 Task: Create an itinerary for a culinary tour of San Francisco, California, exploring its diverse  iconic seafood. Research Airbnb accommodations near foodie destinations.
Action: Mouse moved to (518, 156)
Screenshot: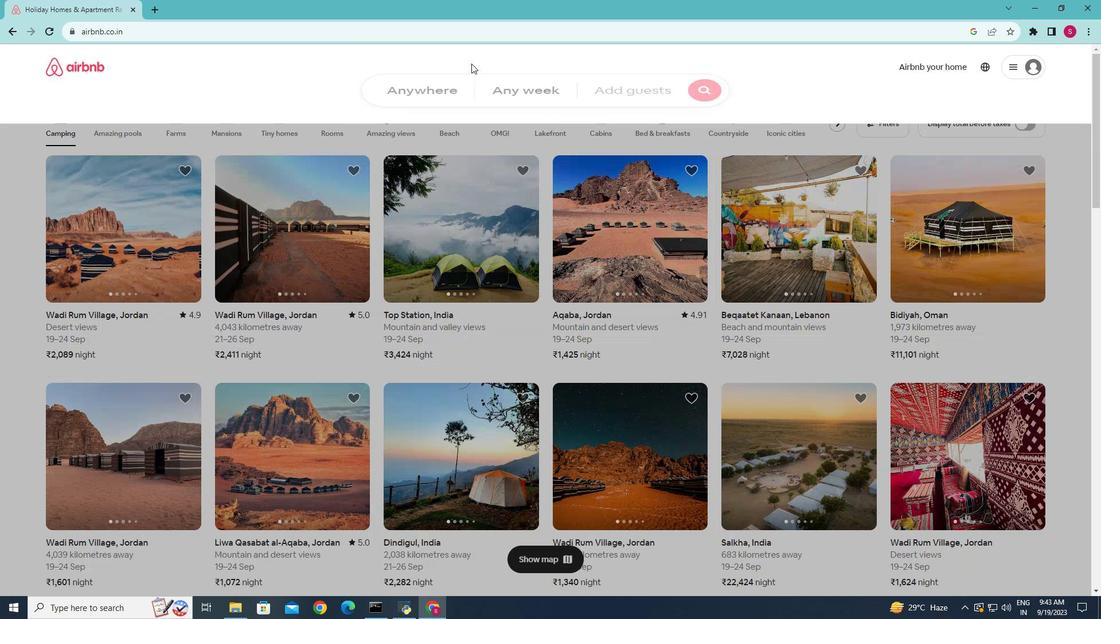 
Action: Mouse pressed left at (518, 156)
Screenshot: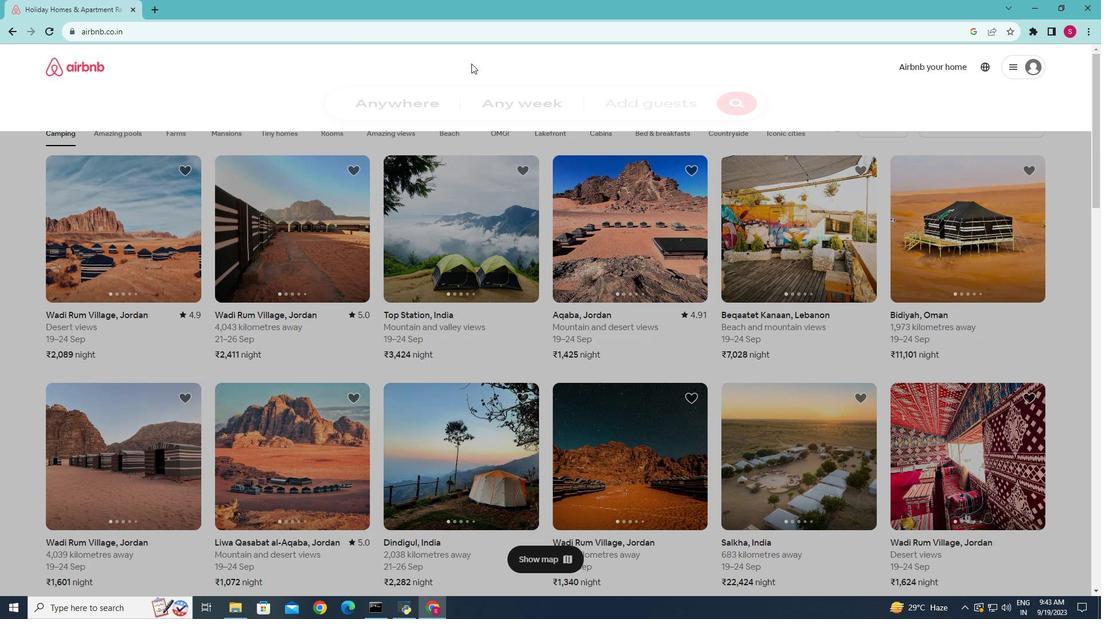 
Action: Mouse moved to (429, 179)
Screenshot: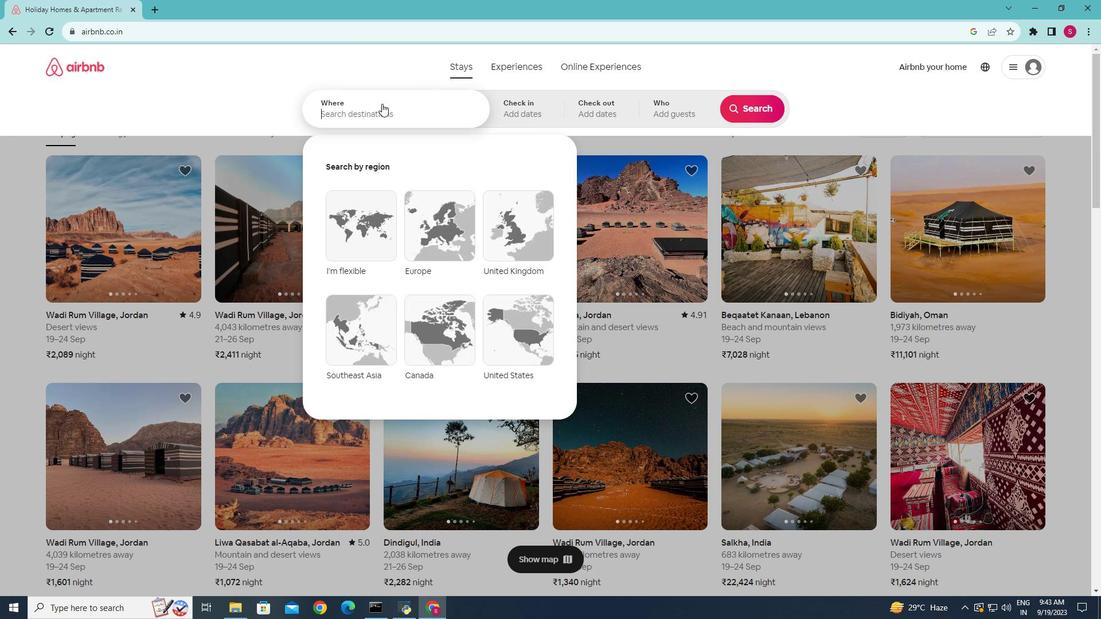 
Action: Mouse pressed left at (429, 179)
Screenshot: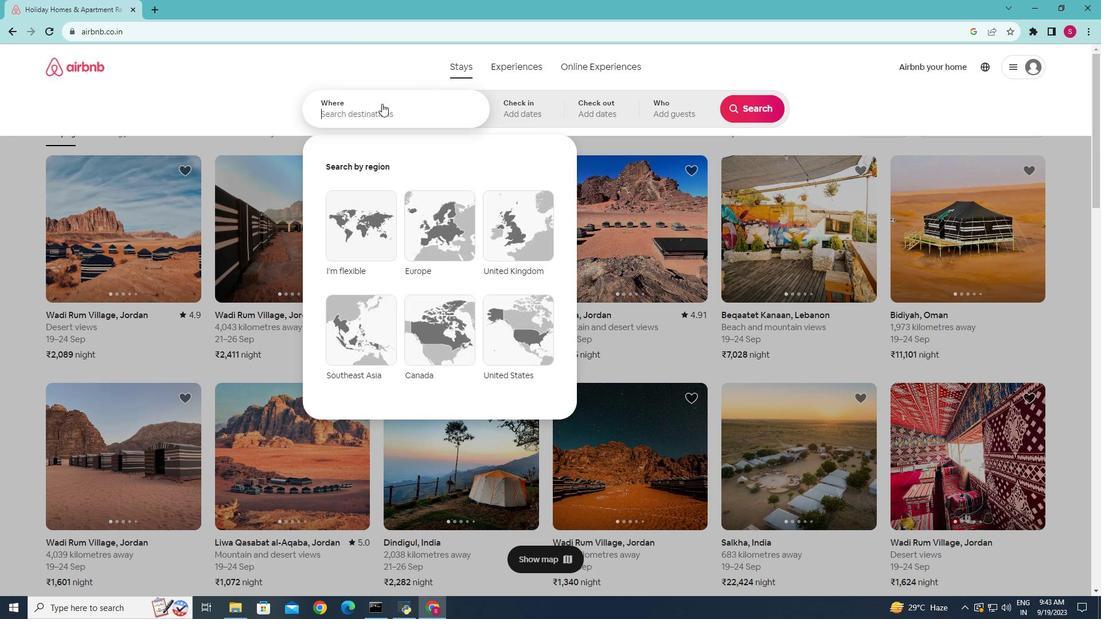 
Action: Key pressed <Key.caps_lock>S<Key.caps_lock>an<Key.space><Key.caps_lock>F<Key.caps_lock>ram<Key.backspace>ncisco,<Key.space><Key.caps_lock>C<Key.caps_lock>alifornia
Screenshot: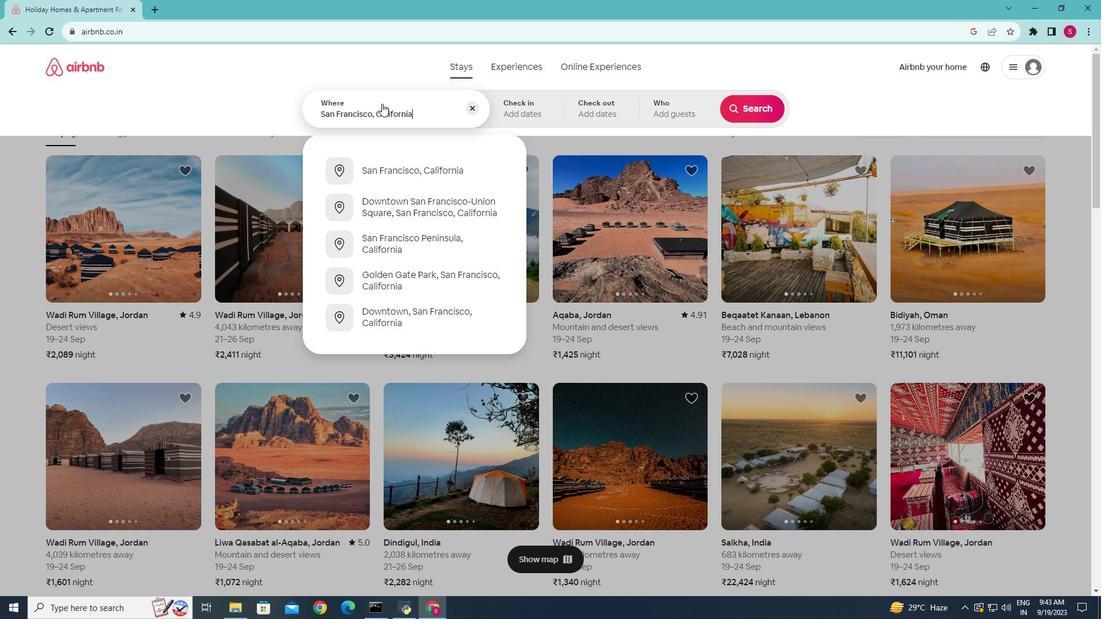 
Action: Mouse moved to (458, 211)
Screenshot: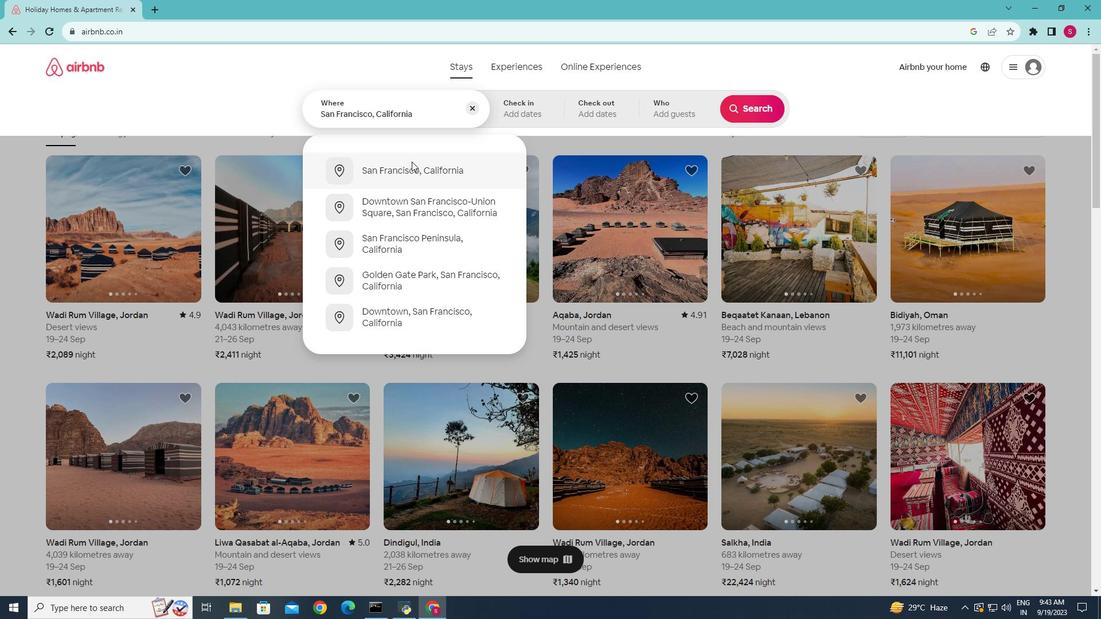 
Action: Mouse pressed left at (458, 211)
Screenshot: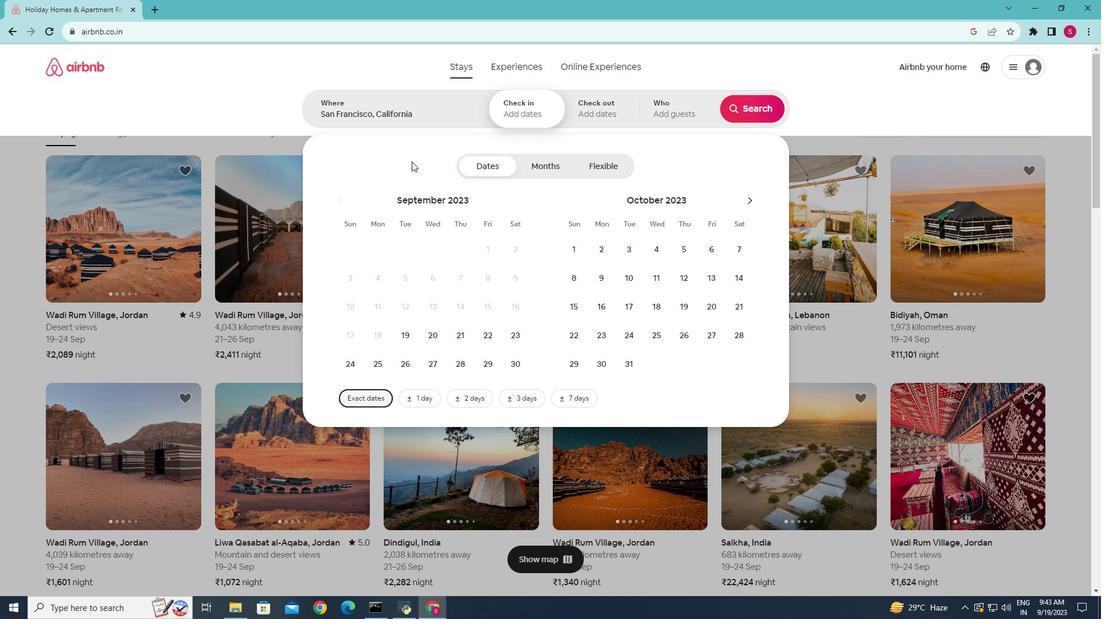 
Action: Mouse moved to (804, 177)
Screenshot: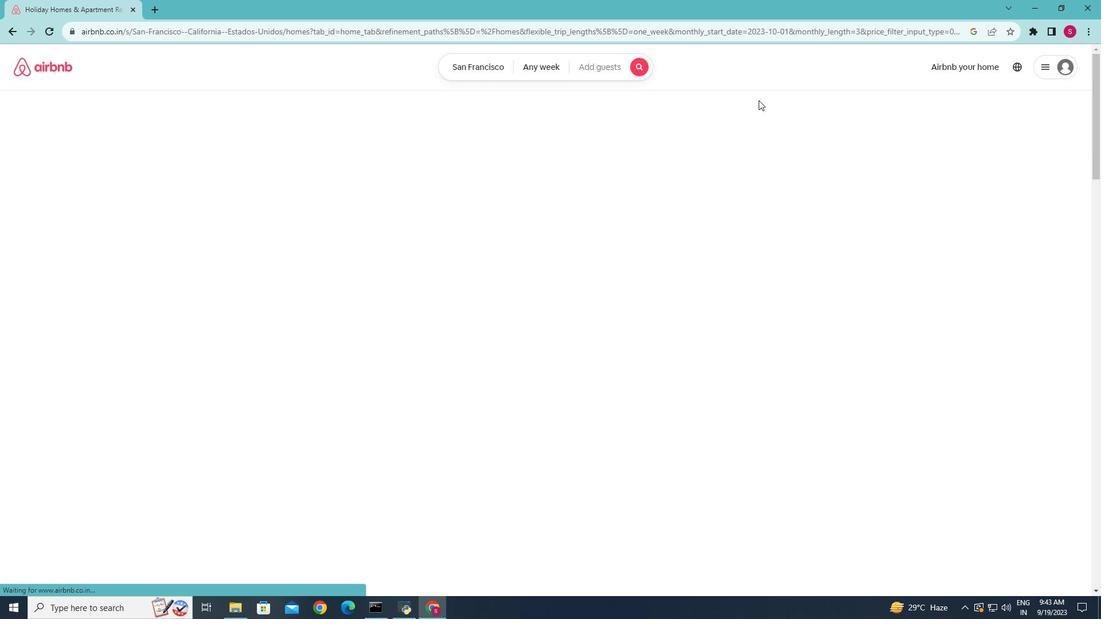 
Action: Mouse pressed left at (804, 177)
Screenshot: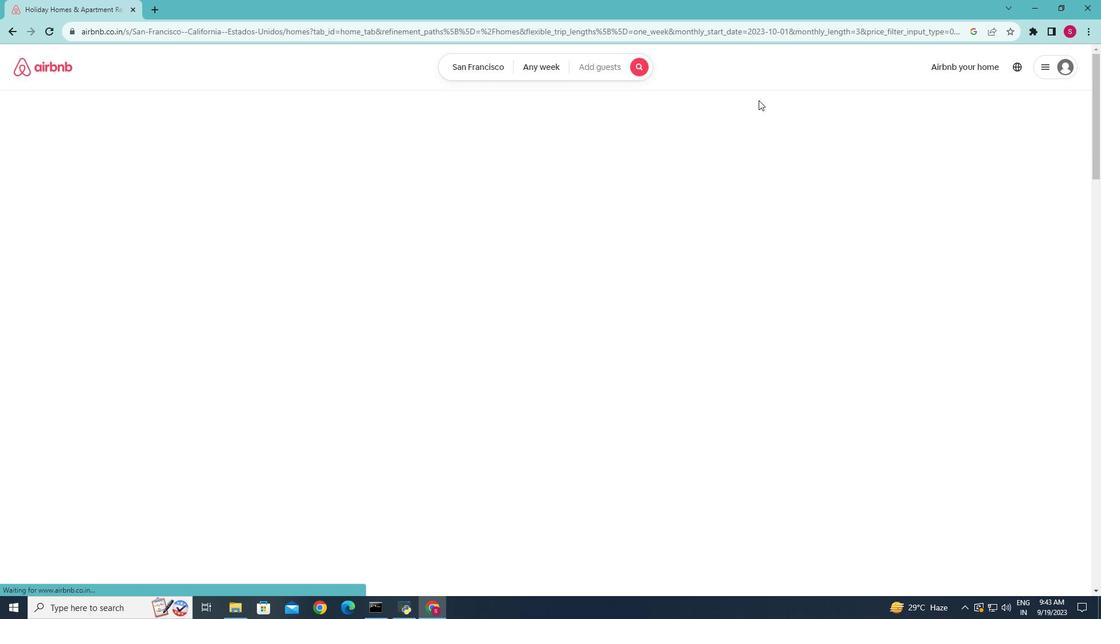 
Action: Mouse moved to (712, 186)
Screenshot: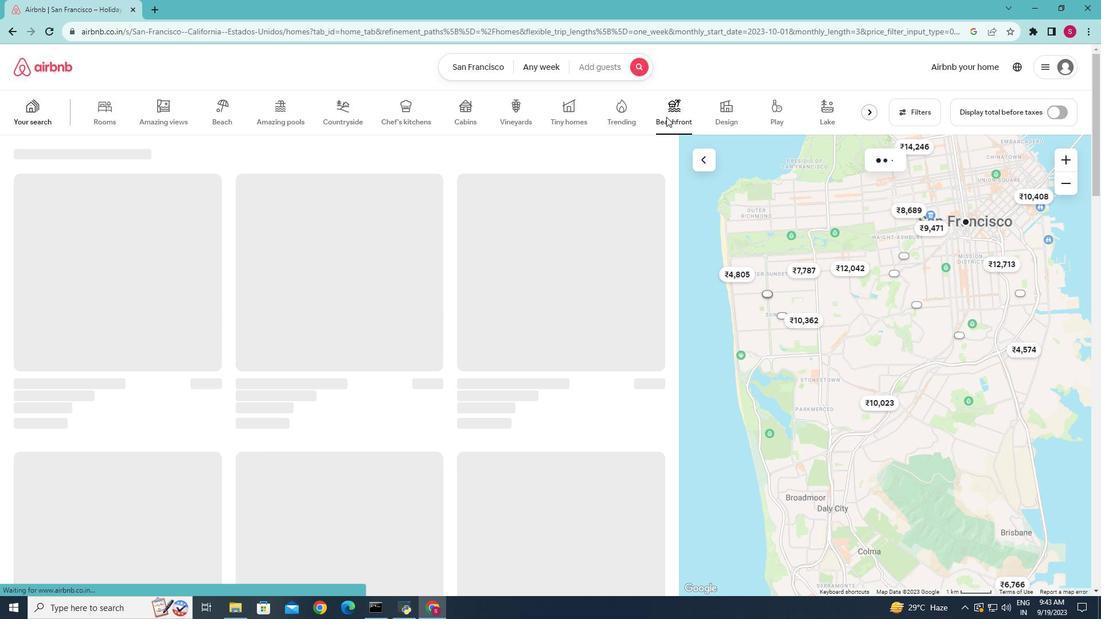 
Action: Mouse pressed left at (712, 186)
Screenshot: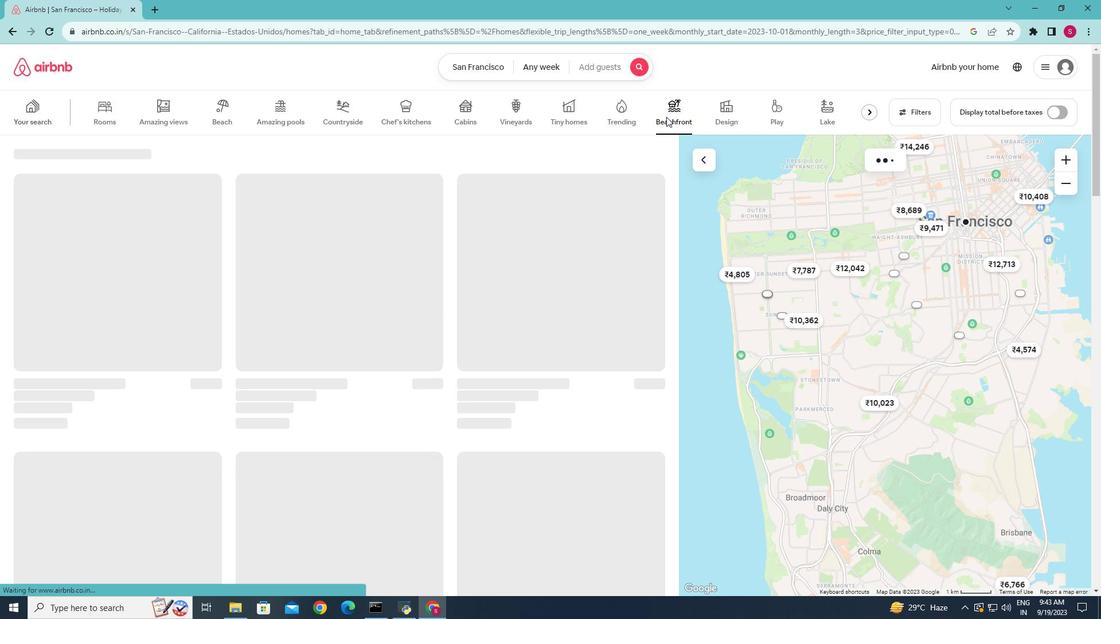 
Action: Mouse moved to (911, 181)
Screenshot: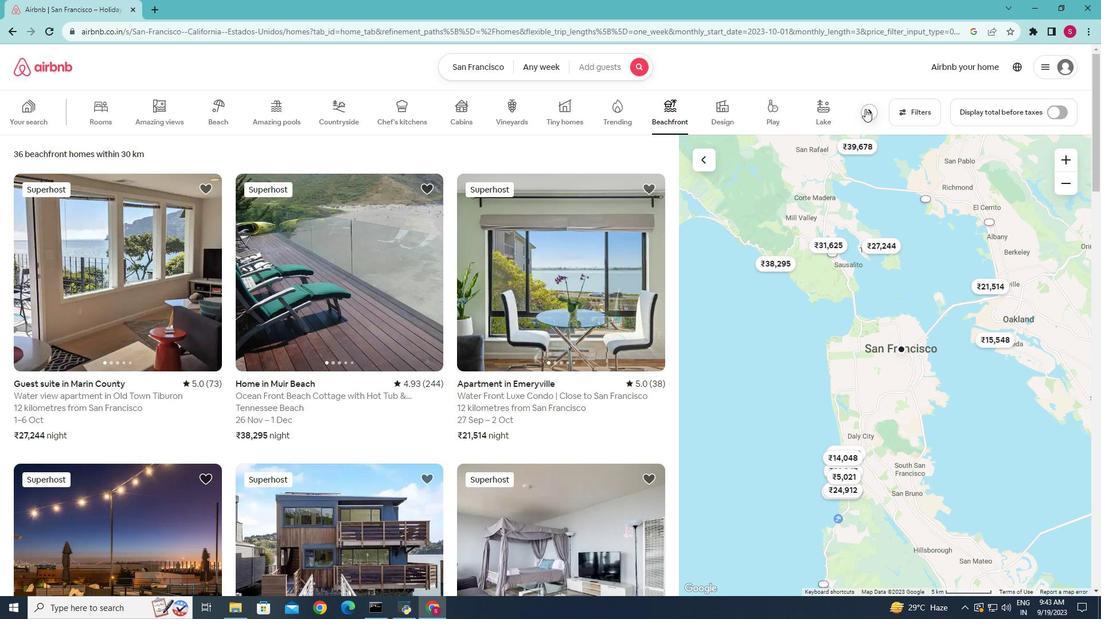 
Action: Mouse pressed left at (911, 181)
Screenshot: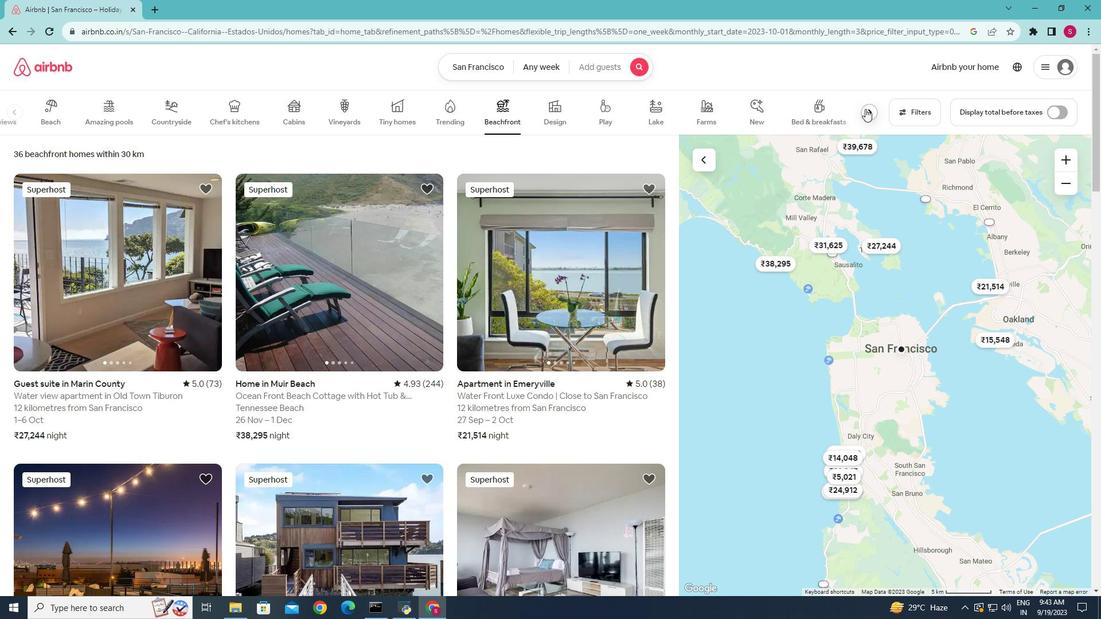 
Action: Mouse moved to (909, 183)
Screenshot: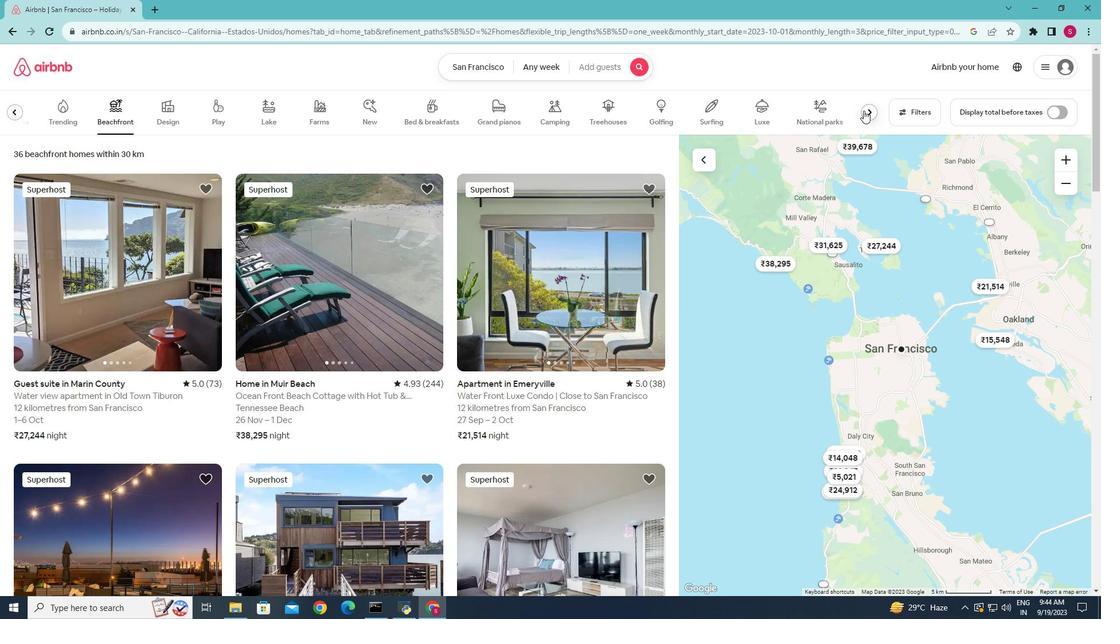 
Action: Mouse pressed left at (909, 183)
Screenshot: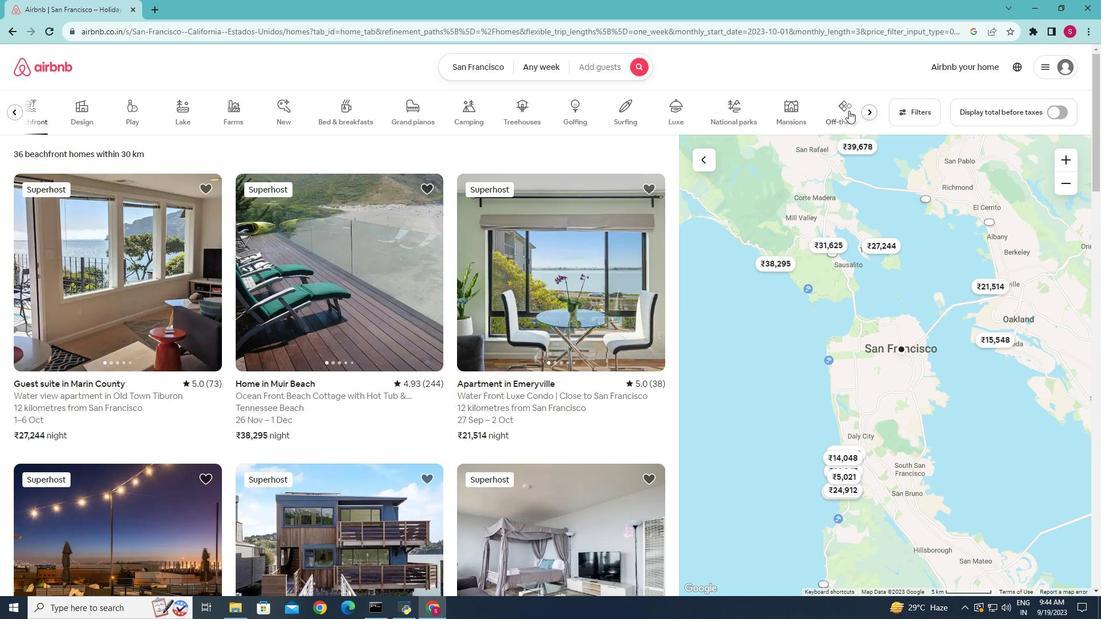 
Action: Mouse moved to (202, 256)
Screenshot: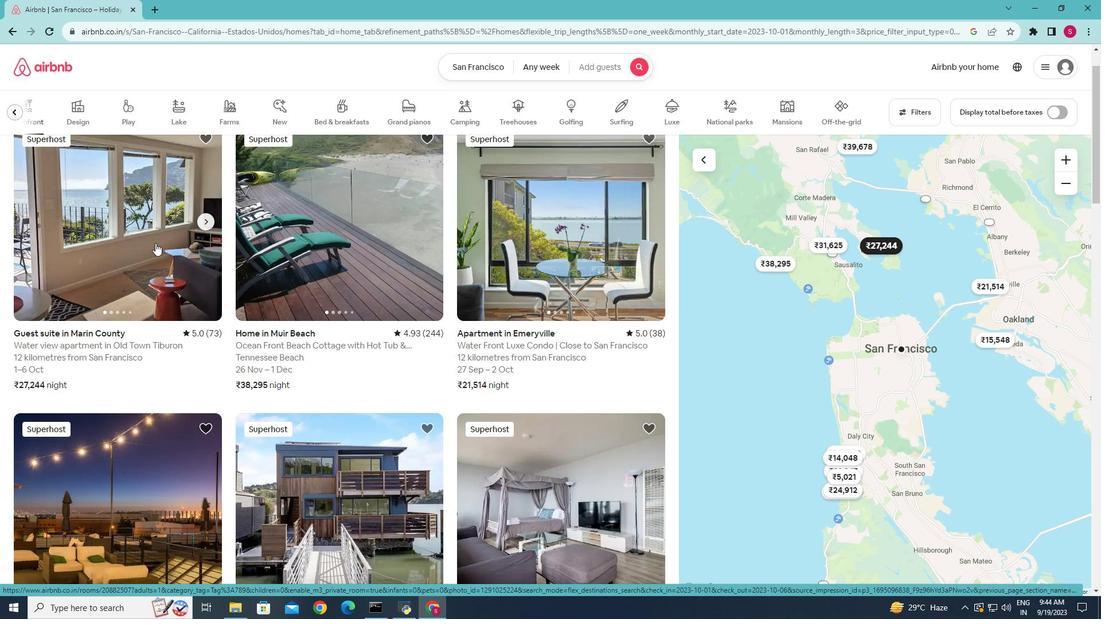 
Action: Mouse scrolled (202, 255) with delta (0, 0)
Screenshot: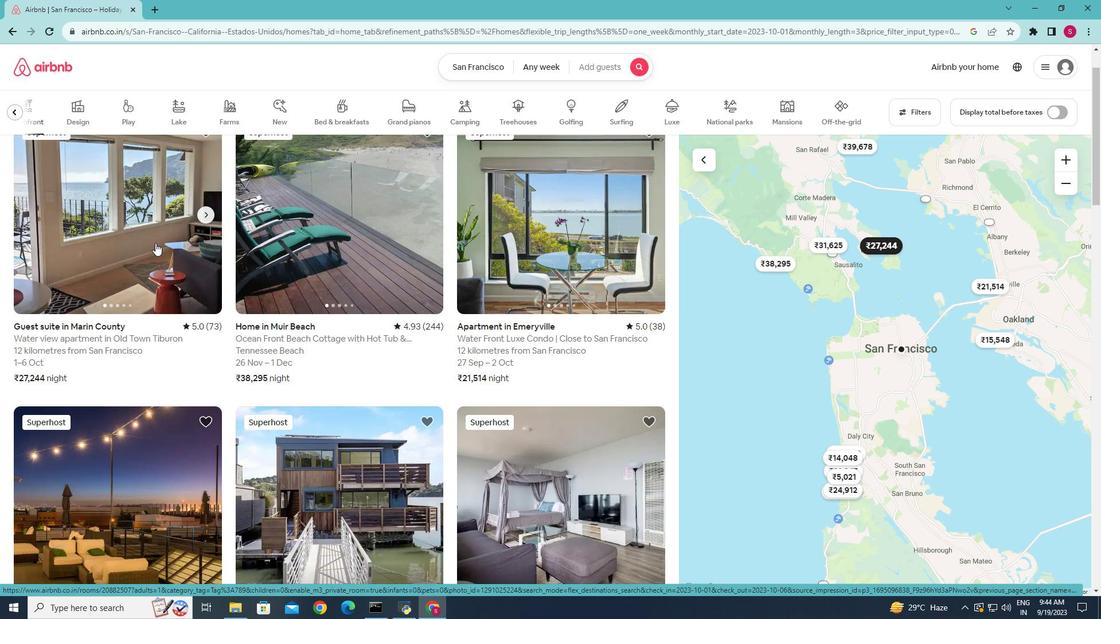 
Action: Mouse moved to (205, 257)
Screenshot: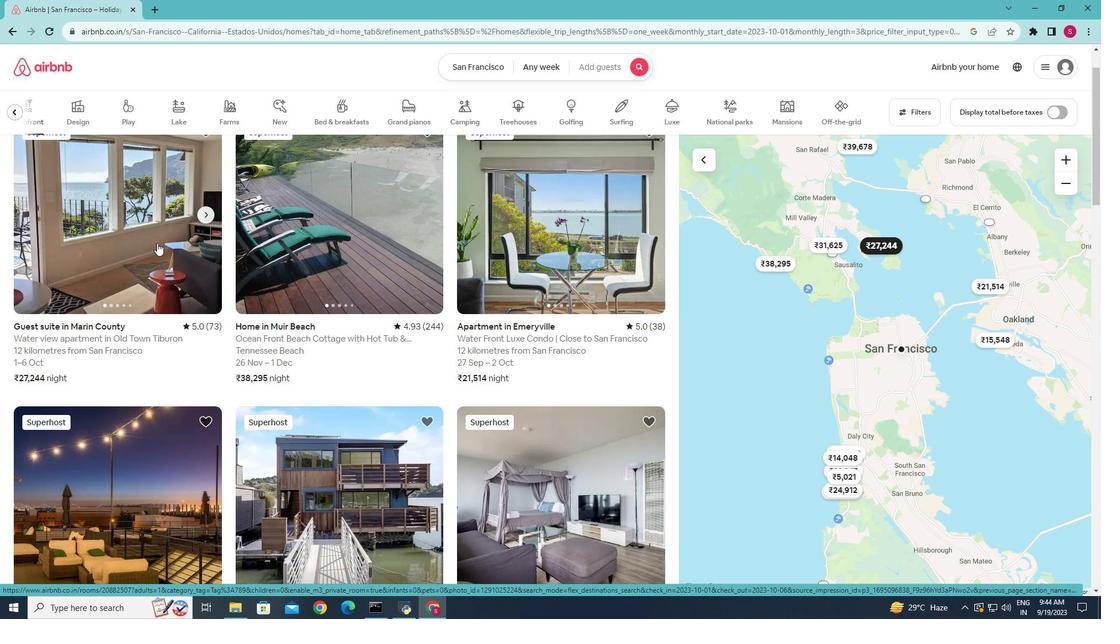 
Action: Mouse scrolled (205, 256) with delta (0, 0)
Screenshot: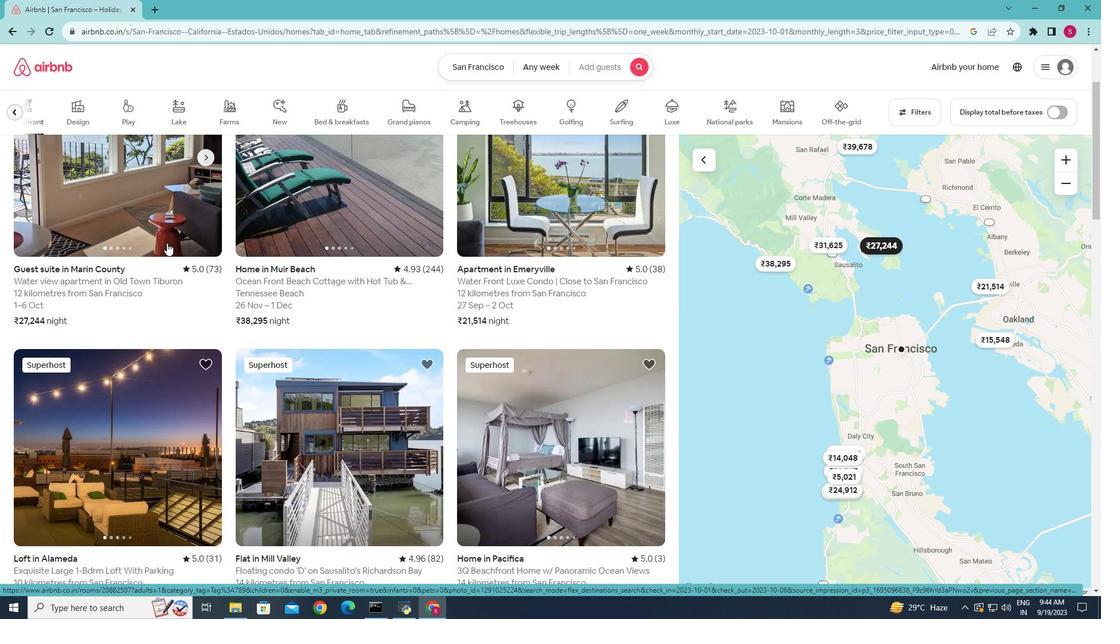 
Action: Mouse moved to (223, 257)
Screenshot: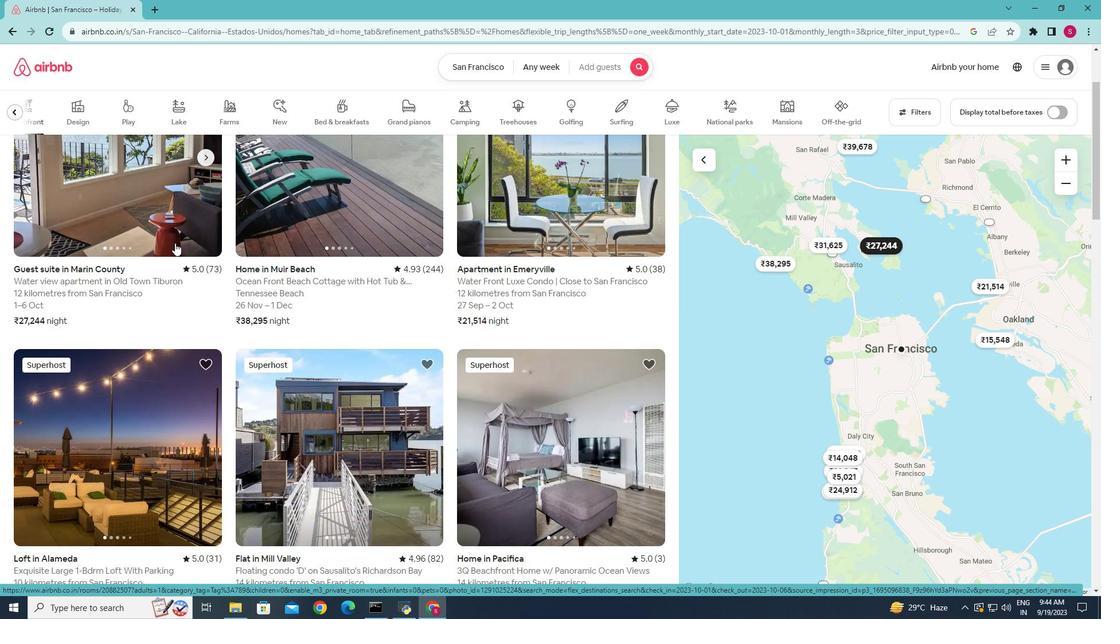 
Action: Mouse scrolled (223, 256) with delta (0, 0)
Screenshot: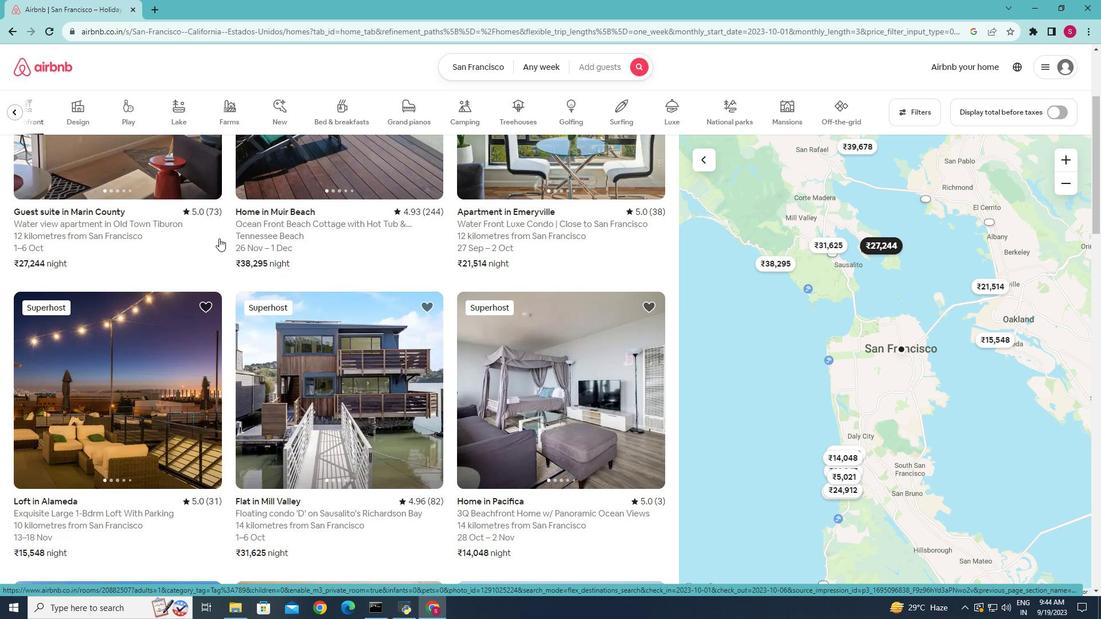 
Action: Mouse moved to (267, 254)
Screenshot: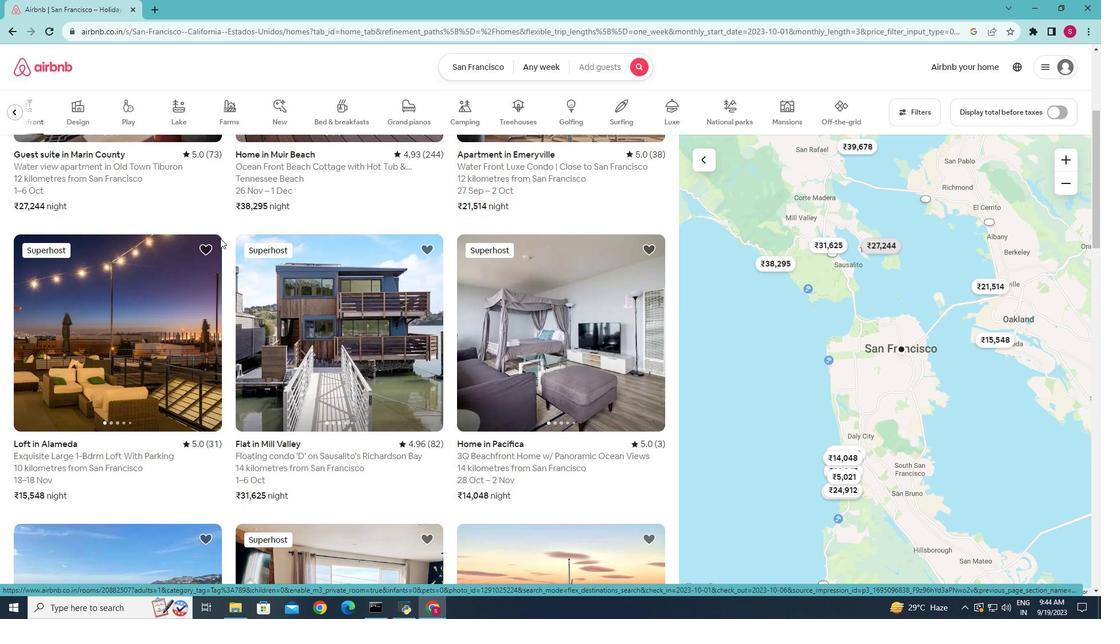 
Action: Mouse scrolled (267, 254) with delta (0, 0)
Screenshot: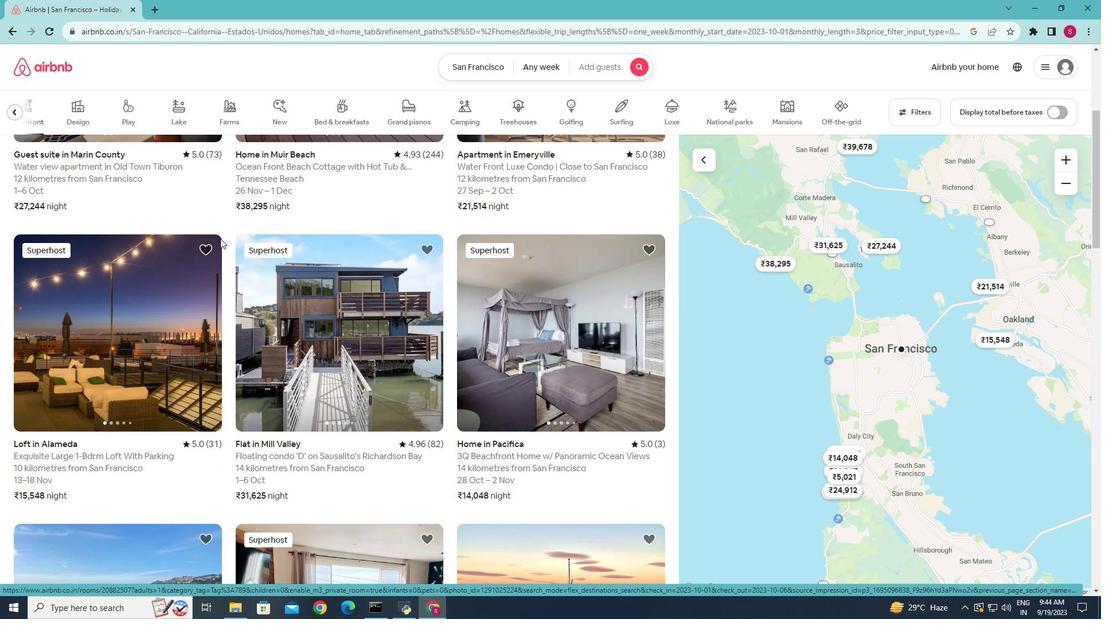 
Action: Mouse scrolled (267, 254) with delta (0, 0)
Screenshot: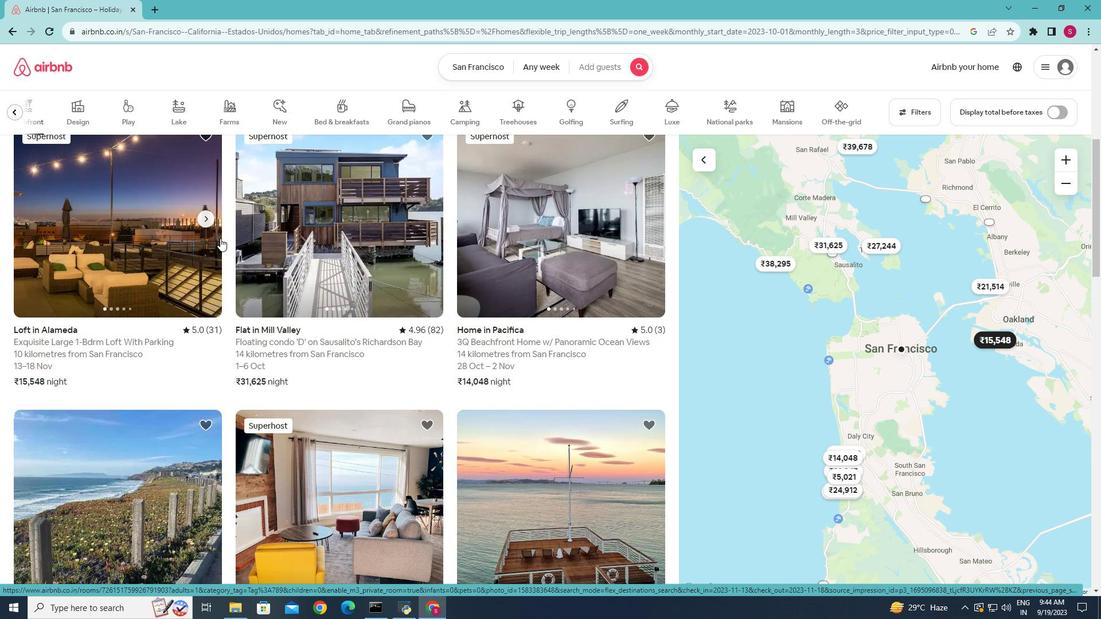 
Action: Mouse scrolled (267, 254) with delta (0, 0)
Screenshot: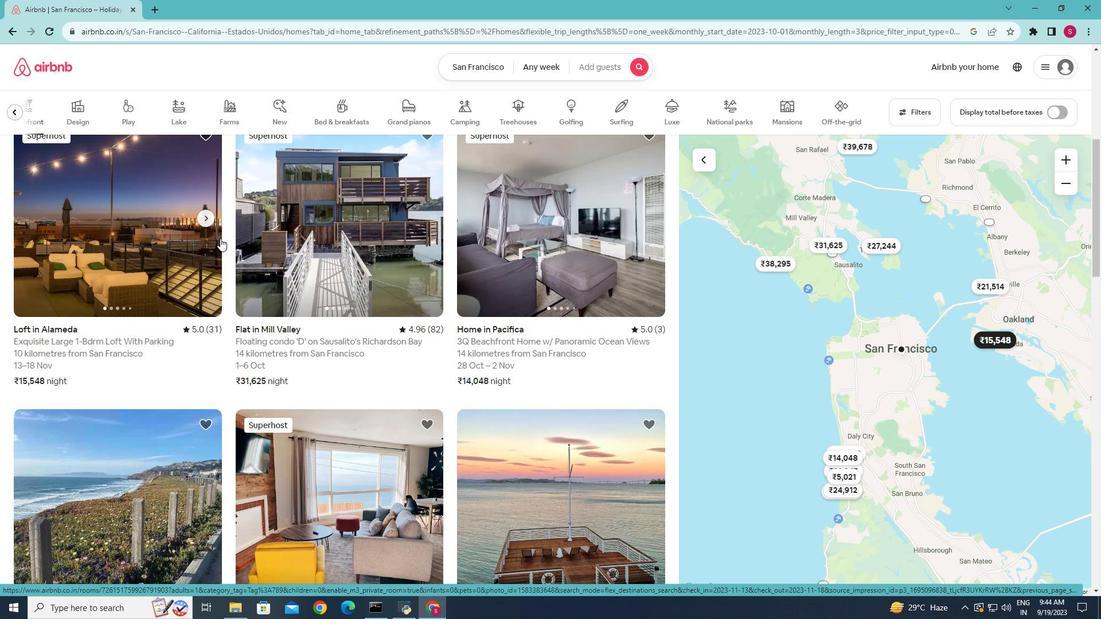 
Action: Mouse scrolled (267, 254) with delta (0, 0)
Screenshot: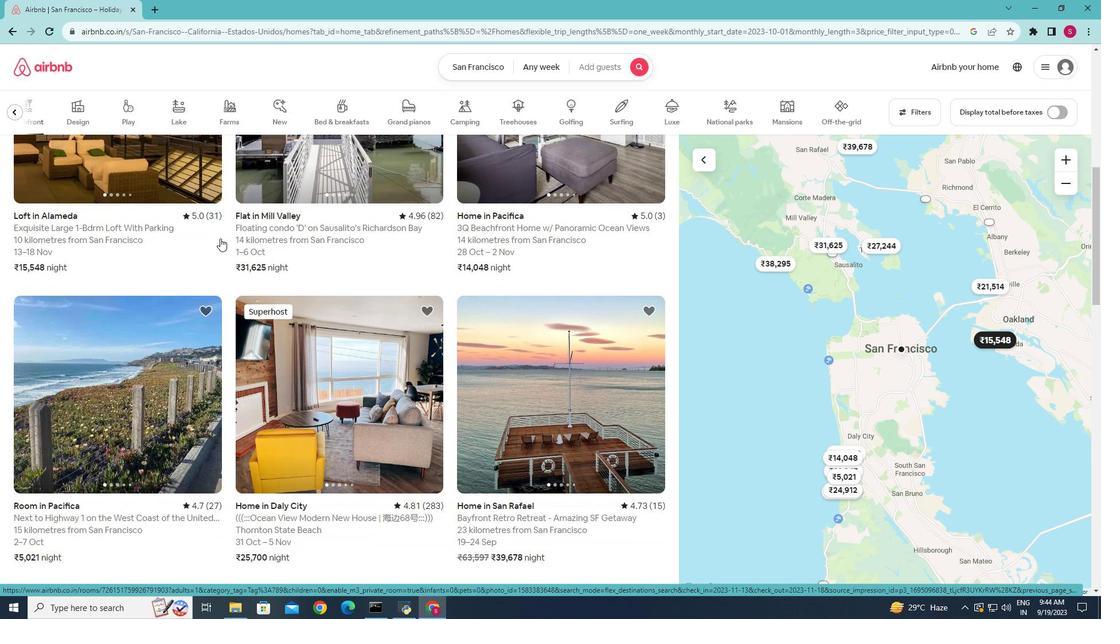 
Action: Mouse scrolled (267, 254) with delta (0, 0)
Screenshot: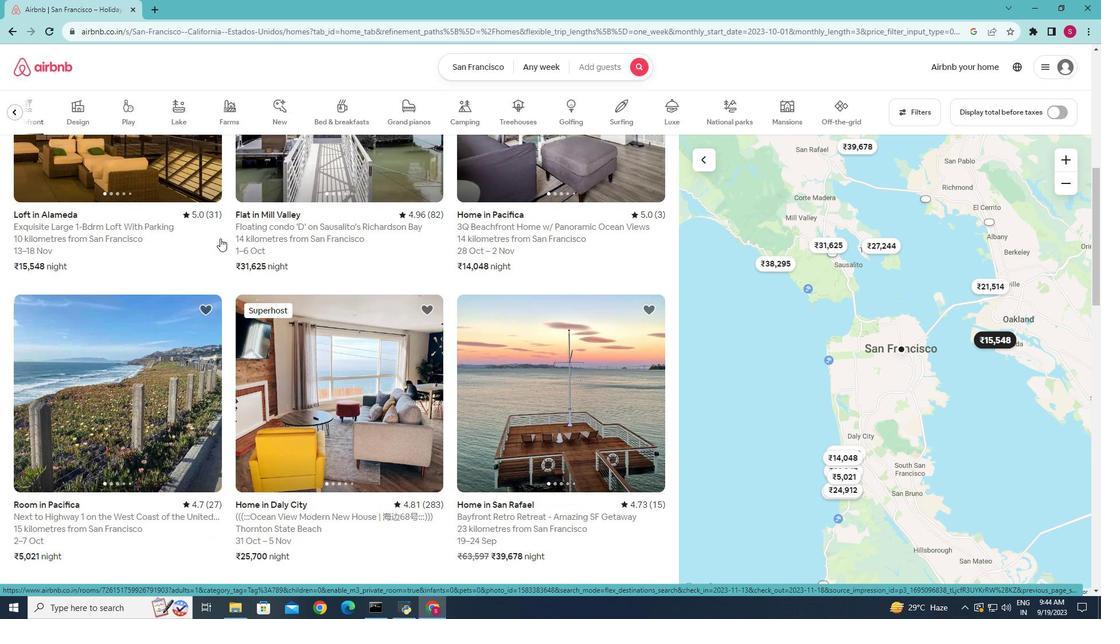 
Action: Mouse scrolled (267, 254) with delta (0, 0)
Screenshot: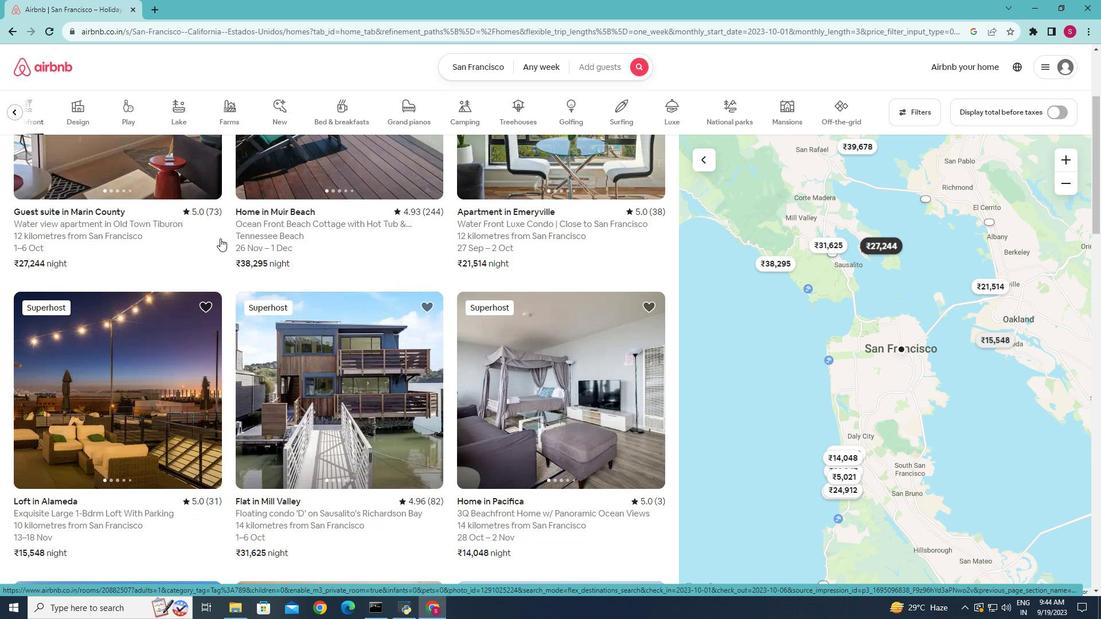 
Action: Mouse scrolled (267, 254) with delta (0, 0)
Screenshot: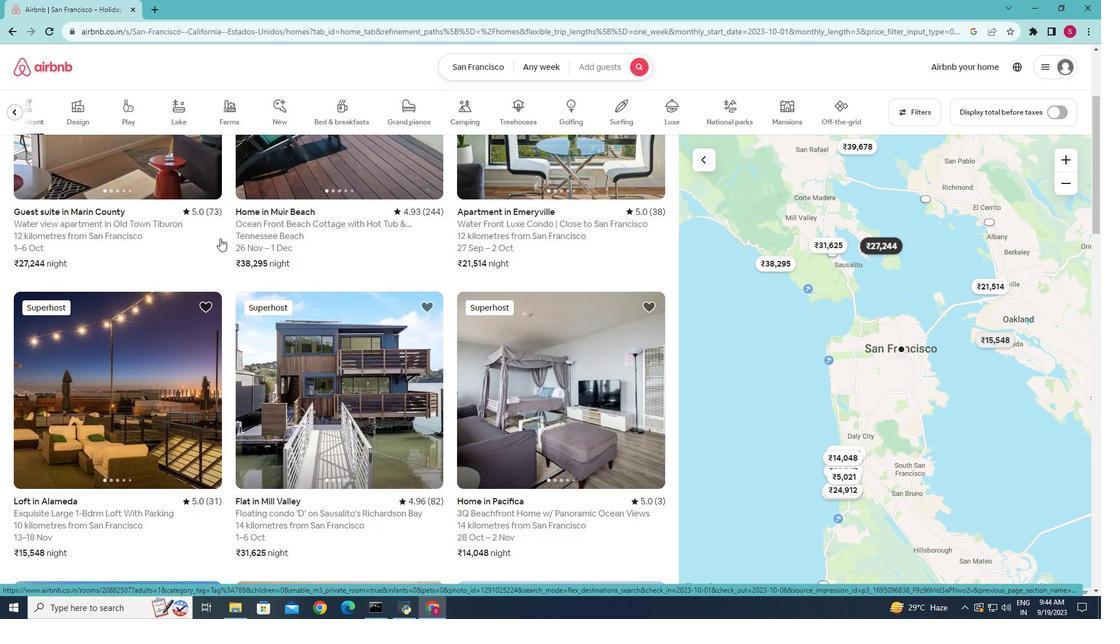 
Action: Mouse scrolled (267, 254) with delta (0, 0)
Screenshot: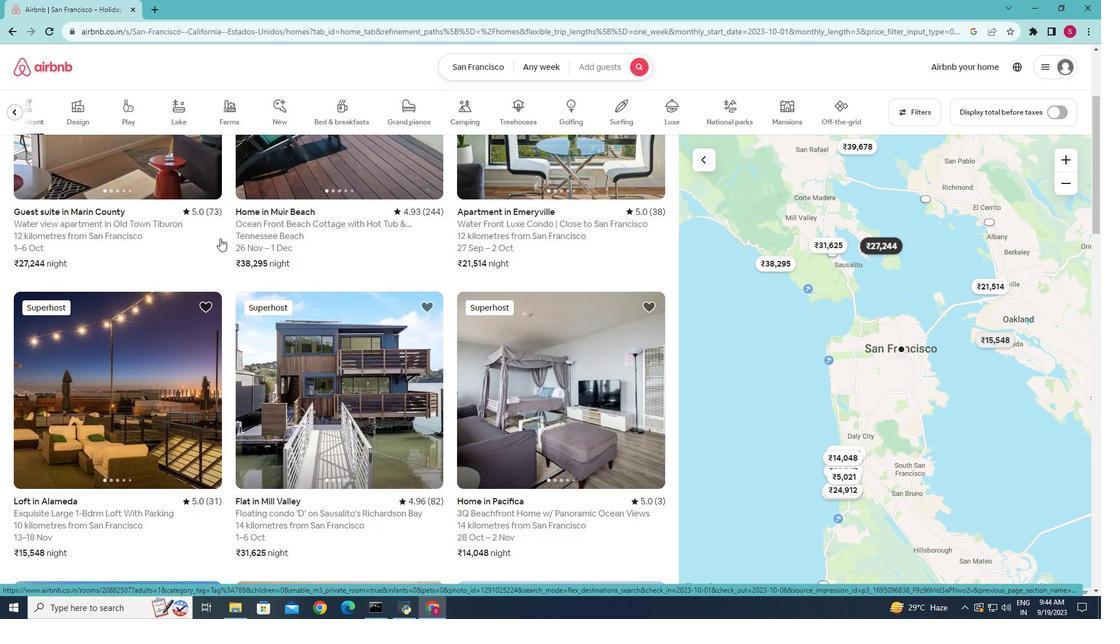 
Action: Mouse scrolled (267, 254) with delta (0, 0)
Screenshot: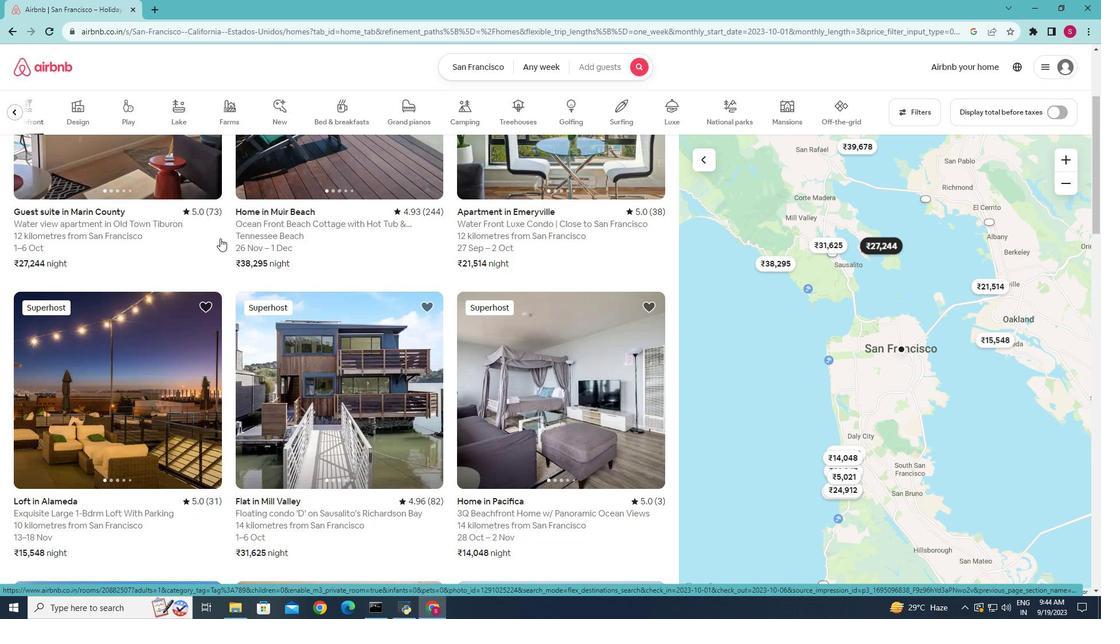 
Action: Mouse scrolled (267, 254) with delta (0, 0)
Screenshot: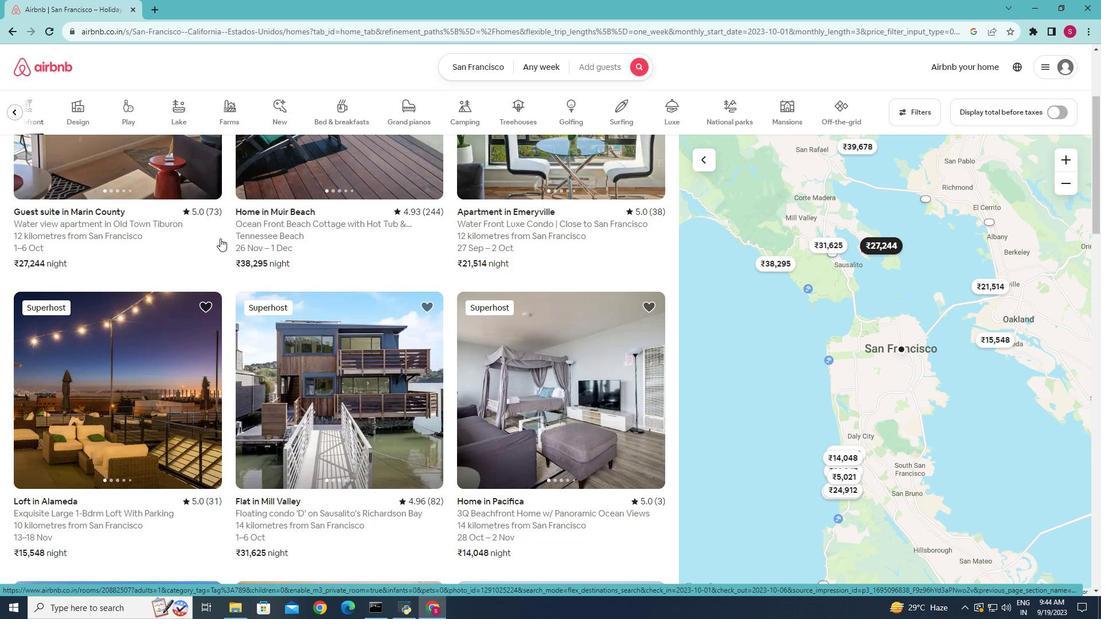 
Action: Mouse scrolled (267, 254) with delta (0, 0)
Screenshot: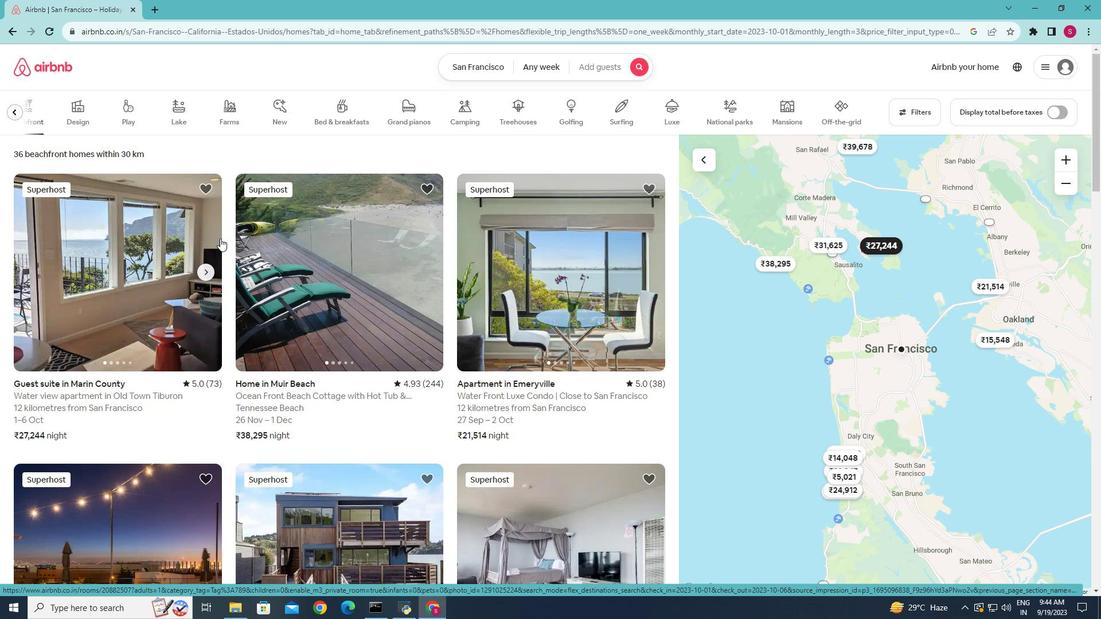 
Action: Mouse scrolled (267, 254) with delta (0, 0)
Screenshot: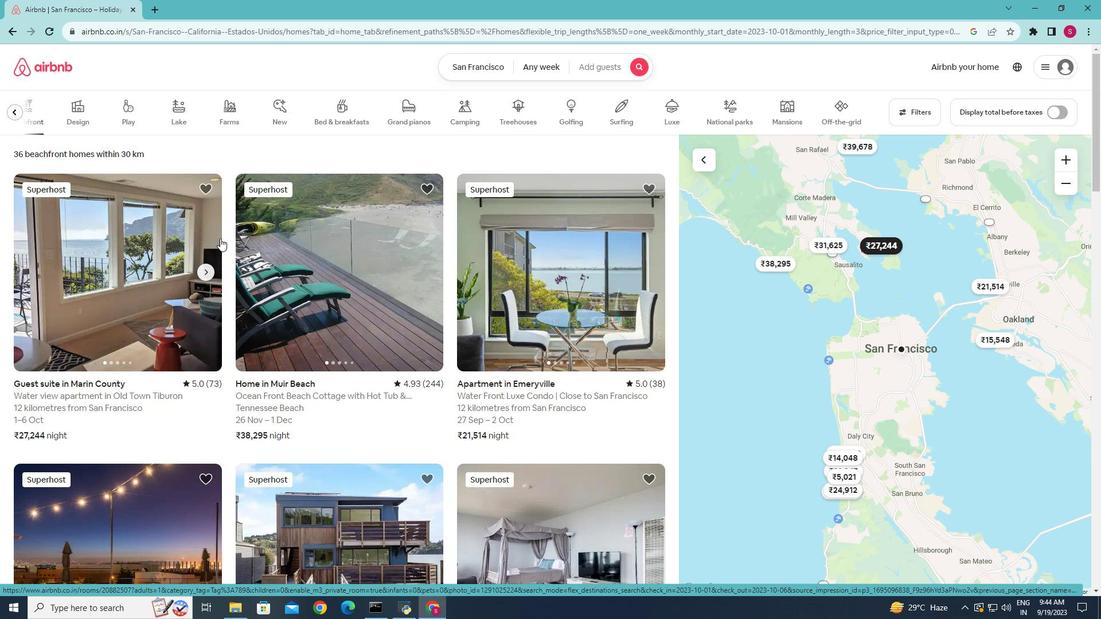 
Action: Mouse scrolled (267, 254) with delta (0, 0)
Screenshot: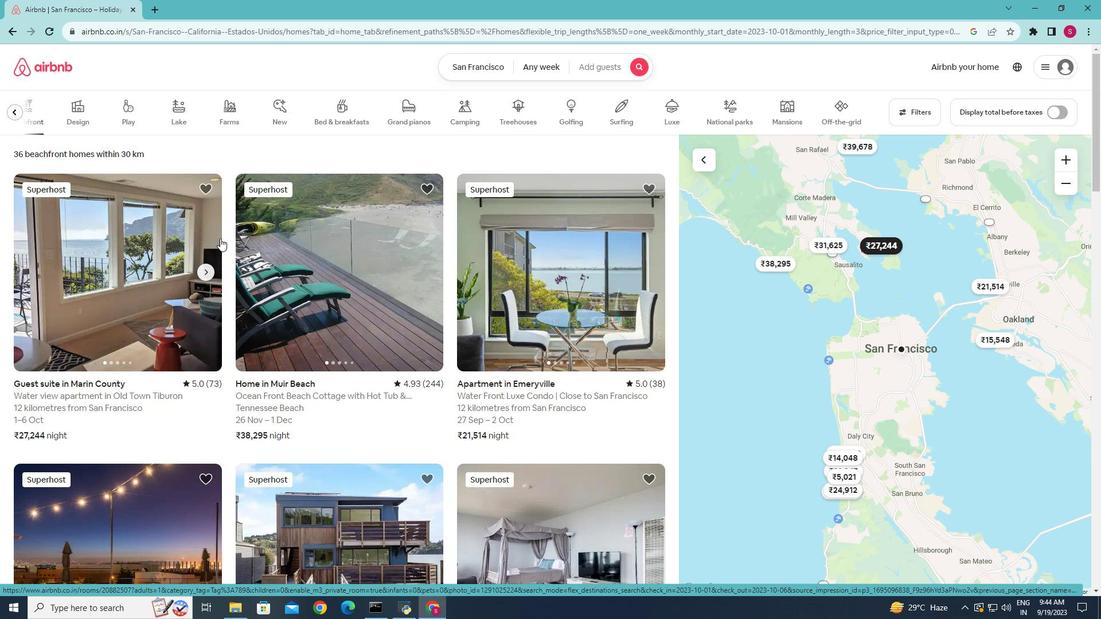 
Action: Mouse scrolled (267, 254) with delta (0, 0)
Screenshot: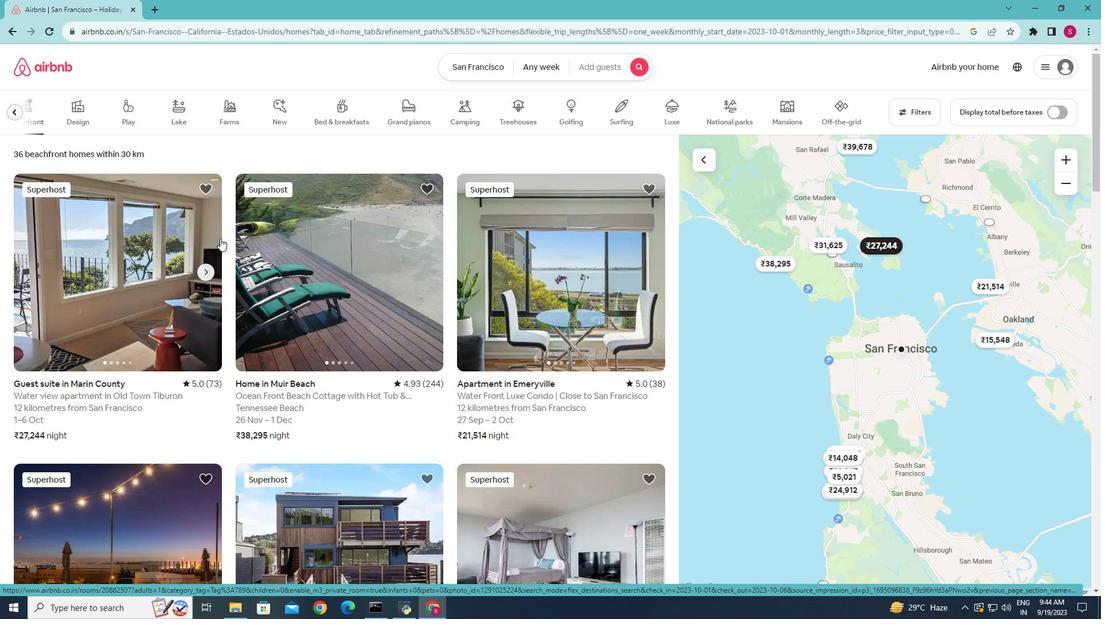 
Action: Mouse scrolled (267, 254) with delta (0, 0)
Screenshot: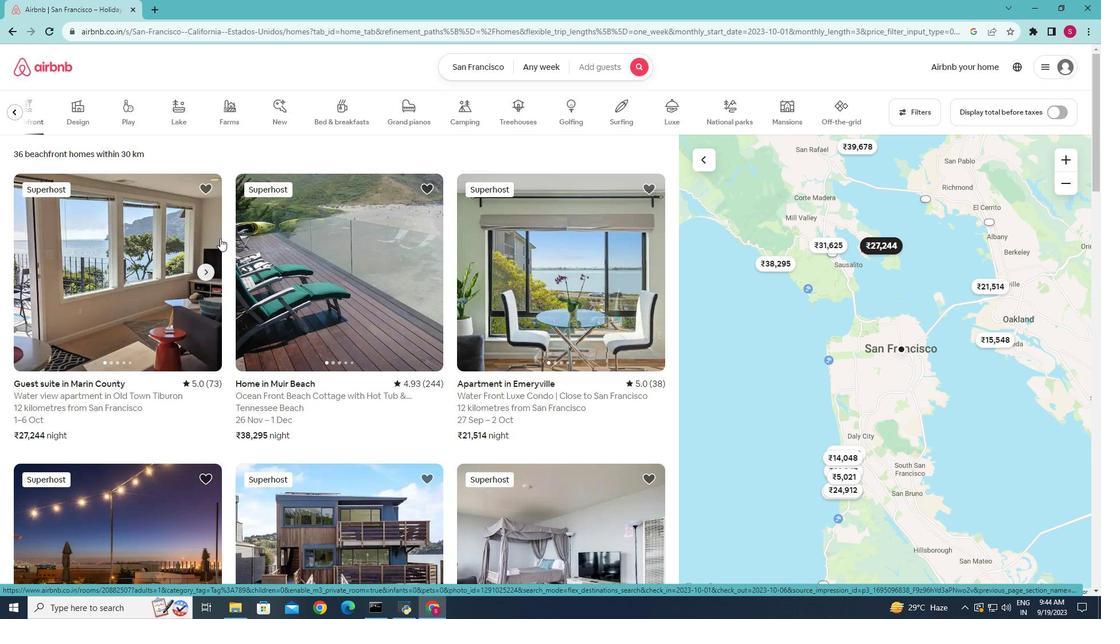 
Action: Mouse moved to (361, 255)
Screenshot: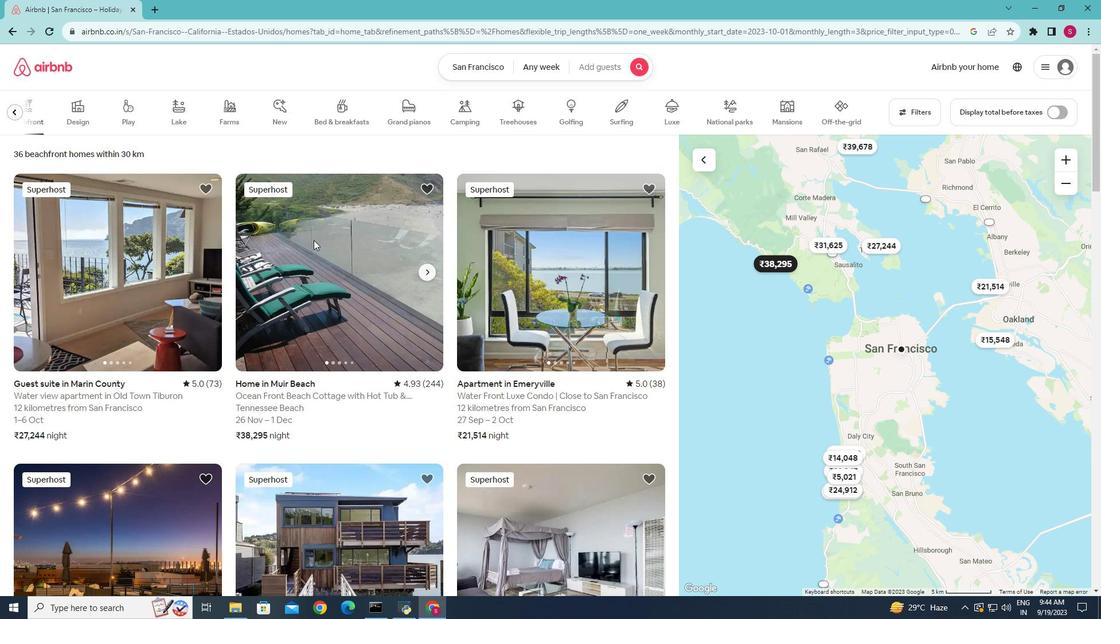 
Action: Mouse pressed left at (361, 255)
Screenshot: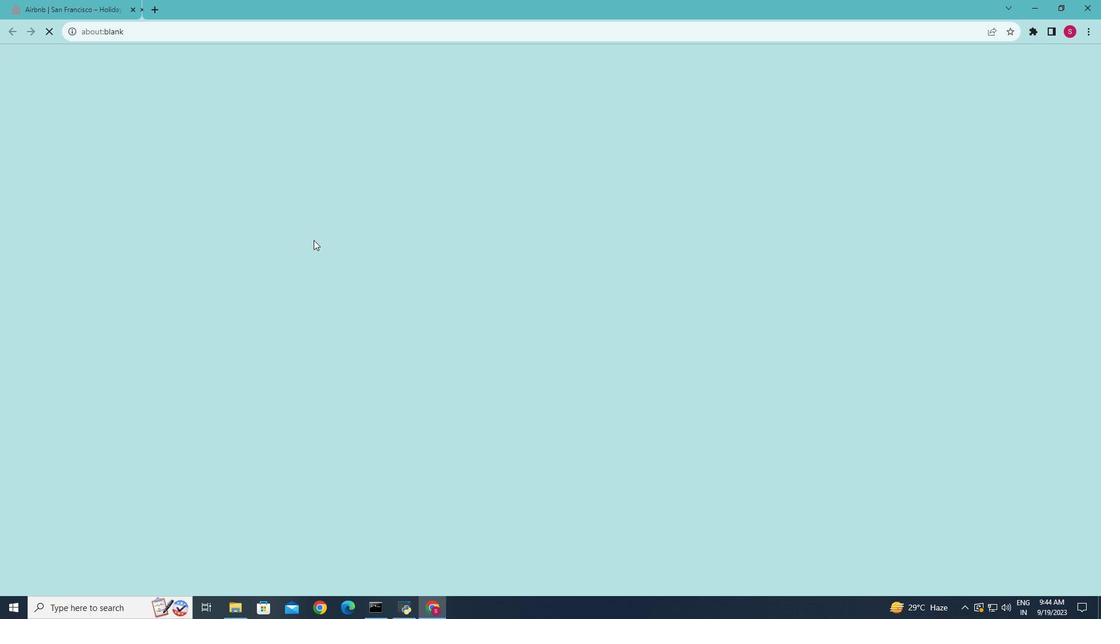
Action: Mouse moved to (434, 269)
Screenshot: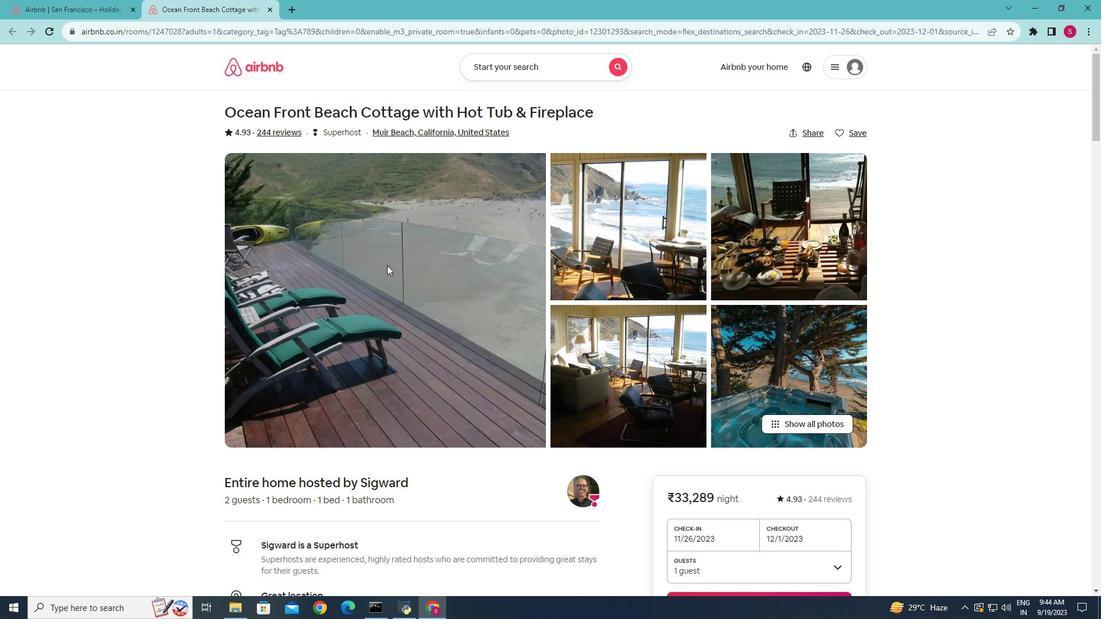 
Action: Mouse pressed left at (434, 269)
Screenshot: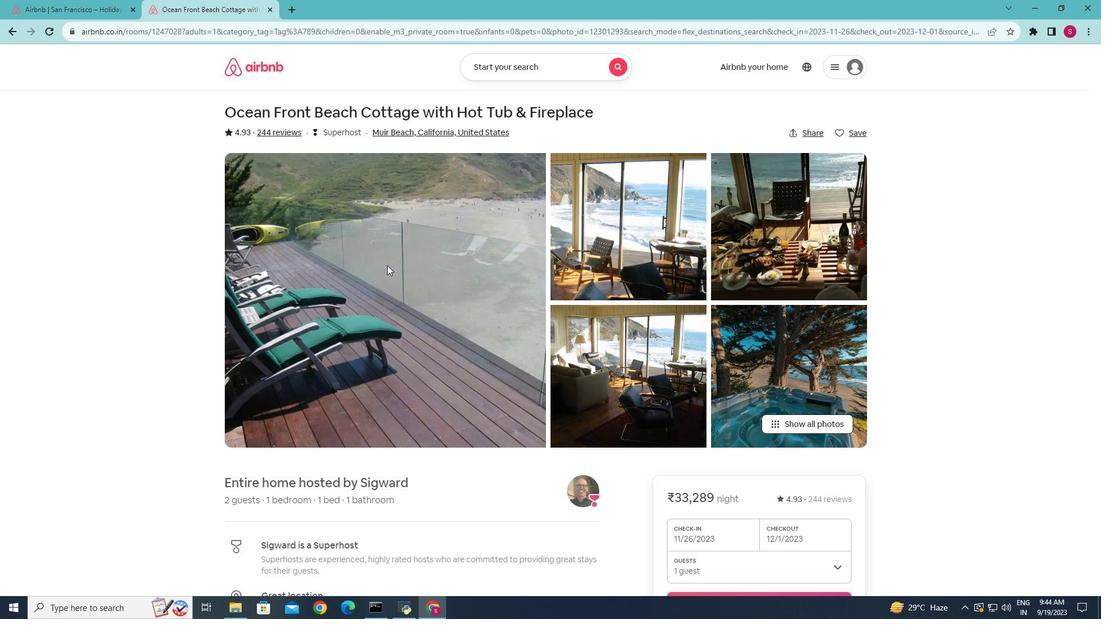 
Action: Mouse moved to (434, 270)
Screenshot: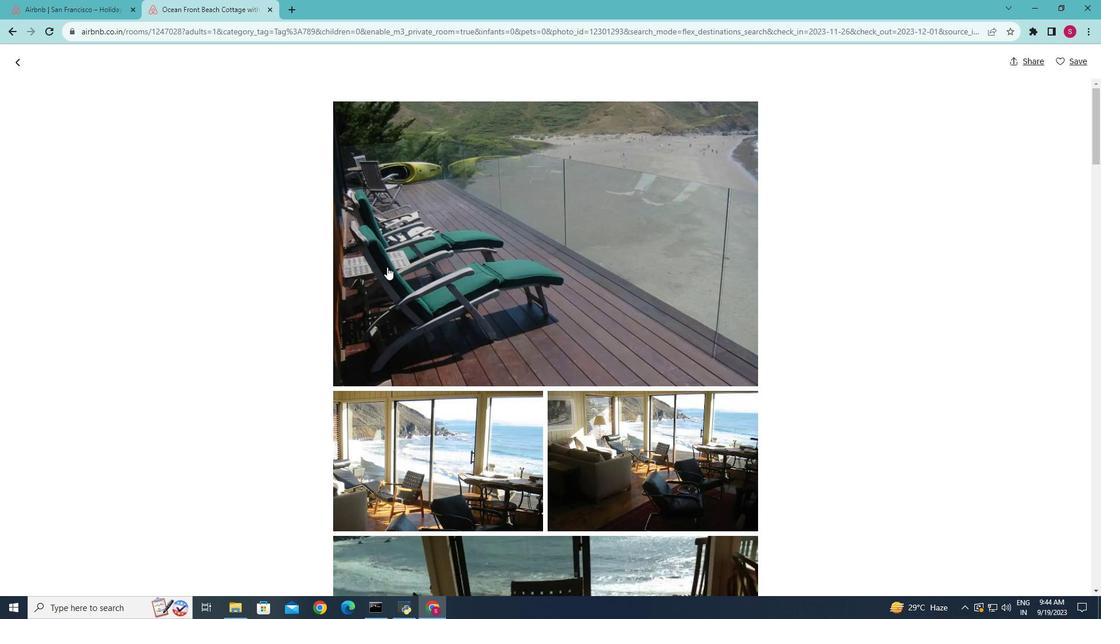 
Action: Mouse scrolled (434, 270) with delta (0, 0)
Screenshot: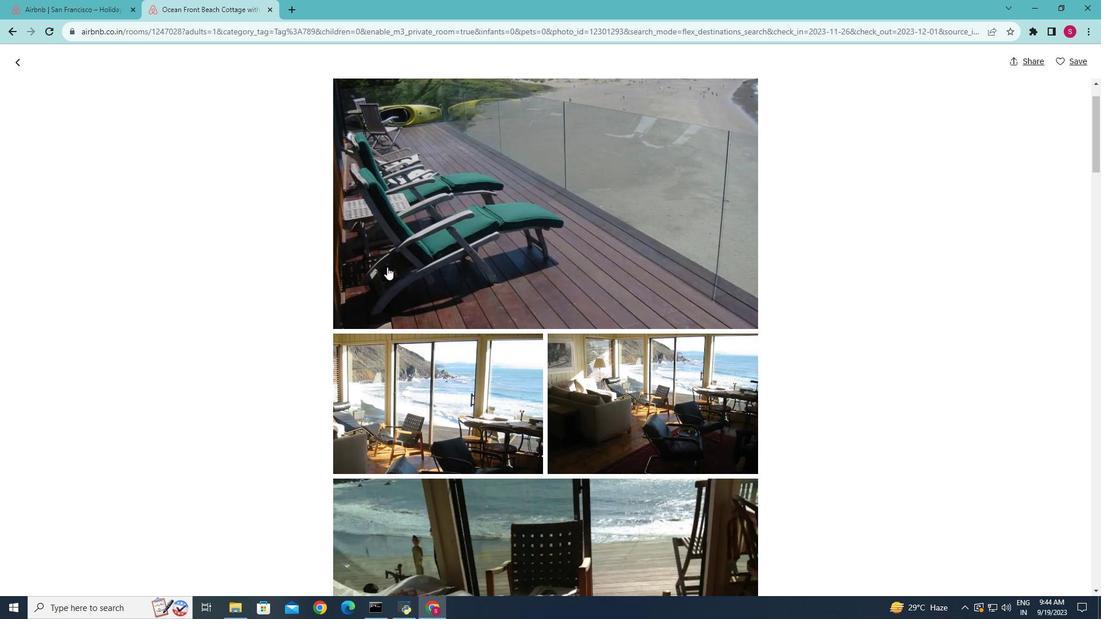 
Action: Mouse scrolled (434, 270) with delta (0, 0)
Screenshot: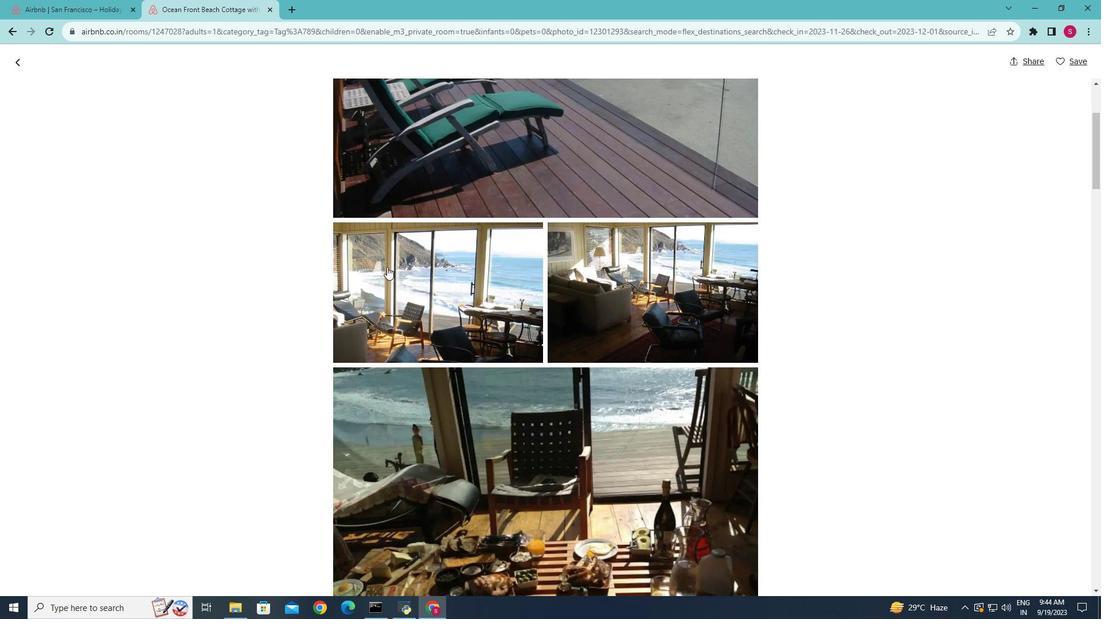 
Action: Mouse scrolled (434, 270) with delta (0, 0)
Screenshot: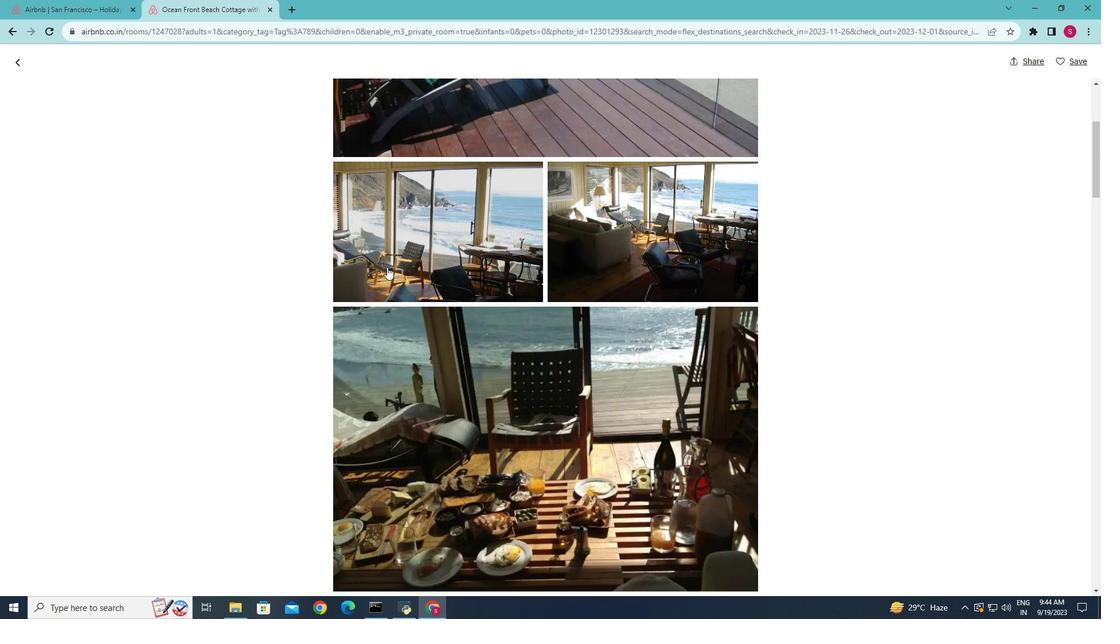 
Action: Mouse moved to (434, 270)
Screenshot: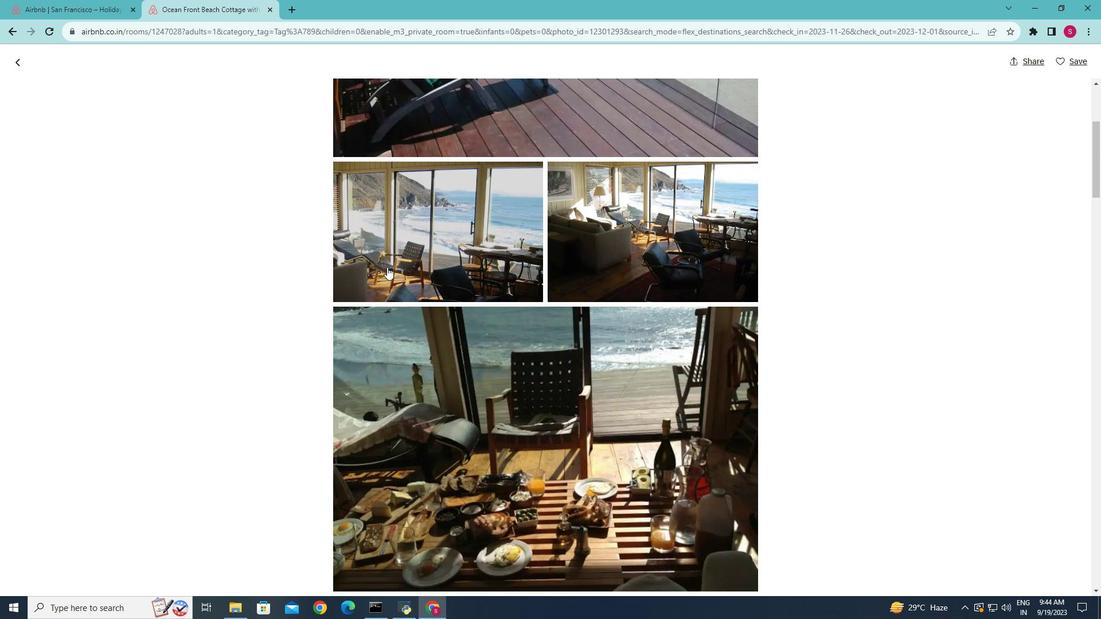 
Action: Mouse scrolled (434, 270) with delta (0, 0)
Screenshot: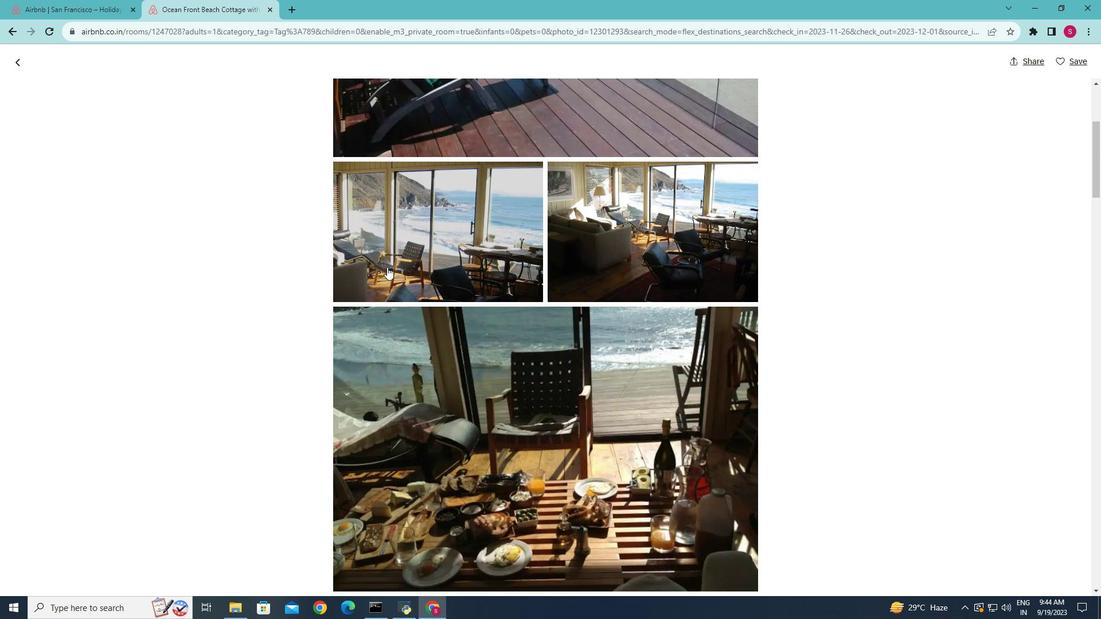 
Action: Mouse scrolled (434, 270) with delta (0, 0)
Screenshot: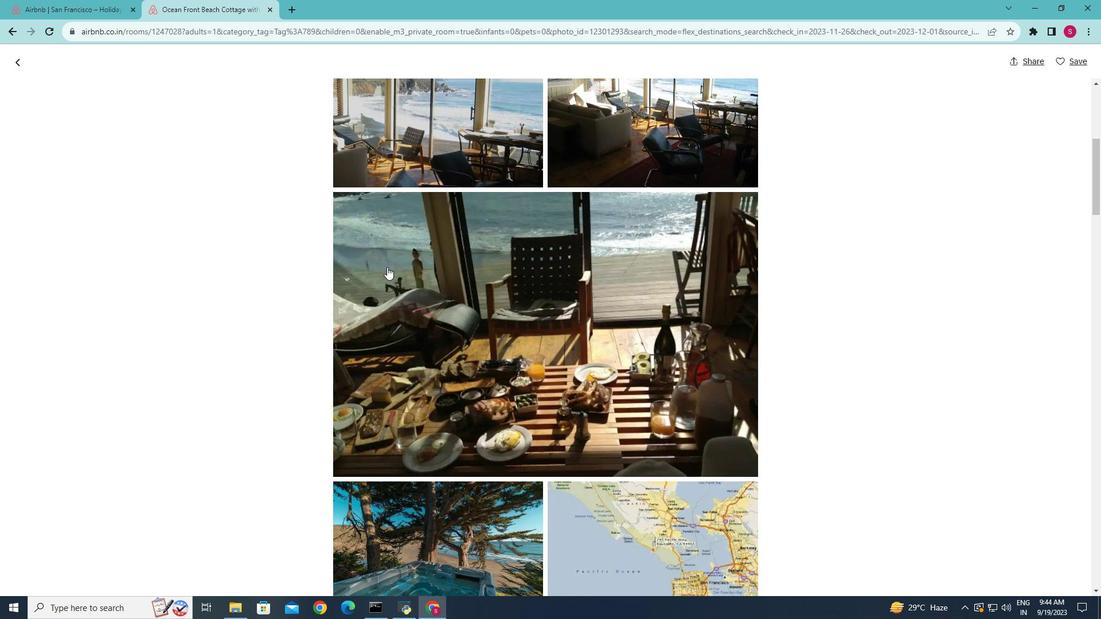 
Action: Mouse scrolled (434, 270) with delta (0, 0)
Screenshot: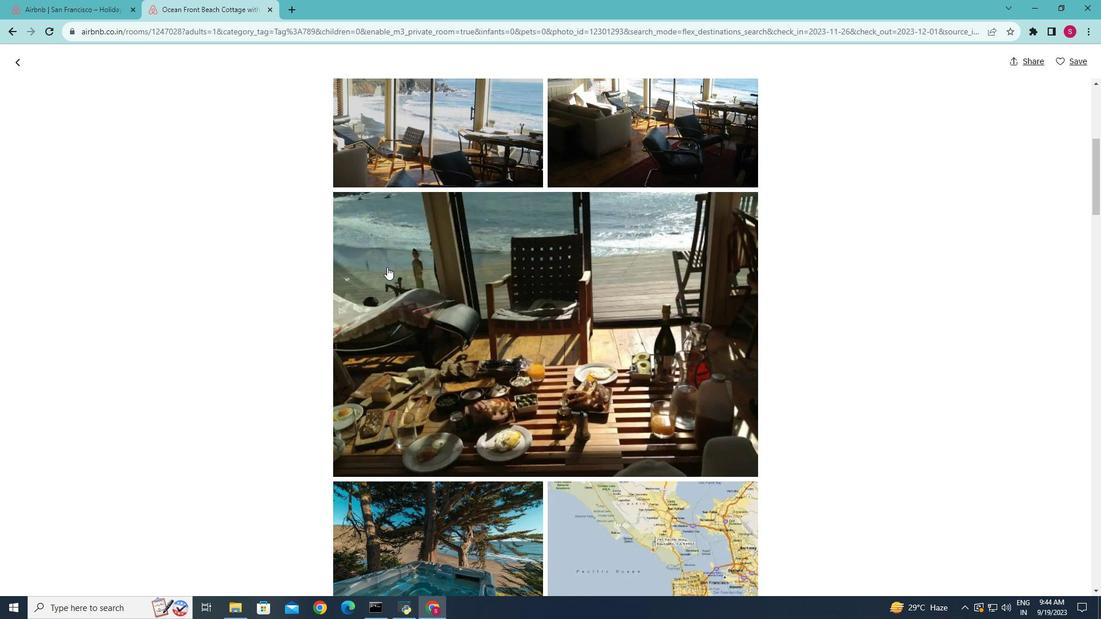 
Action: Mouse scrolled (434, 270) with delta (0, 0)
Screenshot: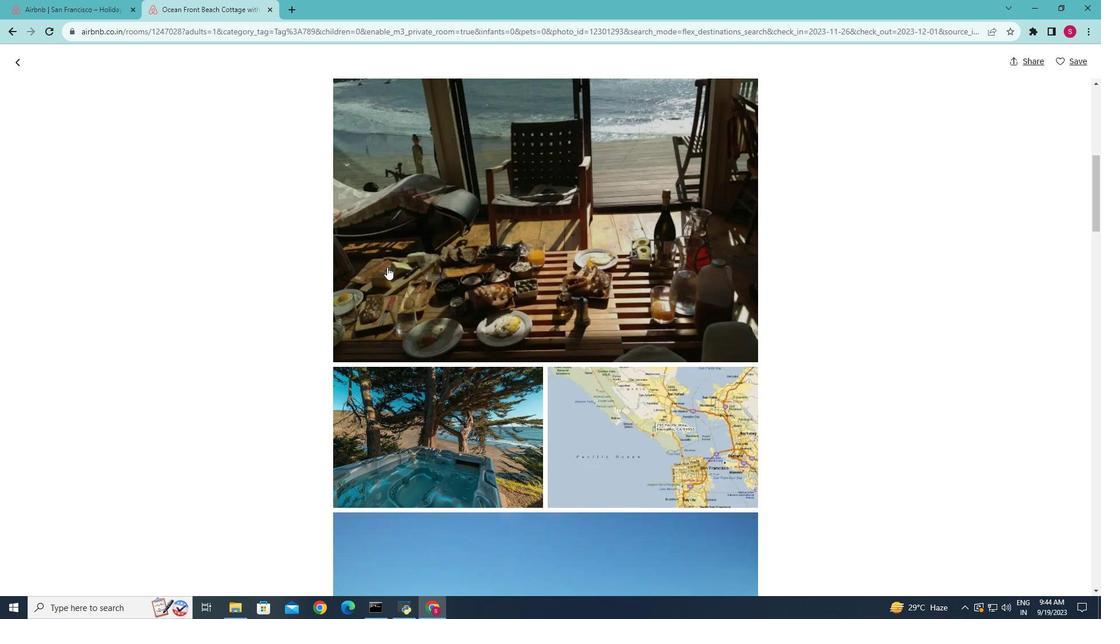 
Action: Mouse scrolled (434, 270) with delta (0, 0)
Screenshot: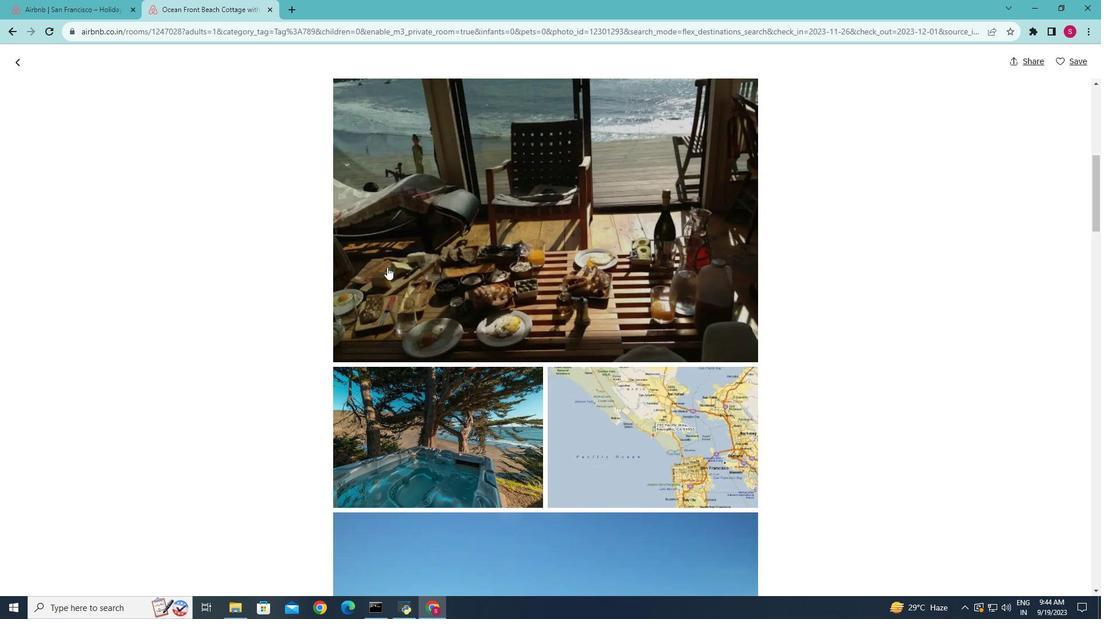 
Action: Mouse scrolled (434, 270) with delta (0, 0)
Screenshot: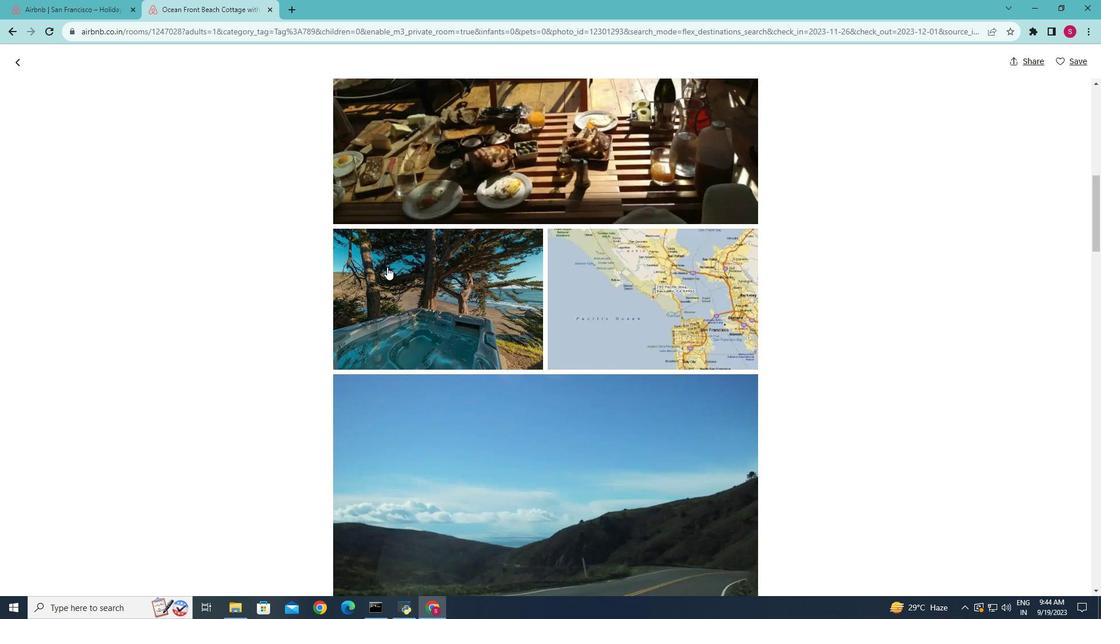 
Action: Mouse scrolled (434, 270) with delta (0, 0)
Screenshot: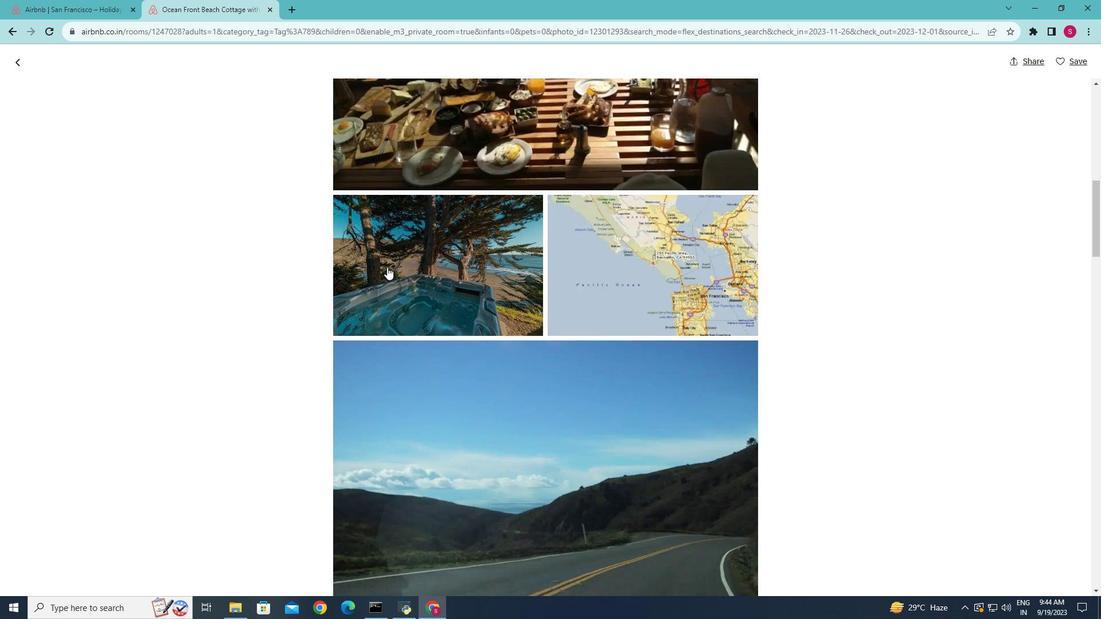 
Action: Mouse scrolled (434, 270) with delta (0, 0)
Screenshot: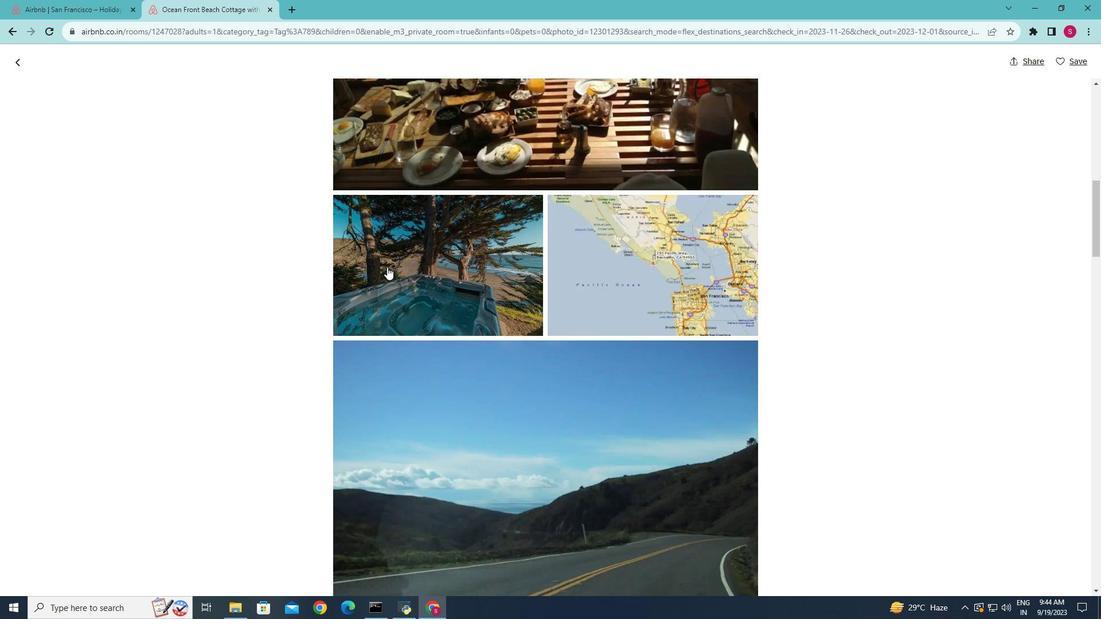 
Action: Mouse scrolled (434, 270) with delta (0, 0)
Screenshot: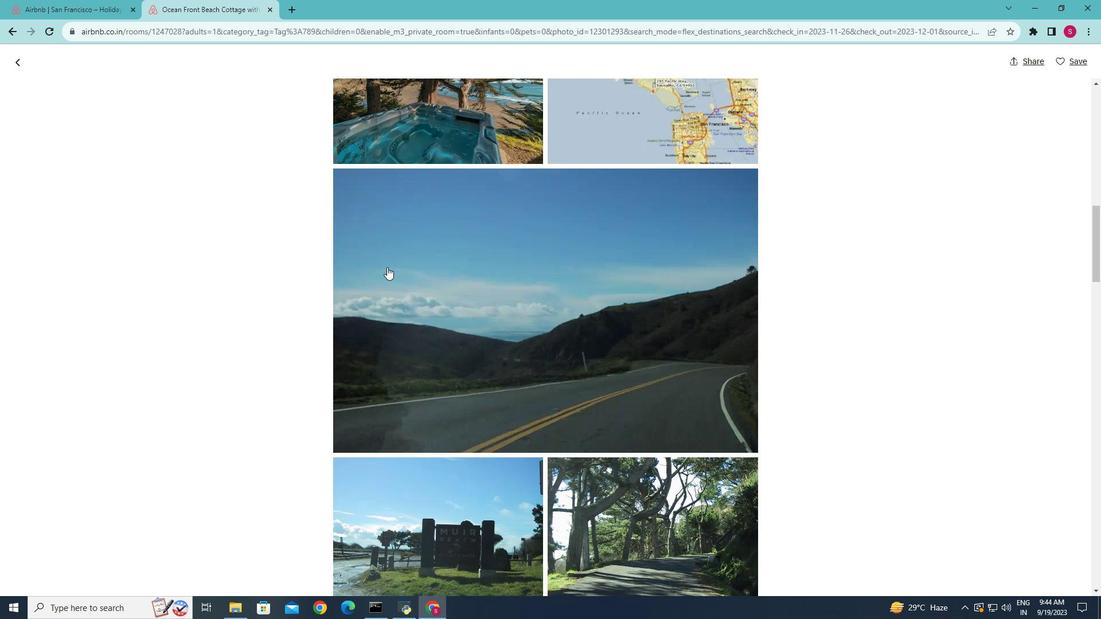 
Action: Mouse scrolled (434, 270) with delta (0, 0)
Screenshot: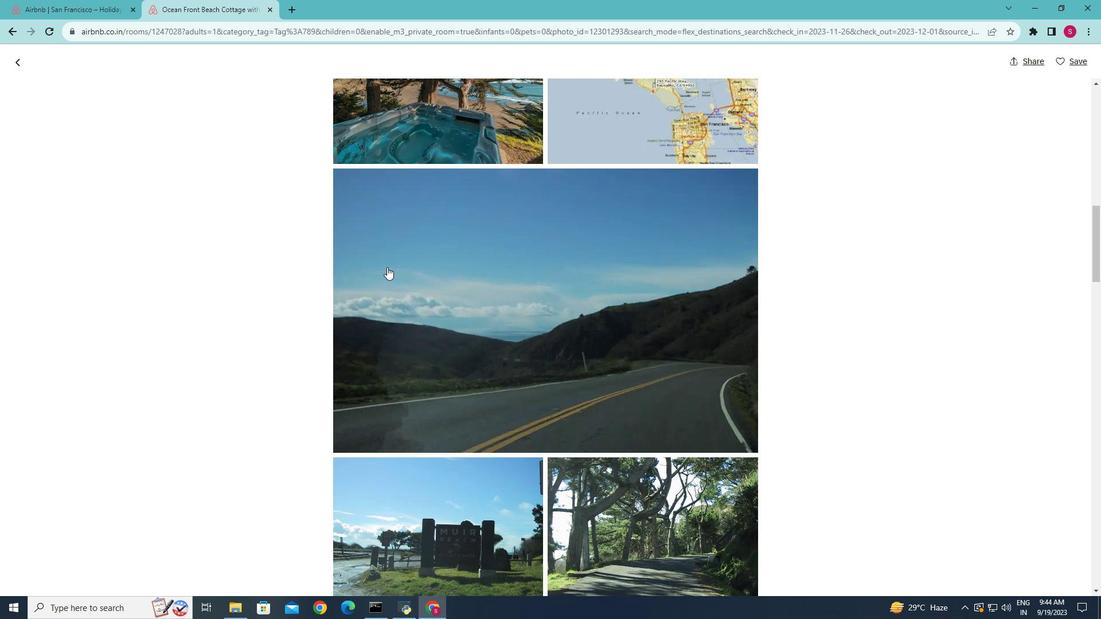 
Action: Mouse scrolled (434, 270) with delta (0, 0)
Screenshot: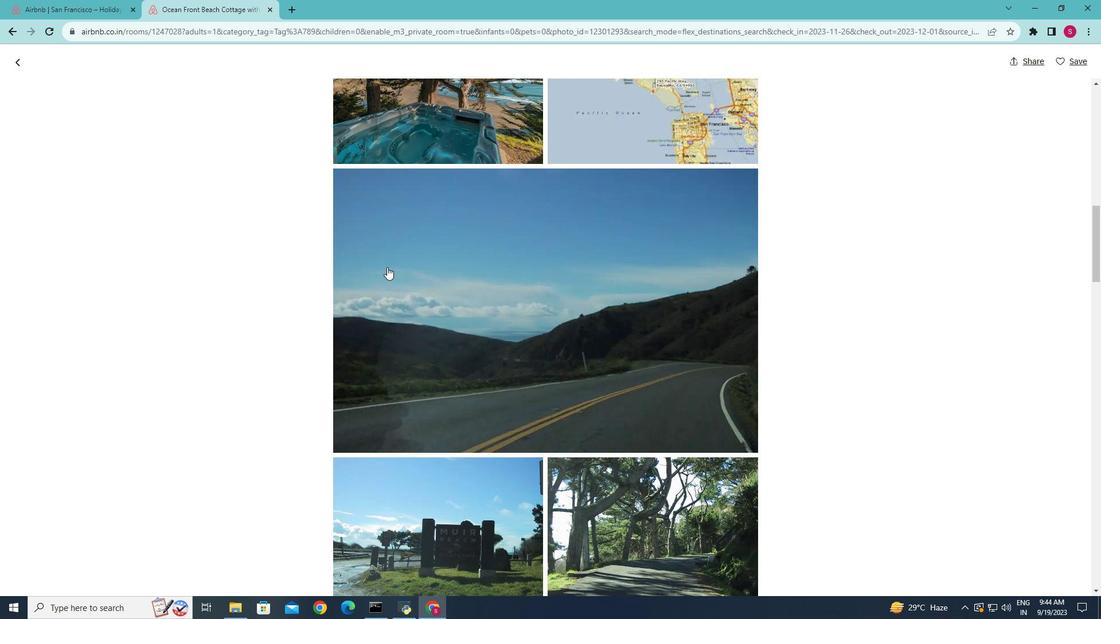 
Action: Mouse scrolled (434, 270) with delta (0, 0)
Screenshot: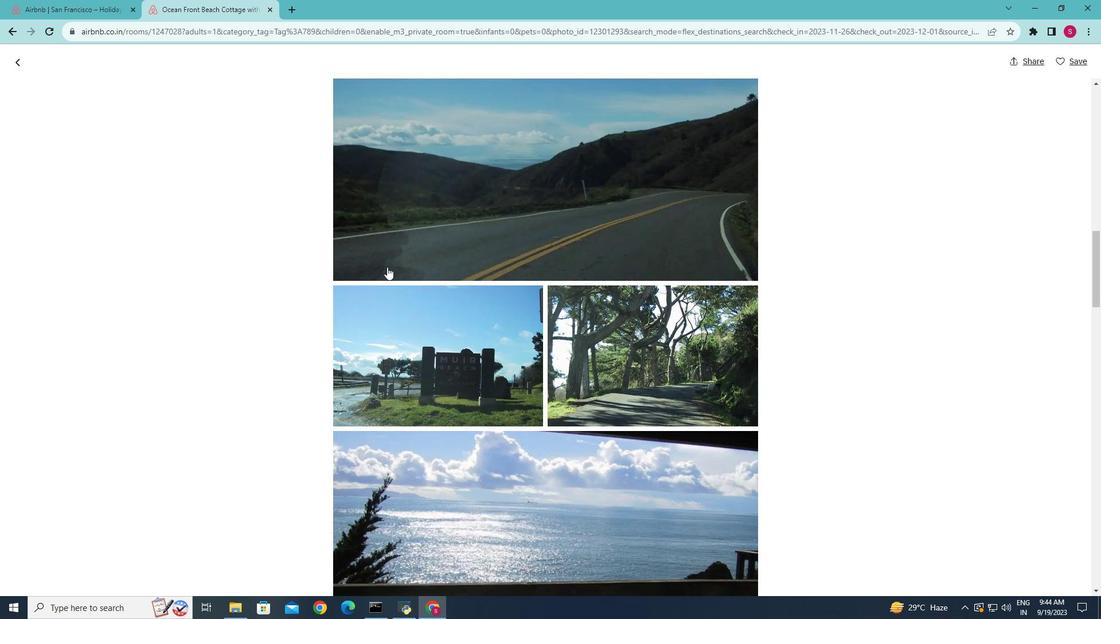 
Action: Mouse scrolled (434, 270) with delta (0, 0)
Screenshot: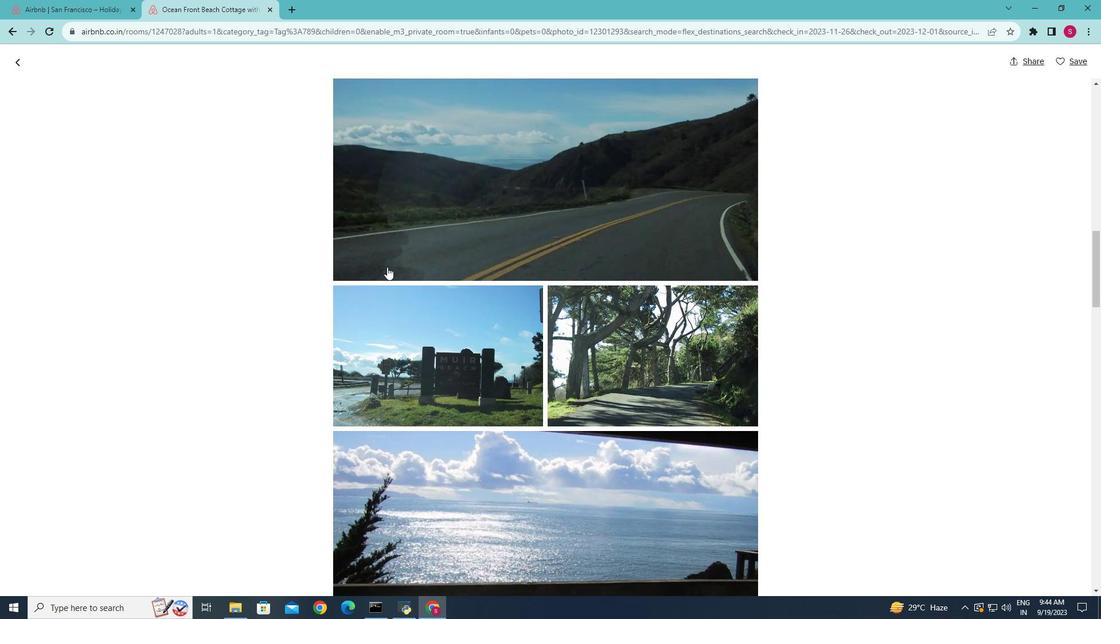 
Action: Mouse scrolled (434, 270) with delta (0, 0)
Screenshot: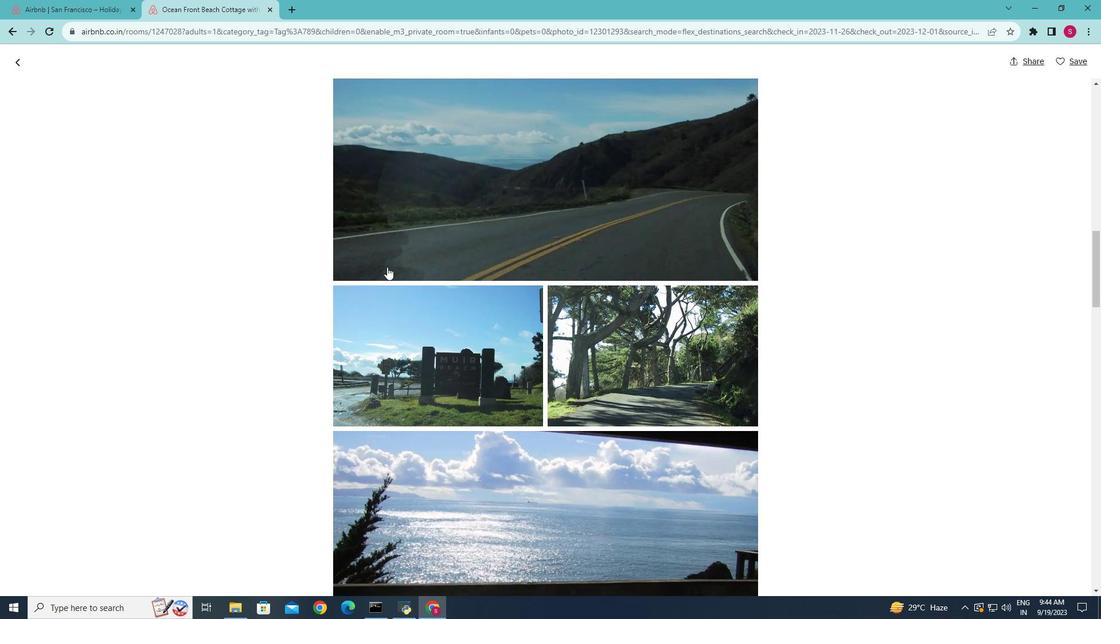 
Action: Mouse scrolled (434, 270) with delta (0, 0)
Screenshot: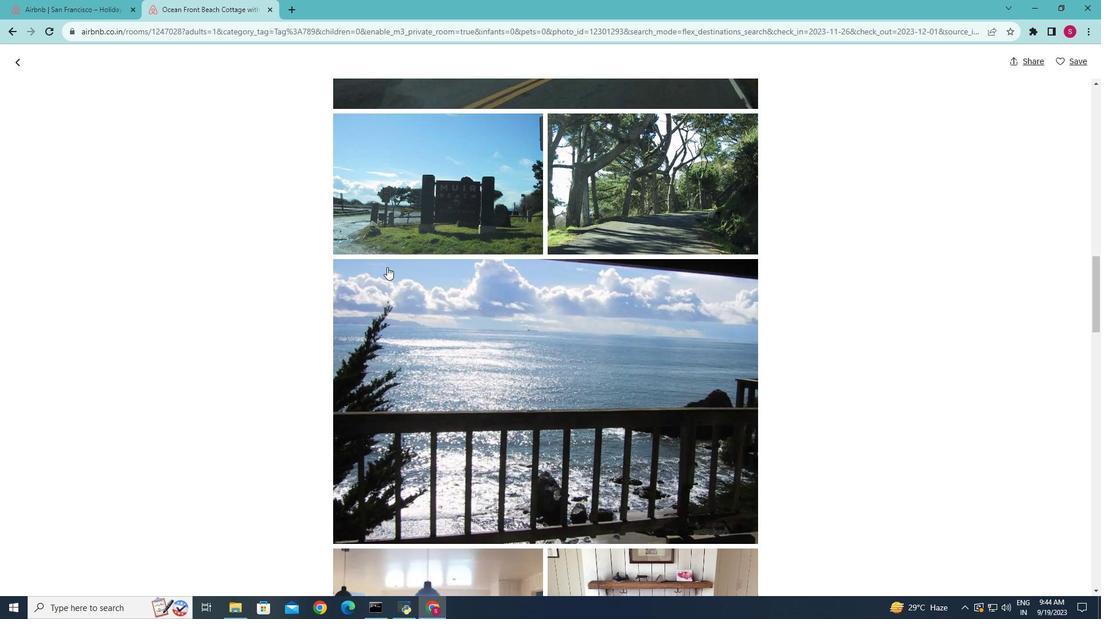 
Action: Mouse scrolled (434, 270) with delta (0, 0)
Screenshot: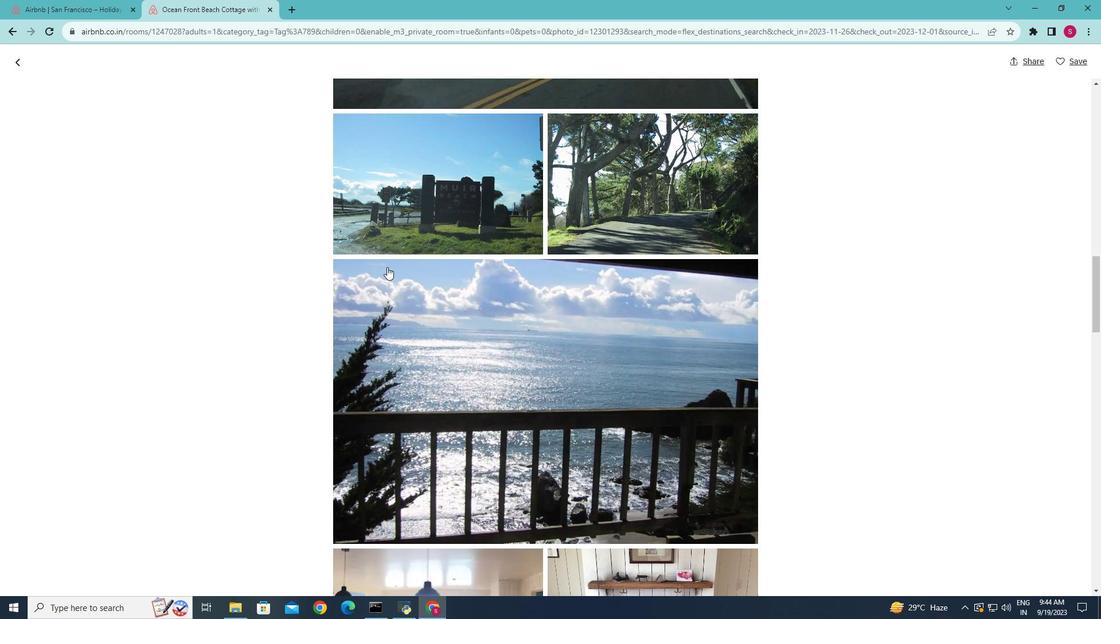 
Action: Mouse scrolled (434, 270) with delta (0, 0)
Screenshot: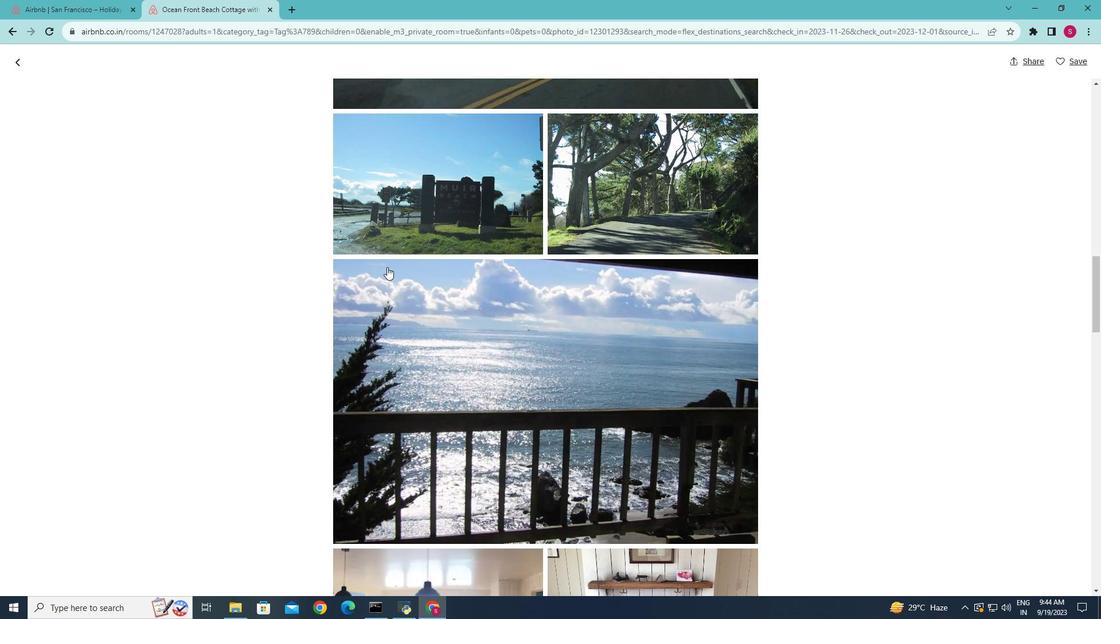 
Action: Mouse scrolled (434, 270) with delta (0, 0)
Screenshot: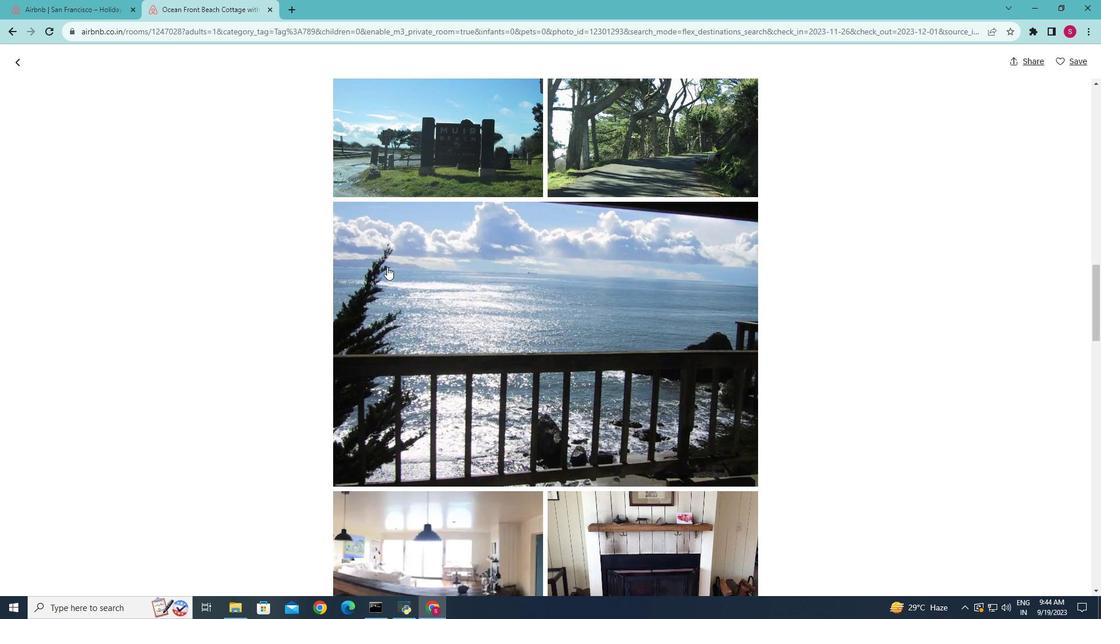 
Action: Mouse scrolled (434, 270) with delta (0, 0)
Screenshot: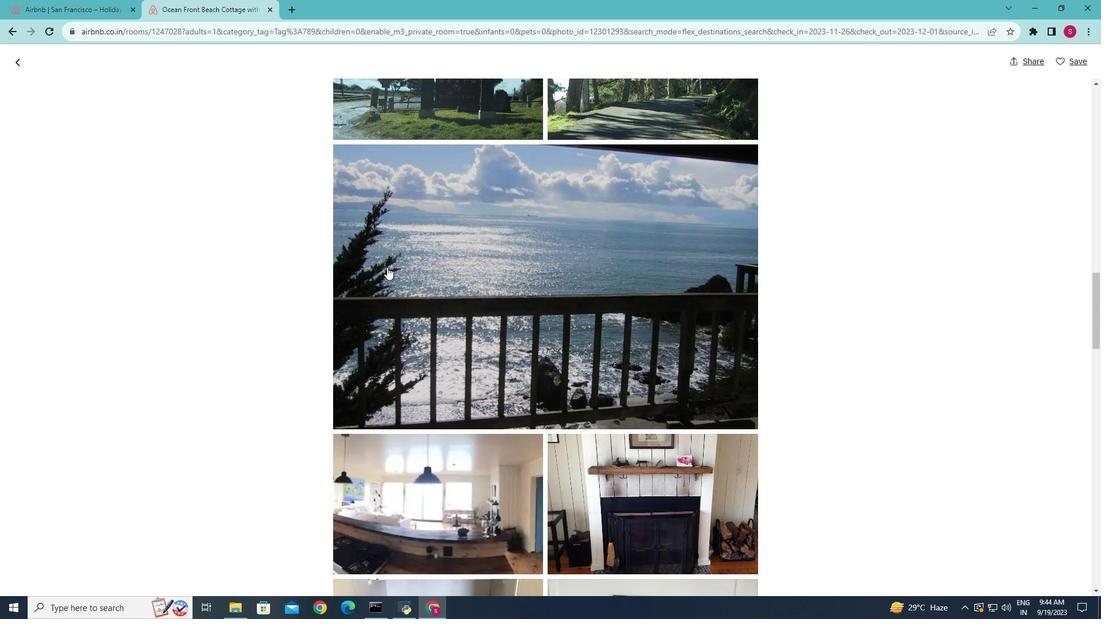 
Action: Mouse scrolled (434, 270) with delta (0, 0)
Screenshot: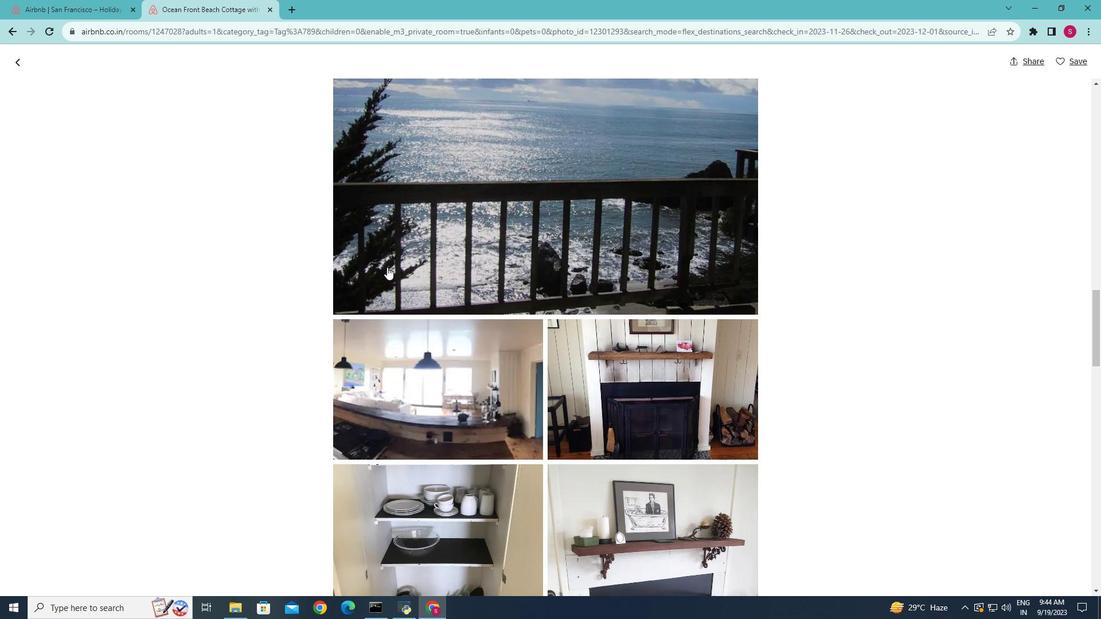 
Action: Mouse scrolled (434, 270) with delta (0, 0)
Screenshot: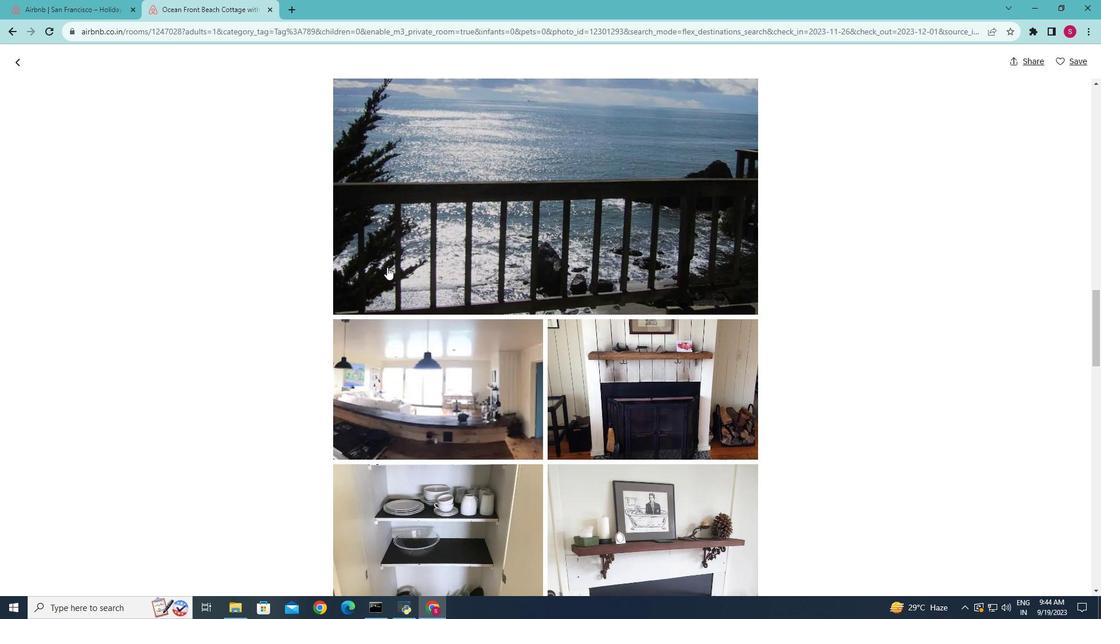 
Action: Mouse scrolled (434, 270) with delta (0, 0)
Screenshot: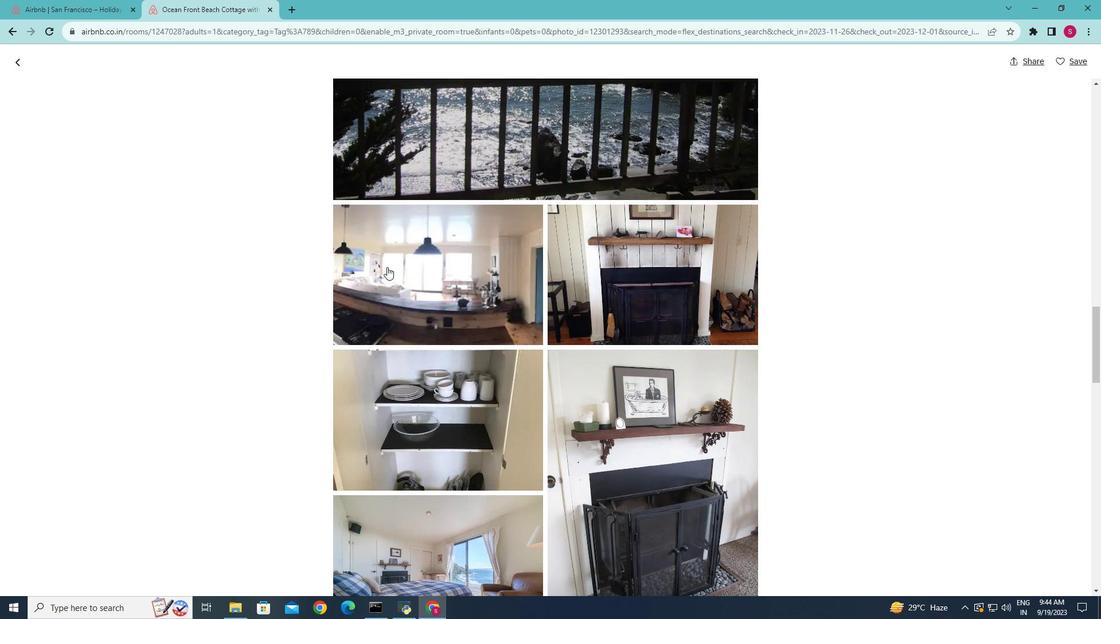 
Action: Mouse scrolled (434, 270) with delta (0, 0)
Screenshot: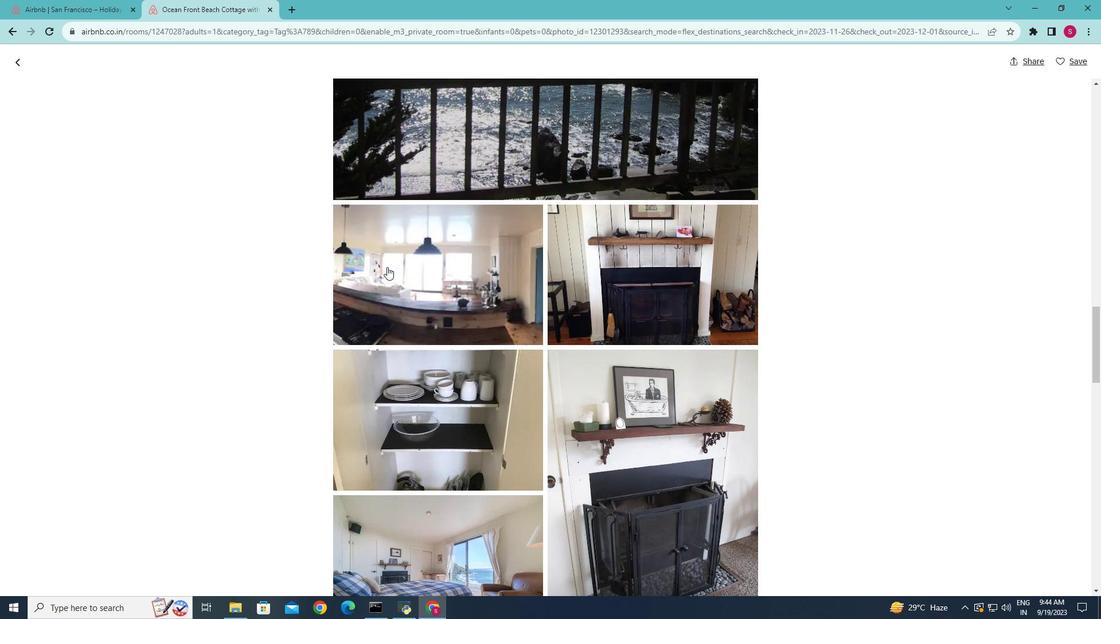 
Action: Mouse scrolled (434, 270) with delta (0, 0)
Screenshot: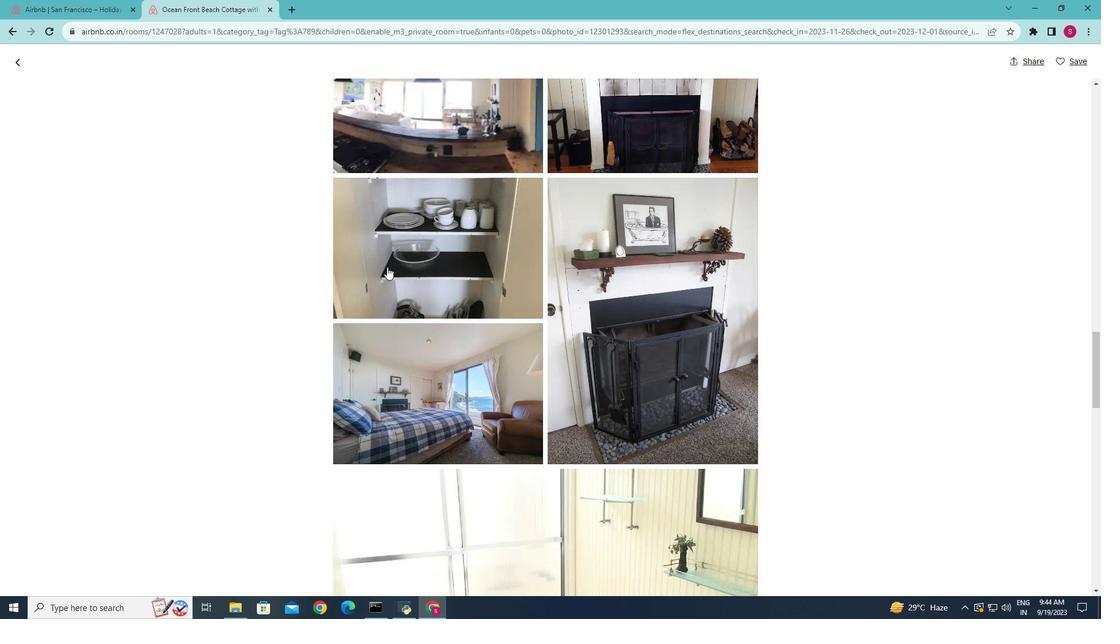 
Action: Mouse scrolled (434, 270) with delta (0, 0)
Screenshot: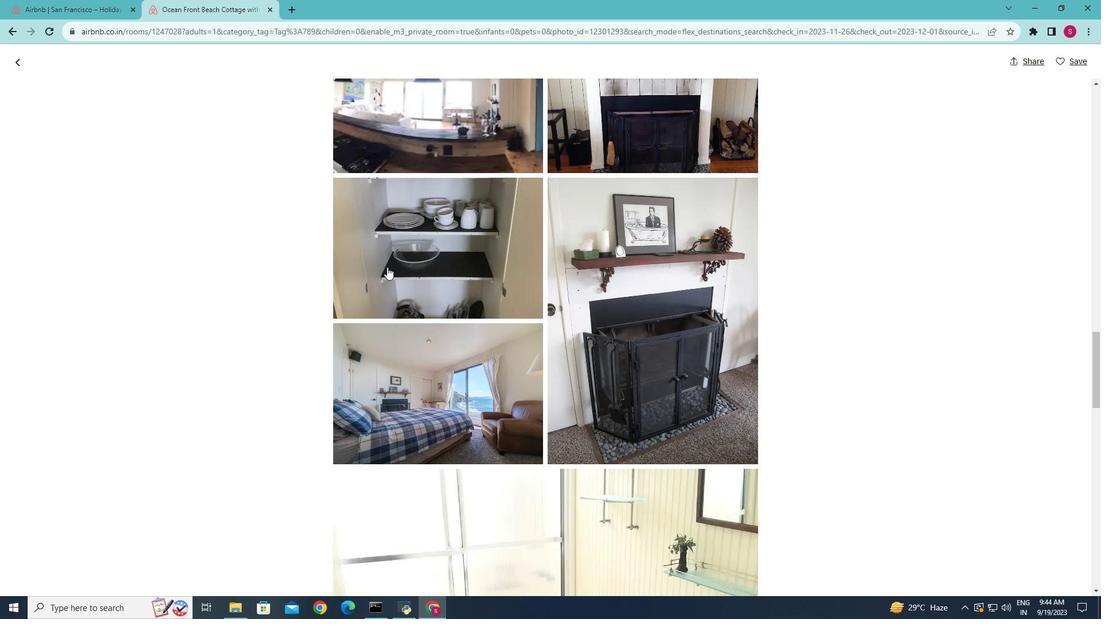 
Action: Mouse scrolled (434, 270) with delta (0, 0)
Screenshot: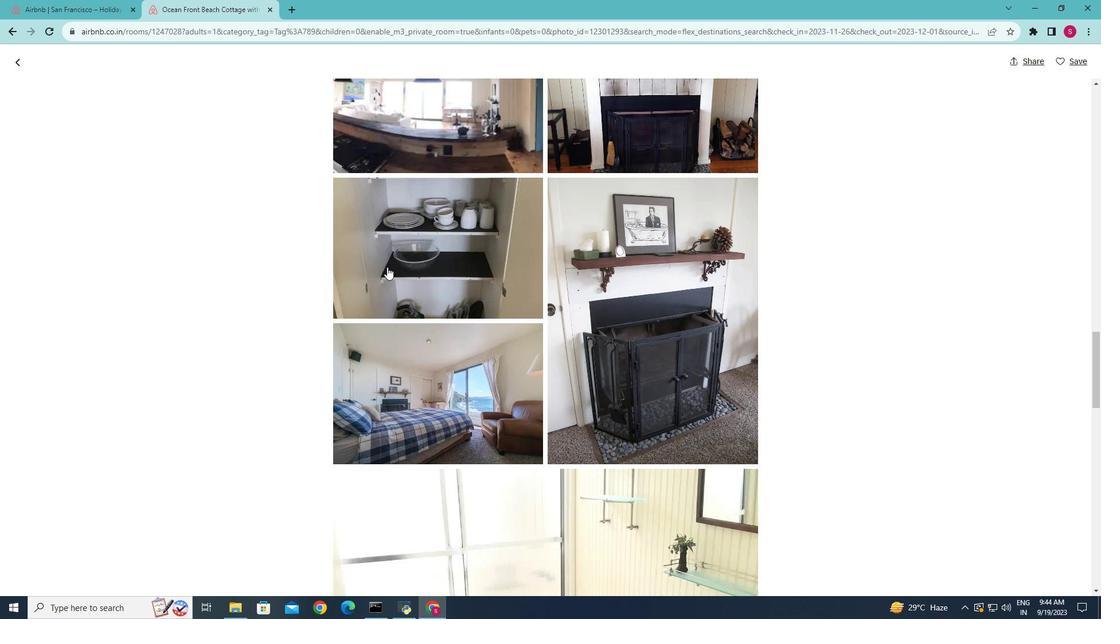 
Action: Mouse scrolled (434, 270) with delta (0, 0)
Screenshot: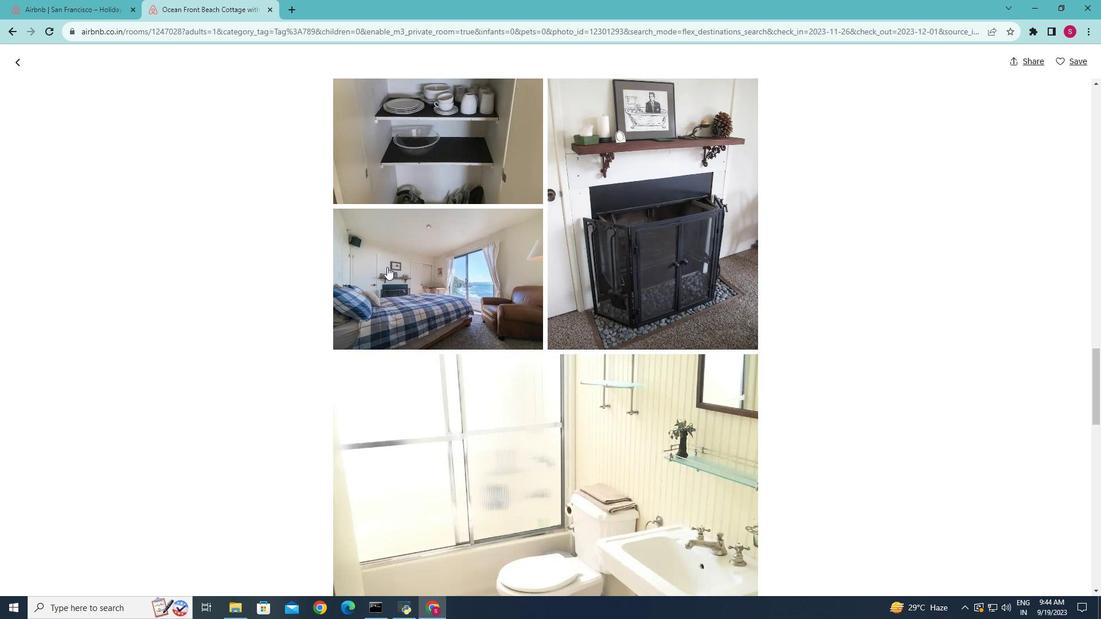 
Action: Mouse scrolled (434, 270) with delta (0, 0)
Screenshot: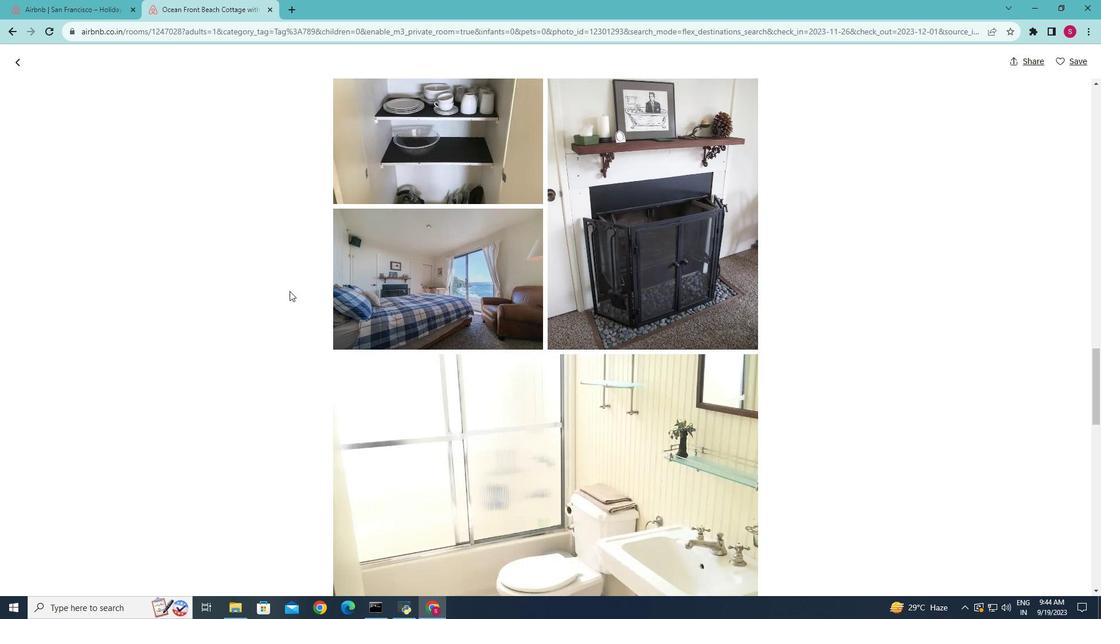 
Action: Mouse moved to (329, 286)
Screenshot: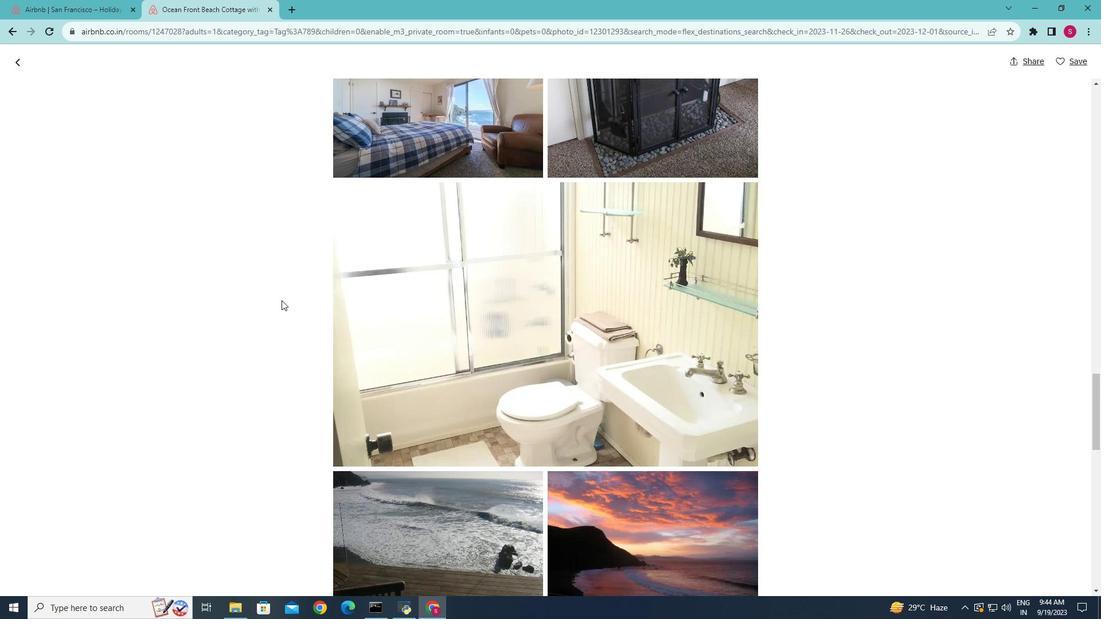 
Action: Mouse scrolled (329, 286) with delta (0, 0)
Screenshot: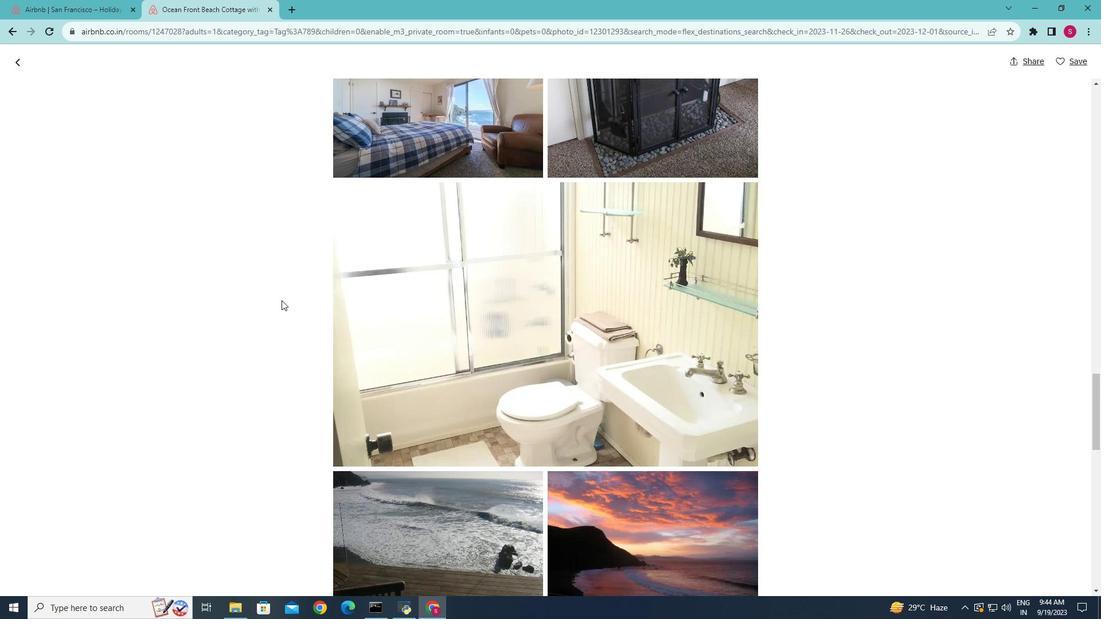 
Action: Mouse moved to (329, 288)
Screenshot: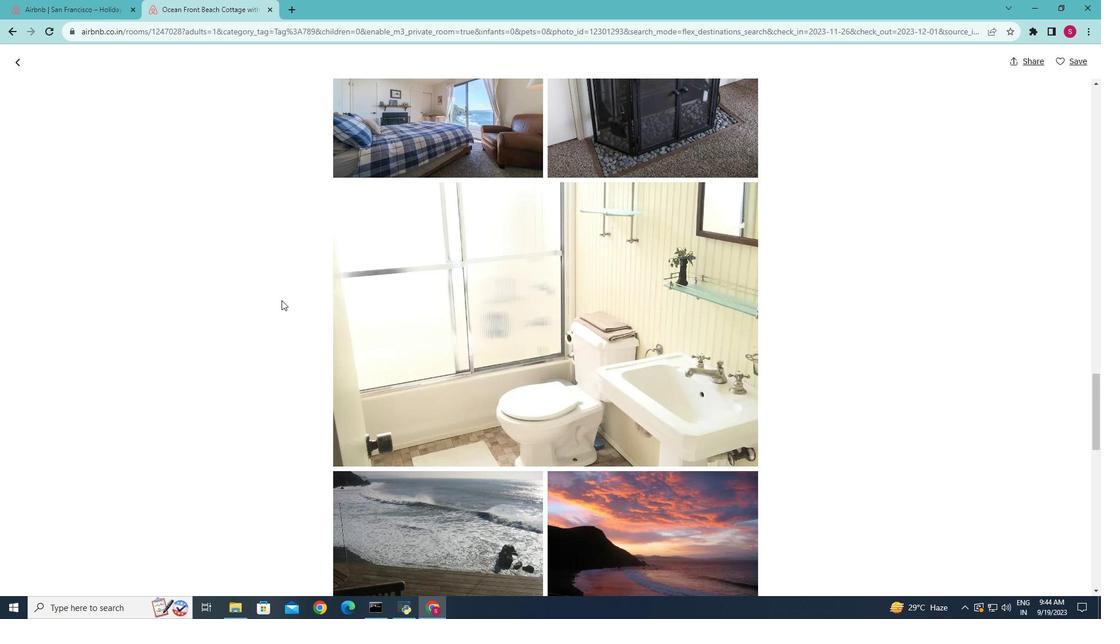 
Action: Mouse scrolled (329, 287) with delta (0, 0)
Screenshot: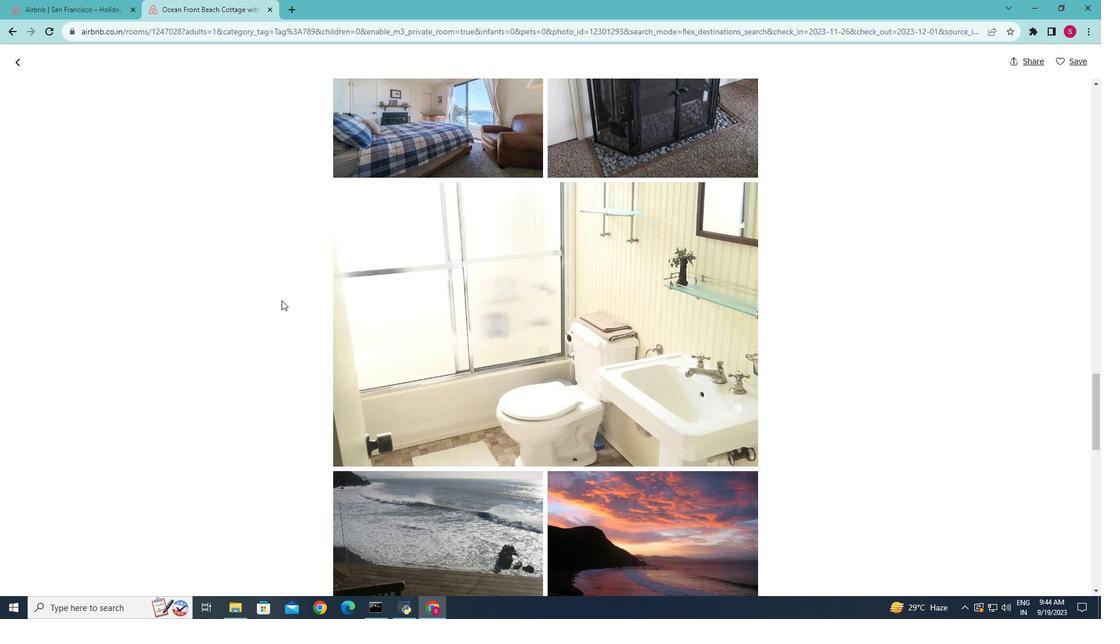 
Action: Mouse moved to (329, 289)
Screenshot: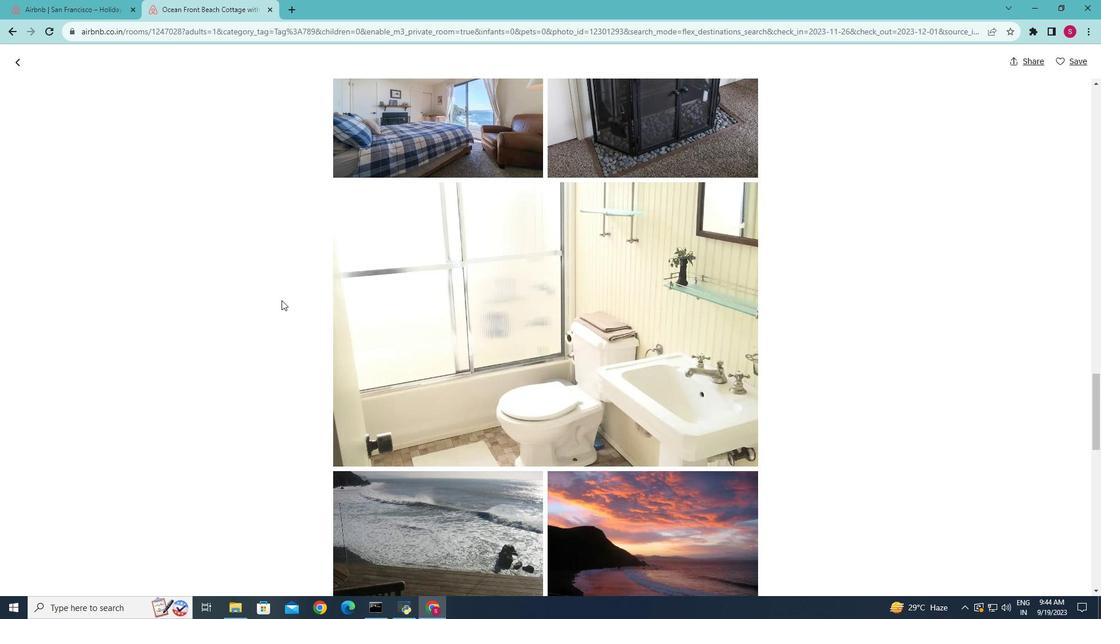 
Action: Mouse scrolled (329, 288) with delta (0, 0)
Screenshot: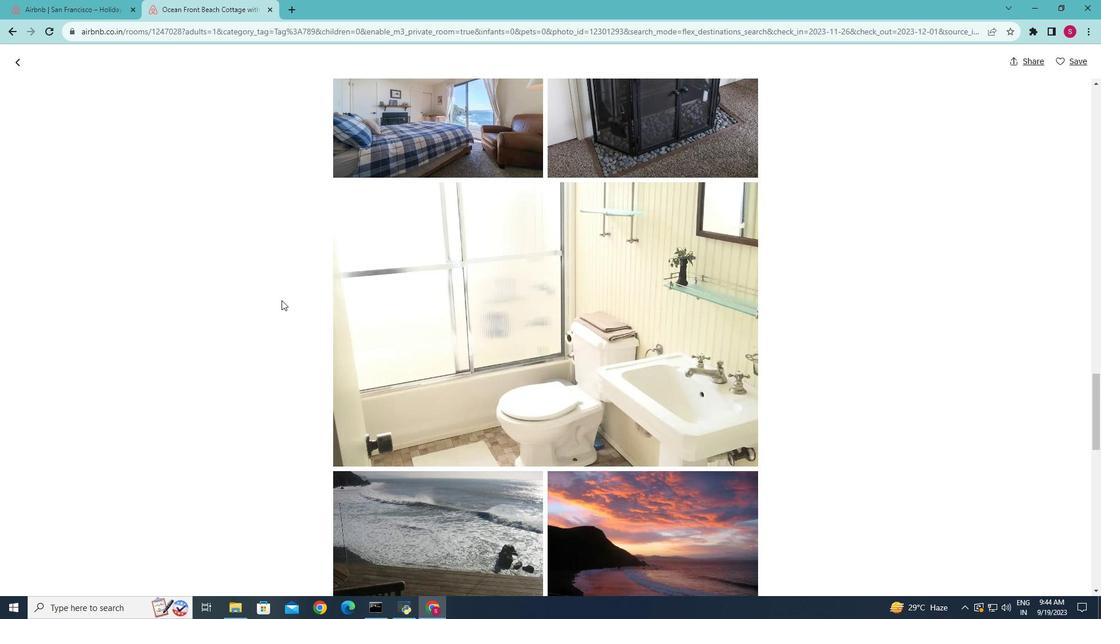 
Action: Mouse scrolled (329, 288) with delta (0, 0)
Screenshot: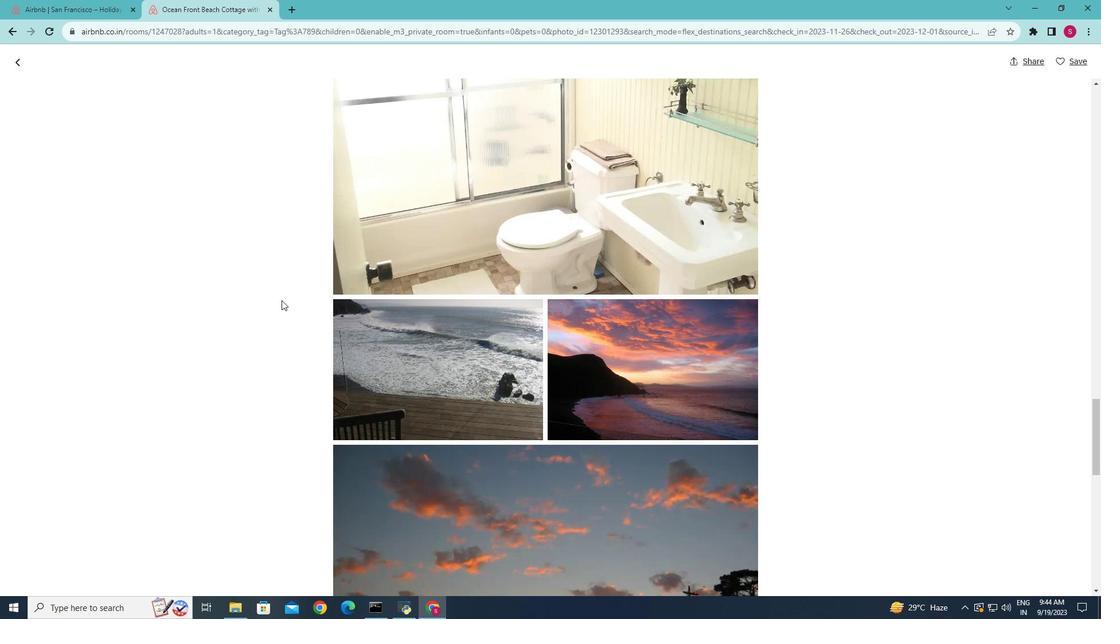 
Action: Mouse scrolled (329, 288) with delta (0, 0)
Screenshot: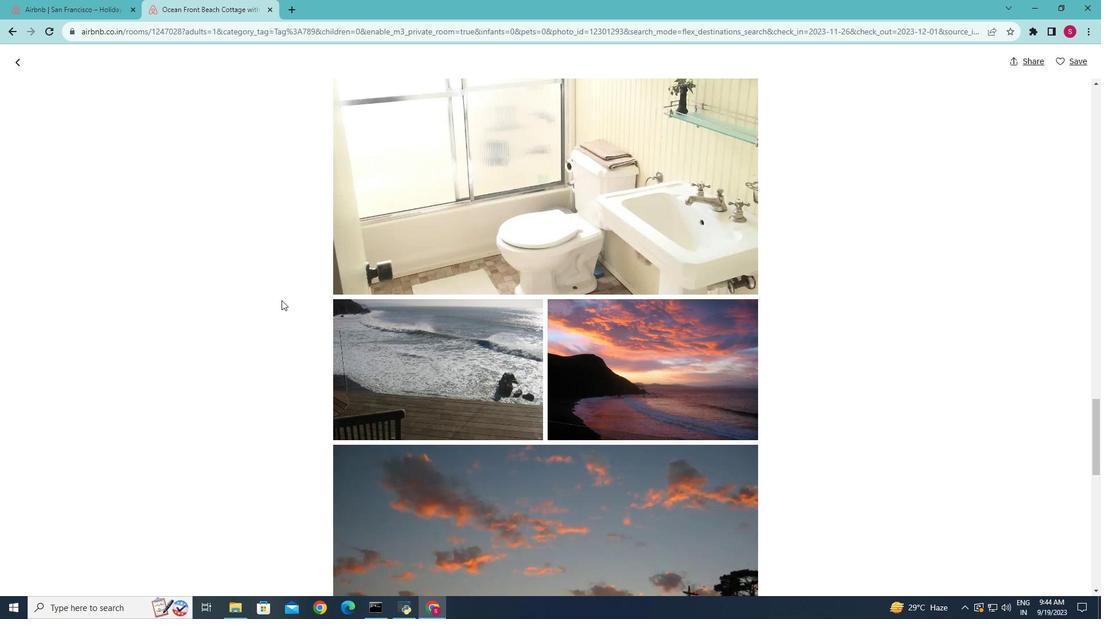 
Action: Mouse scrolled (329, 288) with delta (0, 0)
Screenshot: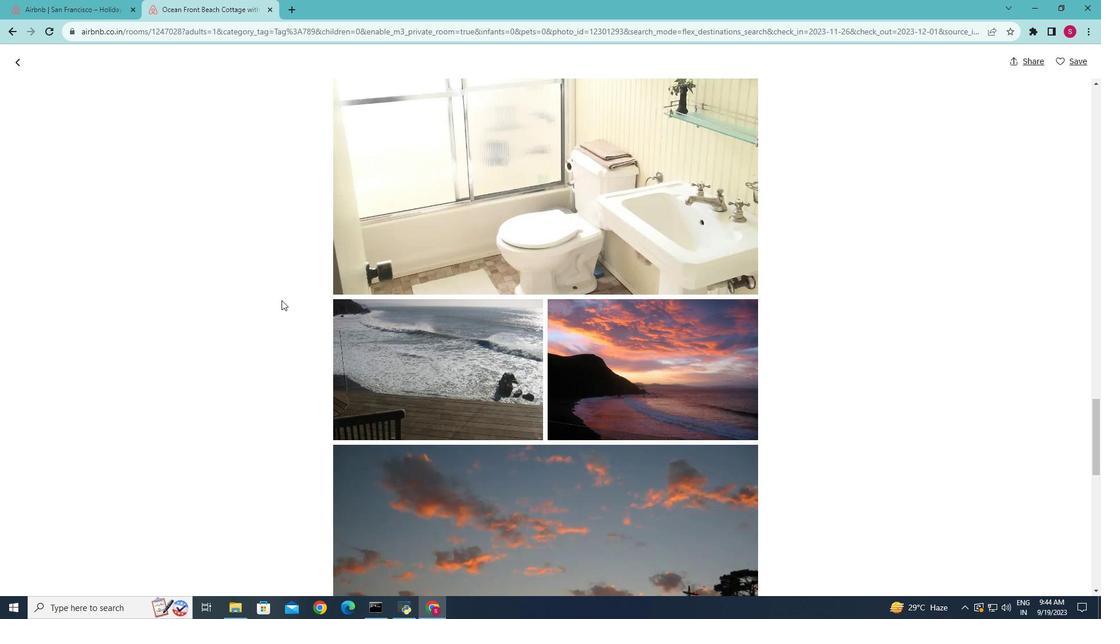 
Action: Mouse scrolled (329, 288) with delta (0, 0)
Screenshot: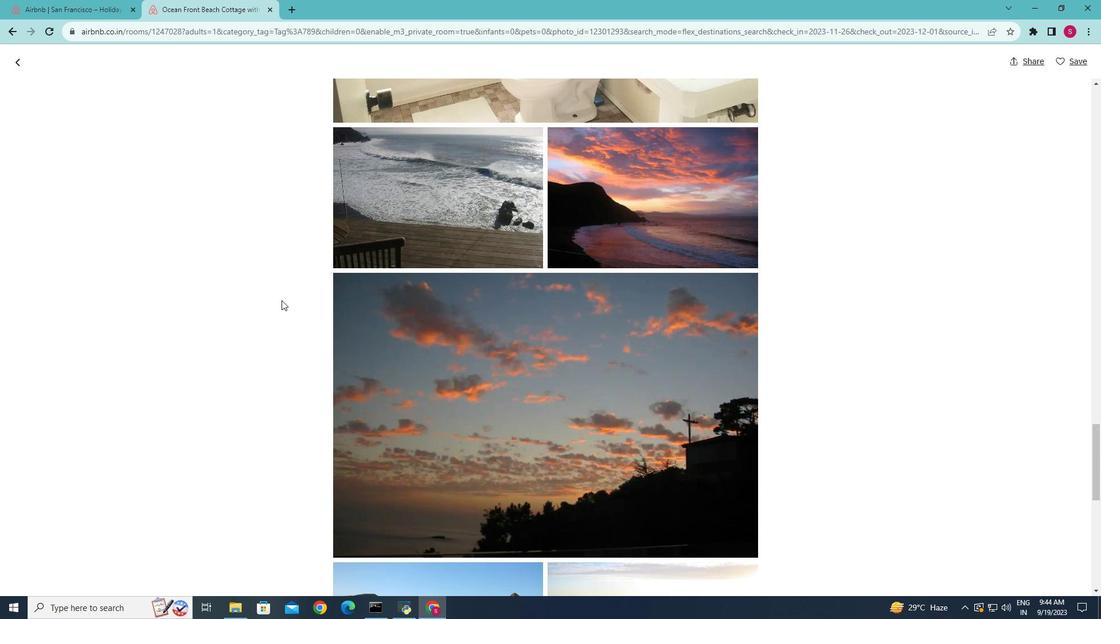 
Action: Mouse scrolled (329, 288) with delta (0, 0)
Screenshot: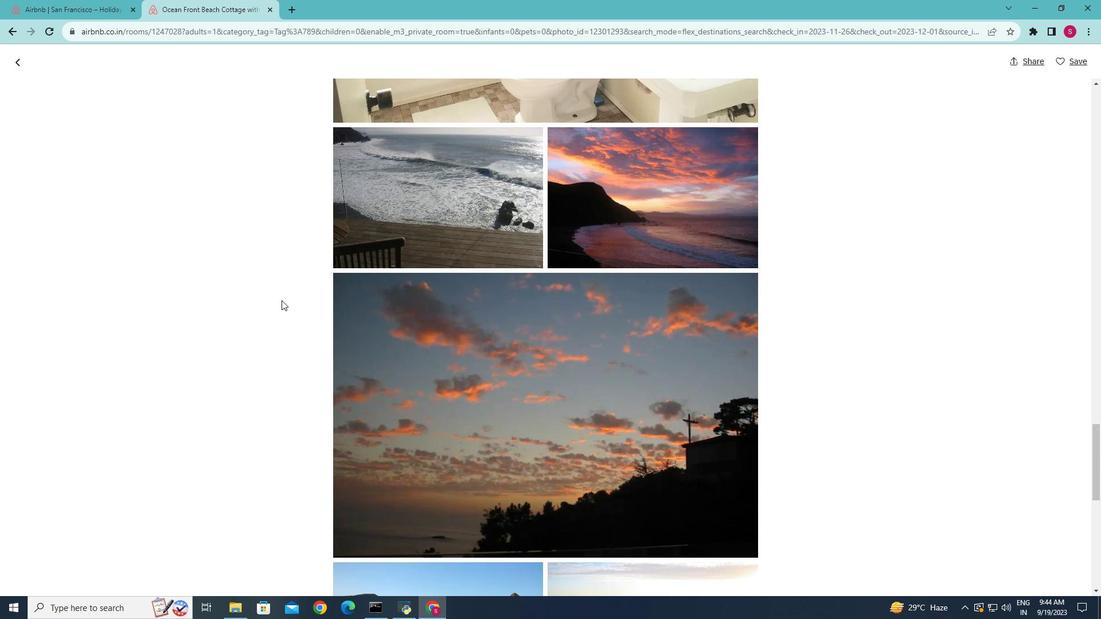 
Action: Mouse scrolled (329, 288) with delta (0, 0)
Screenshot: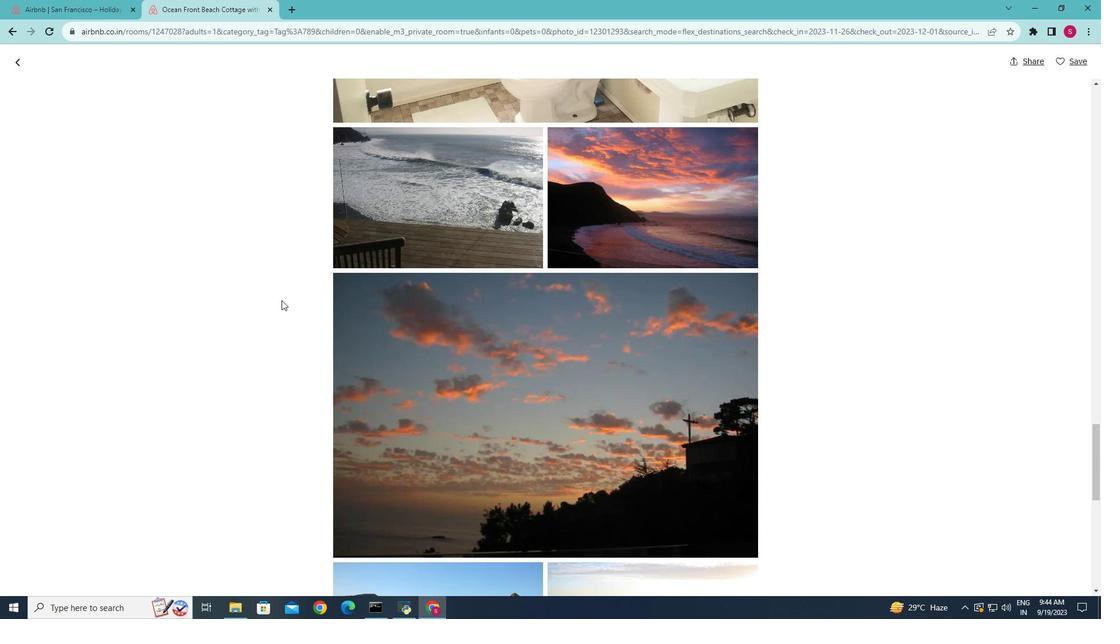 
Action: Mouse scrolled (329, 288) with delta (0, 0)
Screenshot: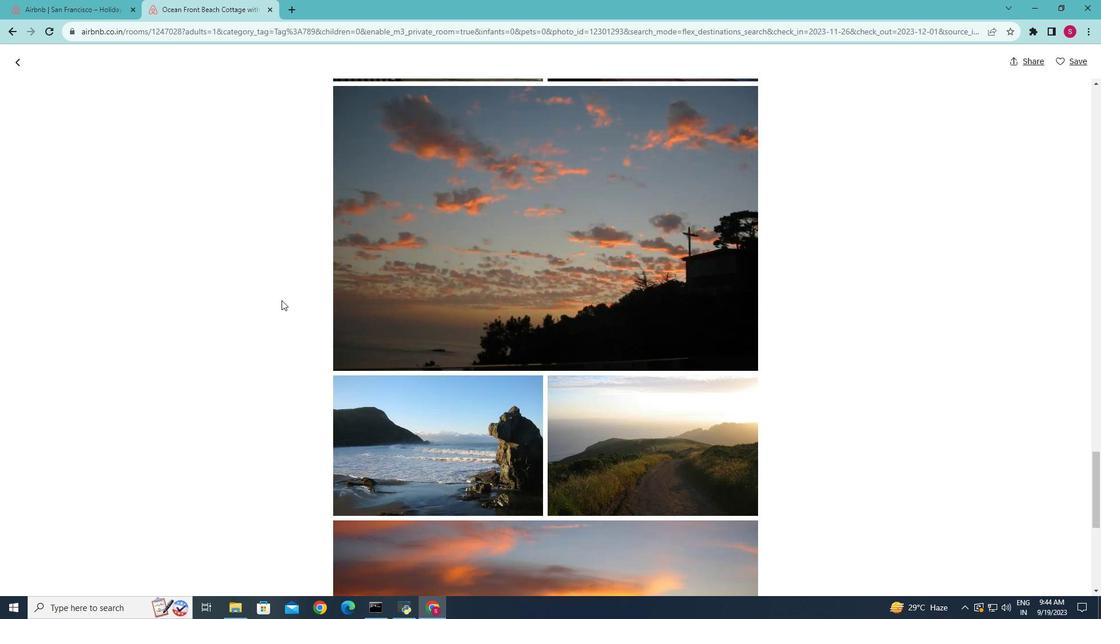 
Action: Mouse scrolled (329, 288) with delta (0, 0)
Screenshot: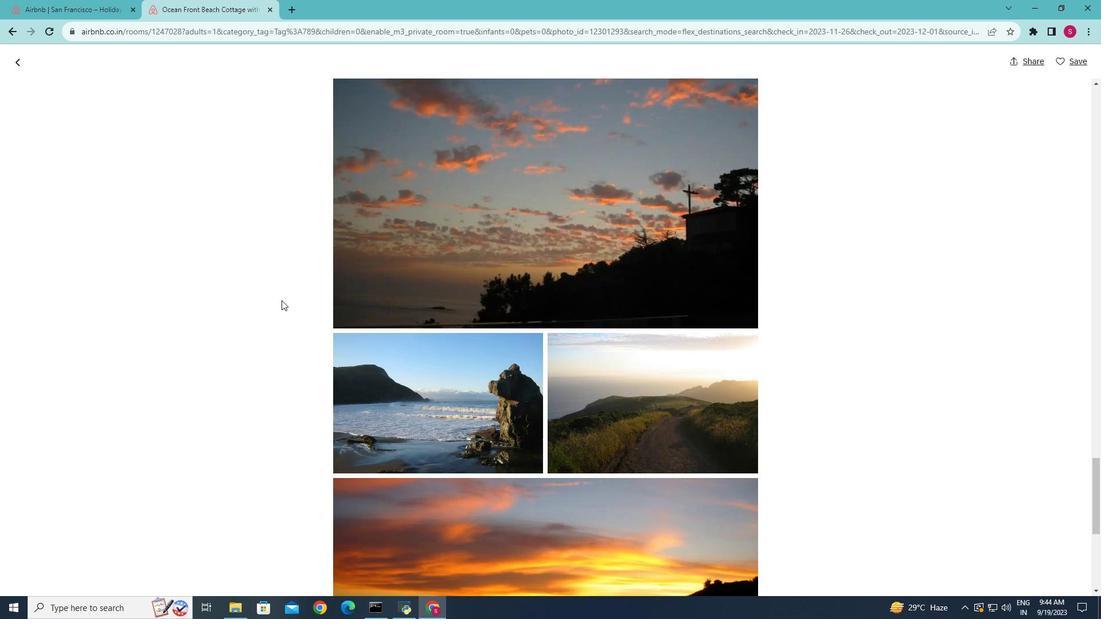 
Action: Mouse scrolled (329, 288) with delta (0, 0)
Screenshot: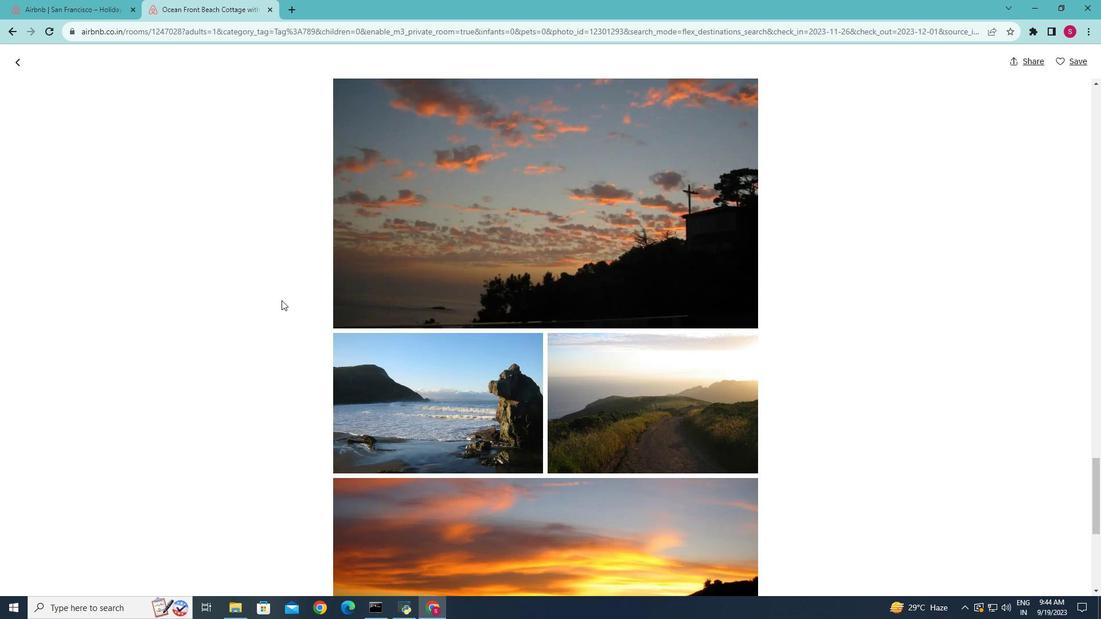 
Action: Mouse scrolled (329, 288) with delta (0, 0)
Screenshot: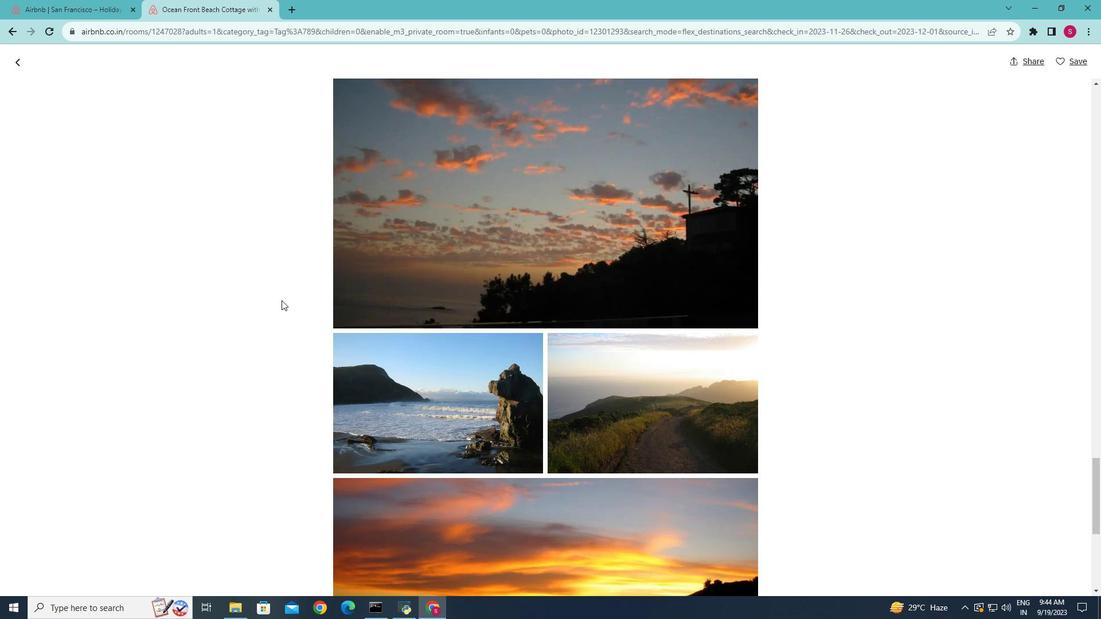 
Action: Mouse scrolled (329, 288) with delta (0, 0)
Screenshot: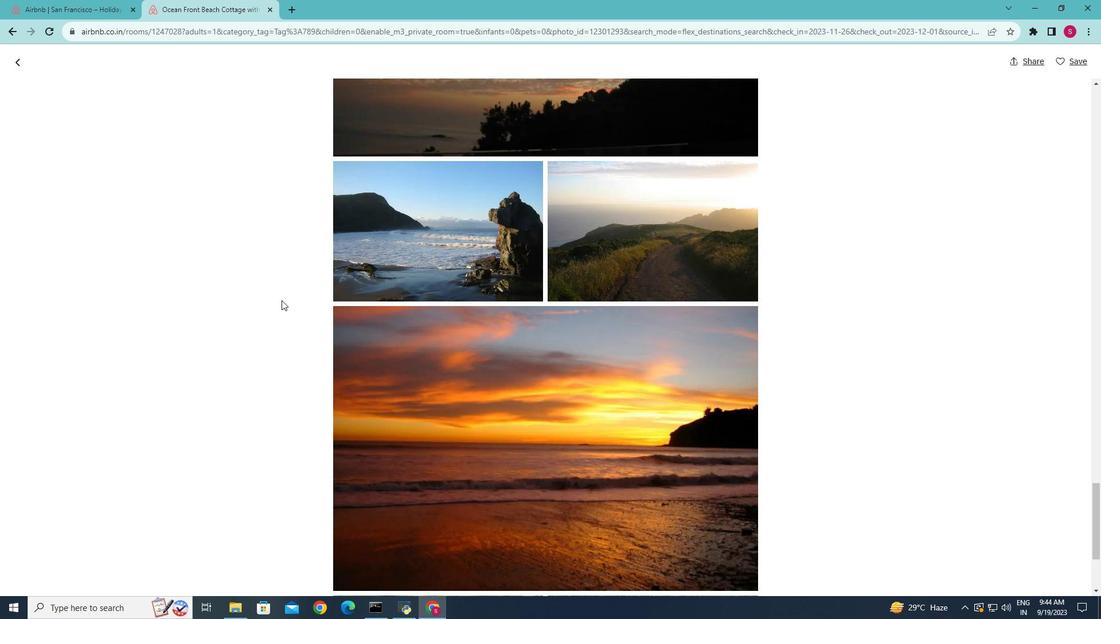 
Action: Mouse scrolled (329, 288) with delta (0, 0)
Screenshot: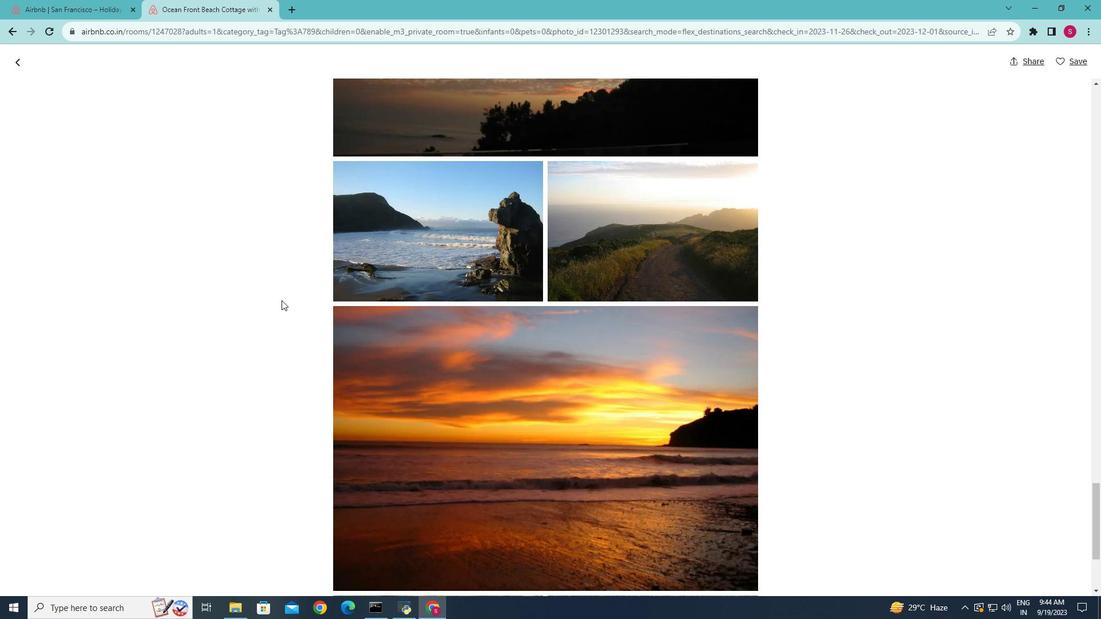 
Action: Mouse scrolled (329, 288) with delta (0, 0)
Screenshot: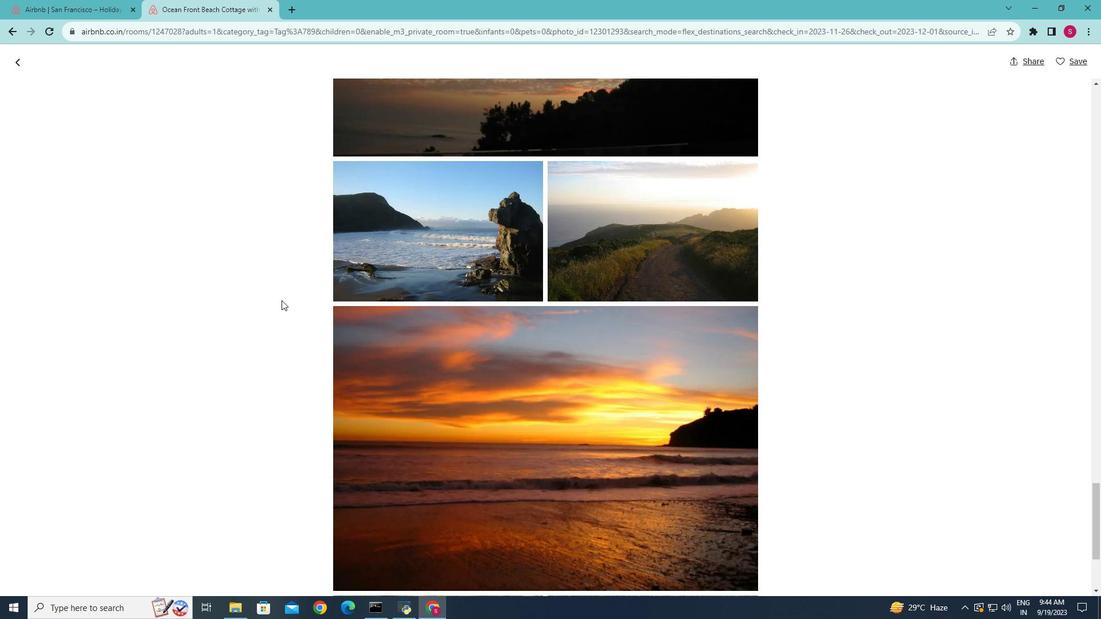 
Action: Mouse scrolled (329, 288) with delta (0, 0)
Screenshot: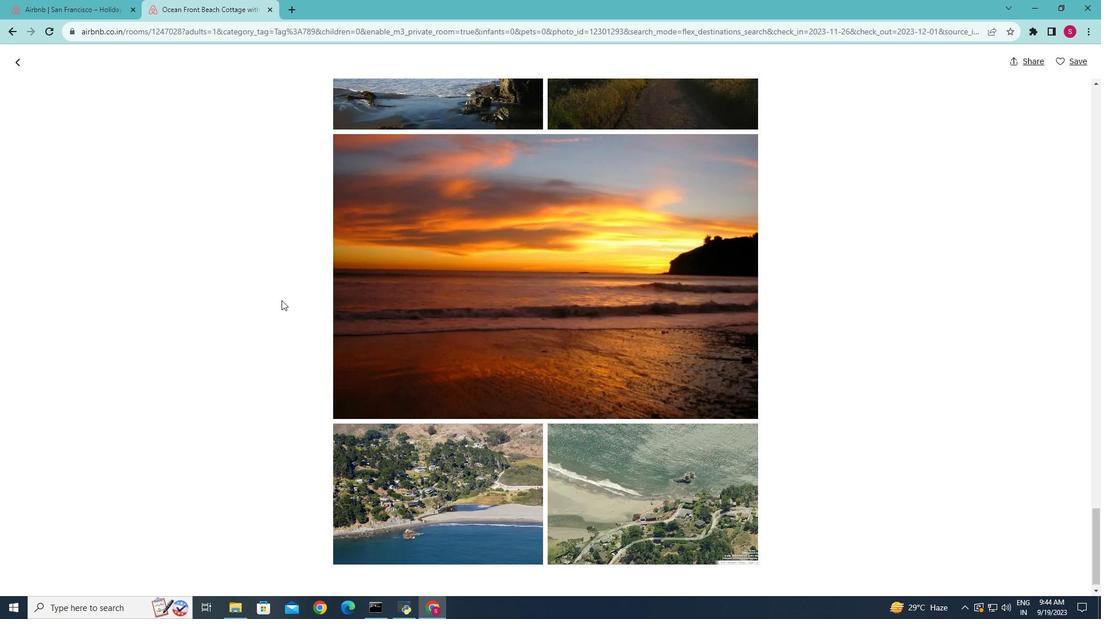 
Action: Mouse scrolled (329, 288) with delta (0, 0)
Screenshot: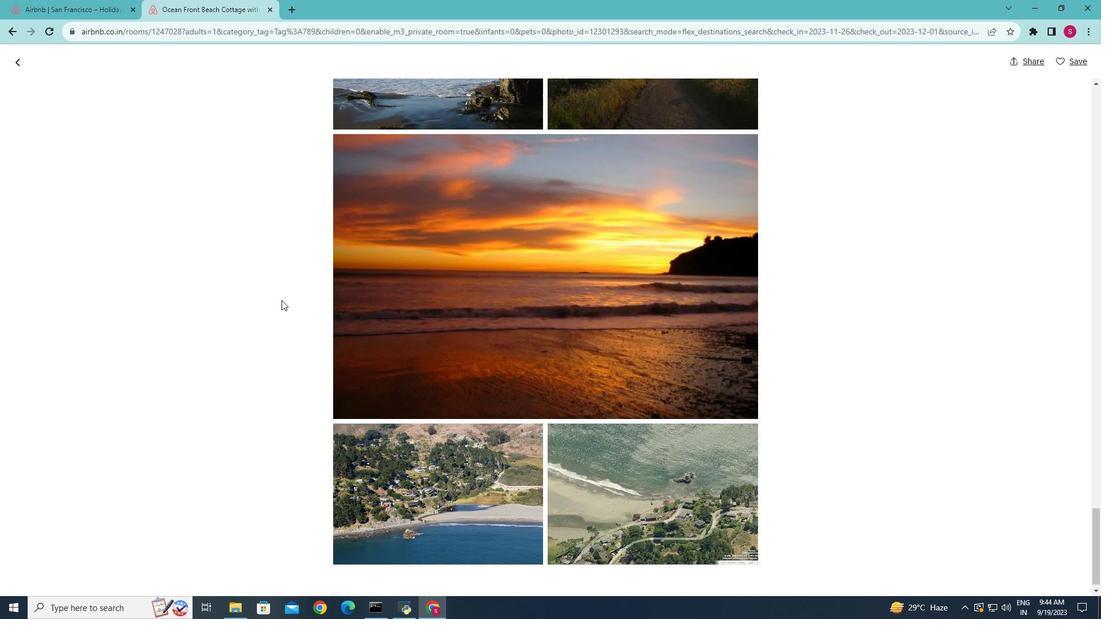 
Action: Mouse scrolled (329, 288) with delta (0, 0)
Screenshot: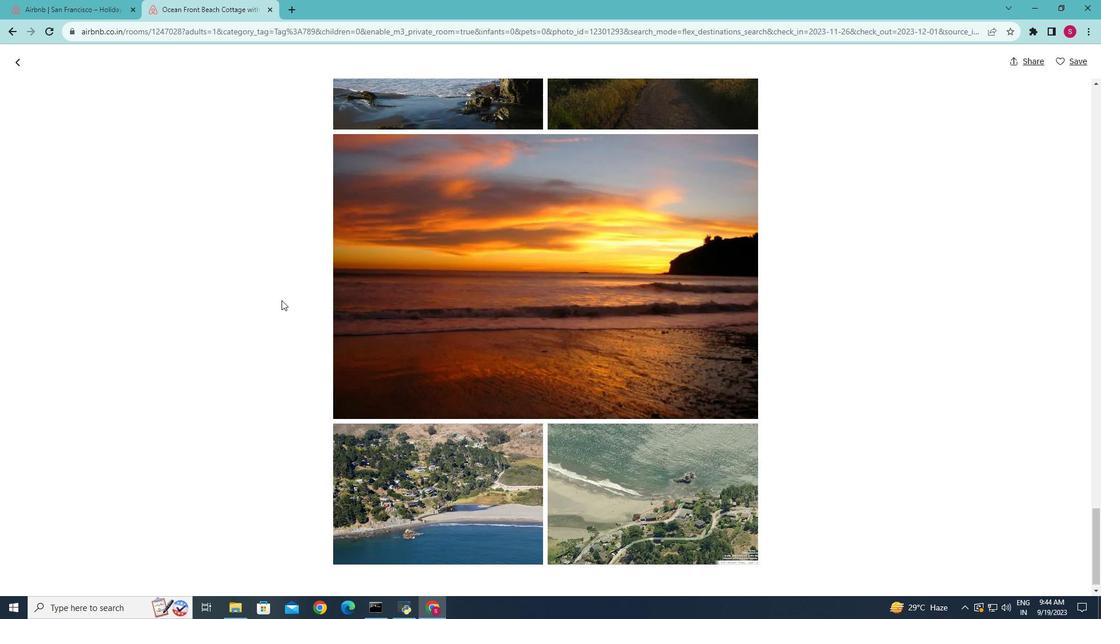 
Action: Mouse scrolled (329, 288) with delta (0, 0)
Screenshot: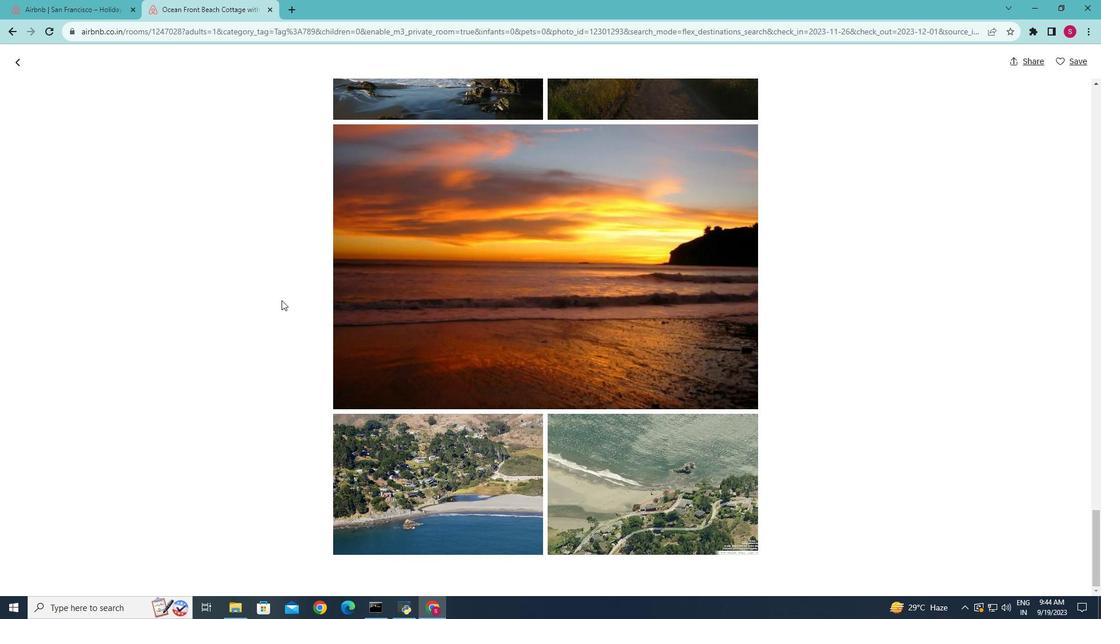 
Action: Mouse scrolled (329, 288) with delta (0, 0)
Screenshot: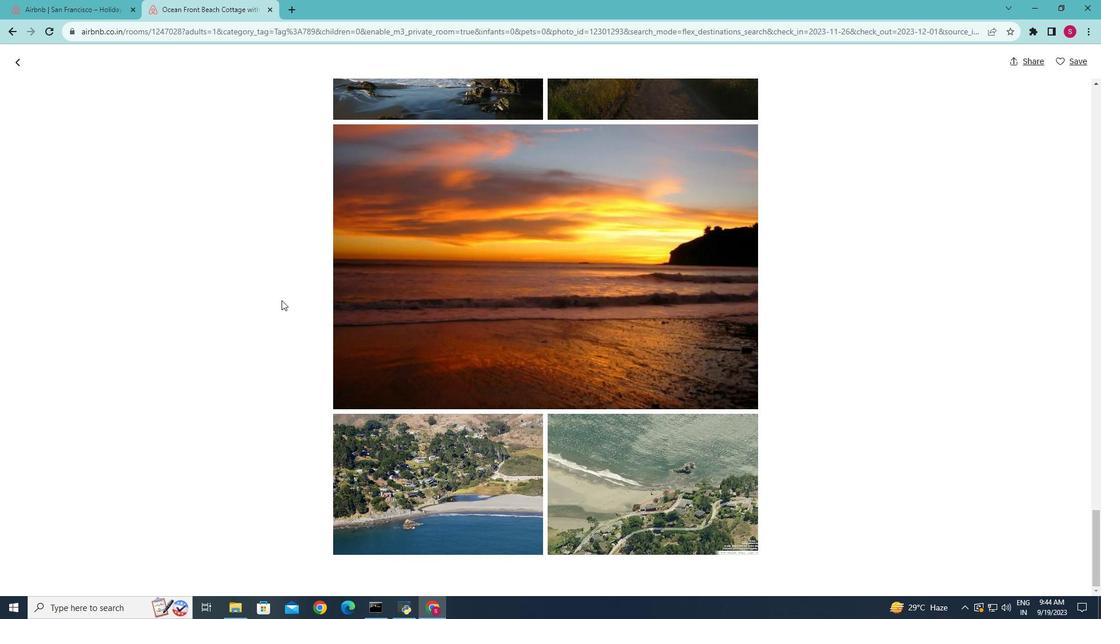
Action: Mouse scrolled (329, 288) with delta (0, 0)
Screenshot: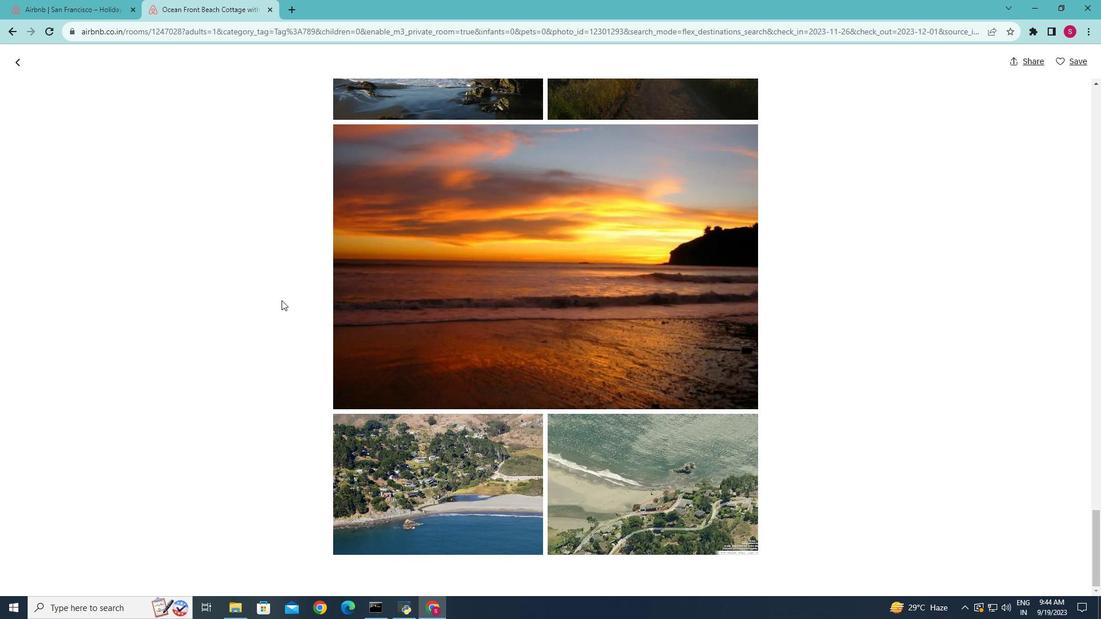 
Action: Mouse scrolled (329, 288) with delta (0, 0)
Screenshot: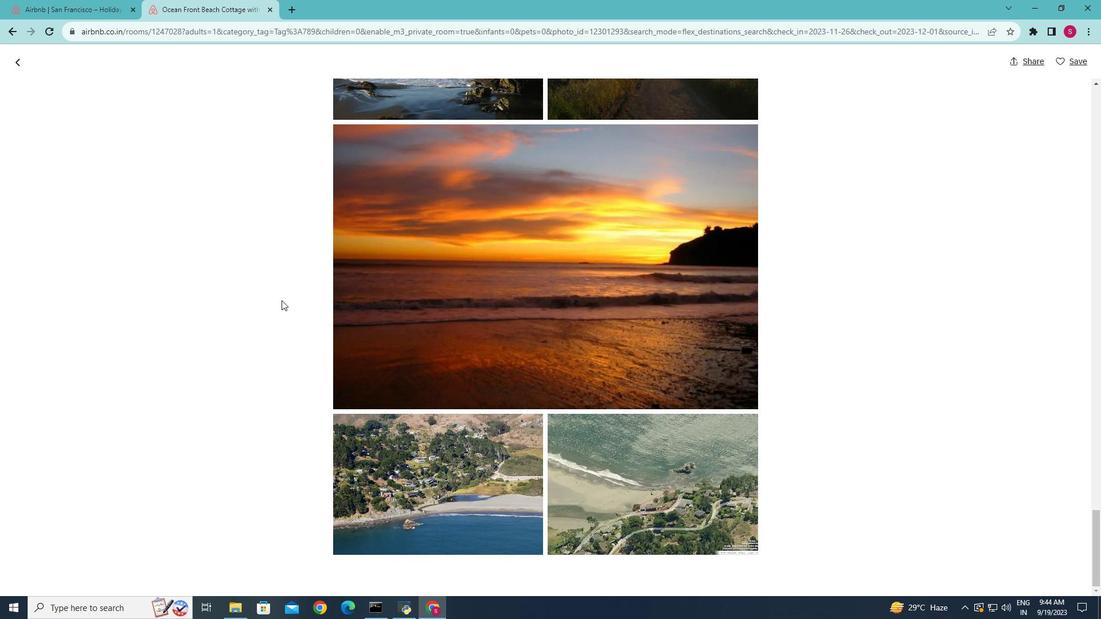 
Action: Mouse moved to (59, 156)
Screenshot: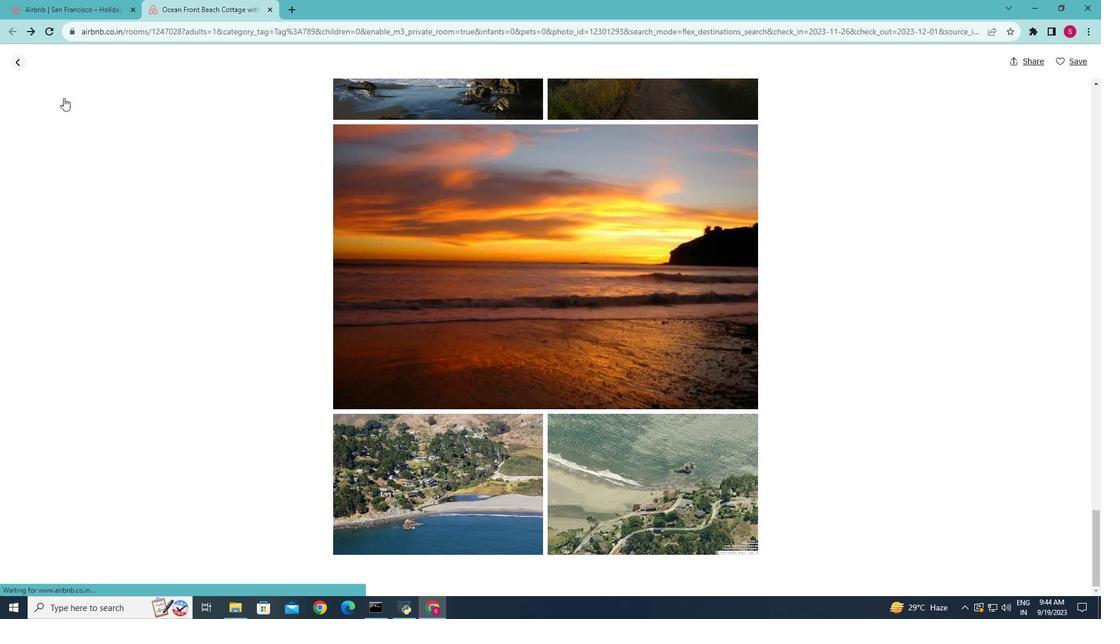 
Action: Mouse pressed left at (59, 156)
Screenshot: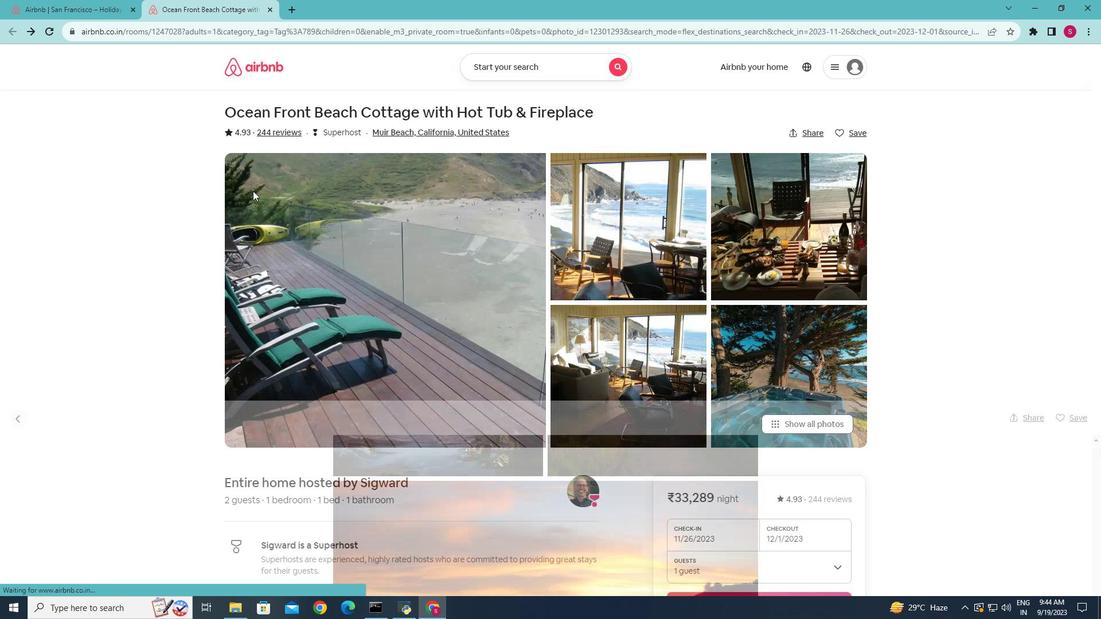 
Action: Mouse moved to (319, 247)
Screenshot: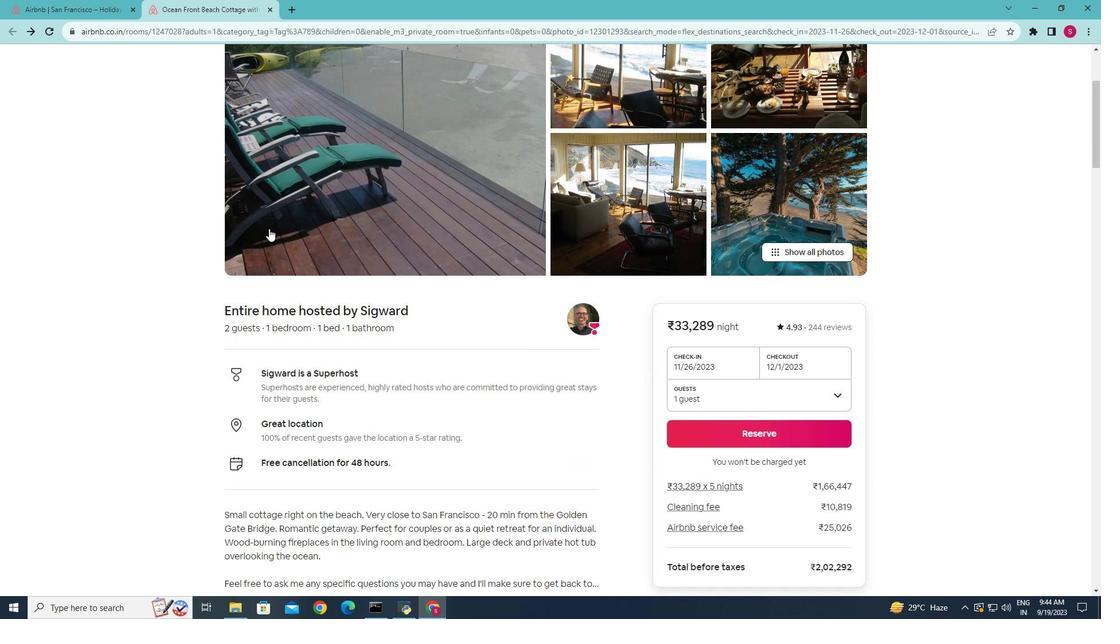 
Action: Mouse scrolled (319, 246) with delta (0, 0)
Screenshot: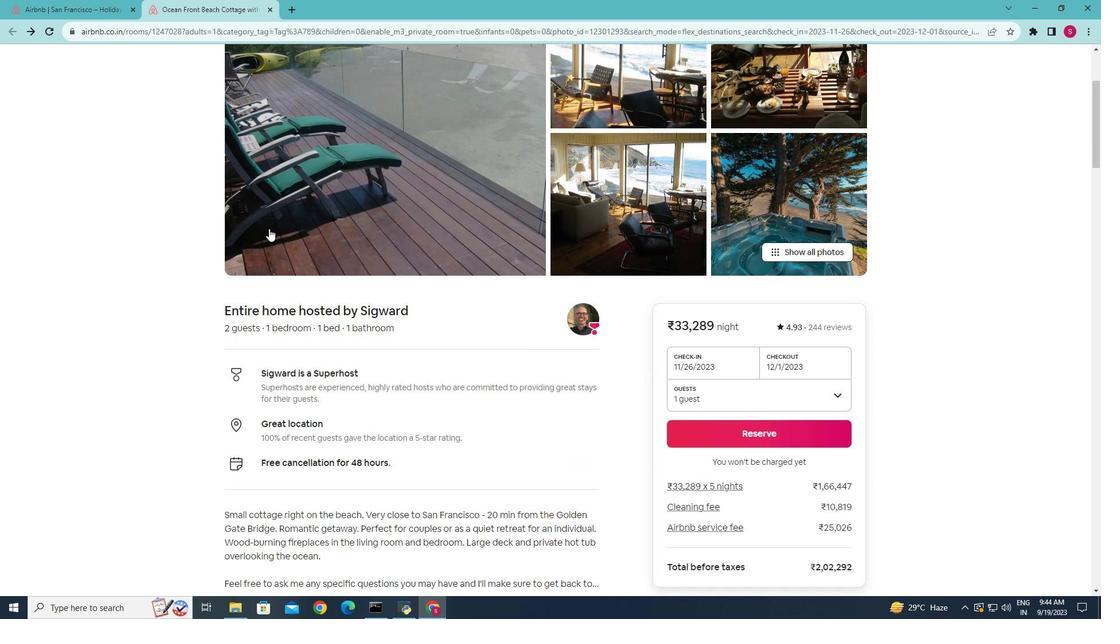 
Action: Mouse moved to (318, 247)
Screenshot: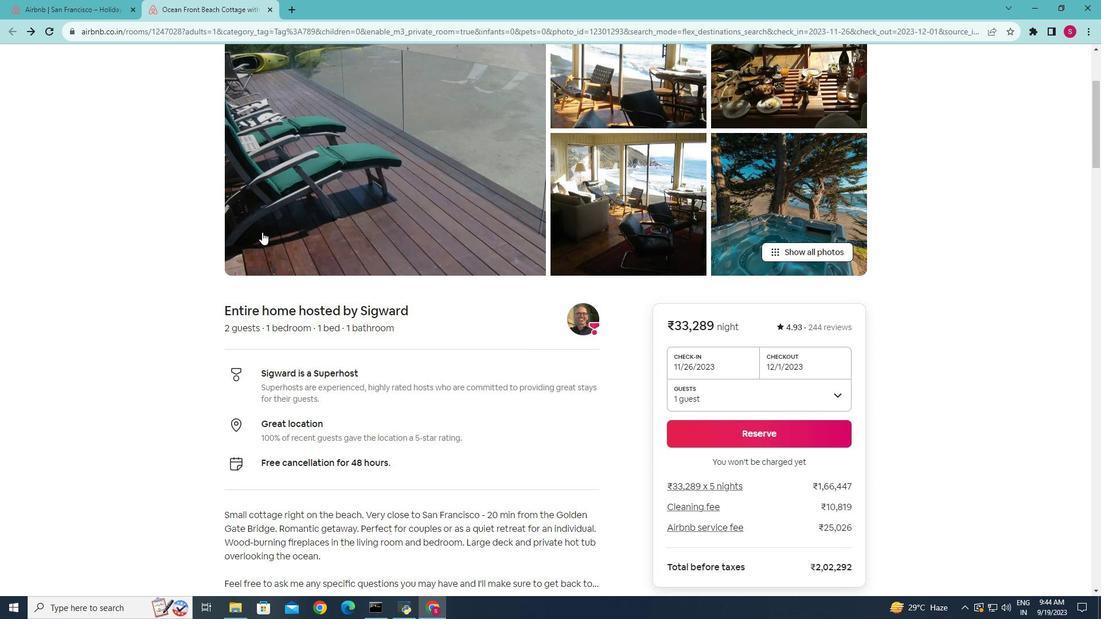 
Action: Mouse scrolled (318, 247) with delta (0, 0)
Screenshot: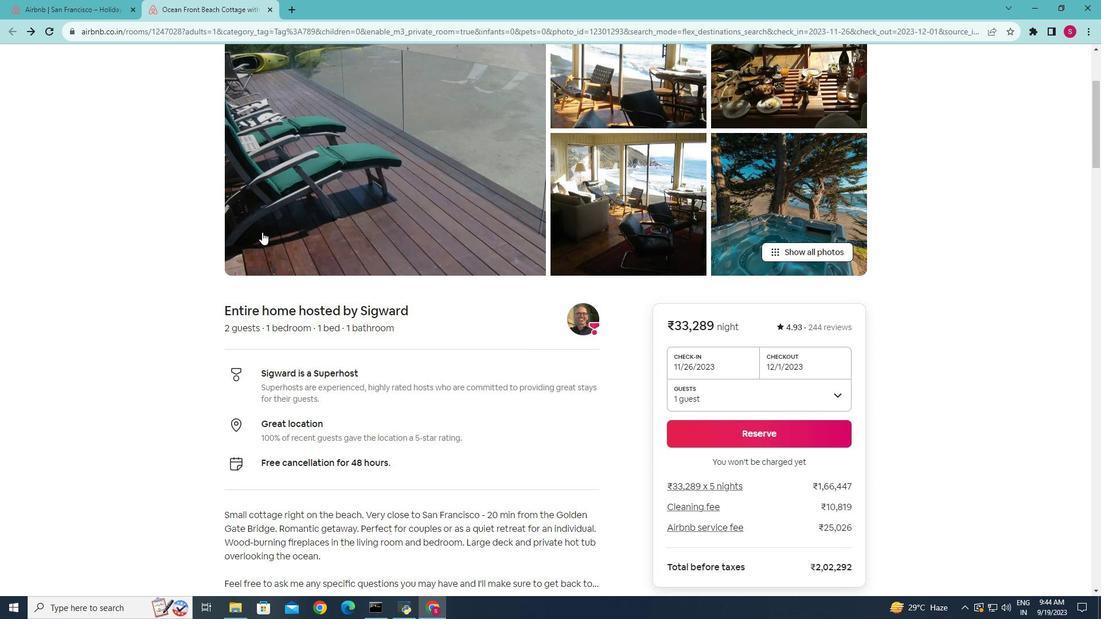 
Action: Mouse moved to (317, 248)
Screenshot: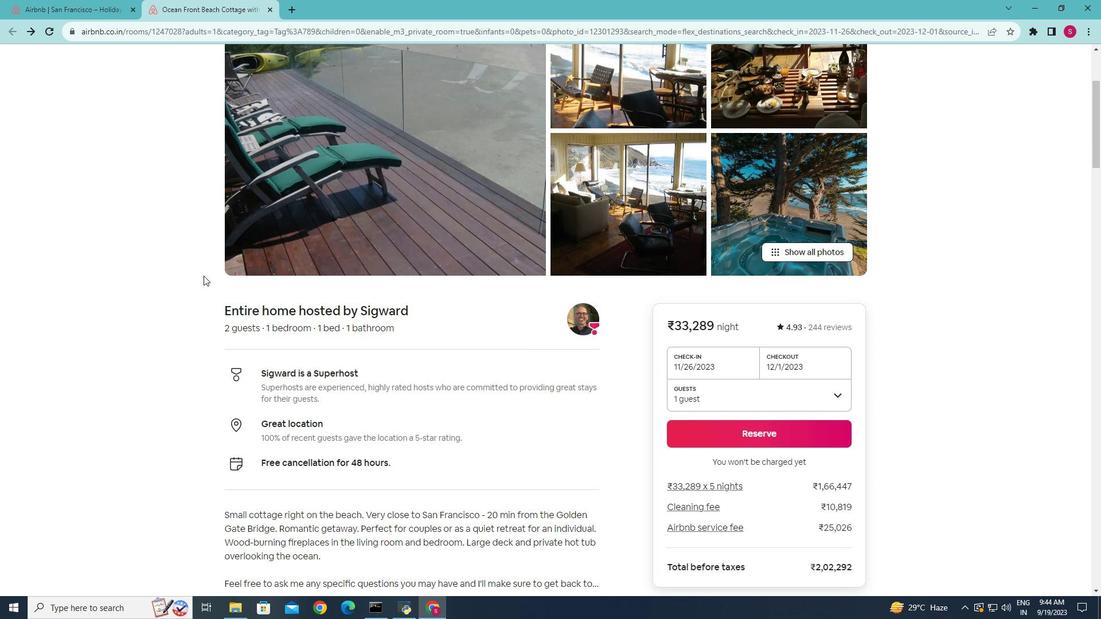
Action: Mouse scrolled (317, 247) with delta (0, 0)
Screenshot: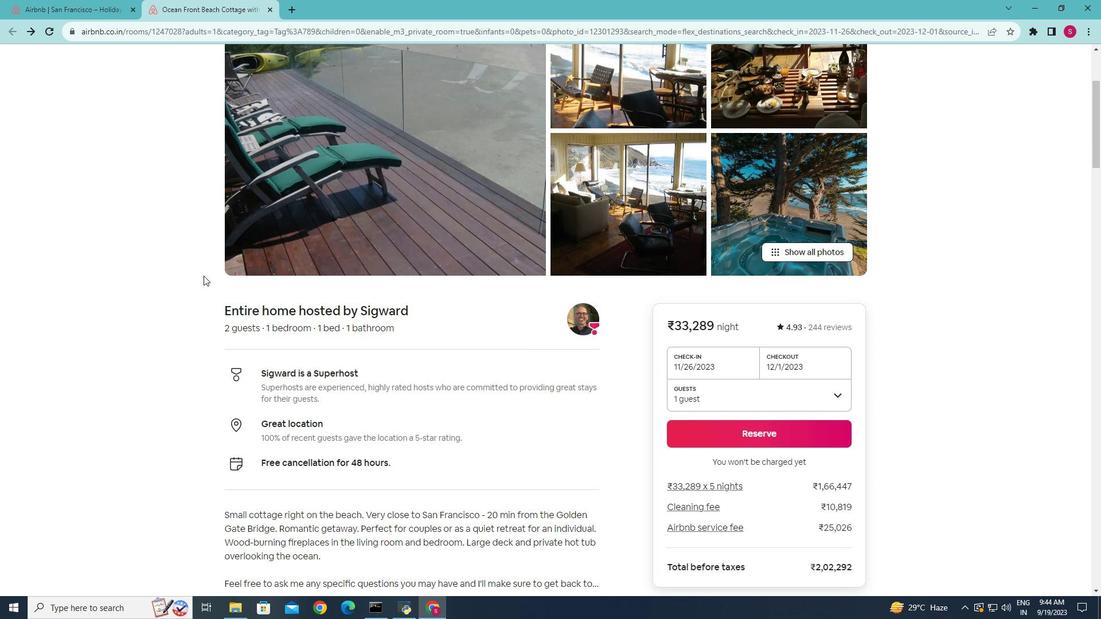 
Action: Mouse moved to (210, 294)
Screenshot: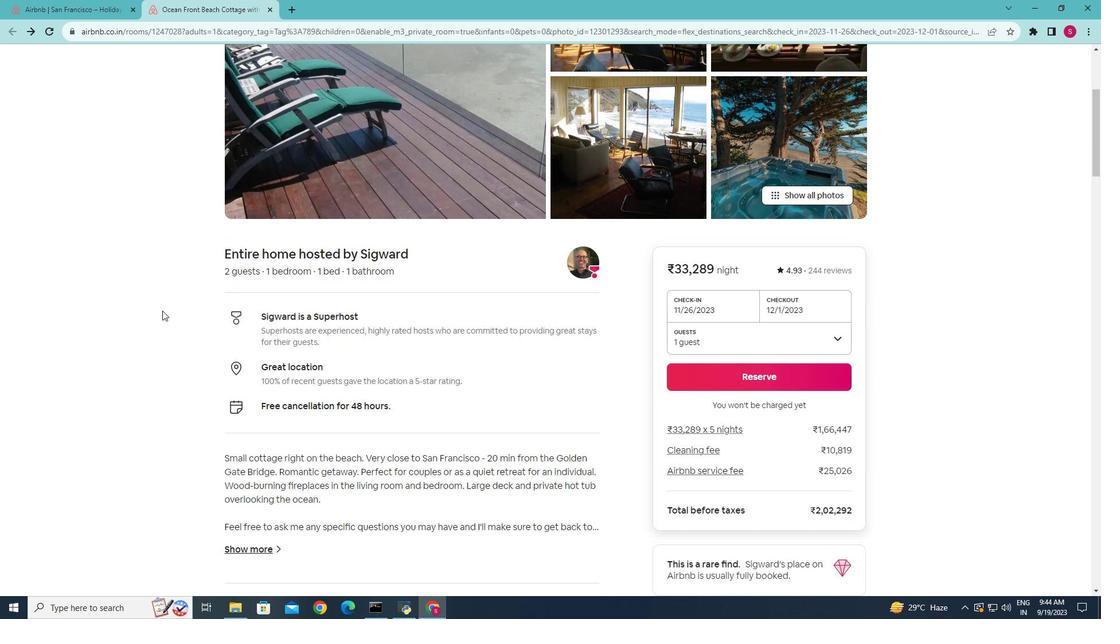 
Action: Mouse scrolled (210, 294) with delta (0, 0)
Screenshot: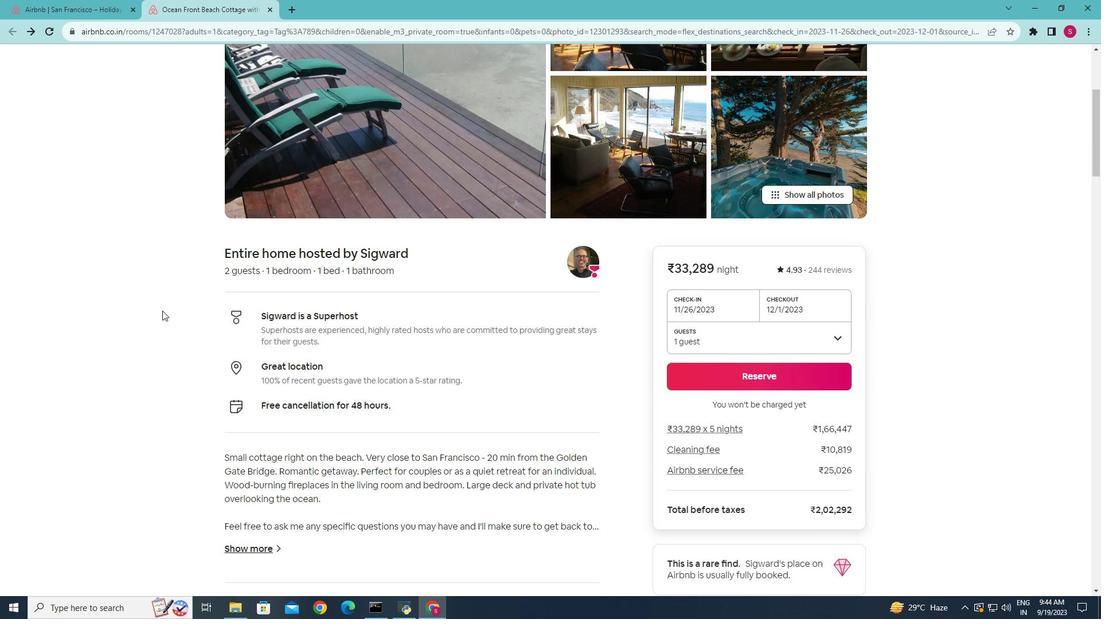 
Action: Mouse scrolled (210, 294) with delta (0, 0)
Screenshot: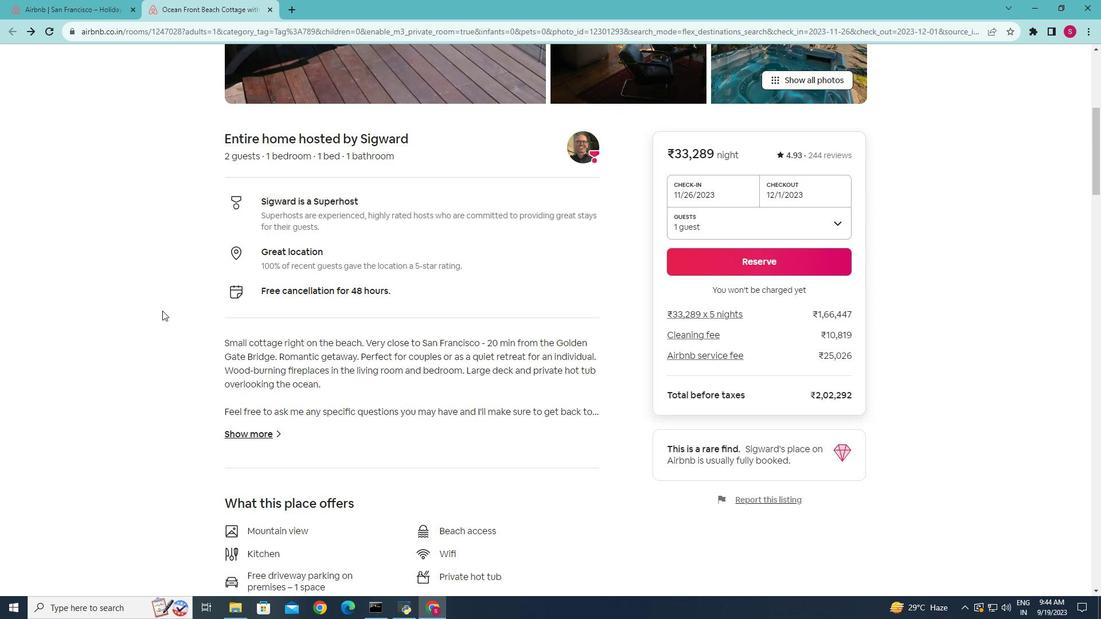 
Action: Mouse scrolled (210, 294) with delta (0, 0)
Screenshot: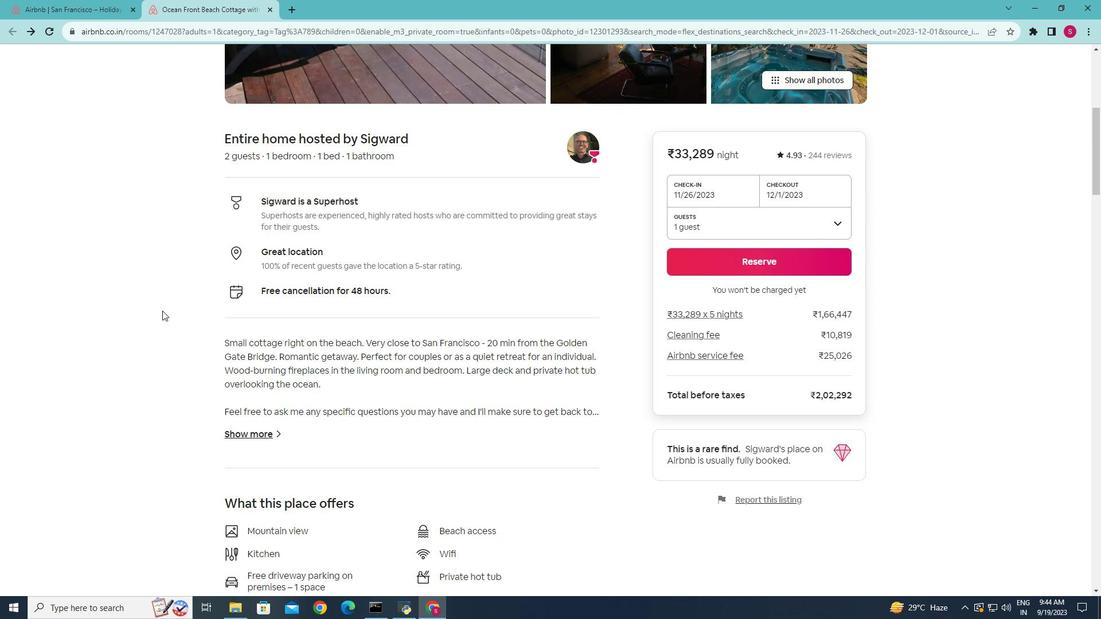 
Action: Mouse scrolled (210, 294) with delta (0, 0)
Screenshot: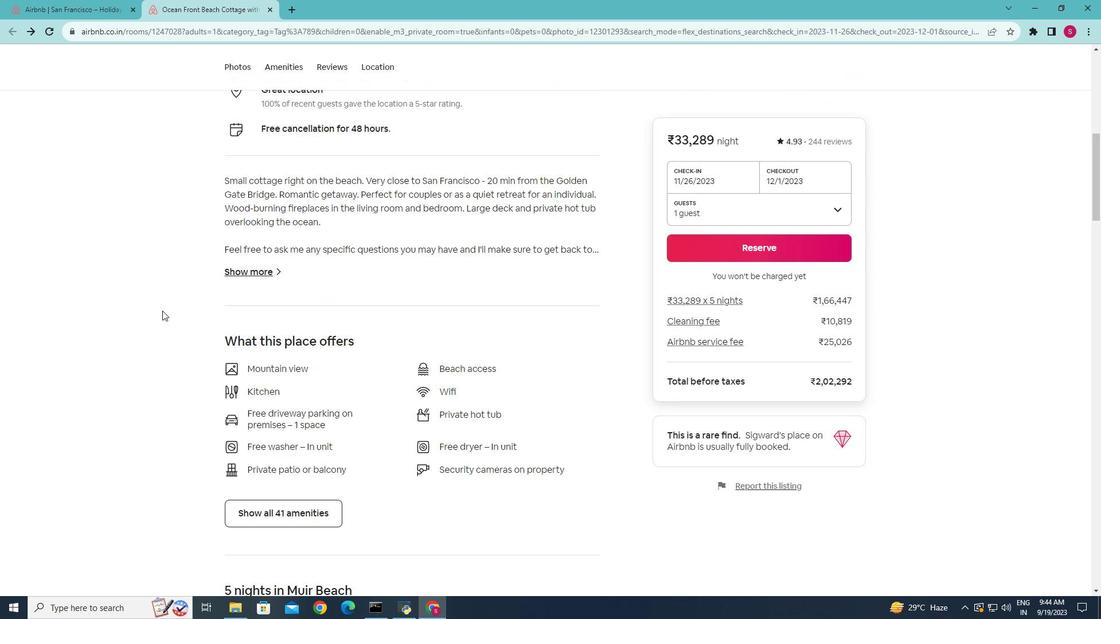 
Action: Mouse scrolled (210, 294) with delta (0, 0)
Screenshot: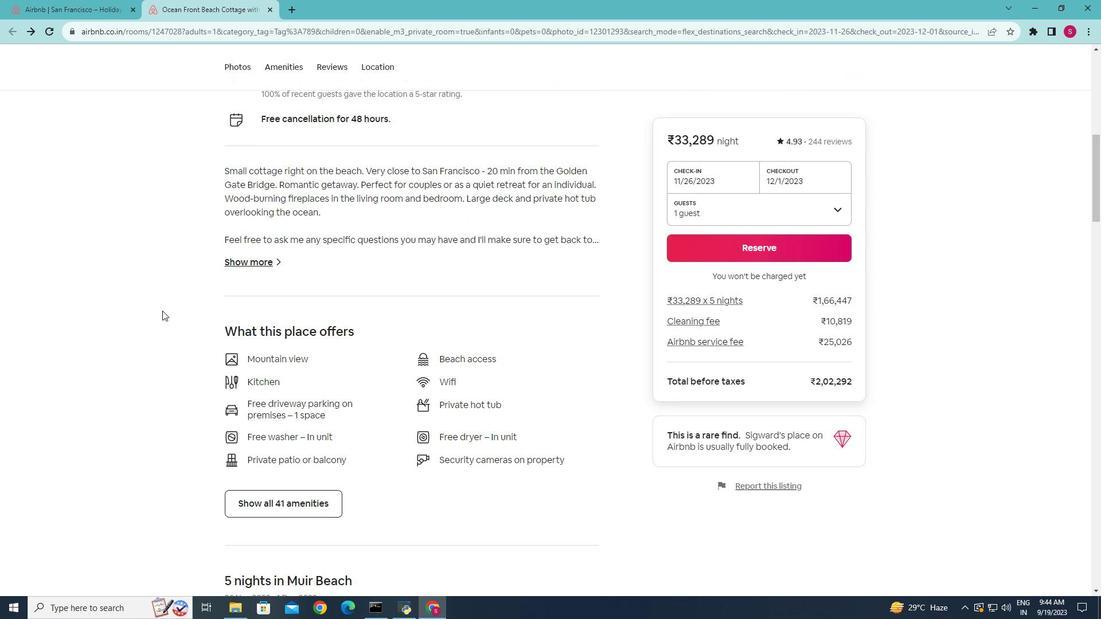 
Action: Mouse scrolled (210, 294) with delta (0, 0)
Screenshot: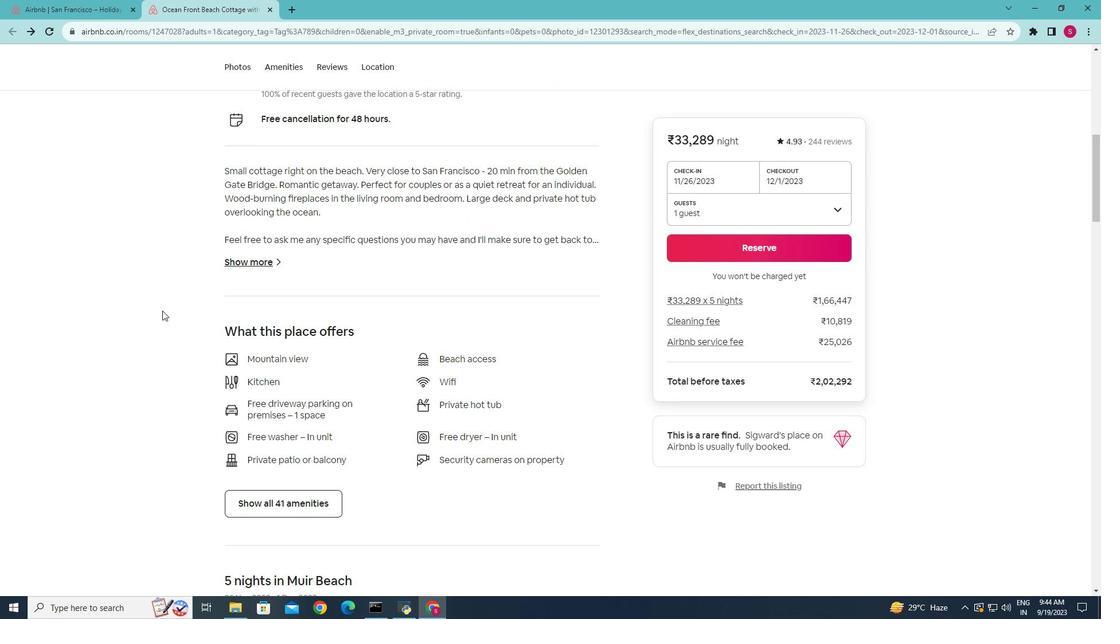 
Action: Mouse scrolled (210, 294) with delta (0, 0)
Screenshot: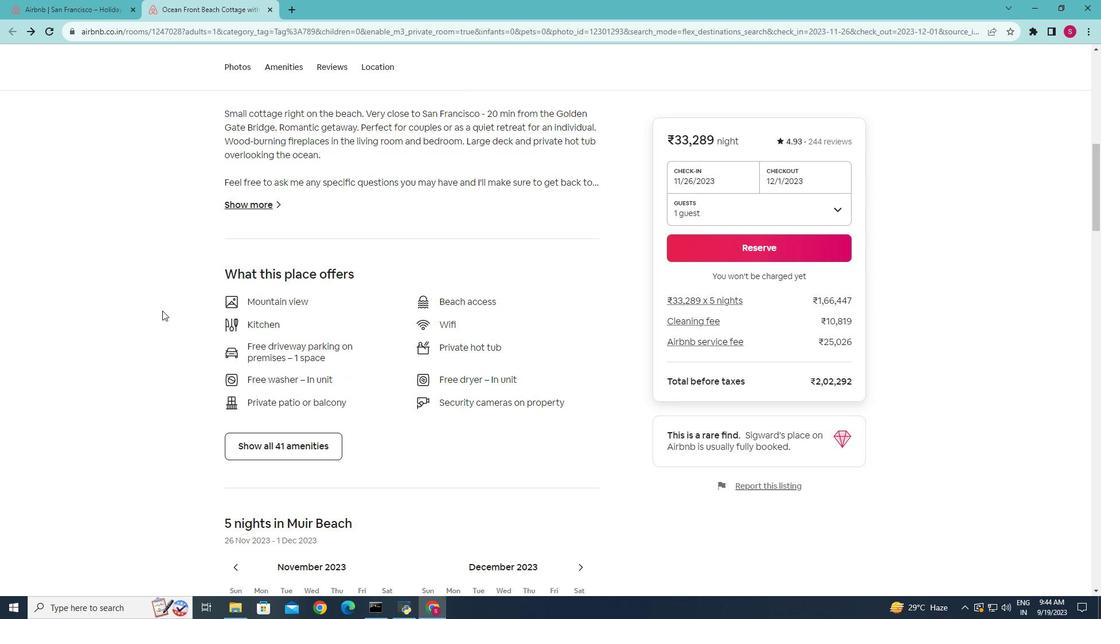 
Action: Mouse moved to (289, 234)
Screenshot: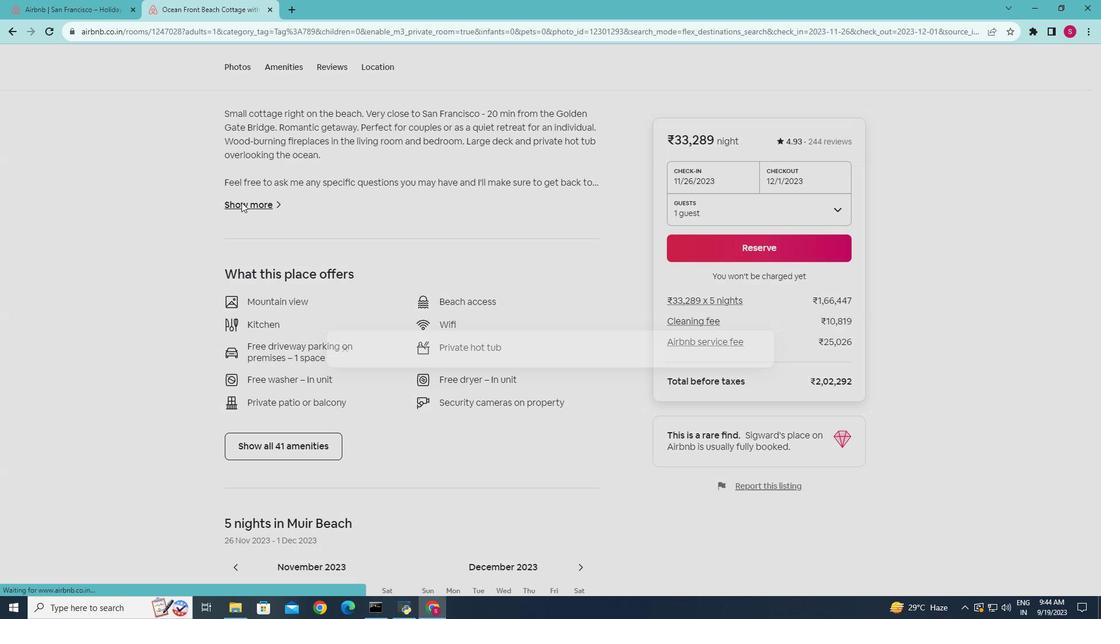 
Action: Mouse pressed left at (289, 234)
Screenshot: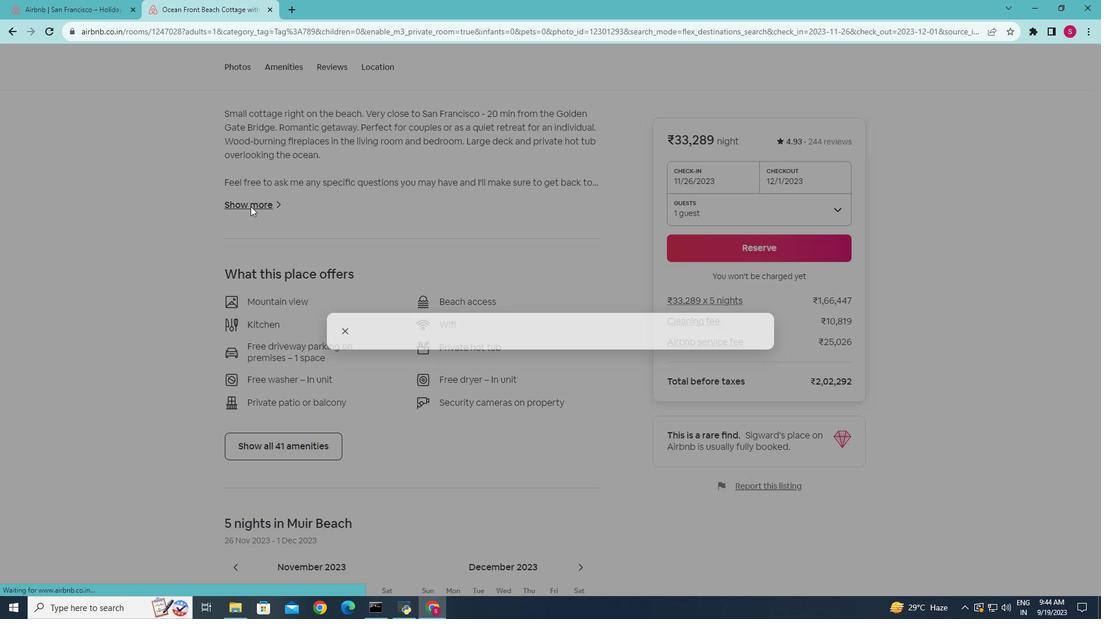 
Action: Mouse moved to (397, 214)
Screenshot: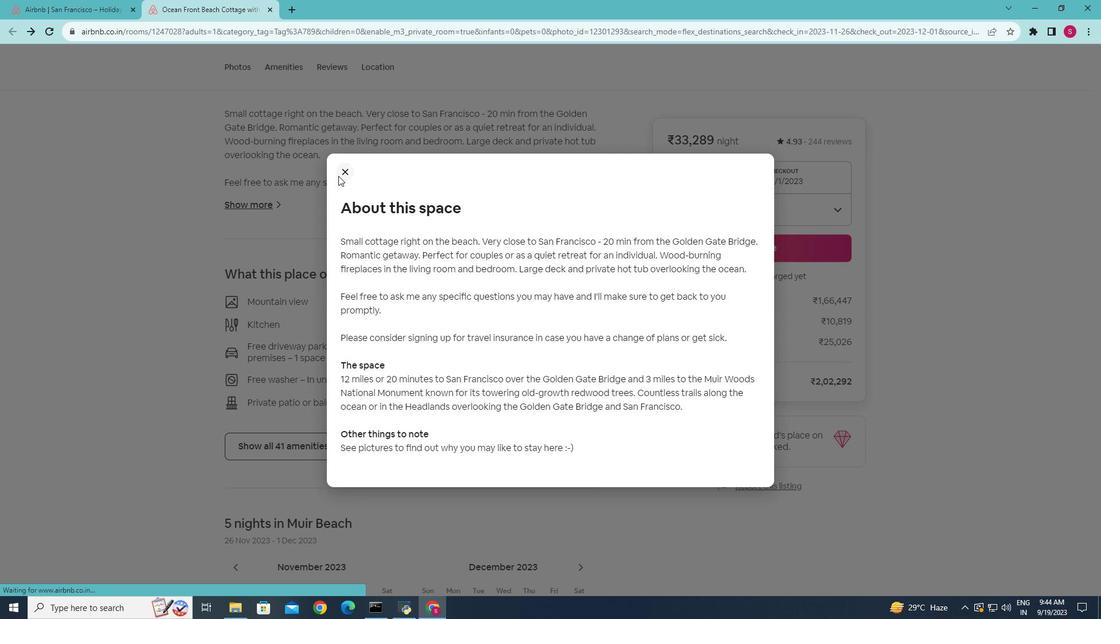 
Action: Mouse pressed left at (397, 214)
Screenshot: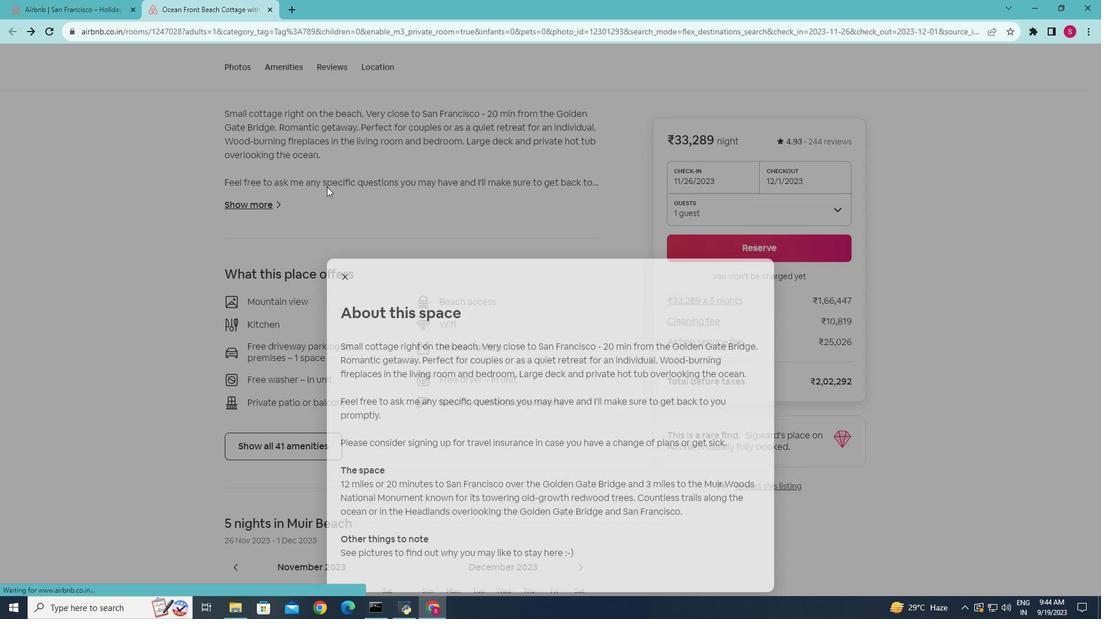 
Action: Mouse moved to (347, 369)
Screenshot: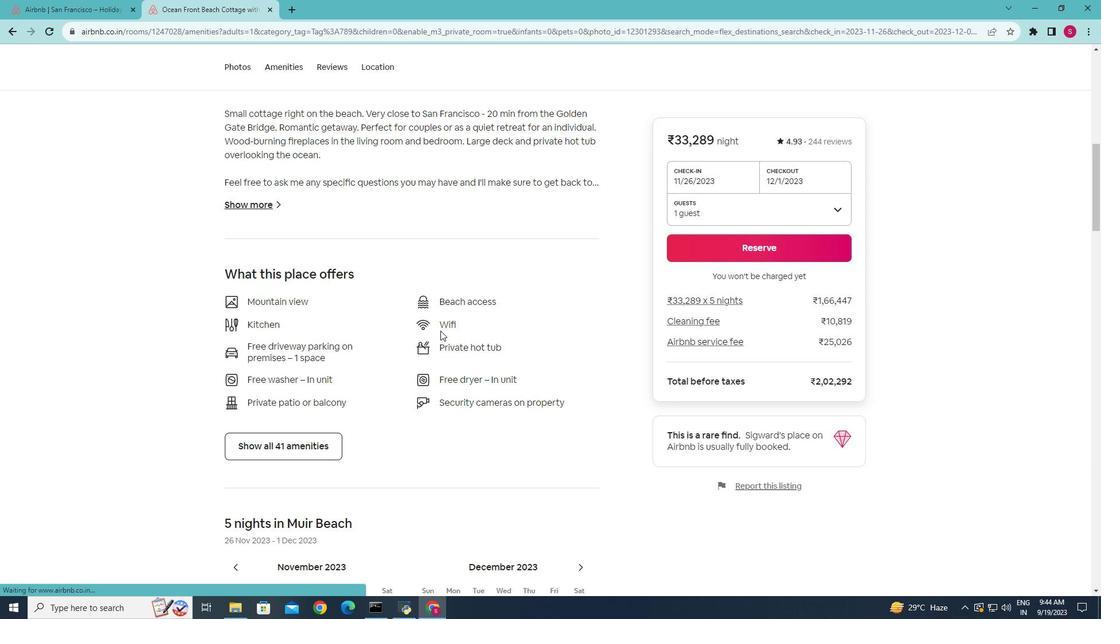 
Action: Mouse pressed left at (347, 369)
Screenshot: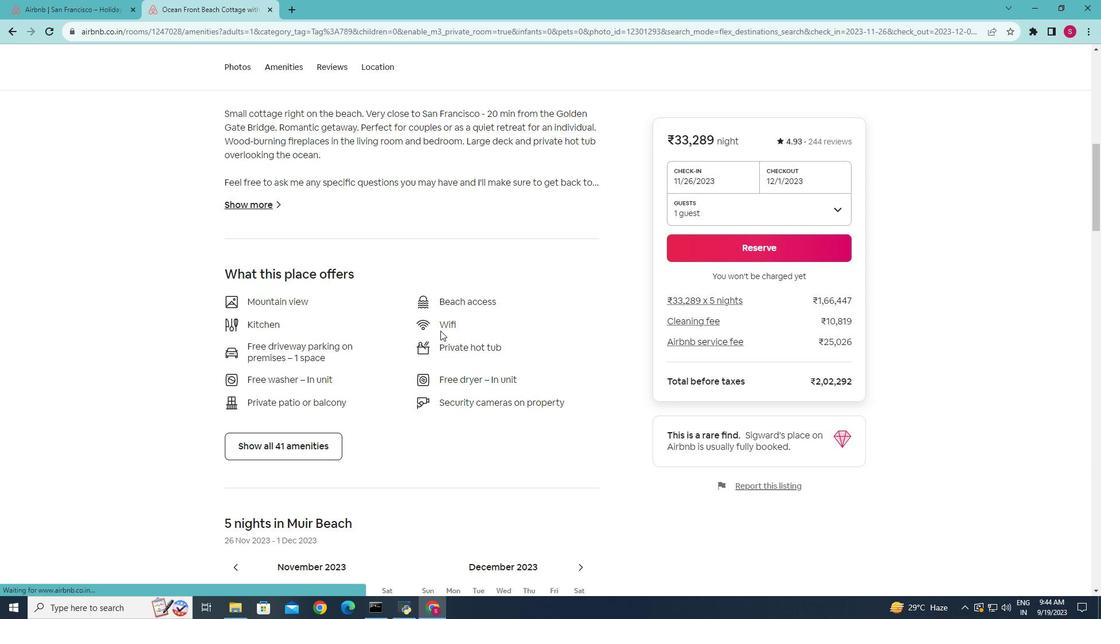 
Action: Mouse moved to (615, 277)
Screenshot: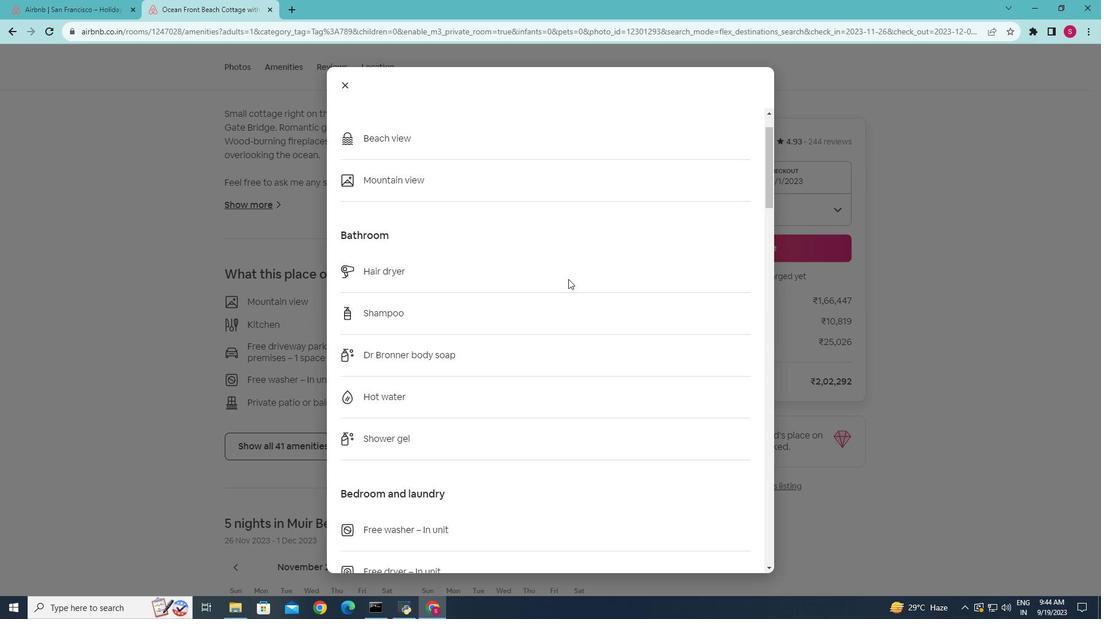 
Action: Mouse scrolled (615, 276) with delta (0, 0)
Screenshot: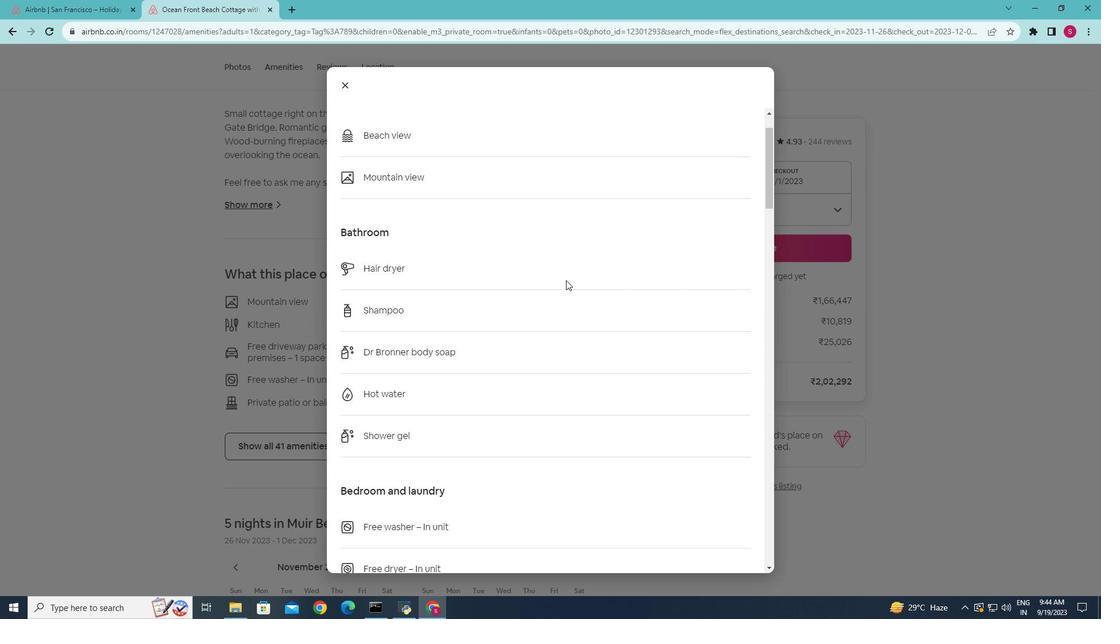 
Action: Mouse moved to (610, 279)
Screenshot: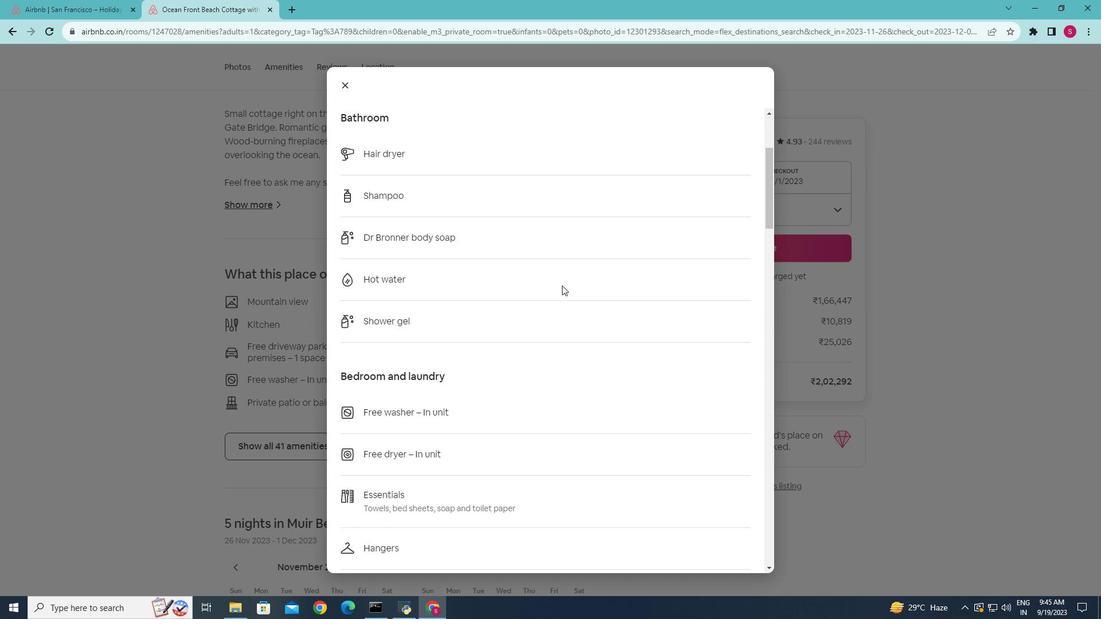 
Action: Mouse scrolled (610, 278) with delta (0, 0)
Screenshot: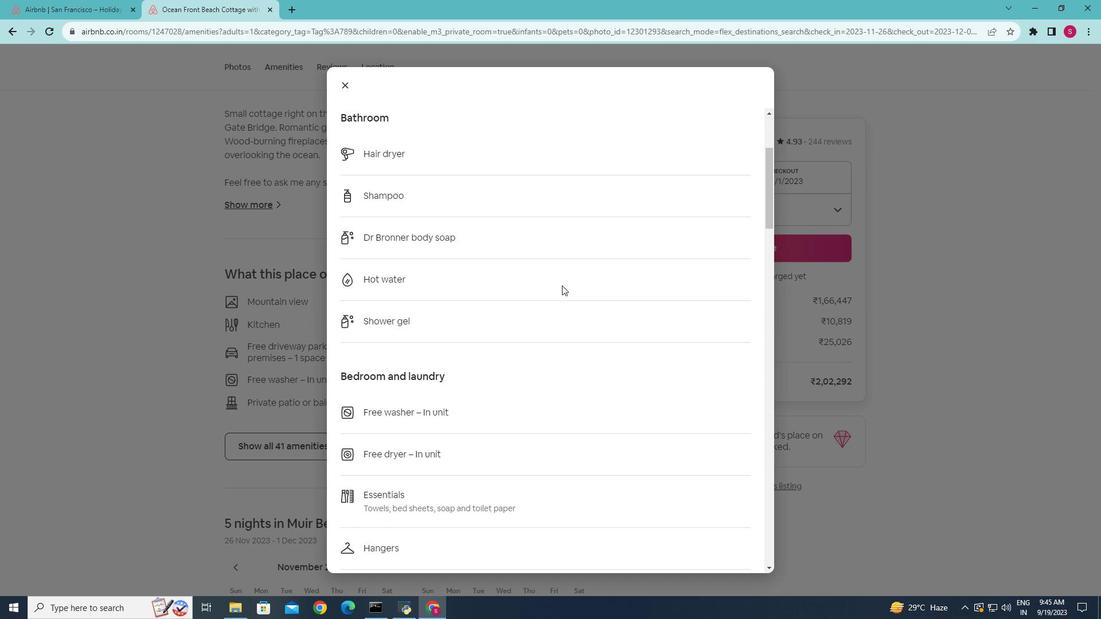 
Action: Mouse moved to (609, 280)
Screenshot: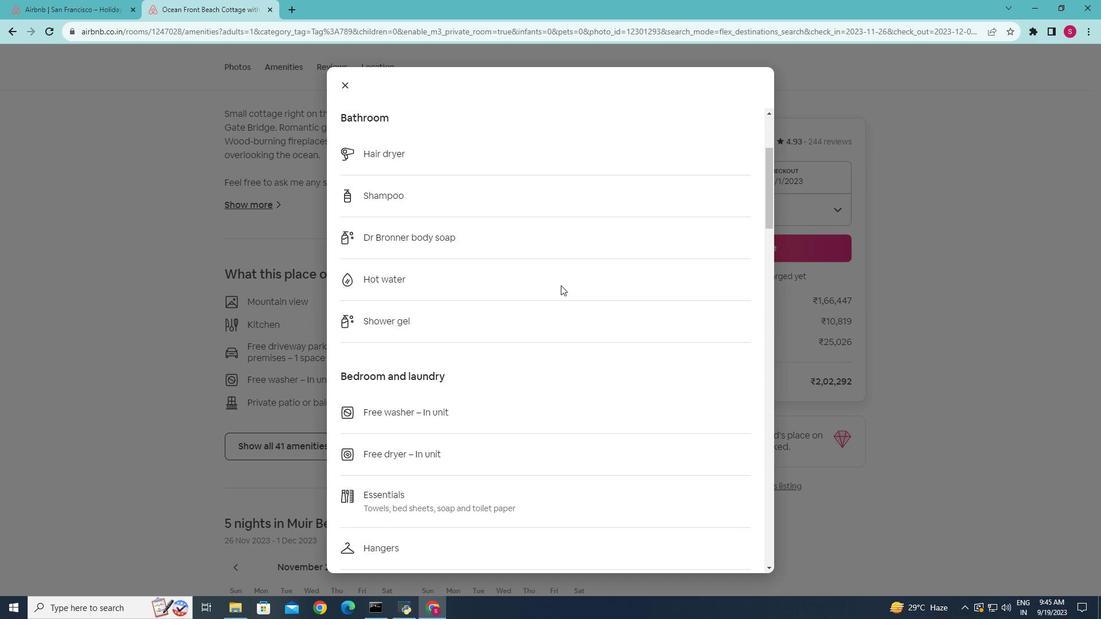 
Action: Mouse scrolled (609, 279) with delta (0, 0)
Screenshot: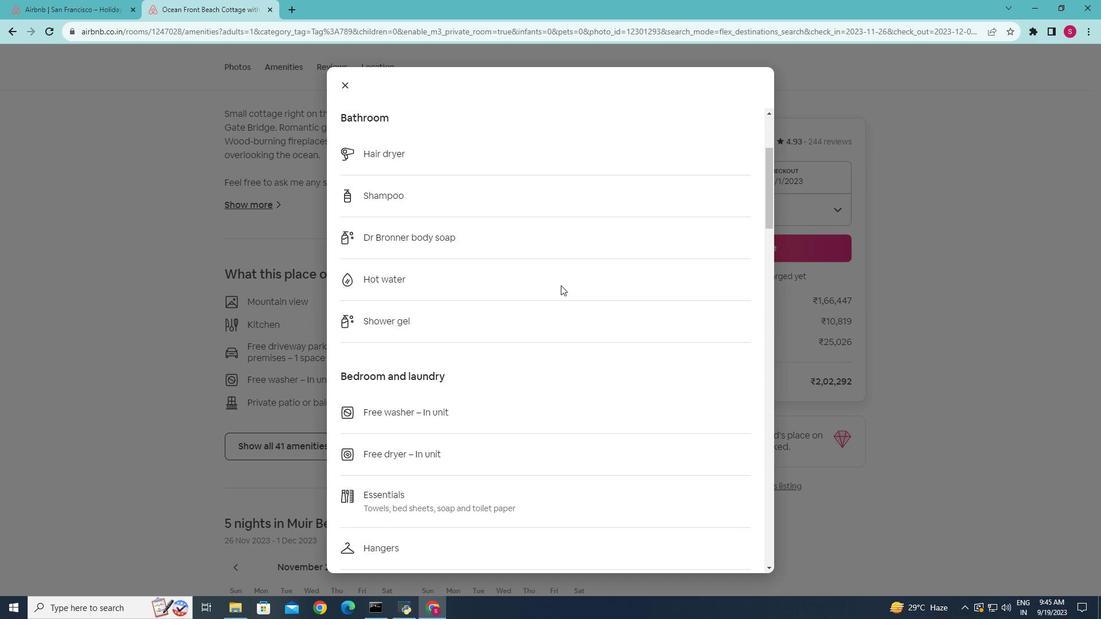 
Action: Mouse moved to (607, 281)
Screenshot: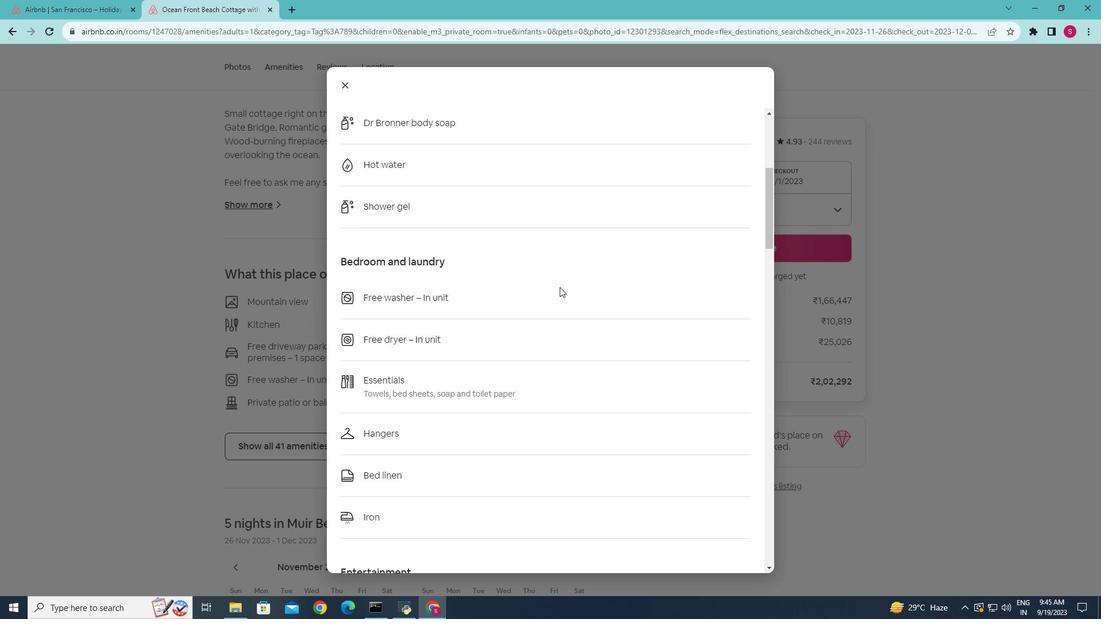 
Action: Mouse scrolled (607, 280) with delta (0, 0)
Screenshot: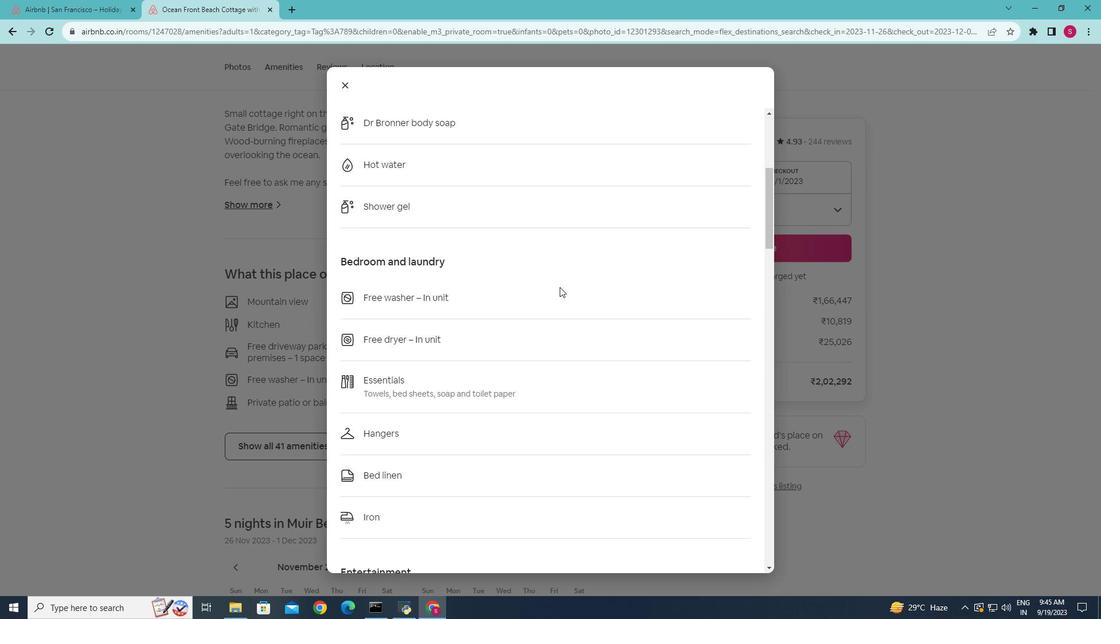 
Action: Mouse moved to (607, 281)
Screenshot: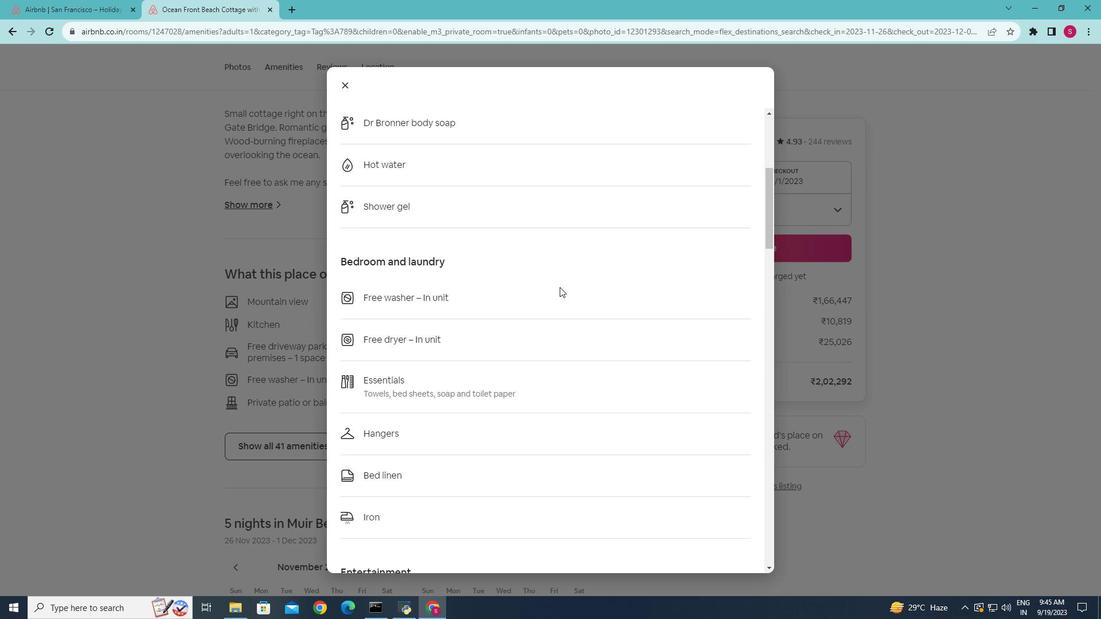 
Action: Mouse scrolled (607, 280) with delta (0, 0)
Screenshot: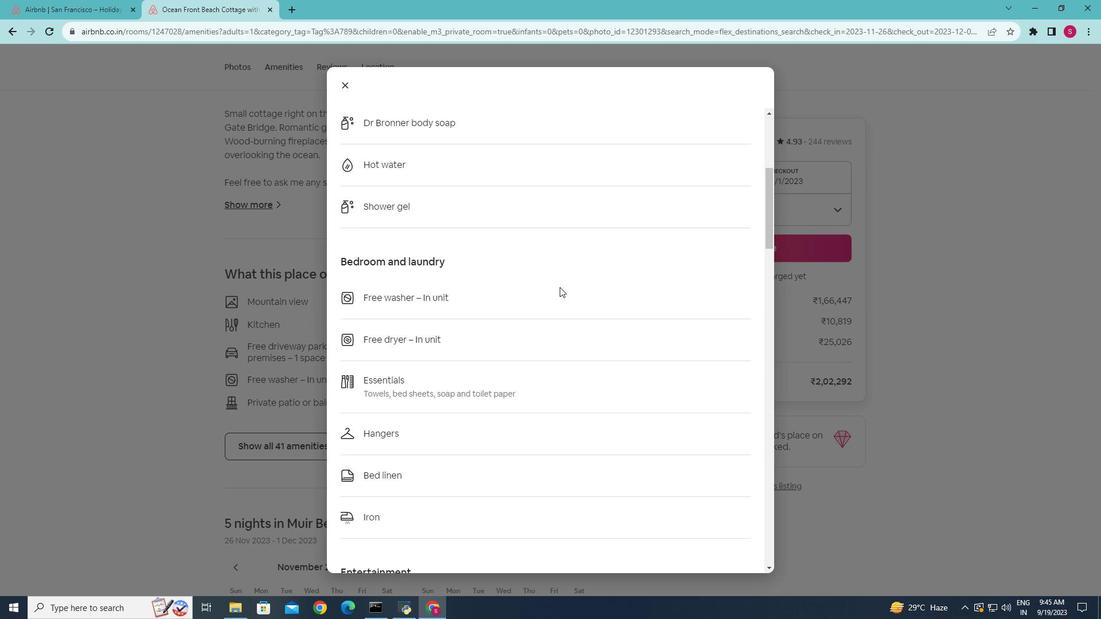 
Action: Mouse moved to (605, 281)
Screenshot: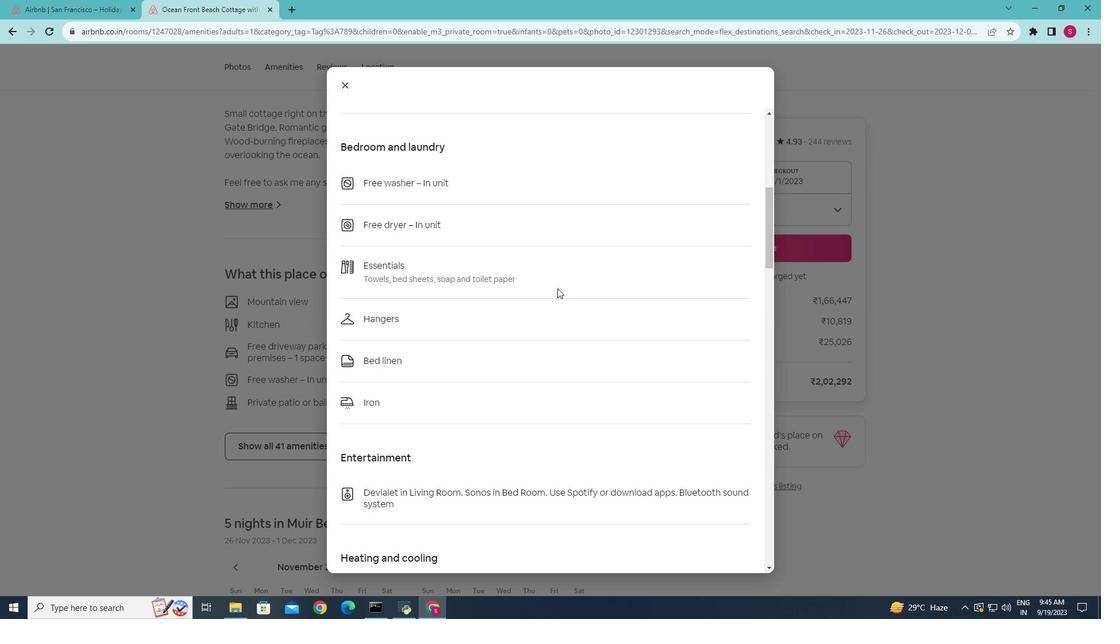 
Action: Mouse scrolled (605, 281) with delta (0, 0)
Screenshot: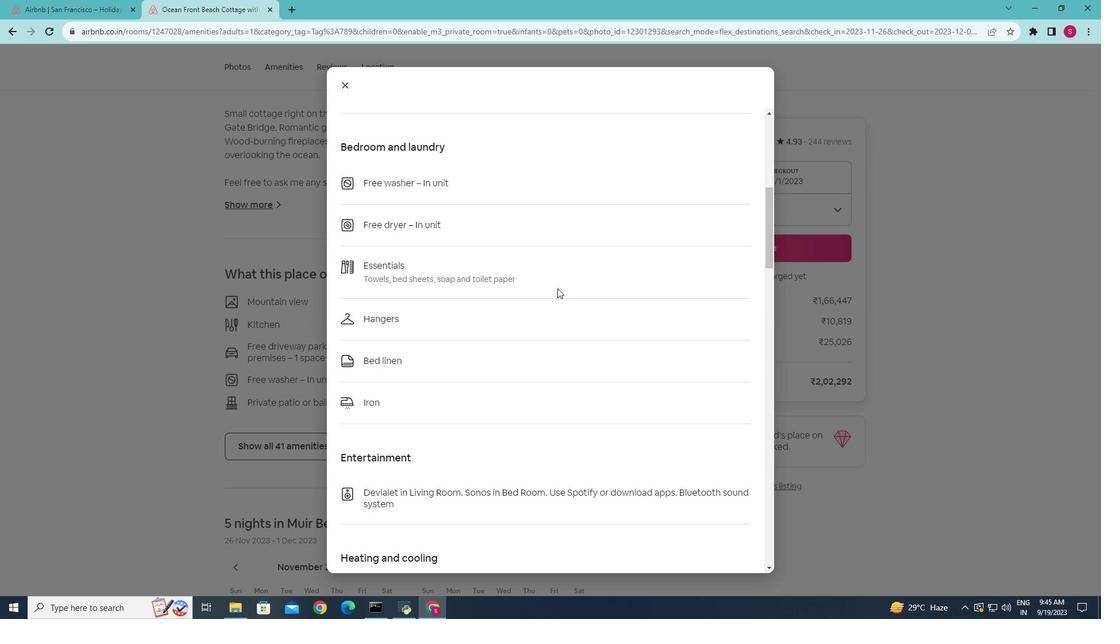 
Action: Mouse moved to (605, 281)
Screenshot: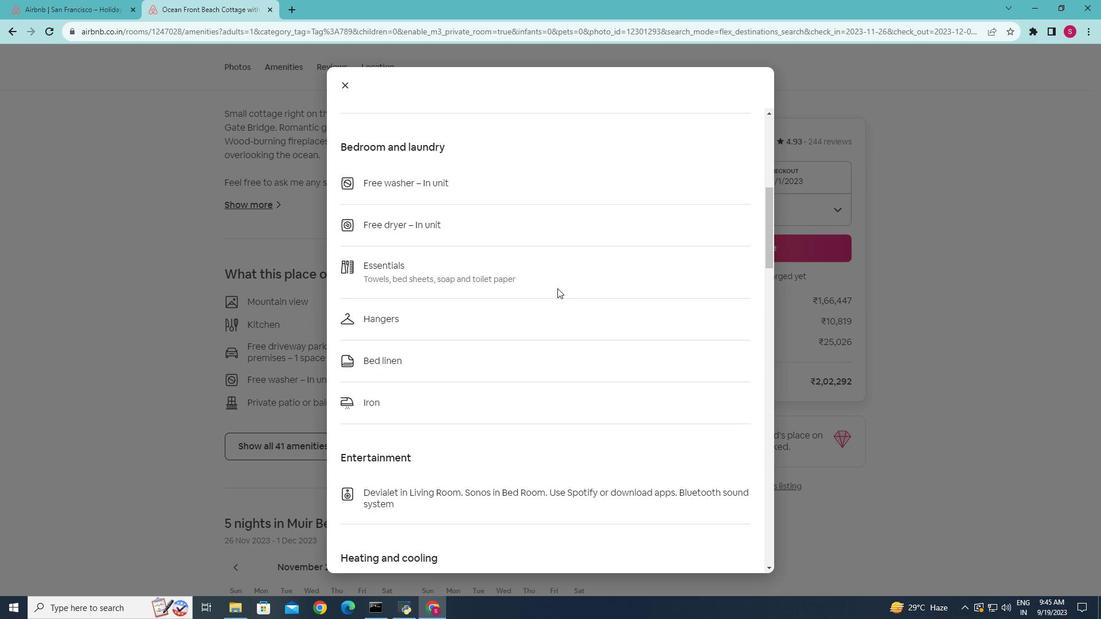 
Action: Mouse scrolled (605, 281) with delta (0, 0)
Screenshot: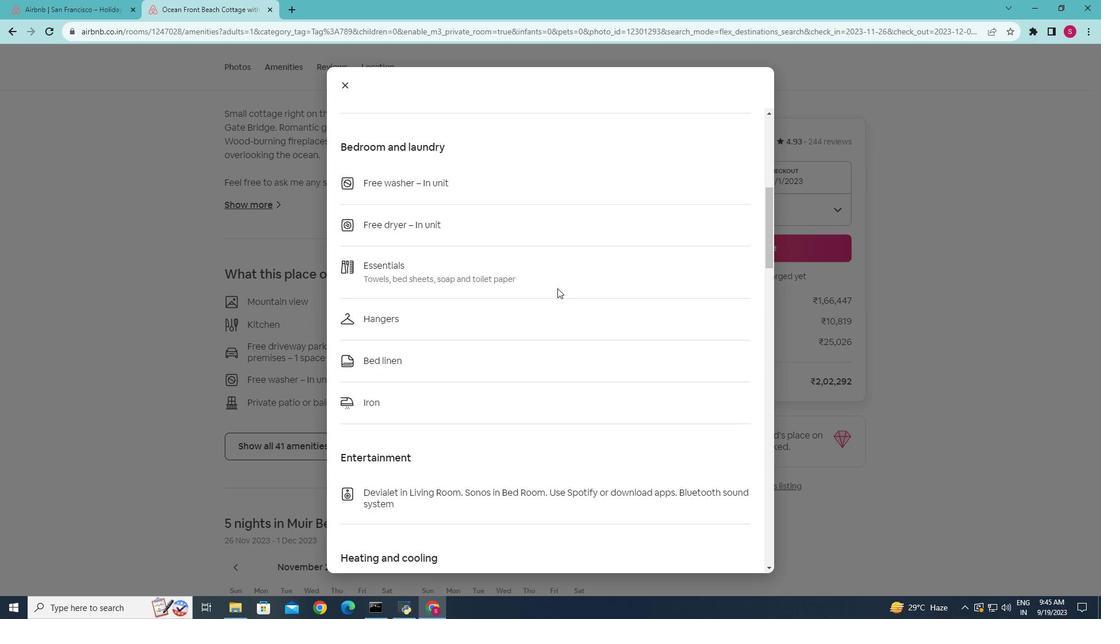 
Action: Mouse moved to (604, 282)
Screenshot: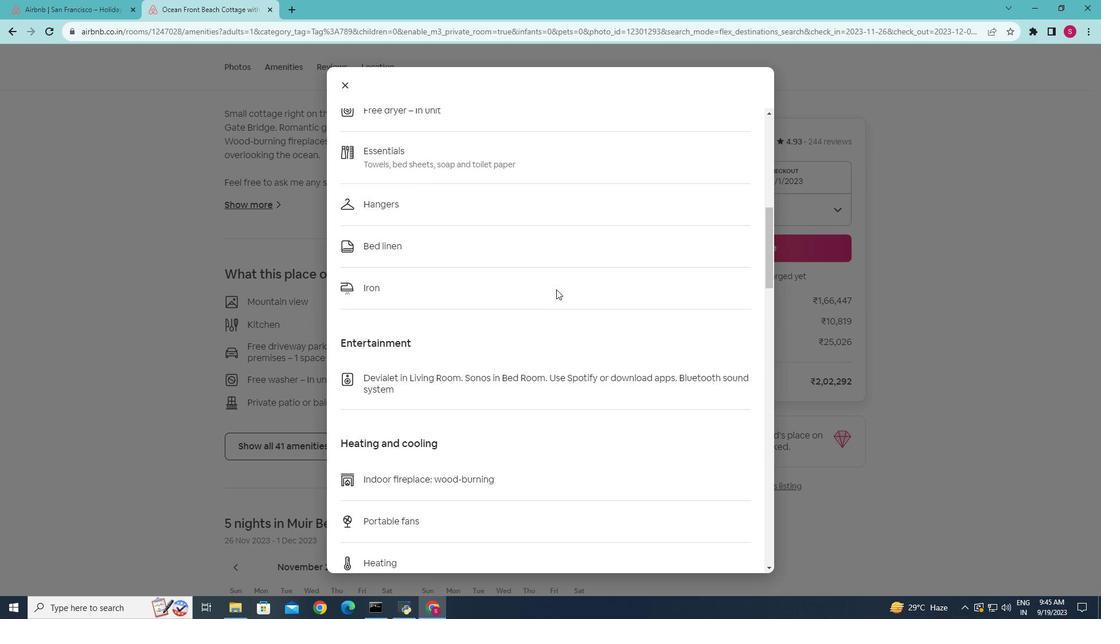 
Action: Mouse scrolled (604, 281) with delta (0, 0)
Screenshot: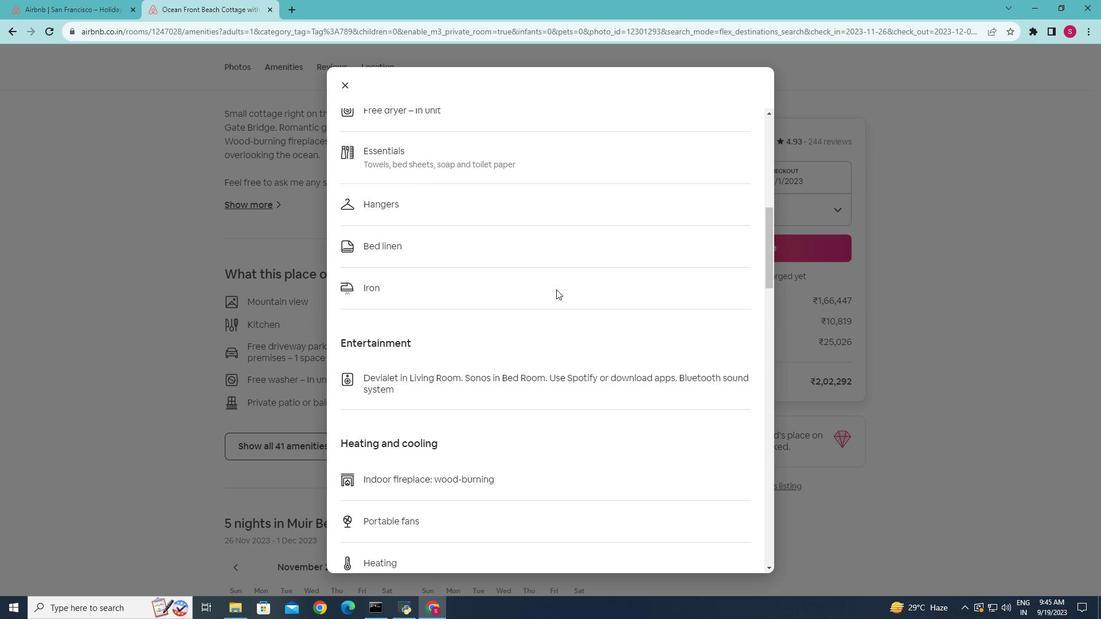 
Action: Mouse moved to (603, 282)
Screenshot: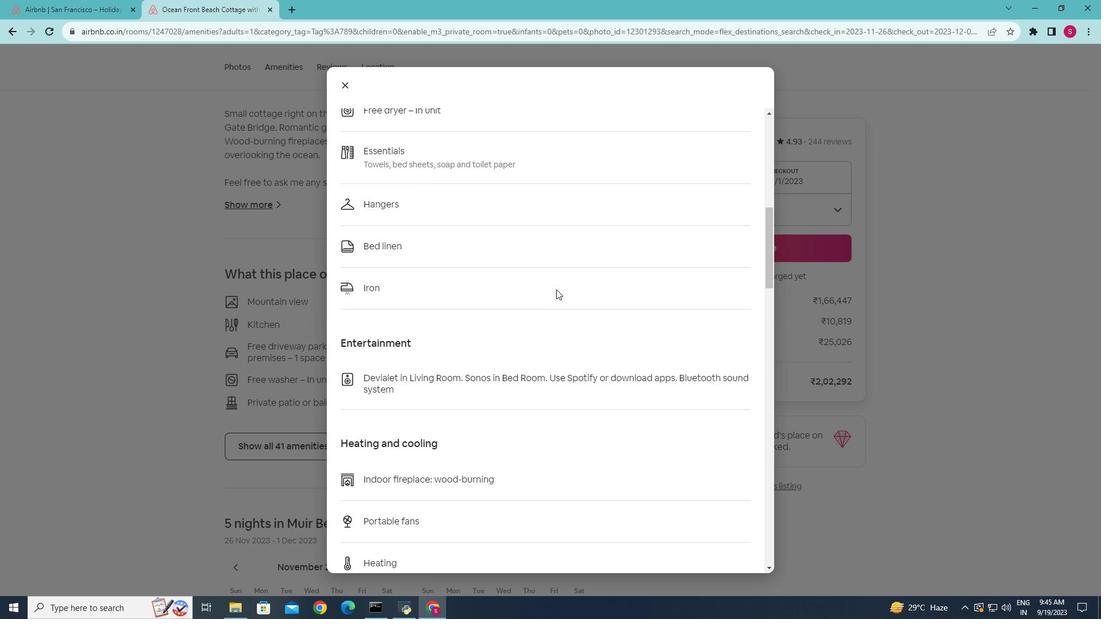 
Action: Mouse scrolled (603, 282) with delta (0, 0)
Screenshot: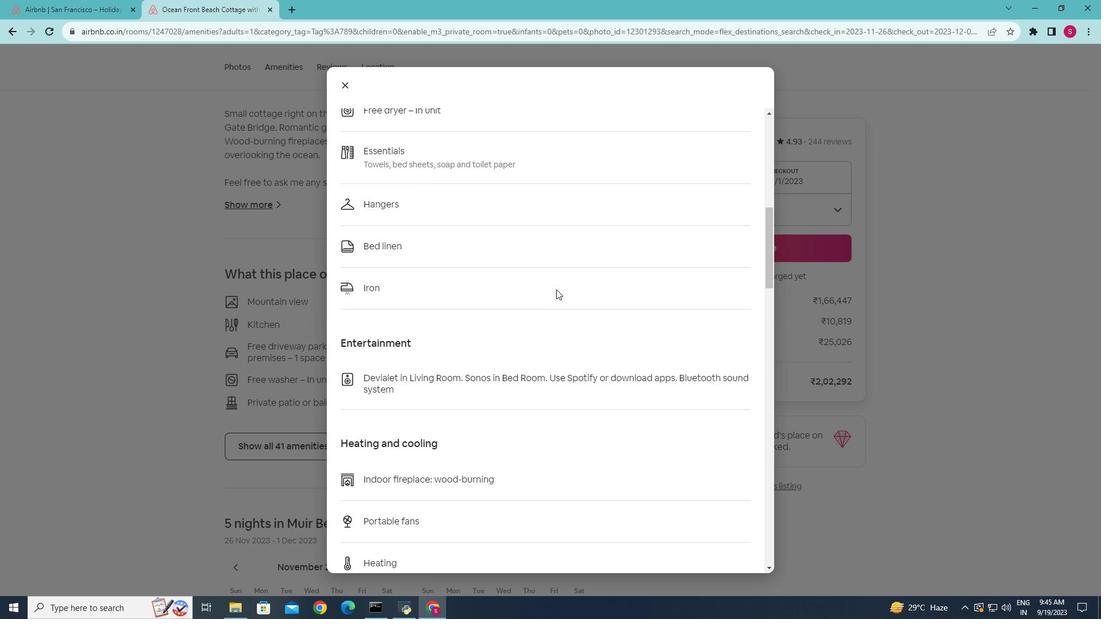
Action: Mouse moved to (602, 282)
Screenshot: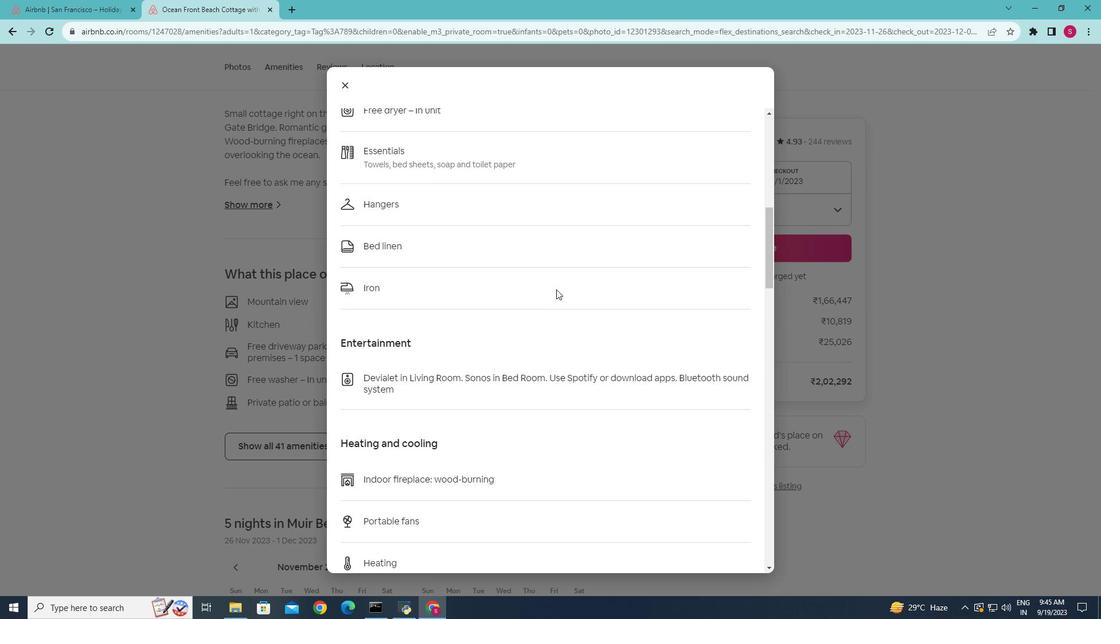 
Action: Mouse scrolled (602, 282) with delta (0, 0)
Screenshot: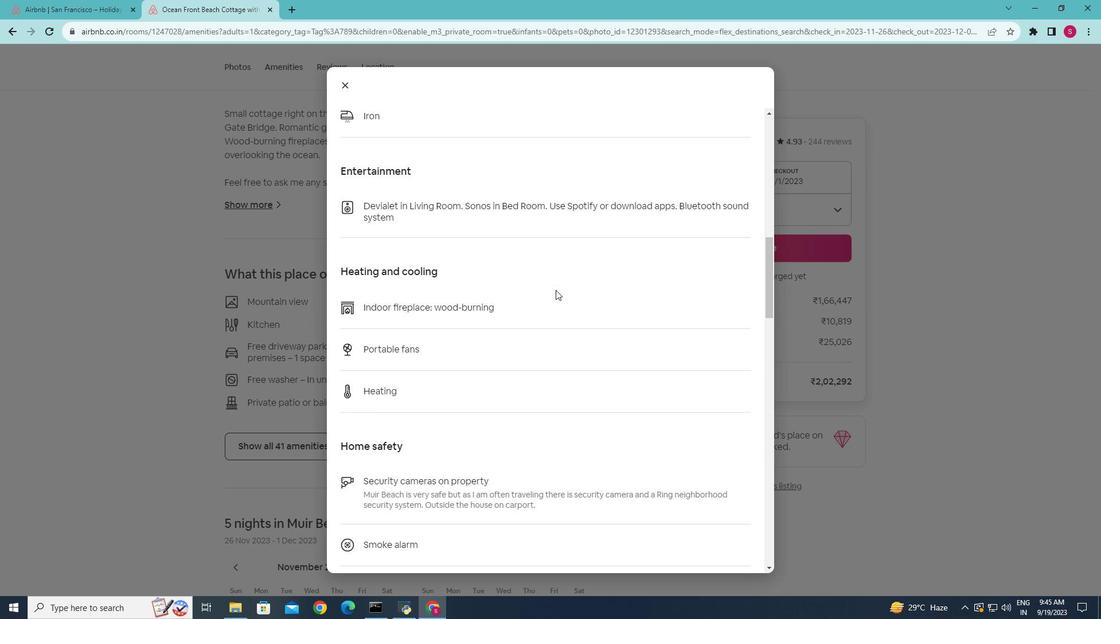 
Action: Mouse moved to (602, 282)
Screenshot: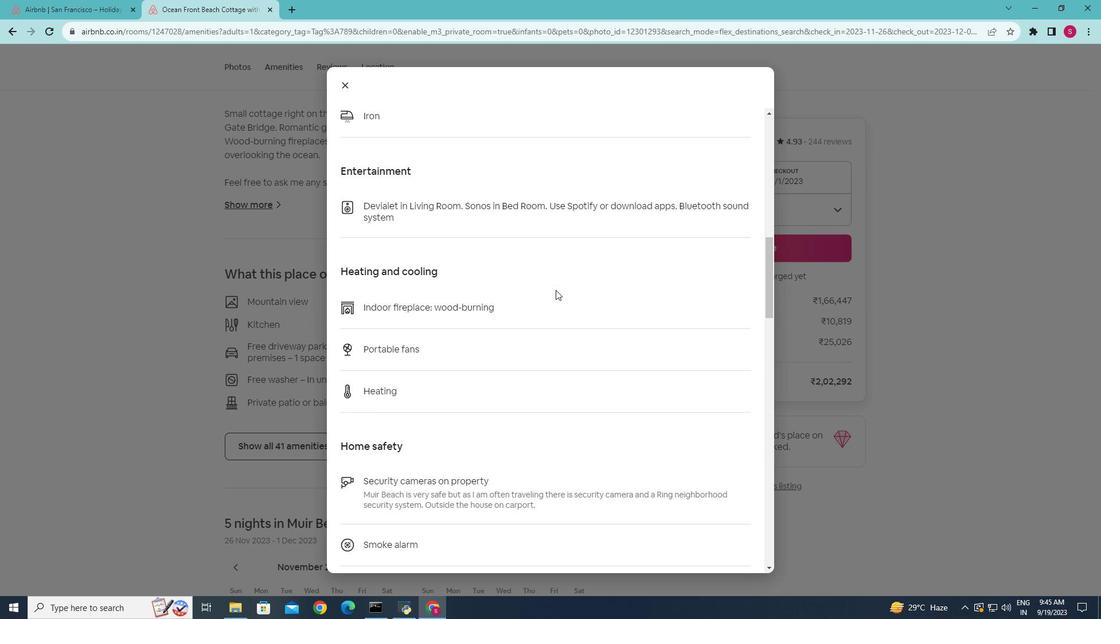 
Action: Mouse scrolled (602, 282) with delta (0, 0)
Screenshot: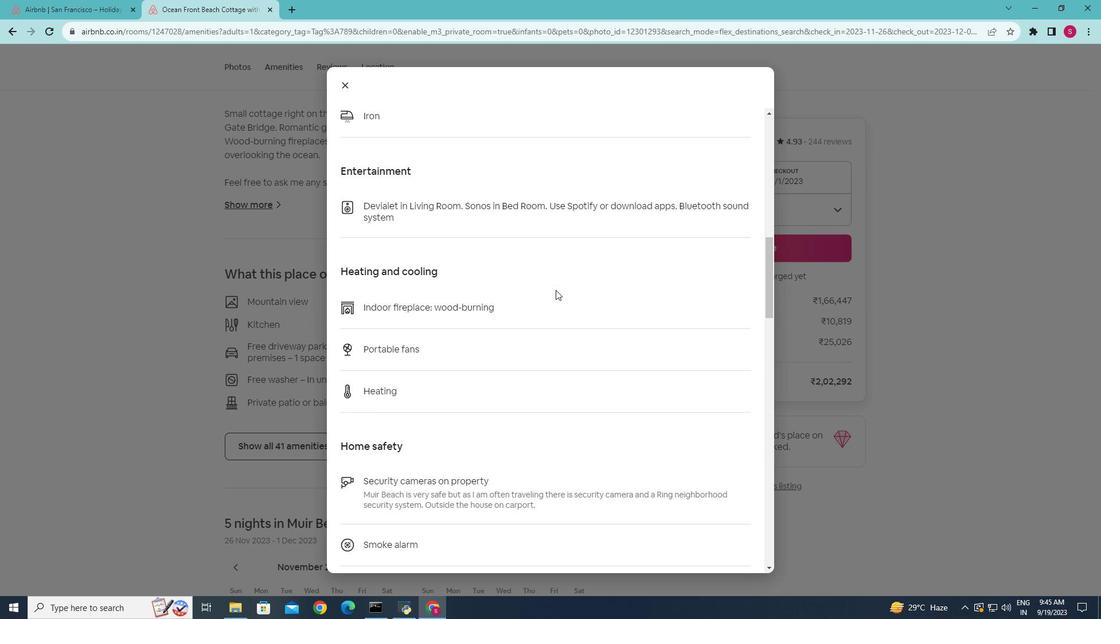 
Action: Mouse moved to (602, 283)
Screenshot: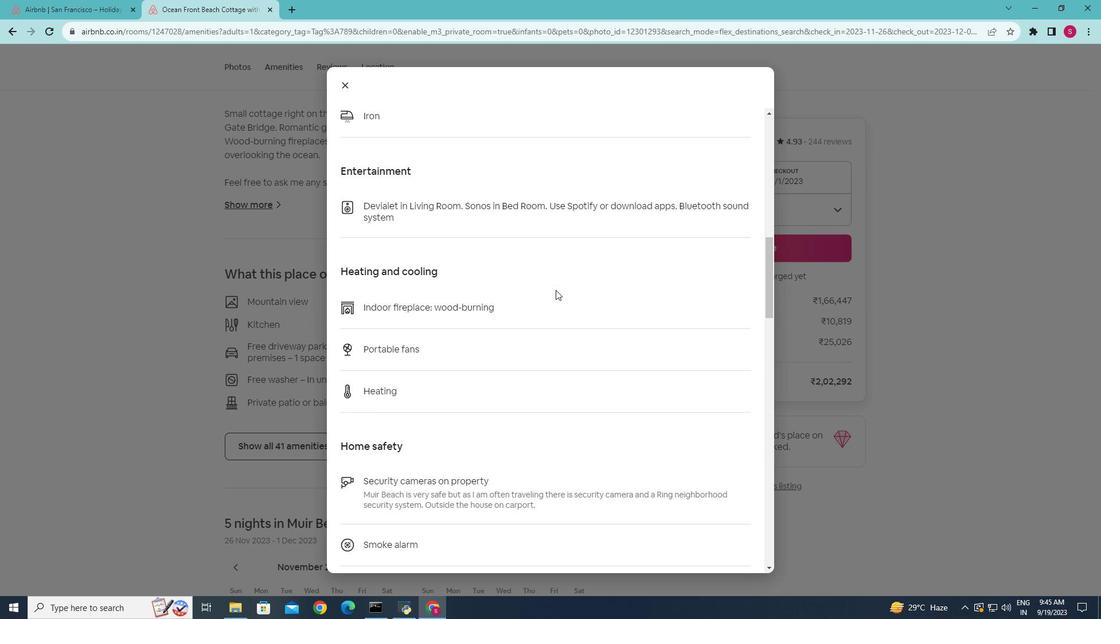 
Action: Mouse scrolled (602, 282) with delta (0, 0)
Screenshot: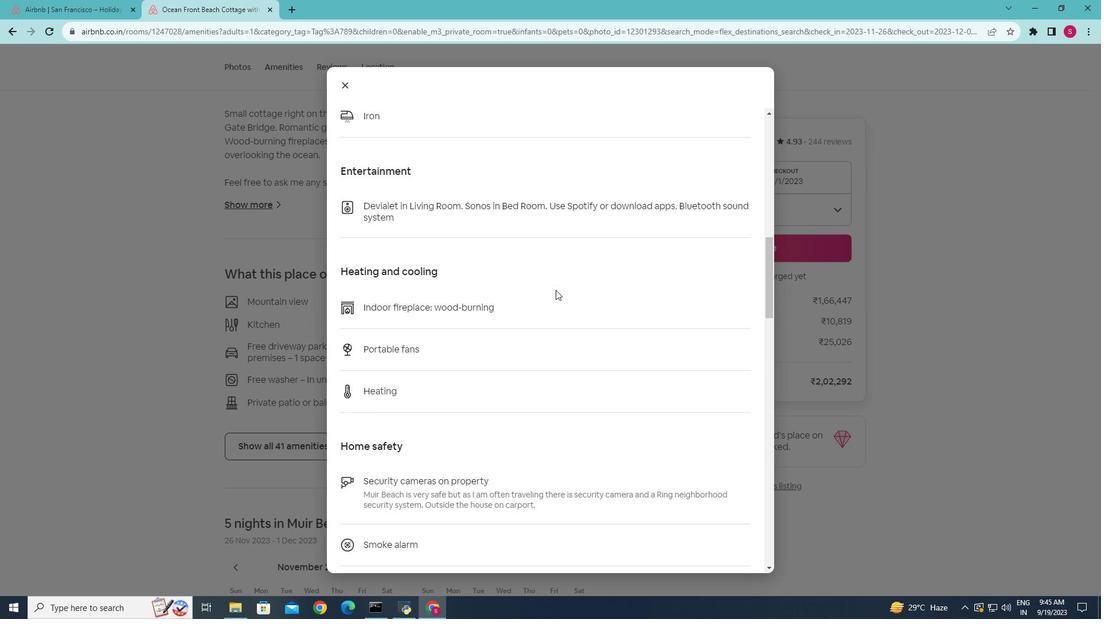 
Action: Mouse scrolled (602, 282) with delta (0, 0)
Screenshot: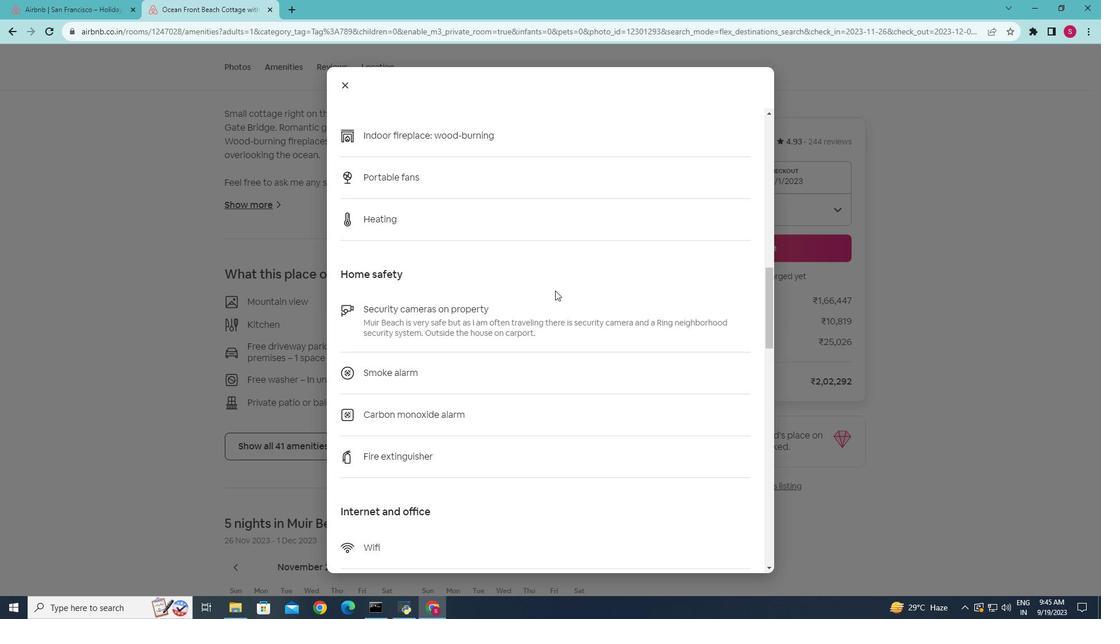 
Action: Mouse moved to (602, 283)
Screenshot: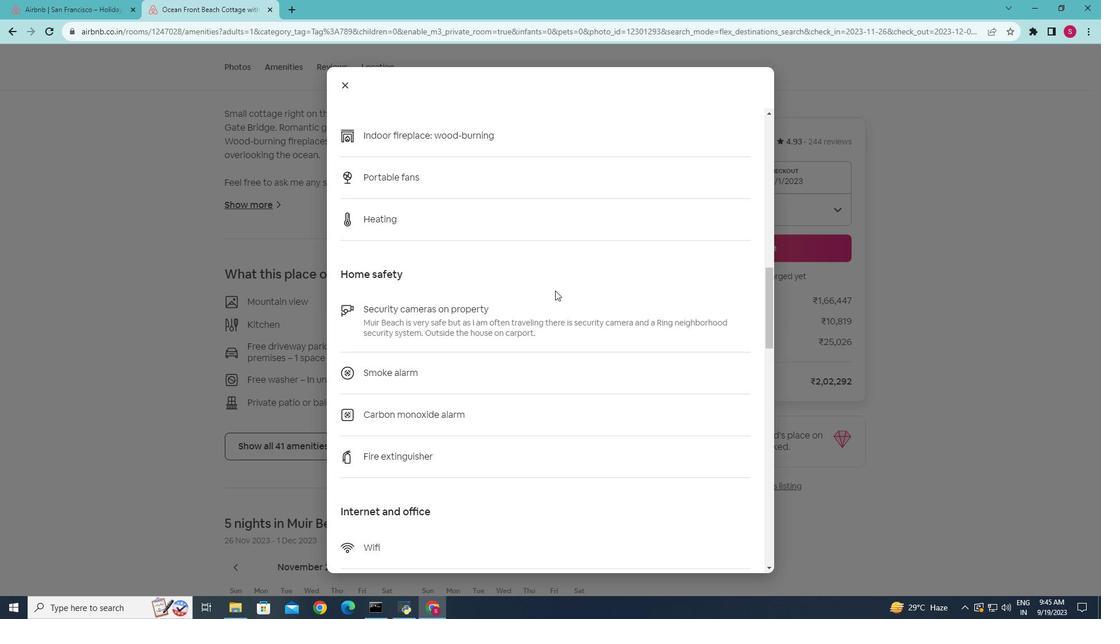 
Action: Mouse scrolled (602, 283) with delta (0, 0)
Screenshot: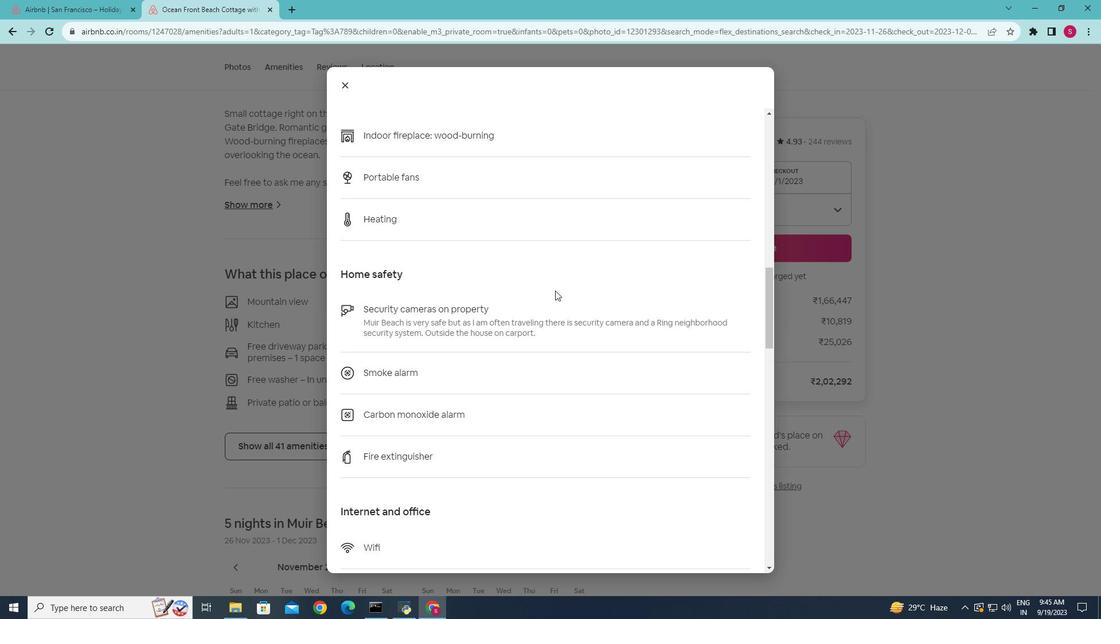 
Action: Mouse scrolled (602, 283) with delta (0, 0)
Screenshot: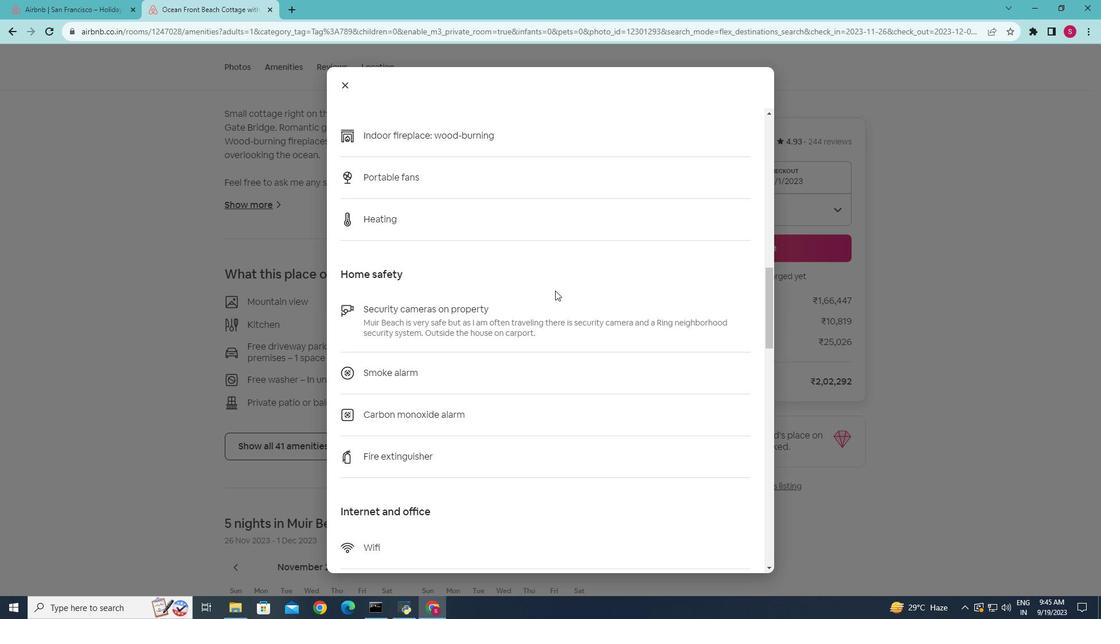 
Action: Mouse moved to (601, 283)
Screenshot: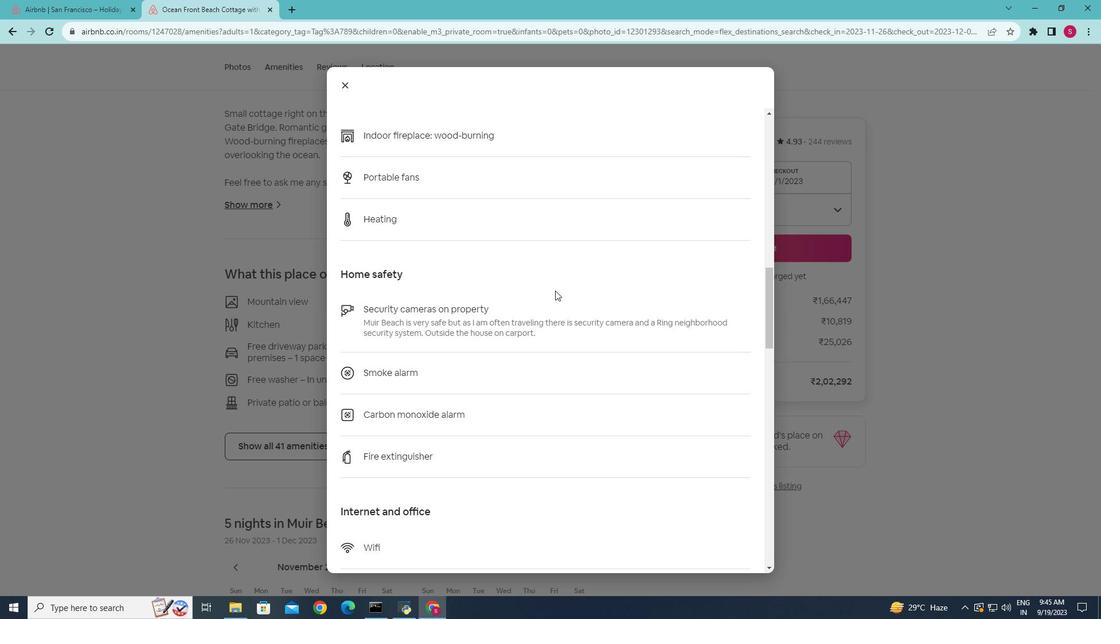 
Action: Mouse scrolled (601, 283) with delta (0, 0)
Screenshot: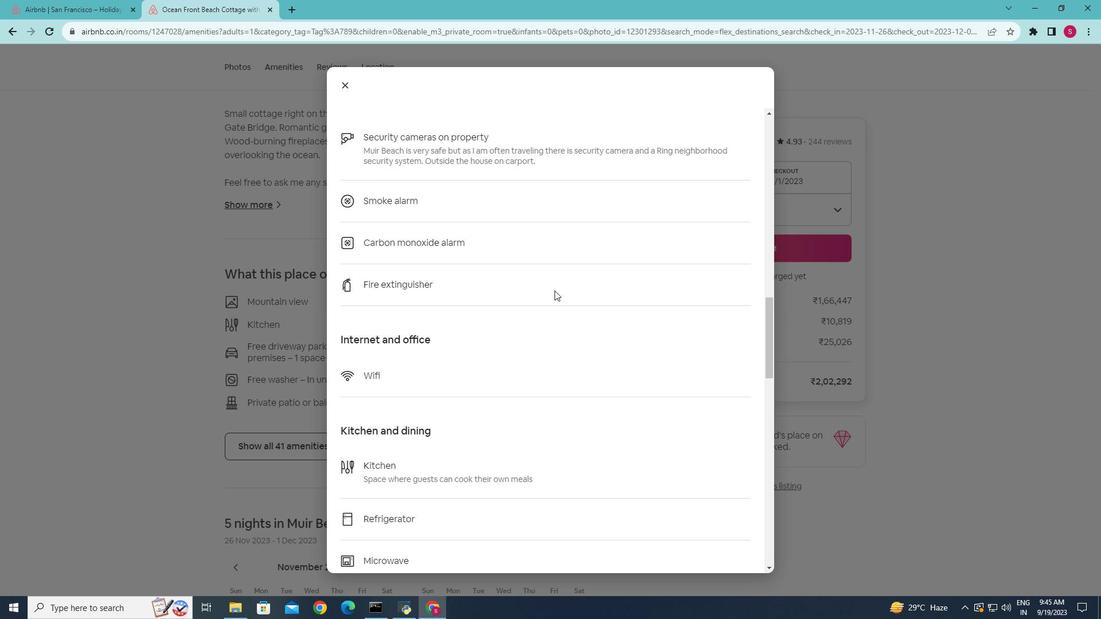 
Action: Mouse moved to (601, 283)
Screenshot: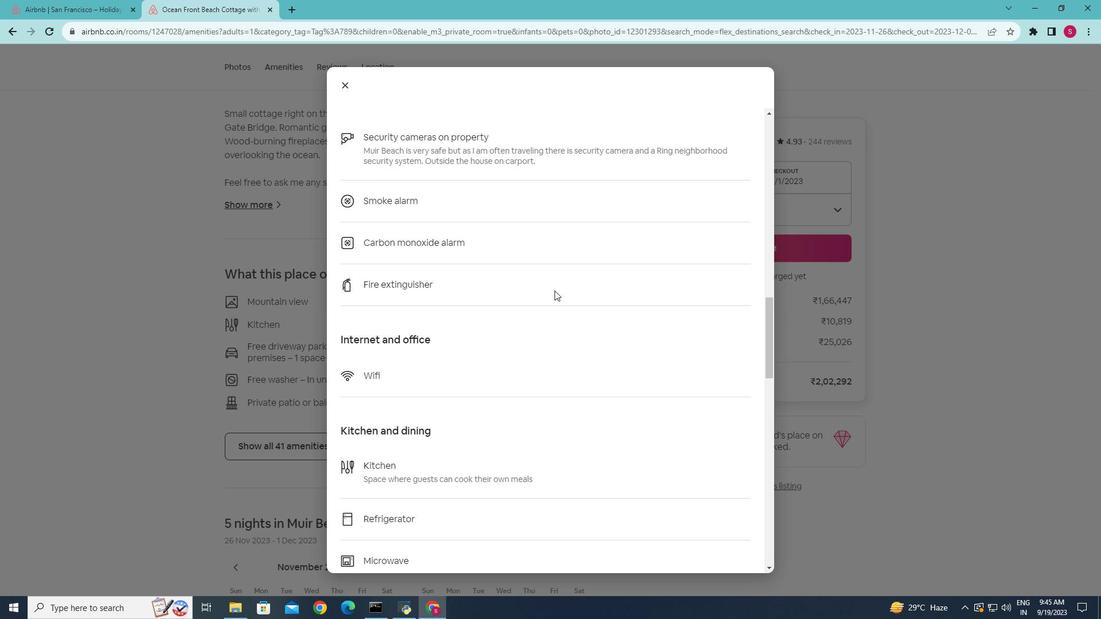 
Action: Mouse scrolled (601, 283) with delta (0, 0)
Screenshot: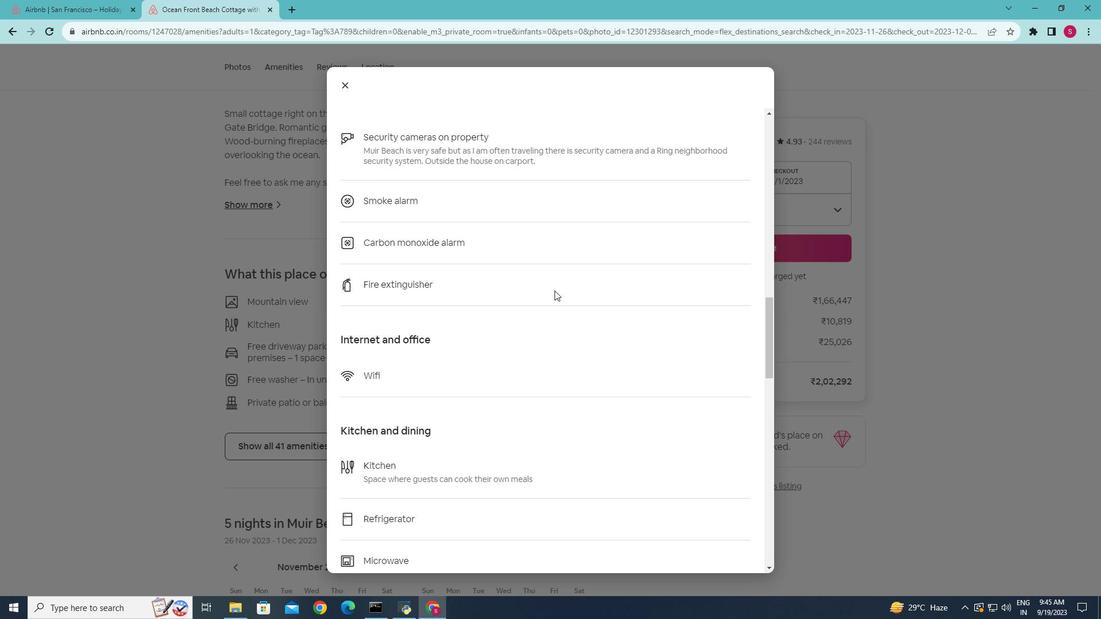 
Action: Mouse moved to (601, 283)
Screenshot: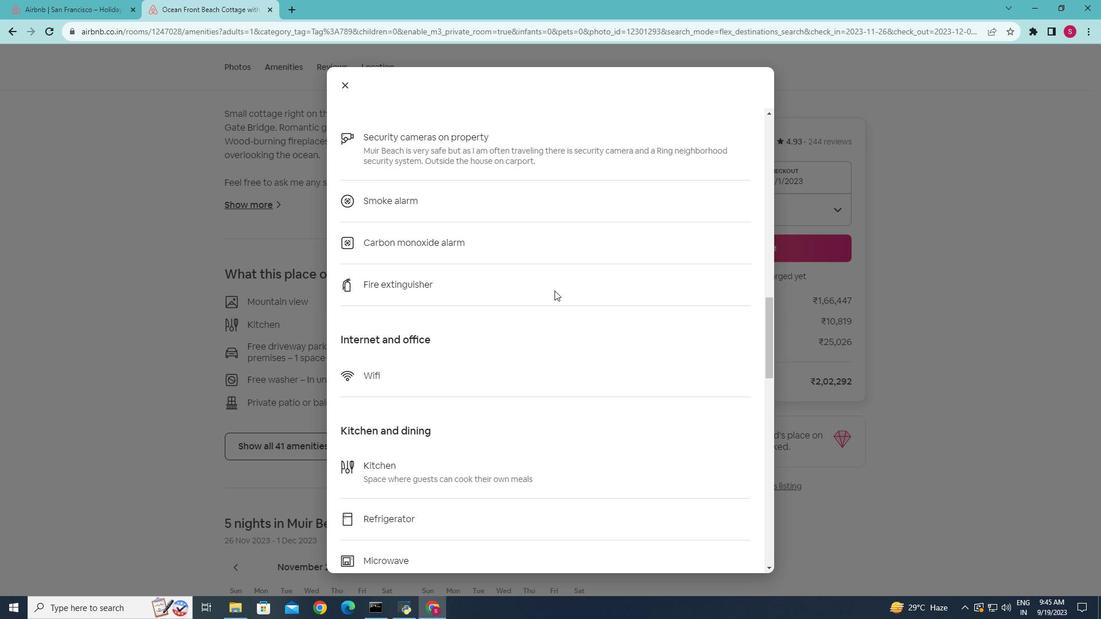 
Action: Mouse scrolled (601, 283) with delta (0, 0)
Screenshot: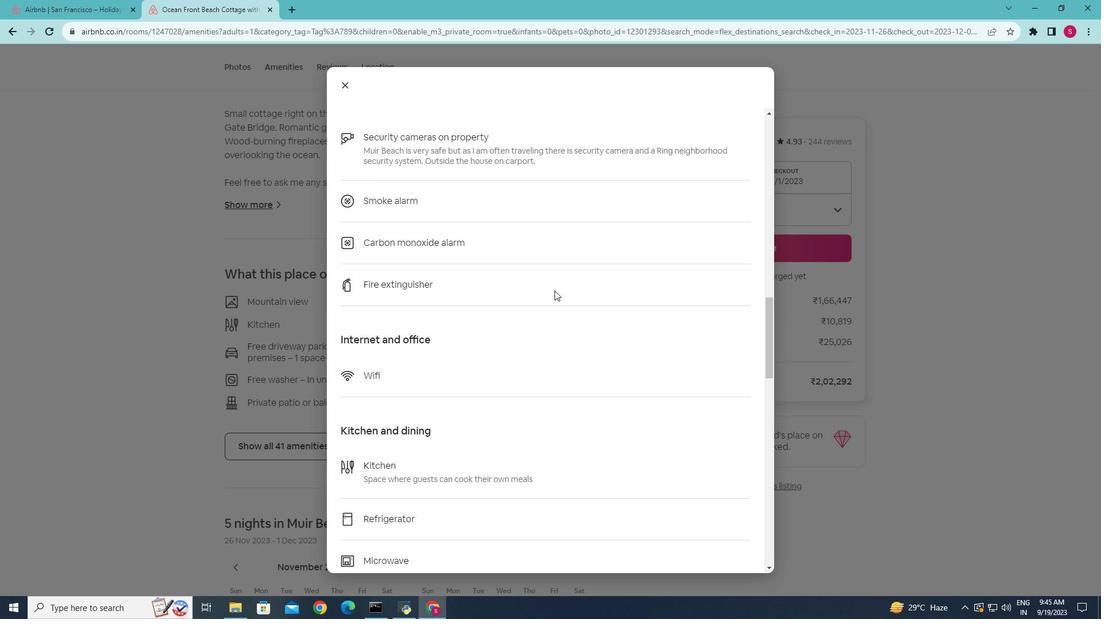 
Action: Mouse moved to (600, 283)
Screenshot: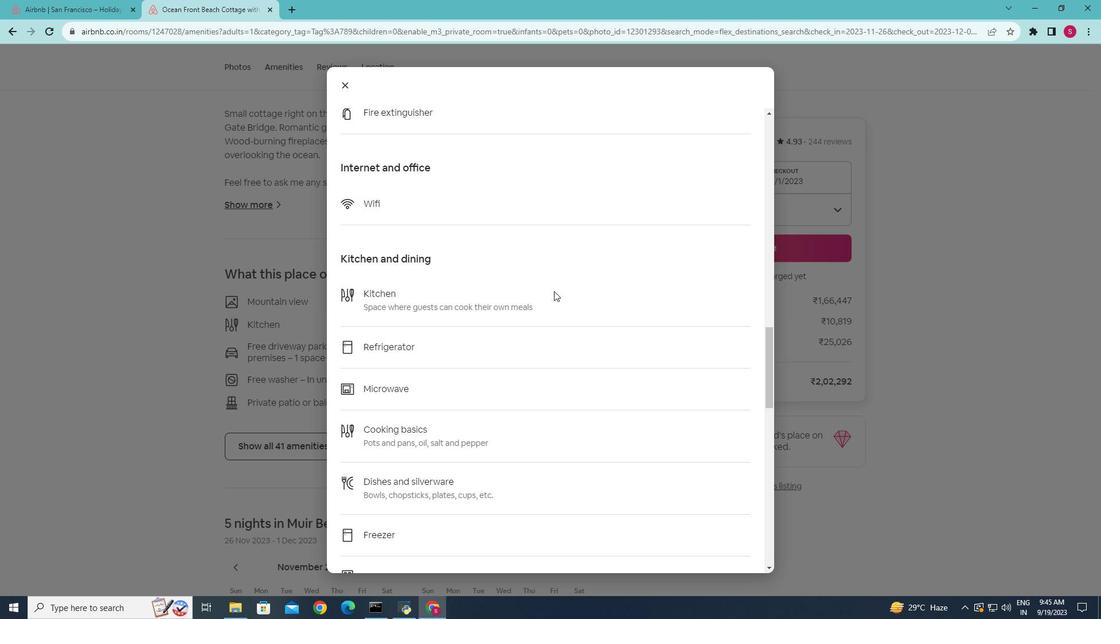 
Action: Mouse scrolled (600, 283) with delta (0, 0)
Screenshot: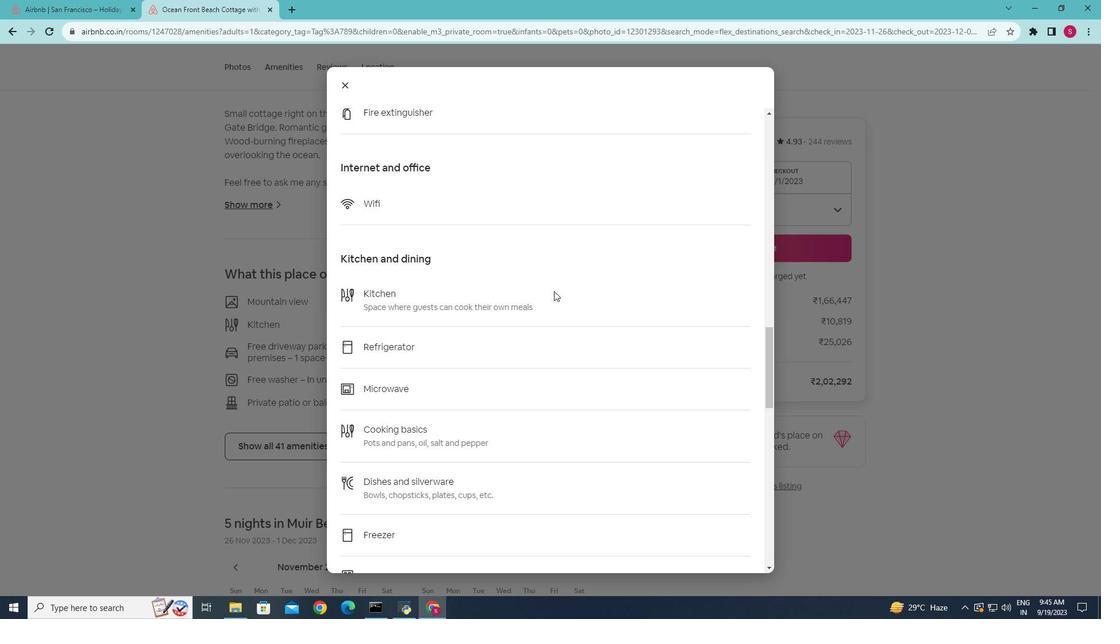 
Action: Mouse scrolled (600, 283) with delta (0, 0)
Screenshot: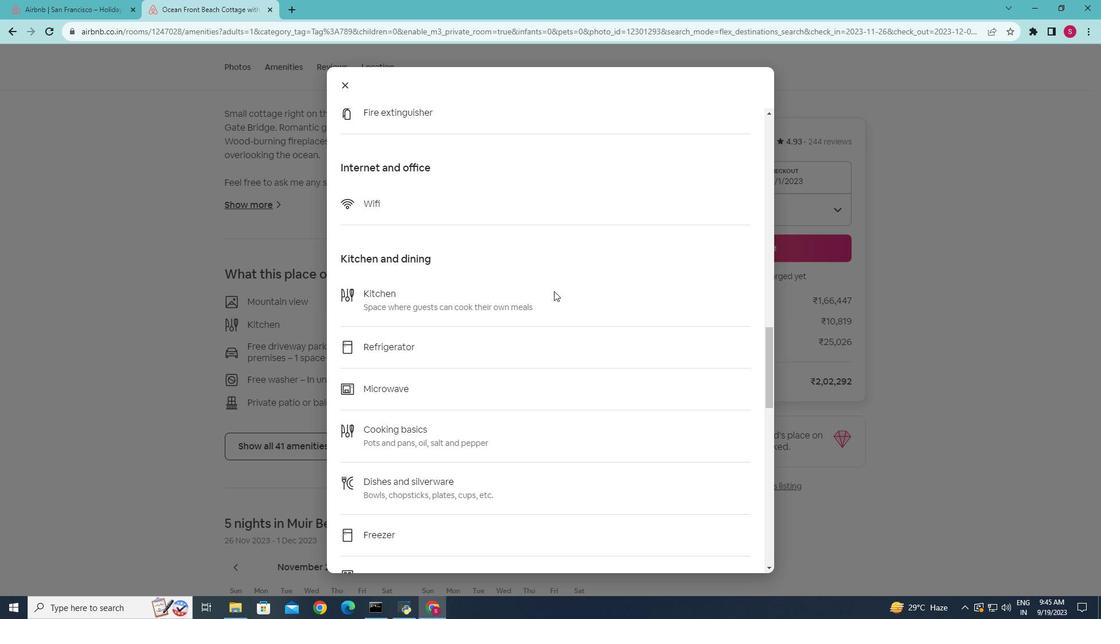 
Action: Mouse scrolled (600, 283) with delta (0, 0)
Screenshot: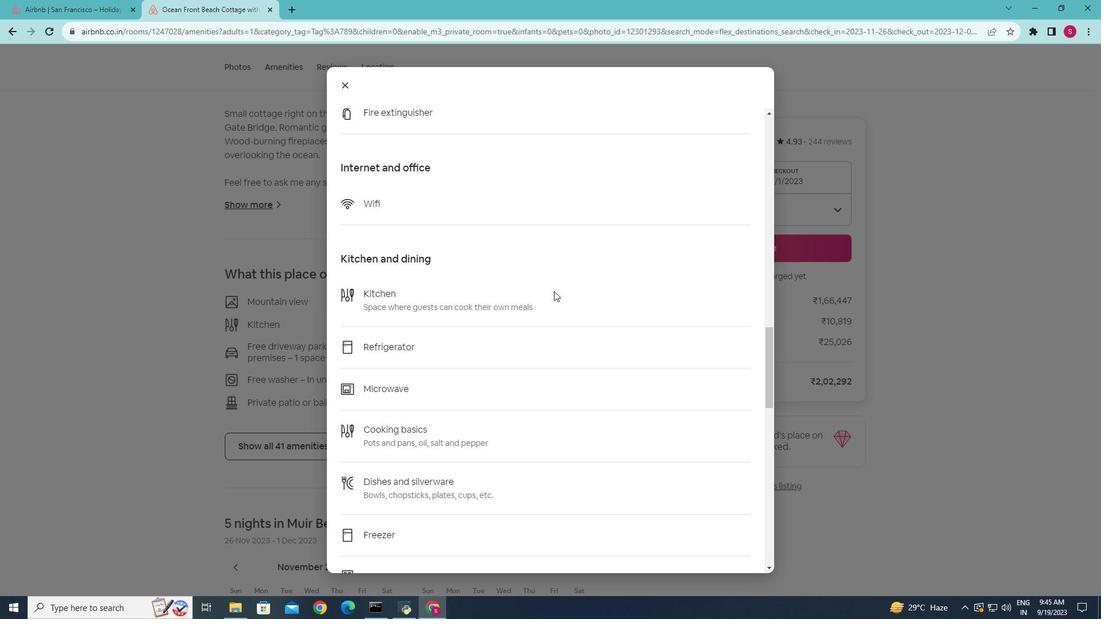 
Action: Mouse scrolled (600, 283) with delta (0, 0)
Screenshot: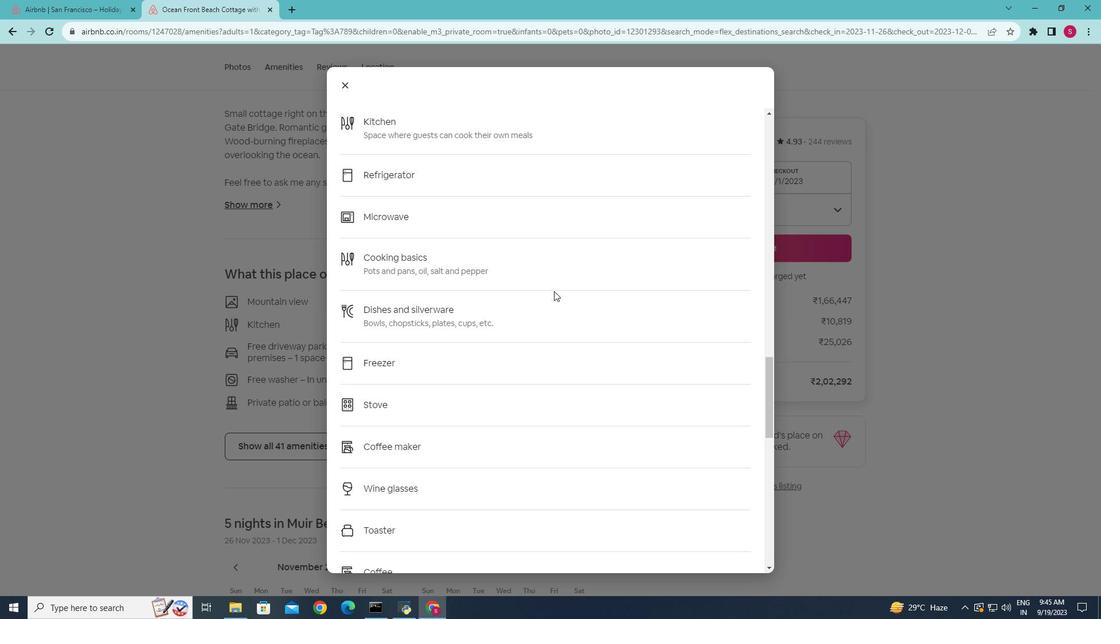 
Action: Mouse scrolled (600, 283) with delta (0, 0)
Screenshot: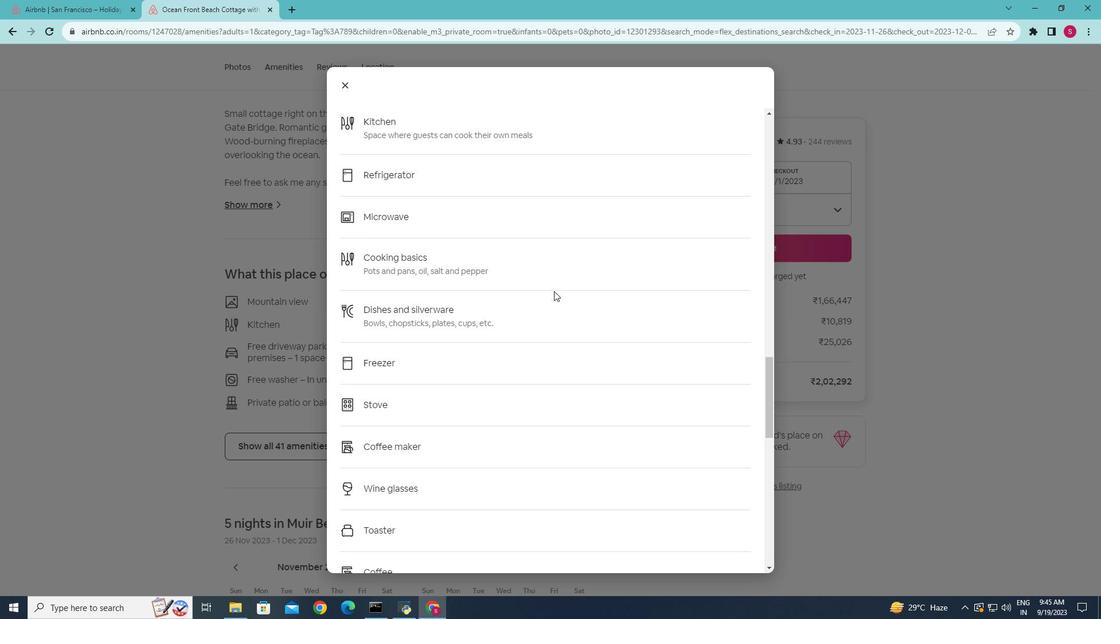 
Action: Mouse scrolled (600, 283) with delta (0, 0)
Screenshot: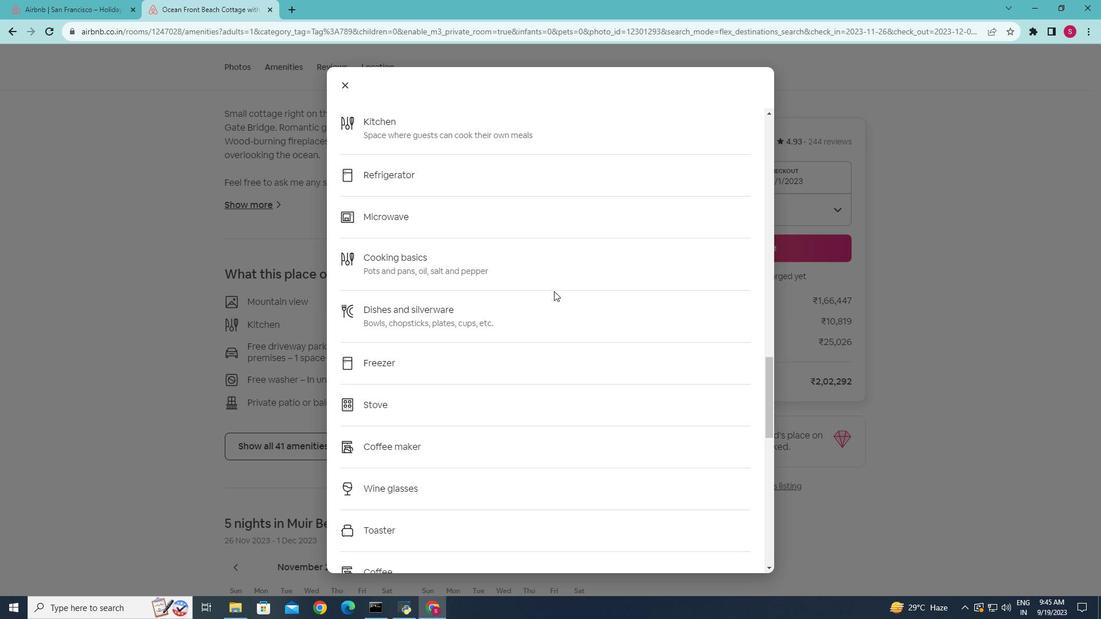 
Action: Mouse scrolled (600, 283) with delta (0, 0)
Screenshot: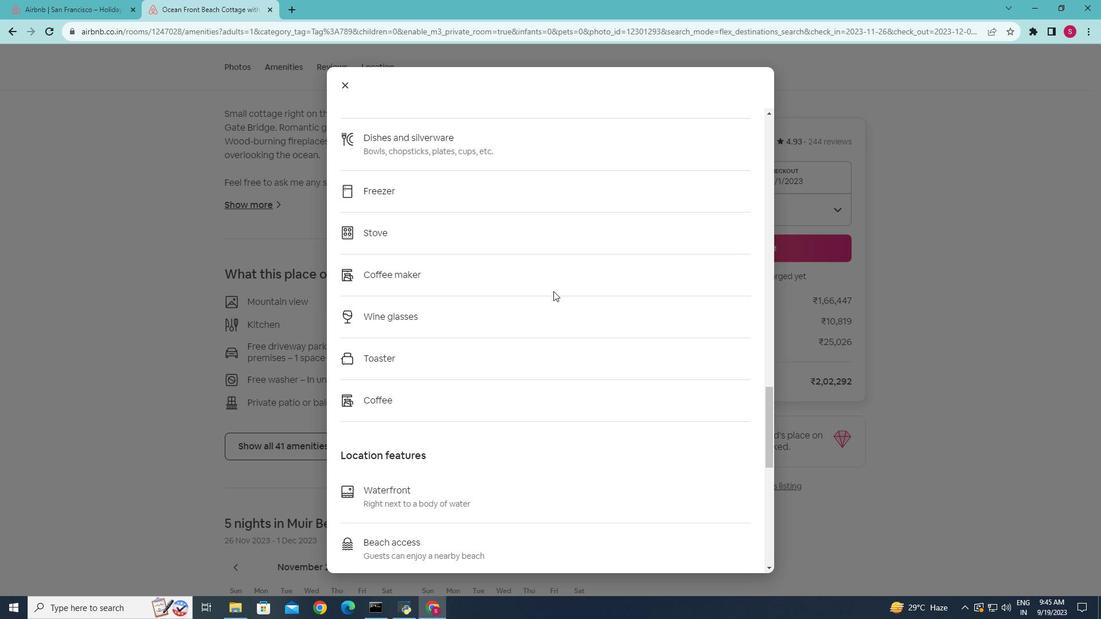 
Action: Mouse scrolled (600, 283) with delta (0, 0)
Screenshot: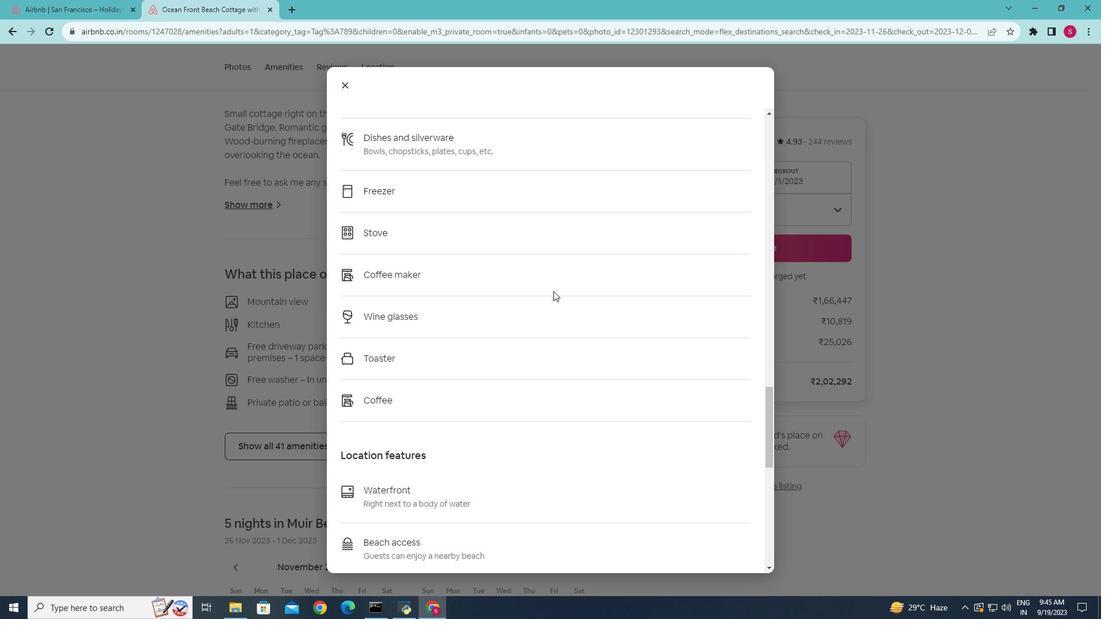 
Action: Mouse scrolled (600, 283) with delta (0, 0)
Screenshot: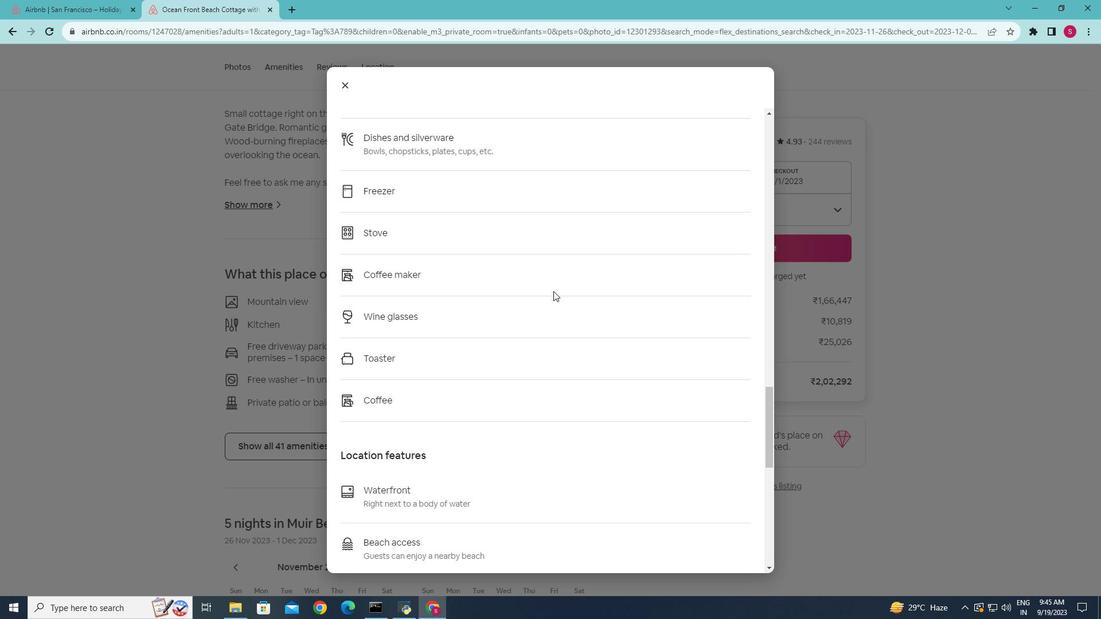 
Action: Mouse moved to (600, 283)
Screenshot: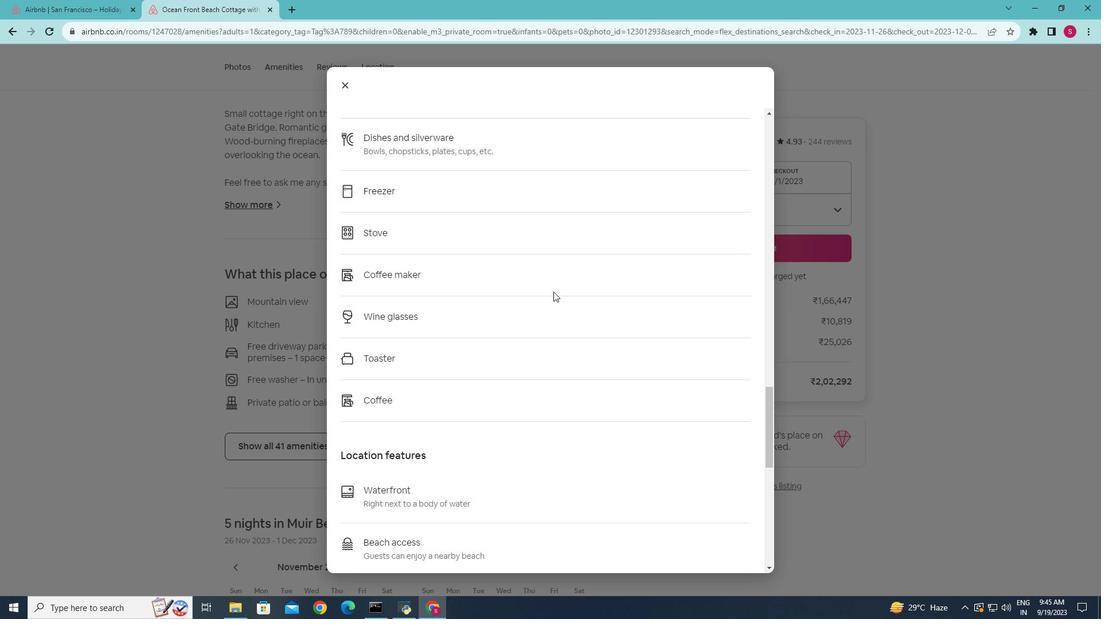 
Action: Mouse scrolled (600, 283) with delta (0, 0)
Screenshot: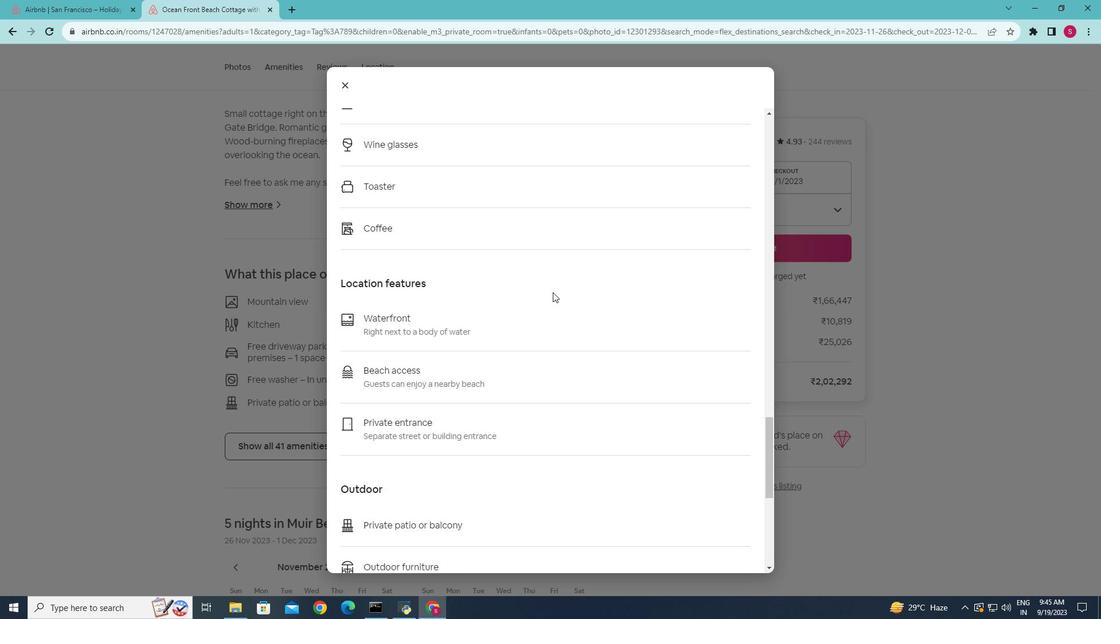 
Action: Mouse moved to (600, 283)
Screenshot: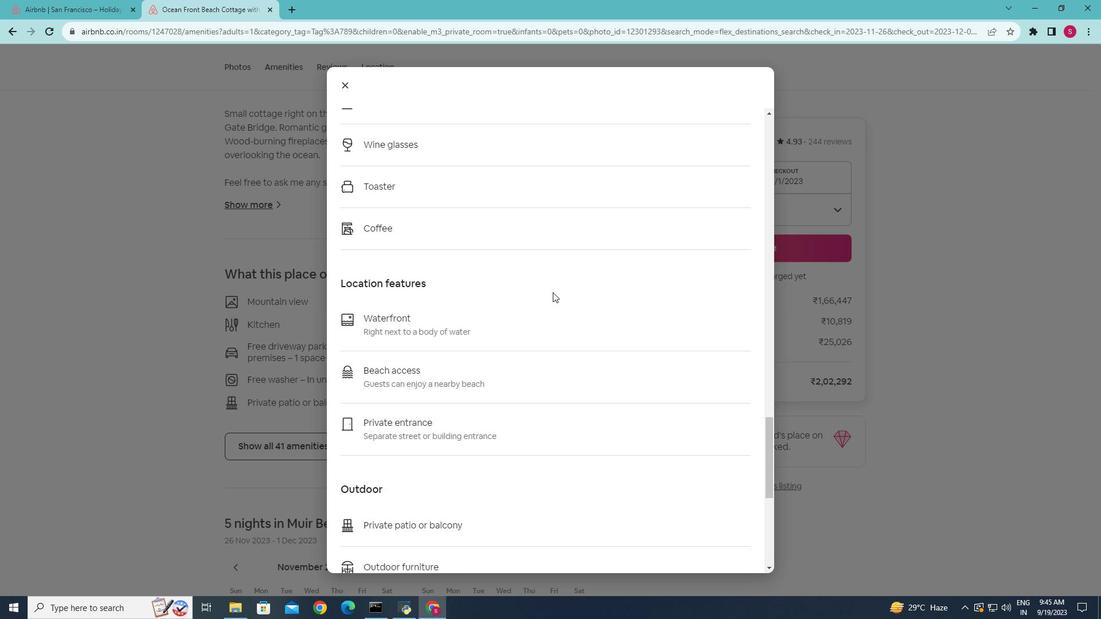 
Action: Mouse scrolled (600, 283) with delta (0, 0)
Screenshot: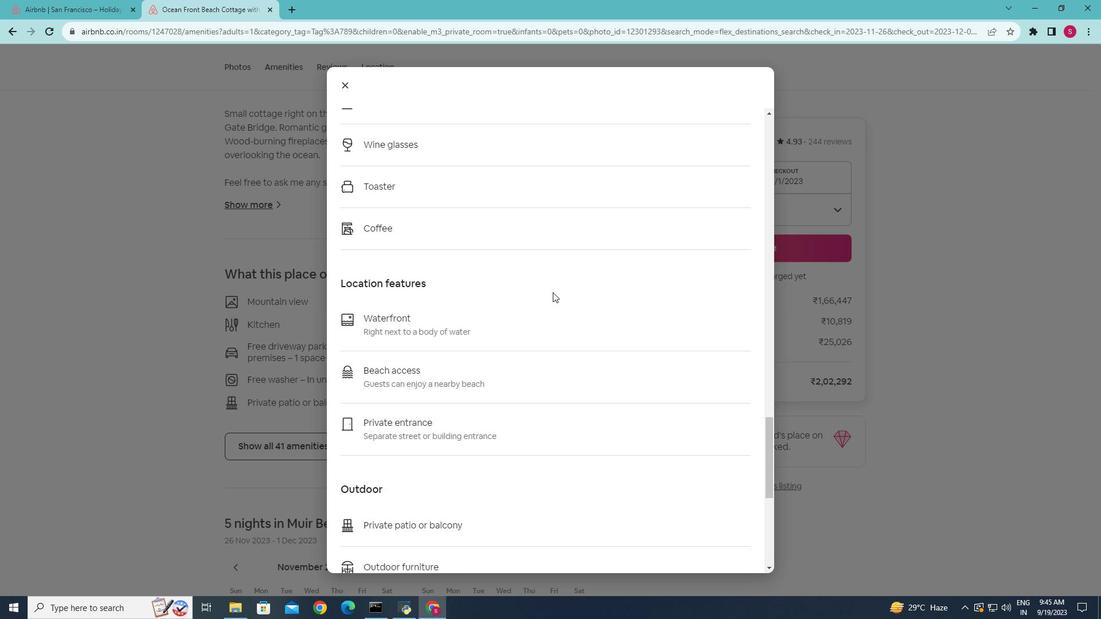 
Action: Mouse moved to (600, 283)
Screenshot: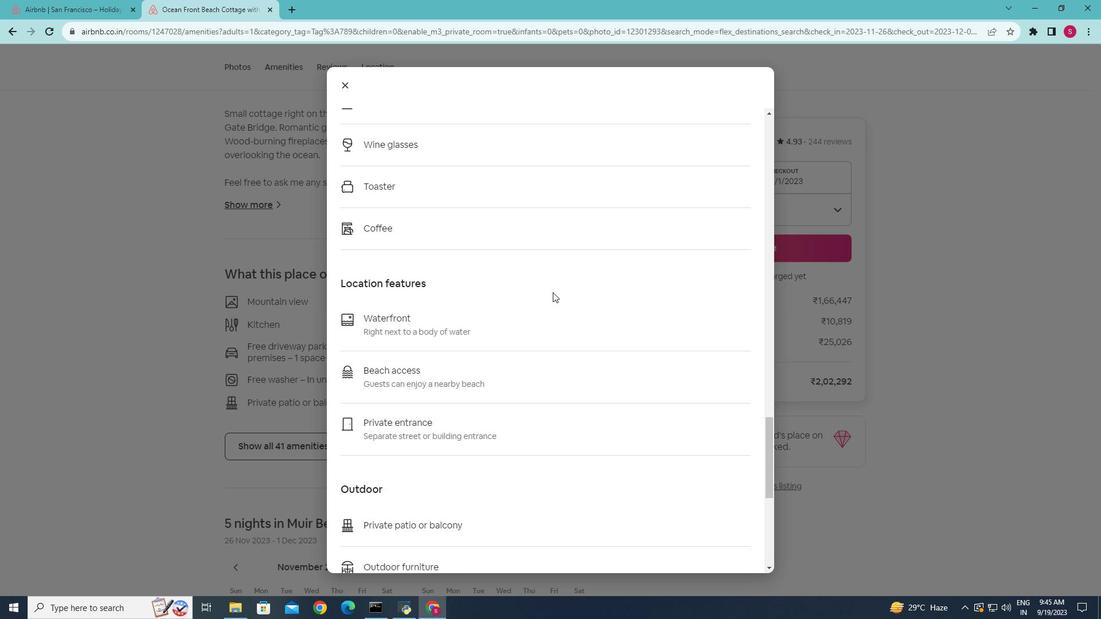 
Action: Mouse scrolled (600, 283) with delta (0, 0)
Screenshot: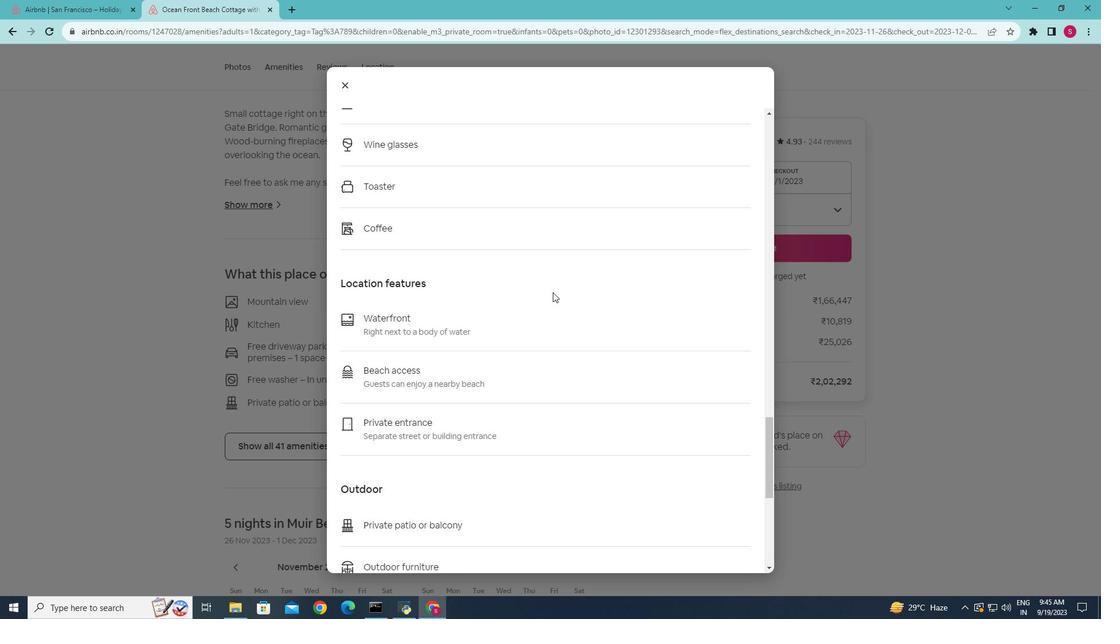 
Action: Mouse moved to (599, 284)
Screenshot: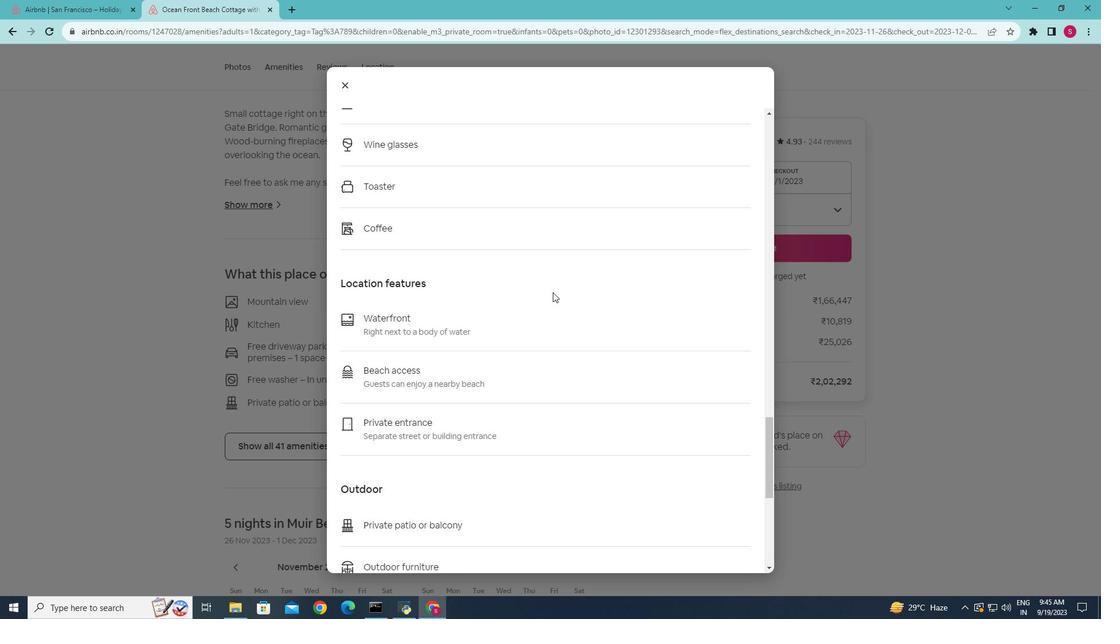 
Action: Mouse scrolled (599, 283) with delta (0, 0)
Screenshot: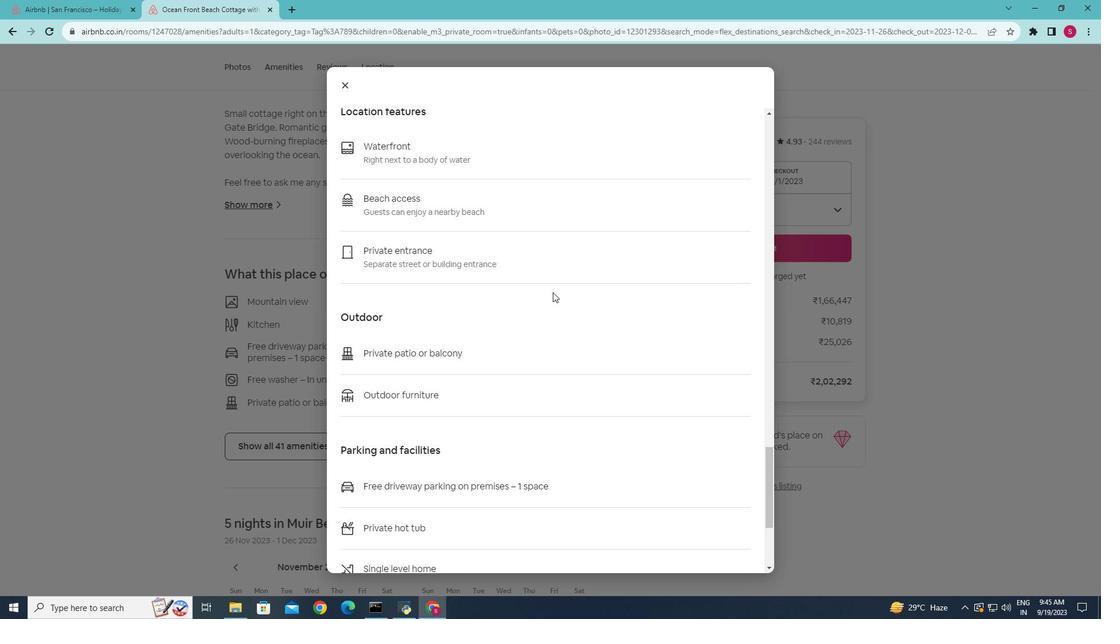 
Action: Mouse scrolled (599, 283) with delta (0, 0)
Screenshot: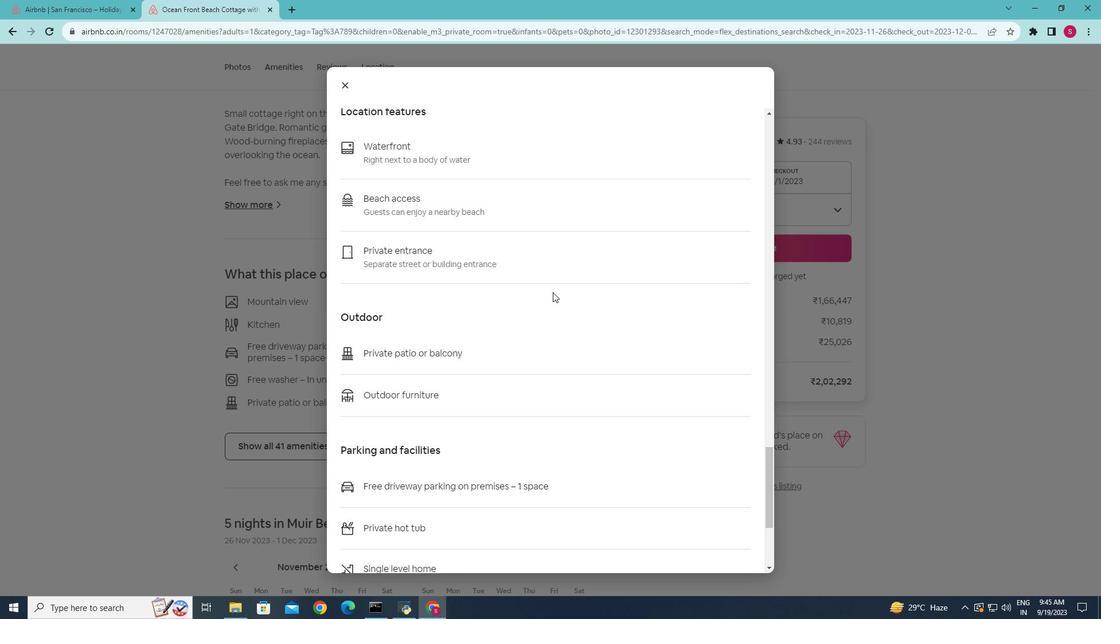 
Action: Mouse scrolled (599, 283) with delta (0, 0)
Screenshot: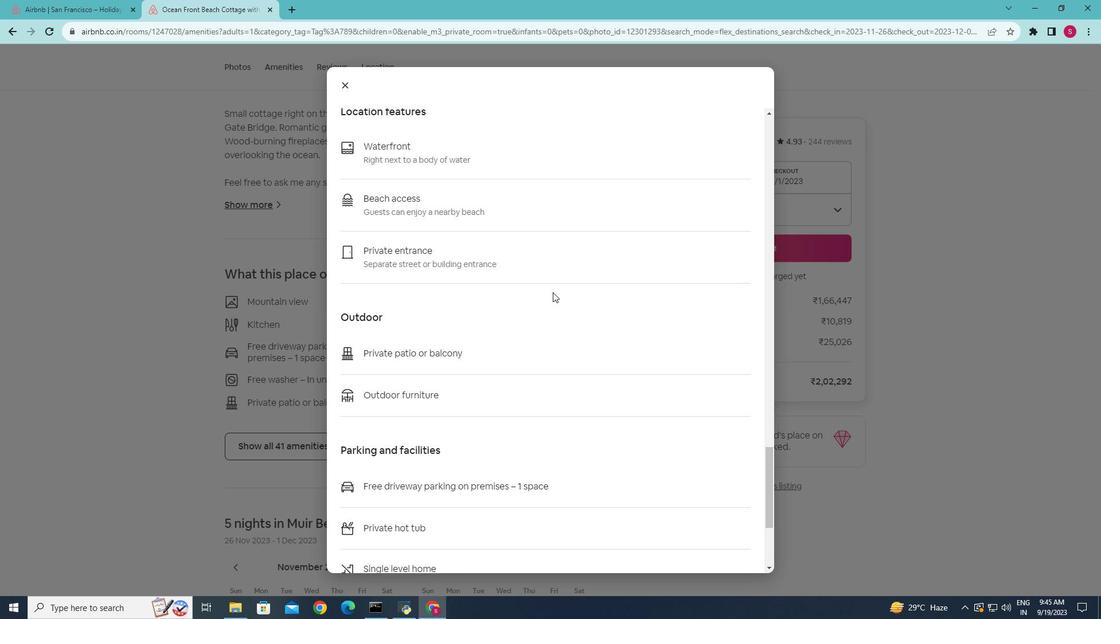 
Action: Mouse scrolled (599, 283) with delta (0, 0)
Screenshot: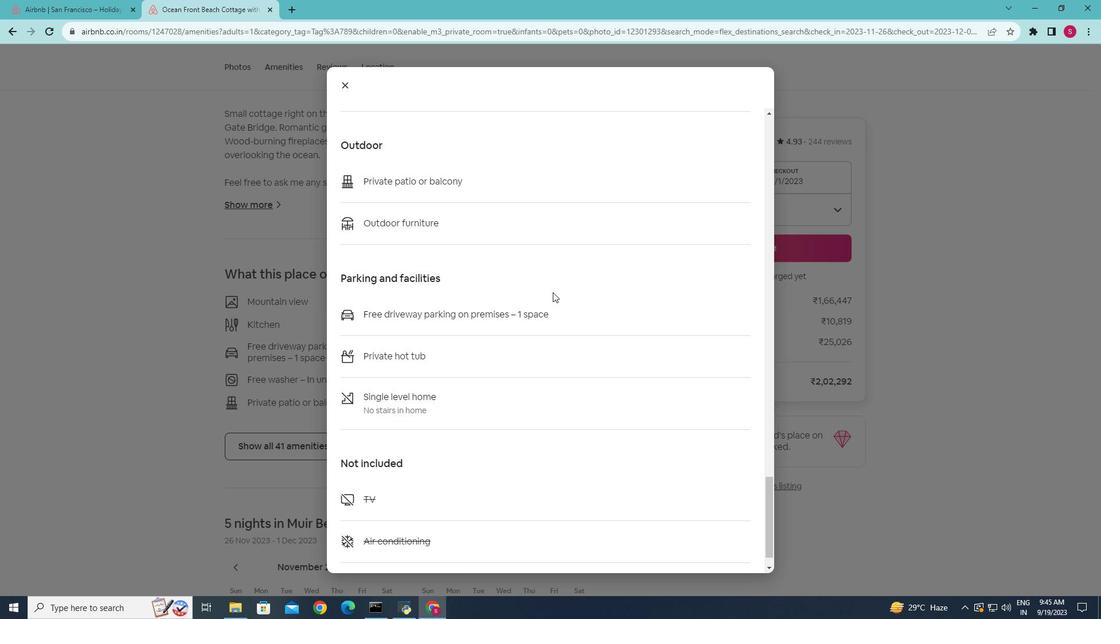 
Action: Mouse scrolled (599, 283) with delta (0, 0)
Screenshot: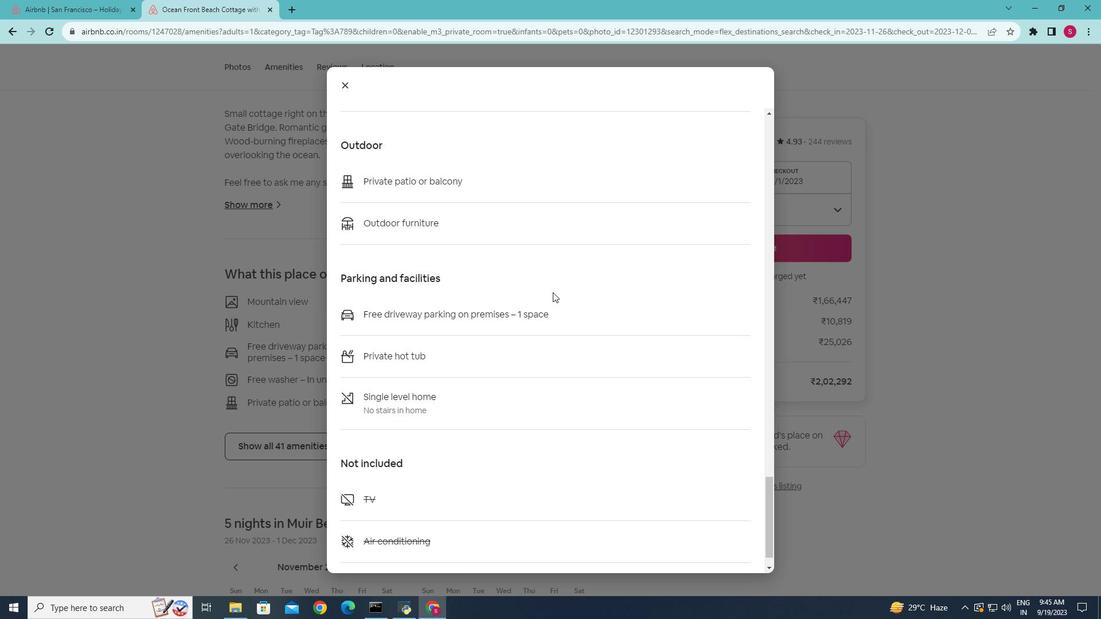 
Action: Mouse scrolled (599, 283) with delta (0, 0)
Screenshot: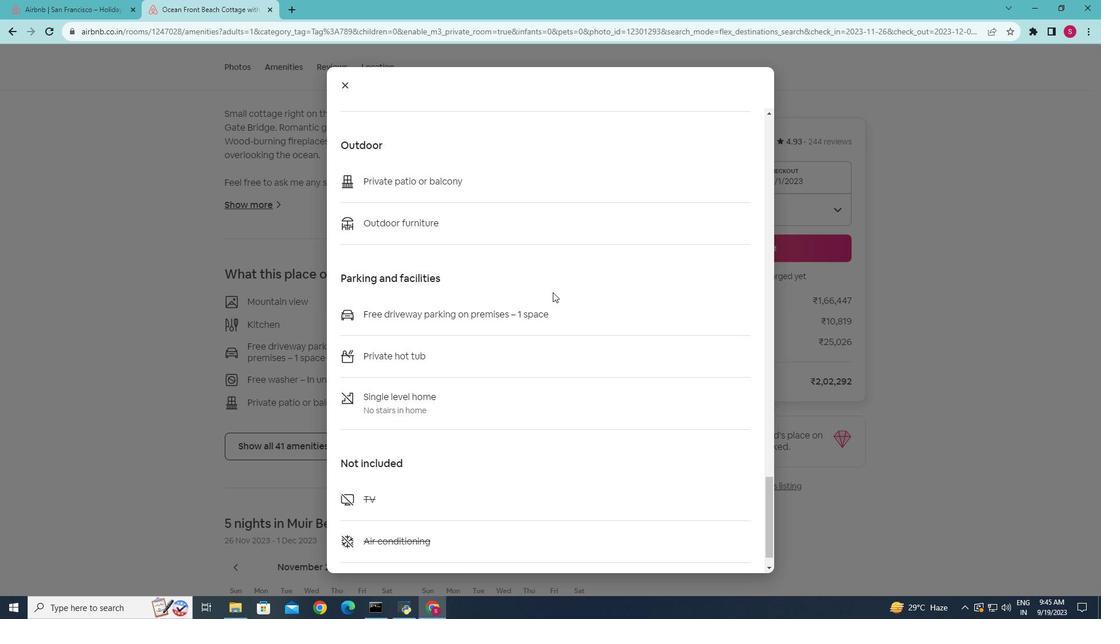 
Action: Mouse scrolled (599, 283) with delta (0, 0)
Screenshot: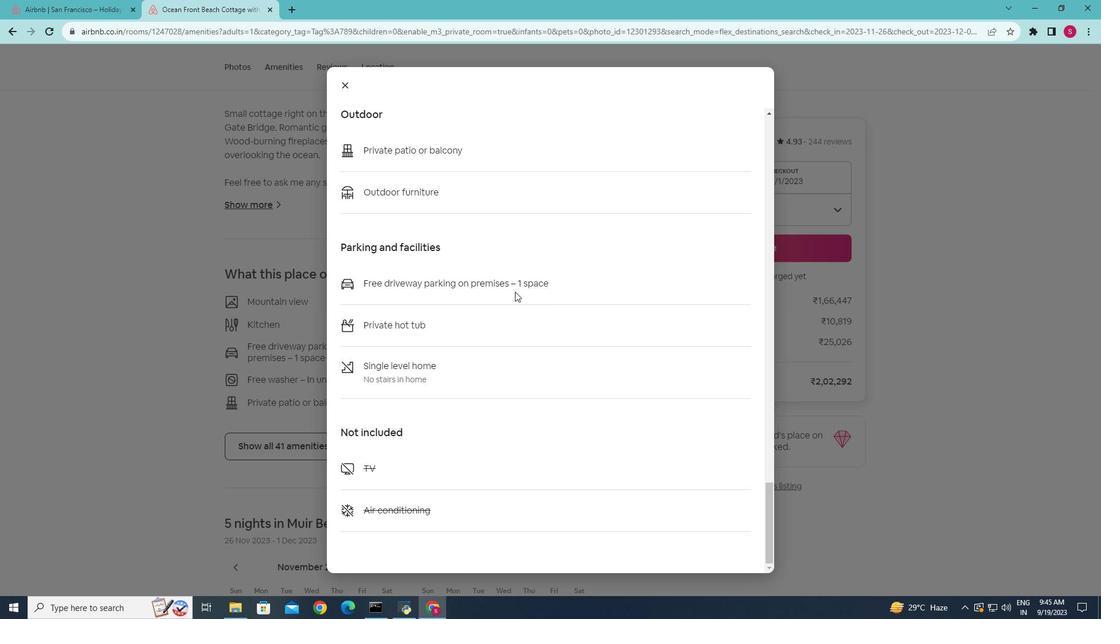 
Action: Mouse scrolled (599, 283) with delta (0, 0)
Screenshot: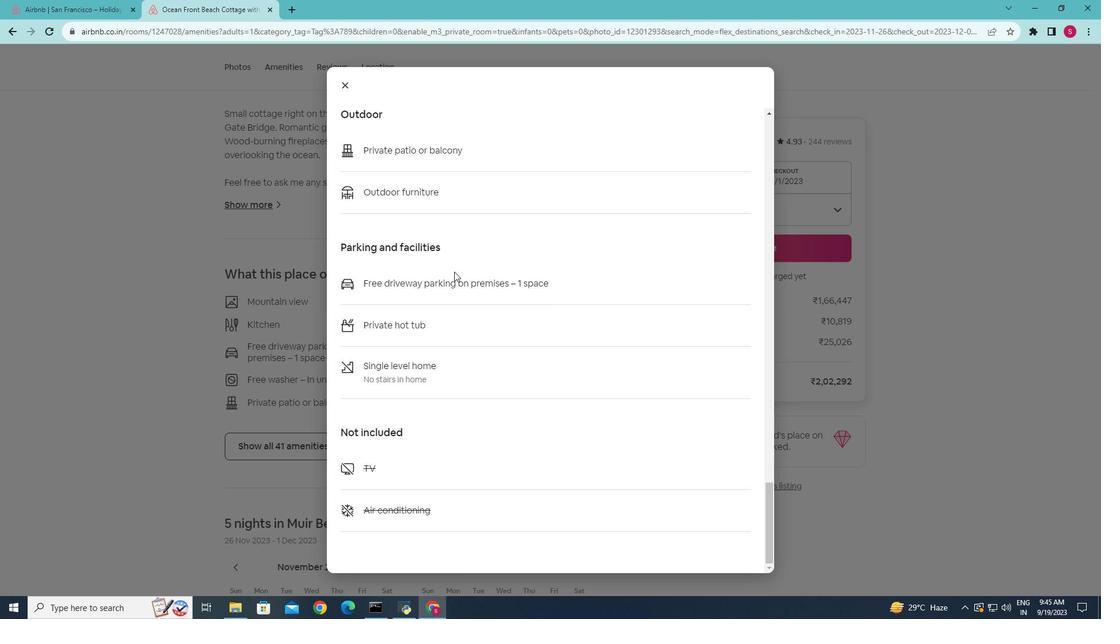 
Action: Mouse scrolled (599, 283) with delta (0, 0)
Screenshot: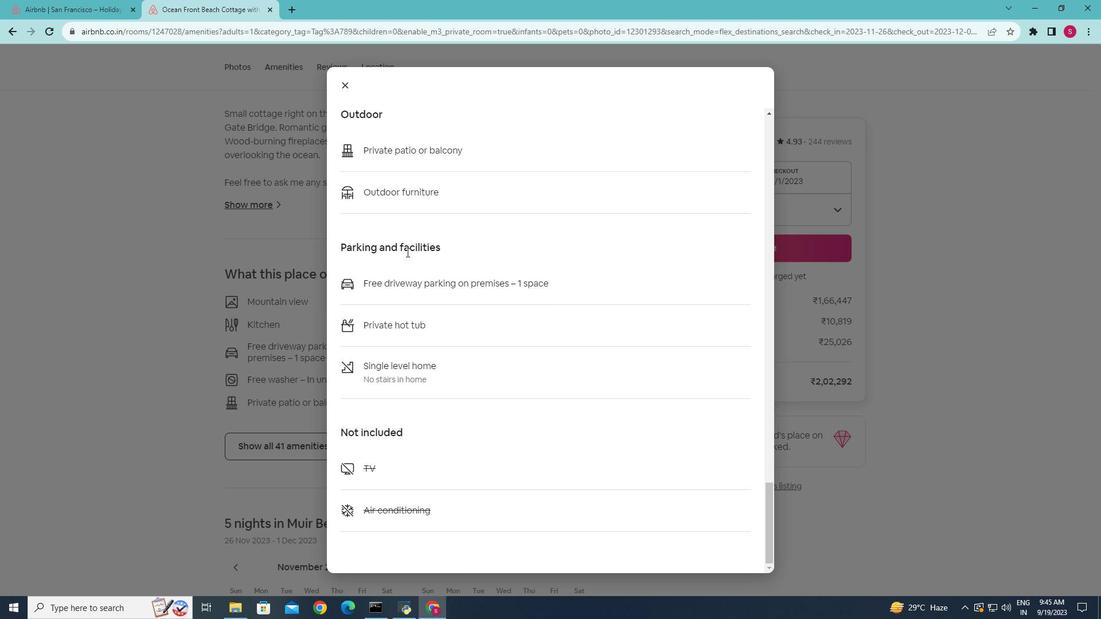
Action: Mouse moved to (389, 171)
Screenshot: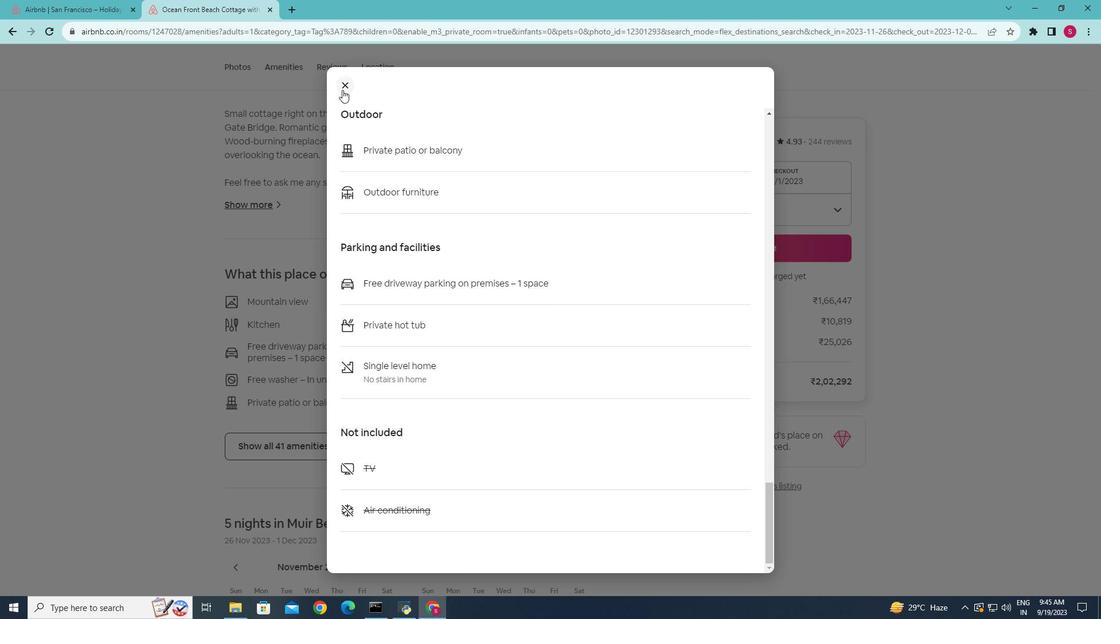 
Action: Mouse pressed left at (389, 171)
Screenshot: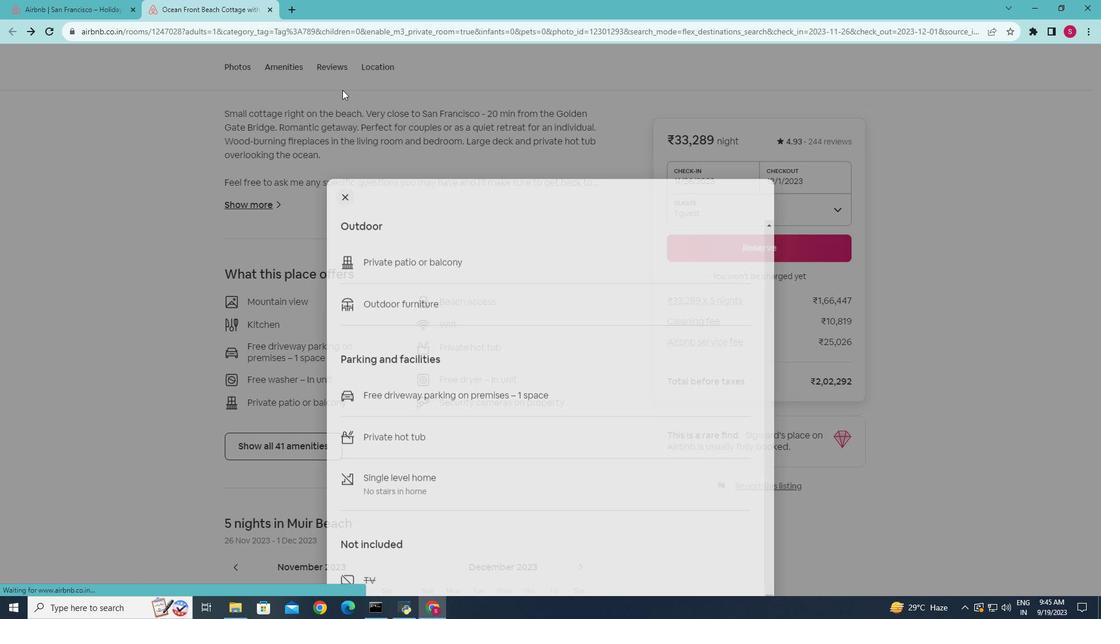 
Action: Mouse moved to (393, 302)
Screenshot: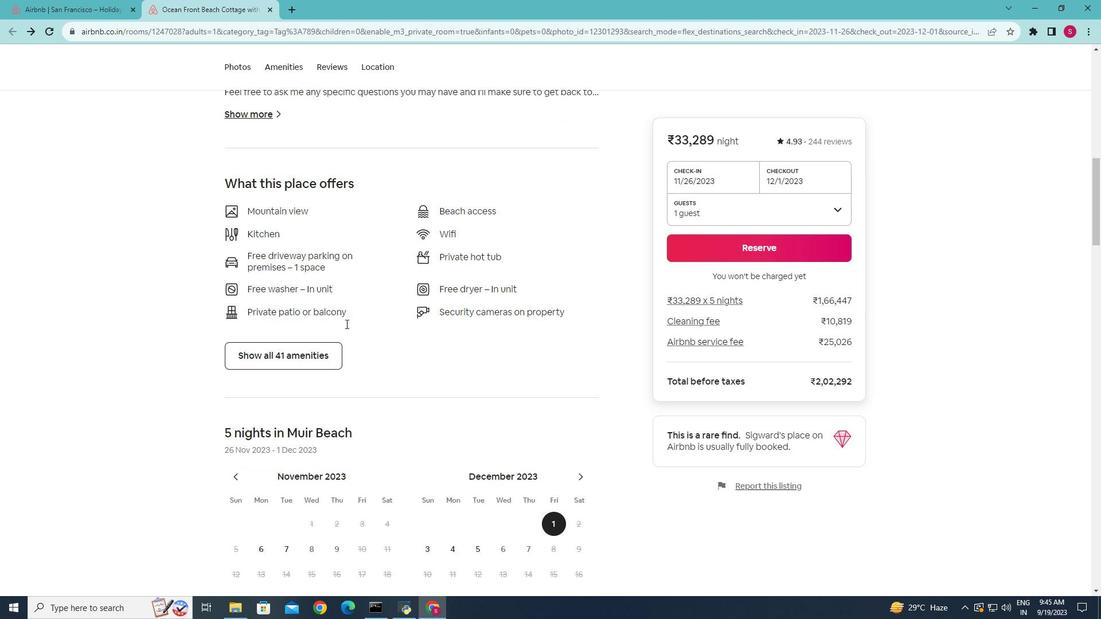 
Action: Mouse scrolled (393, 301) with delta (0, 0)
Screenshot: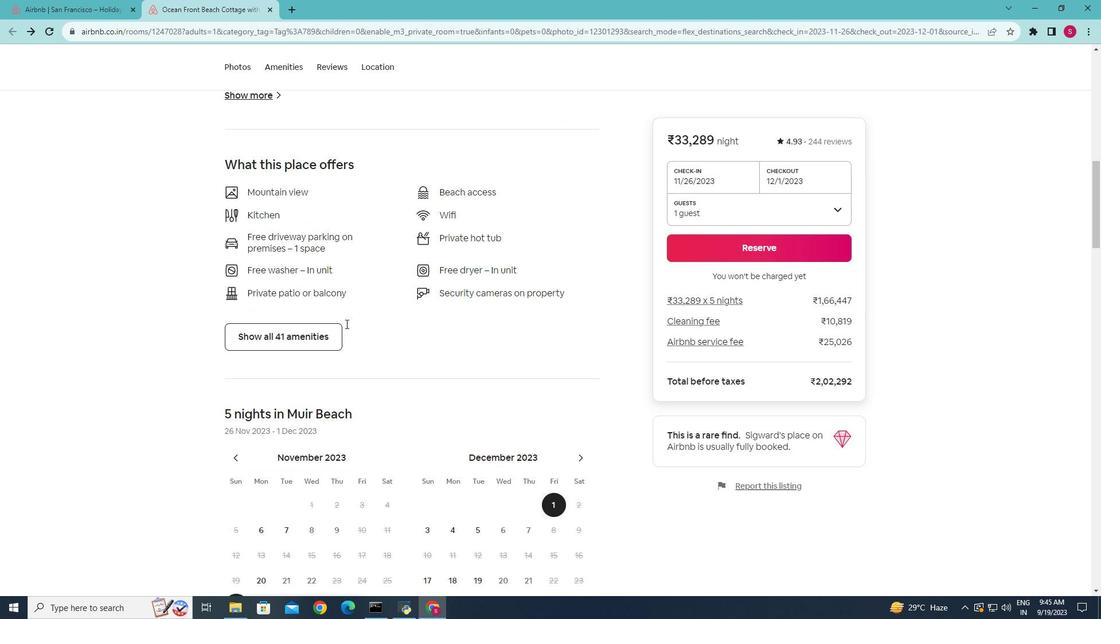 
Action: Mouse scrolled (393, 301) with delta (0, 0)
Screenshot: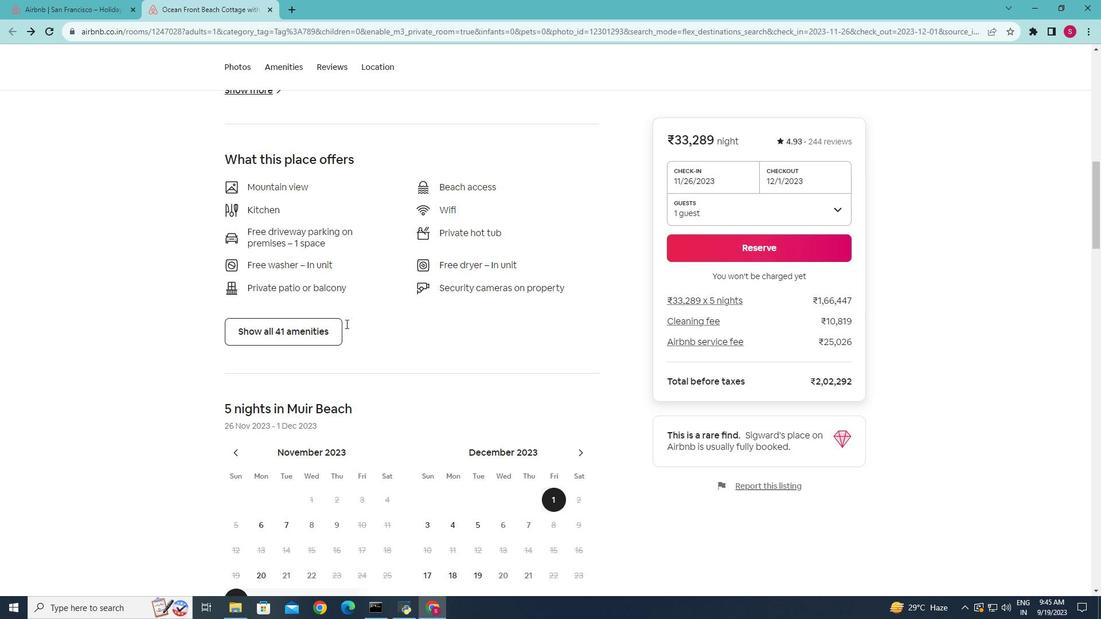 
Action: Mouse scrolled (393, 301) with delta (0, 0)
Screenshot: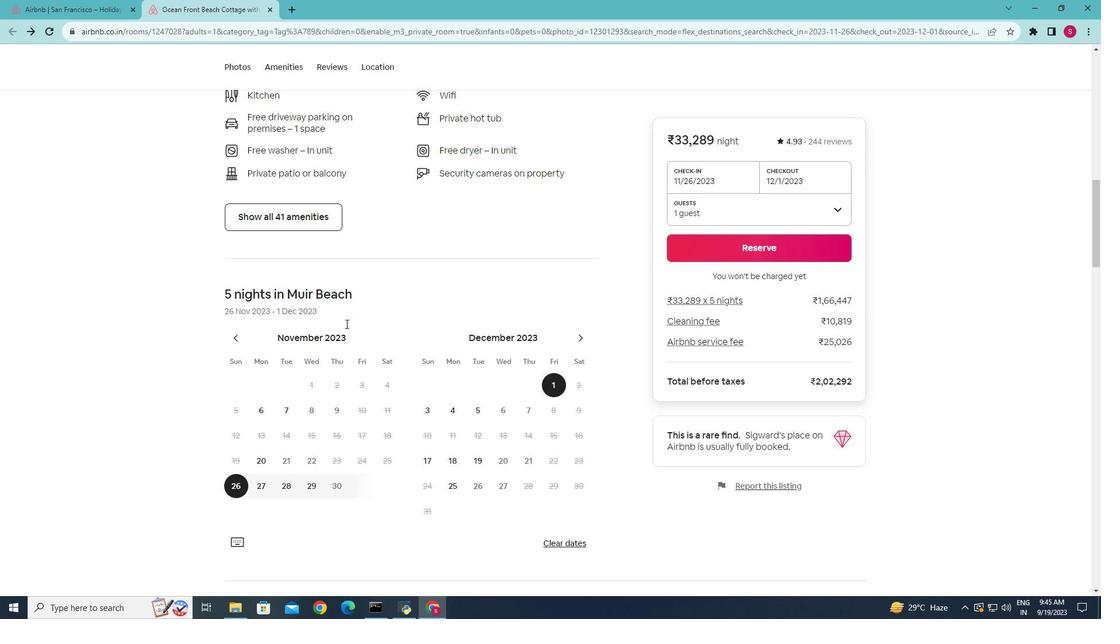 
Action: Mouse scrolled (393, 301) with delta (0, 0)
Screenshot: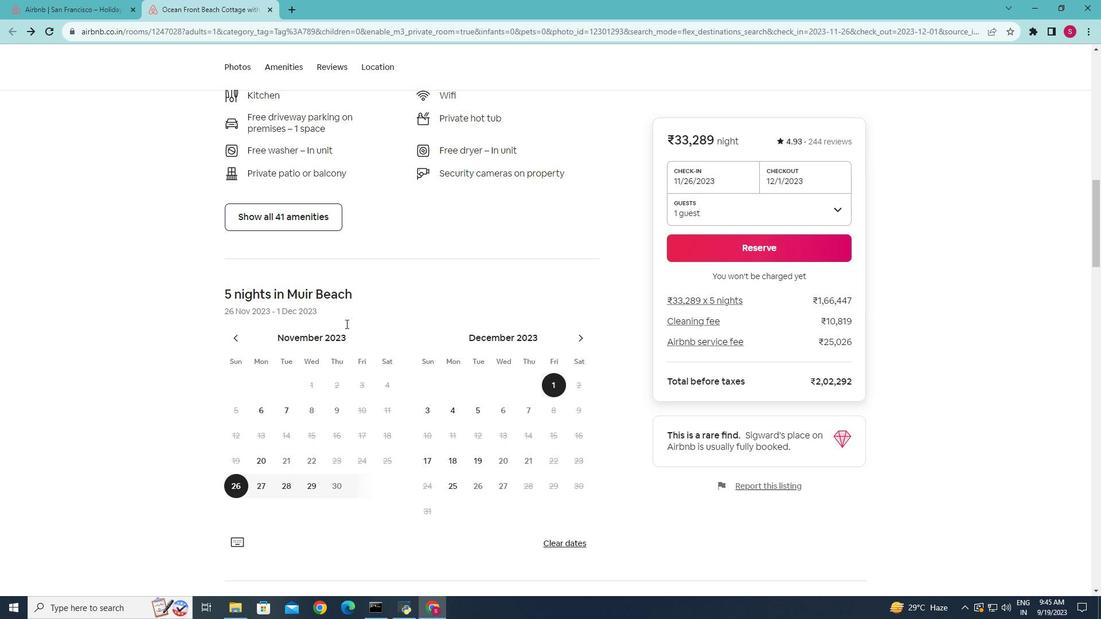 
Action: Mouse scrolled (393, 301) with delta (0, 0)
Screenshot: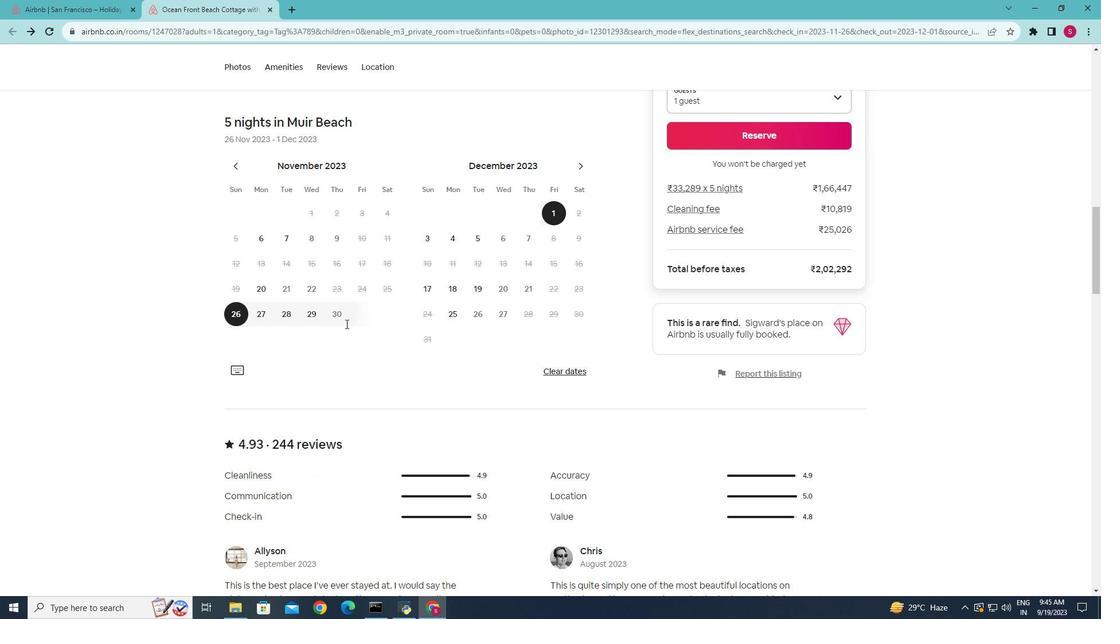 
Action: Mouse scrolled (393, 301) with delta (0, 0)
Screenshot: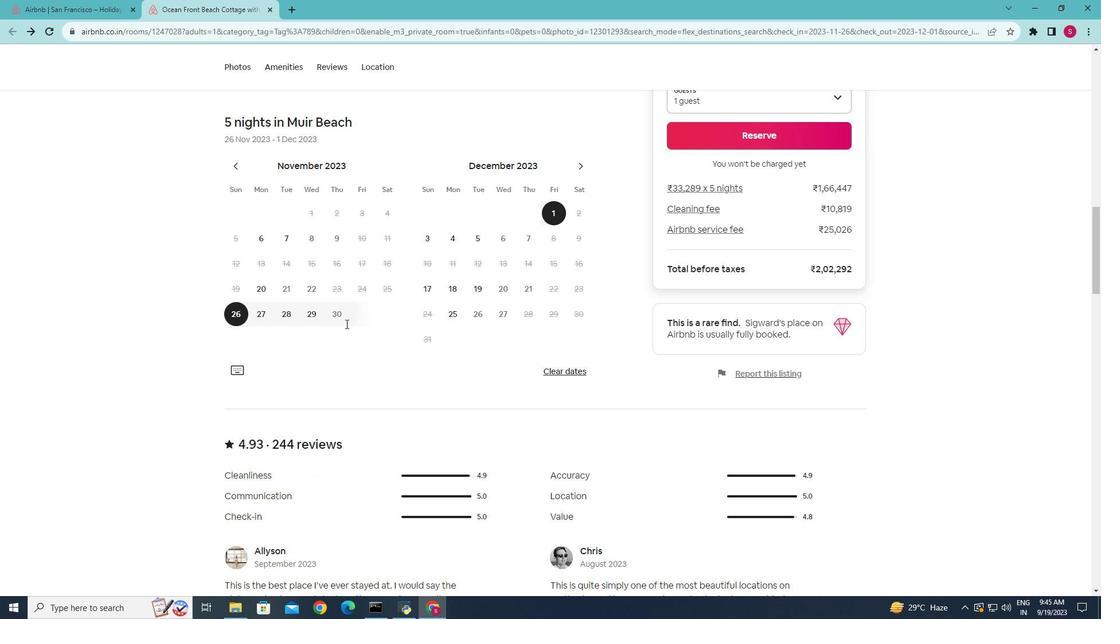 
Action: Mouse scrolled (393, 301) with delta (0, 0)
Screenshot: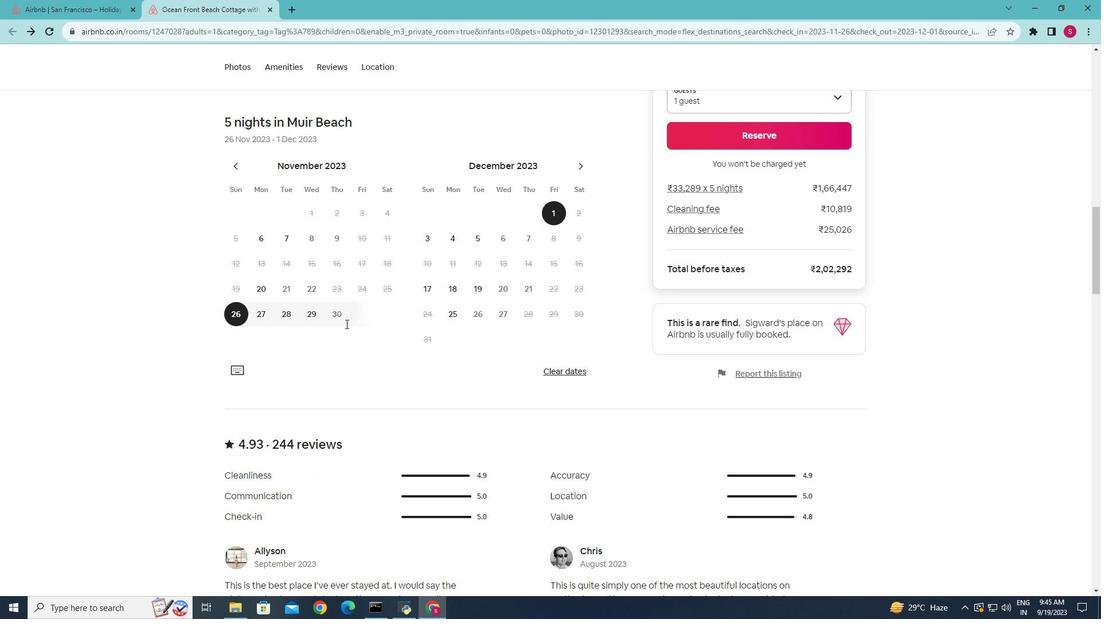 
Action: Mouse scrolled (393, 301) with delta (0, 0)
Screenshot: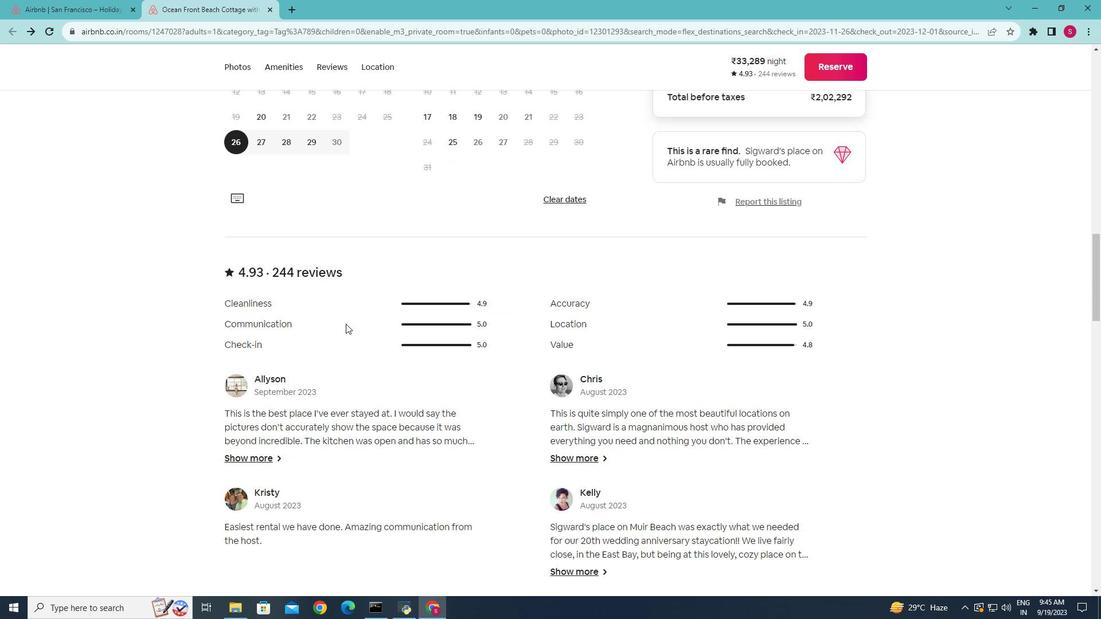 
Action: Mouse scrolled (393, 301) with delta (0, 0)
Screenshot: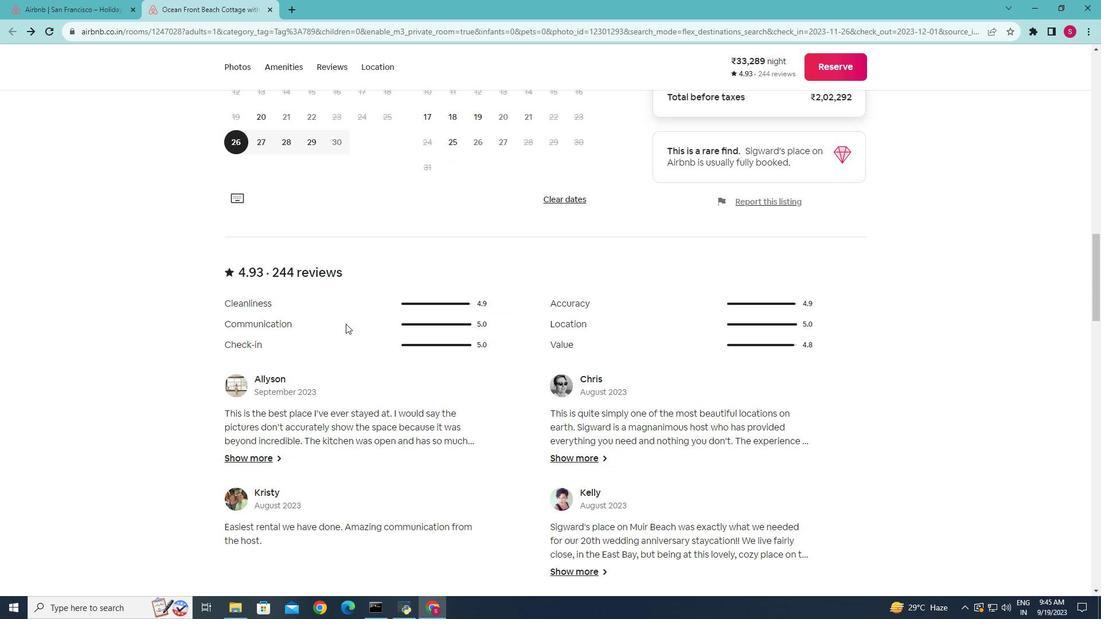 
Action: Mouse scrolled (393, 301) with delta (0, 0)
Screenshot: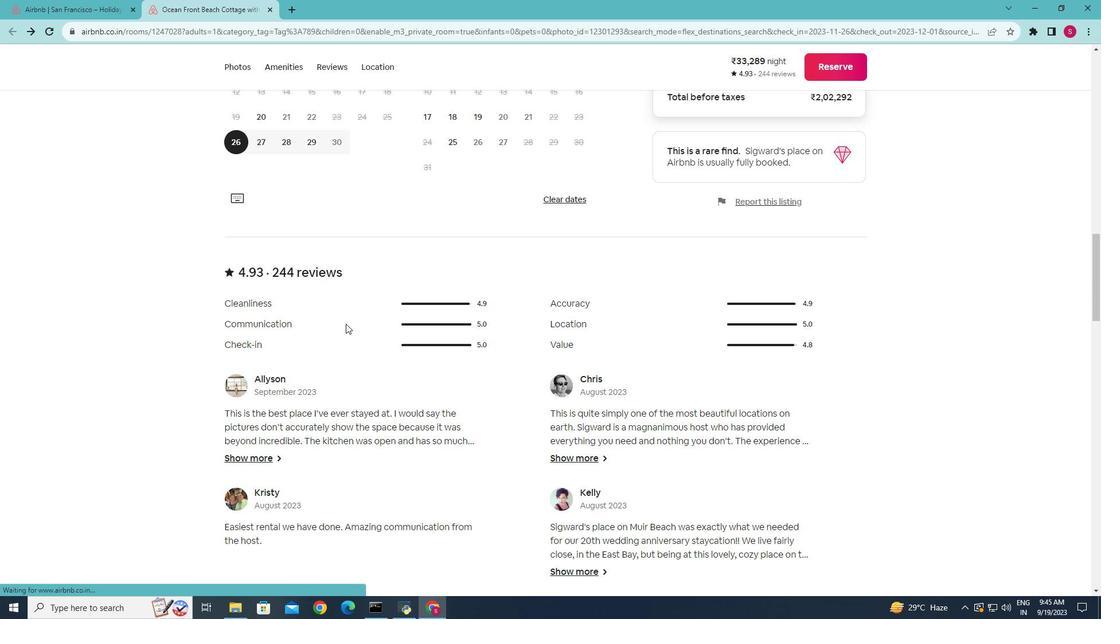
Action: Mouse scrolled (393, 301) with delta (0, 0)
Screenshot: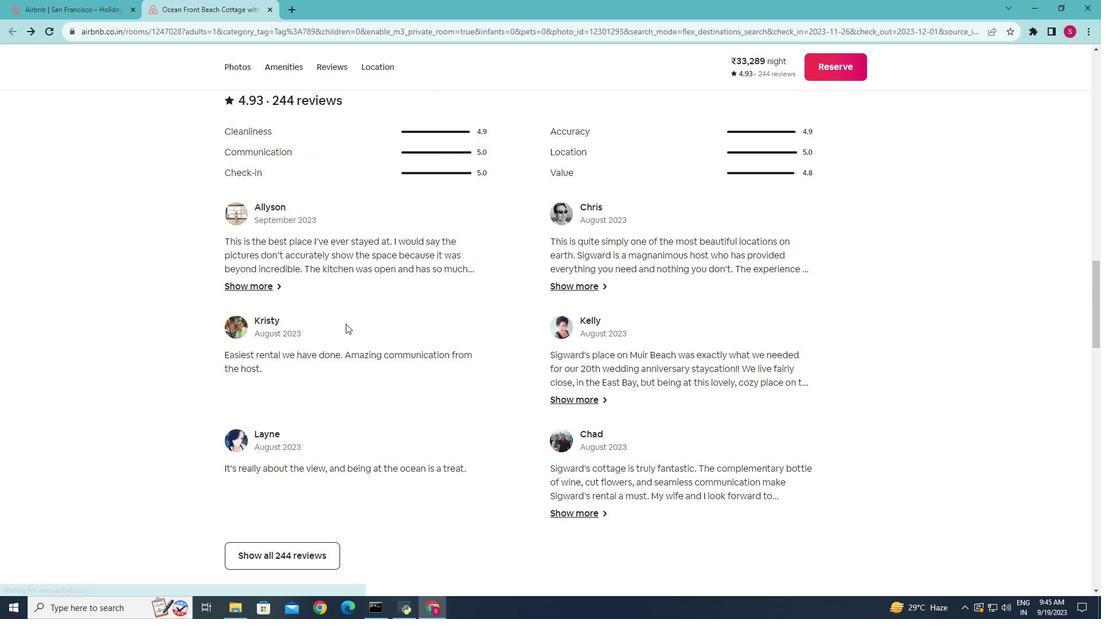 
Action: Mouse scrolled (393, 301) with delta (0, 0)
Screenshot: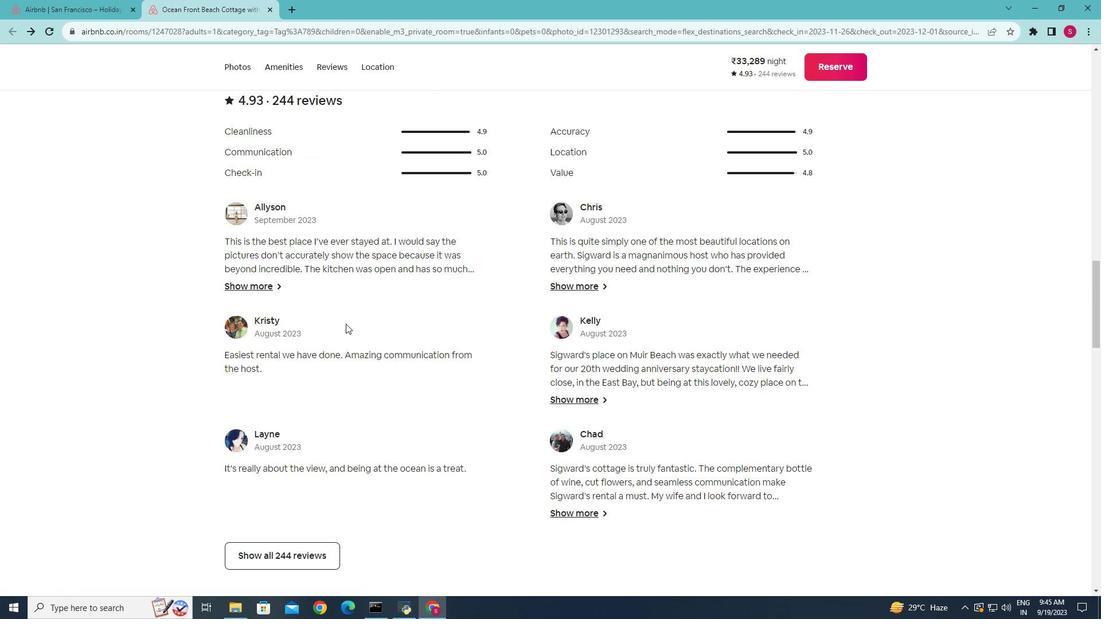 
Action: Mouse scrolled (393, 301) with delta (0, 0)
Screenshot: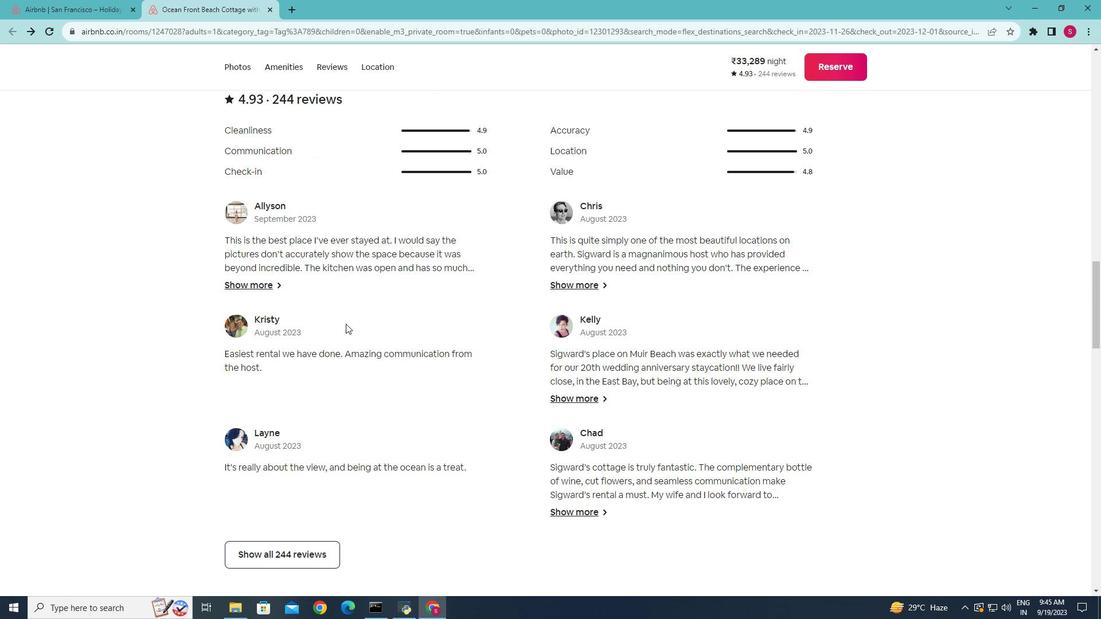 
Action: Mouse scrolled (393, 301) with delta (0, 0)
Screenshot: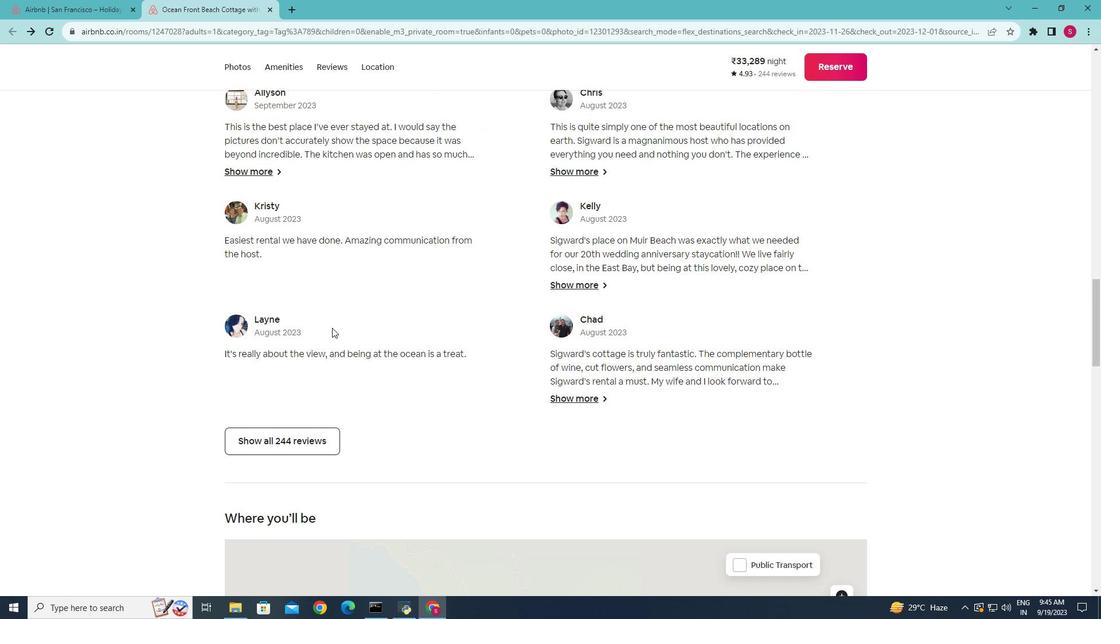 
Action: Mouse scrolled (393, 301) with delta (0, 0)
Screenshot: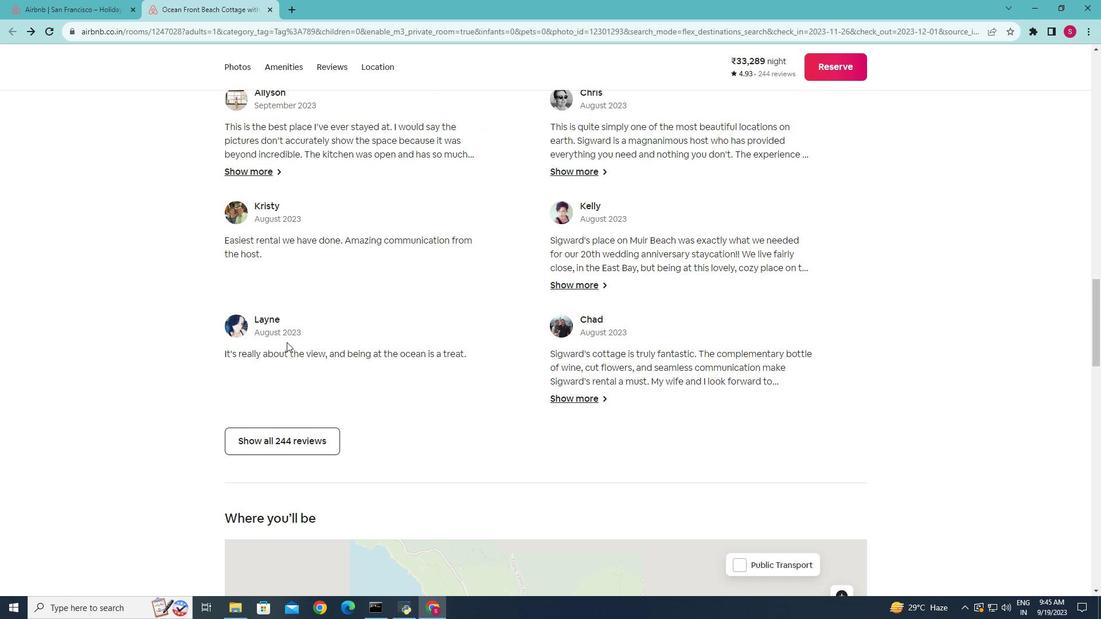 
Action: Mouse moved to (336, 367)
Screenshot: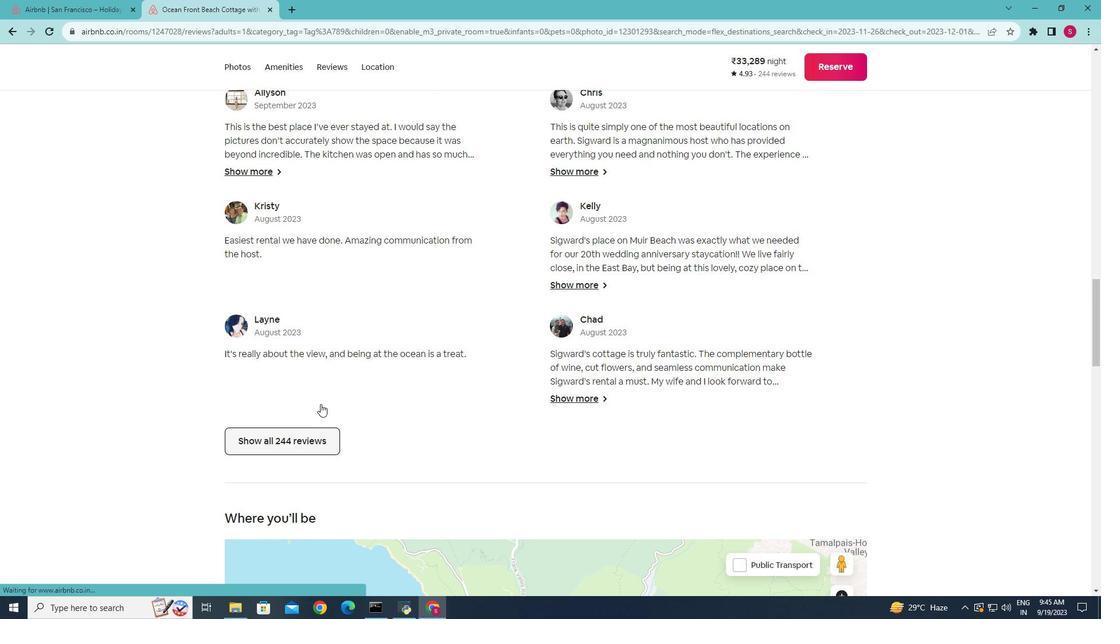 
Action: Mouse pressed left at (336, 367)
Screenshot: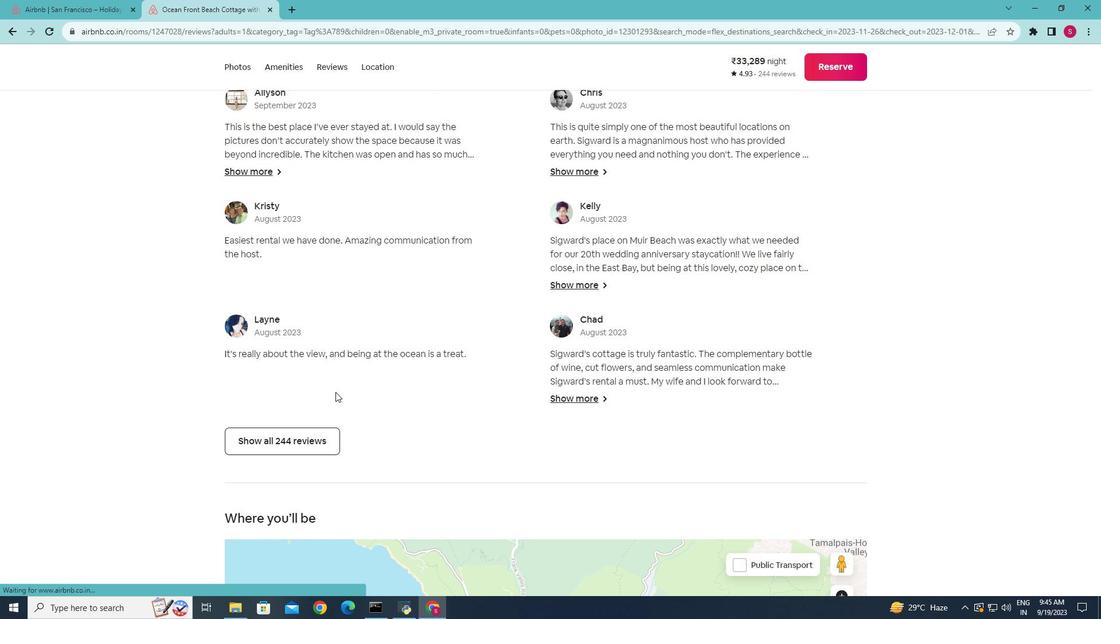 
Action: Mouse moved to (398, 287)
Screenshot: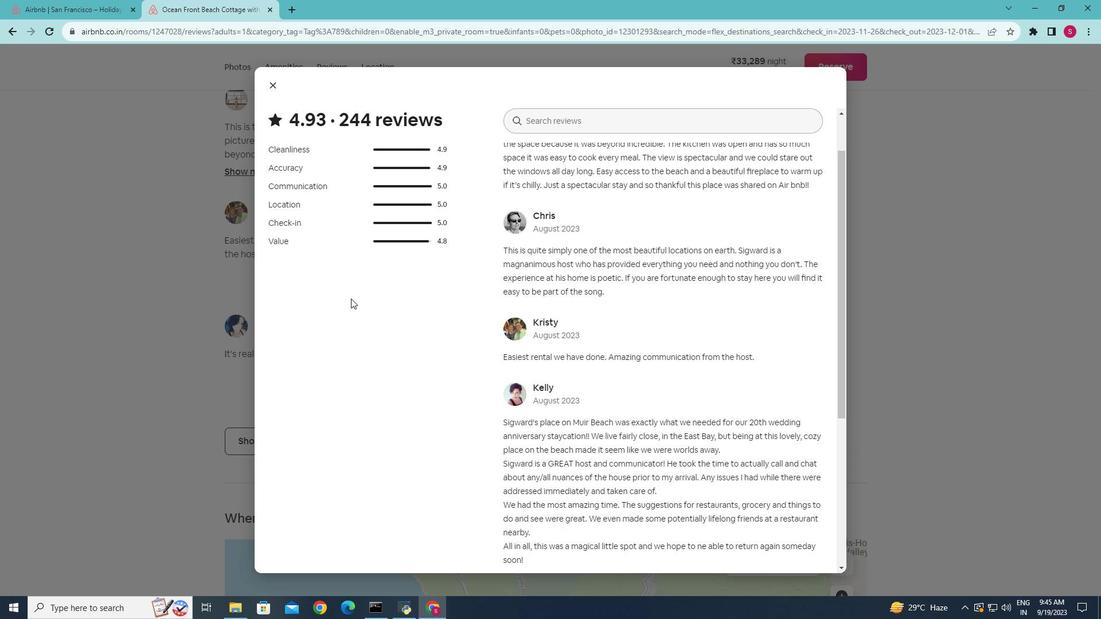 
Action: Mouse scrolled (398, 287) with delta (0, 0)
Screenshot: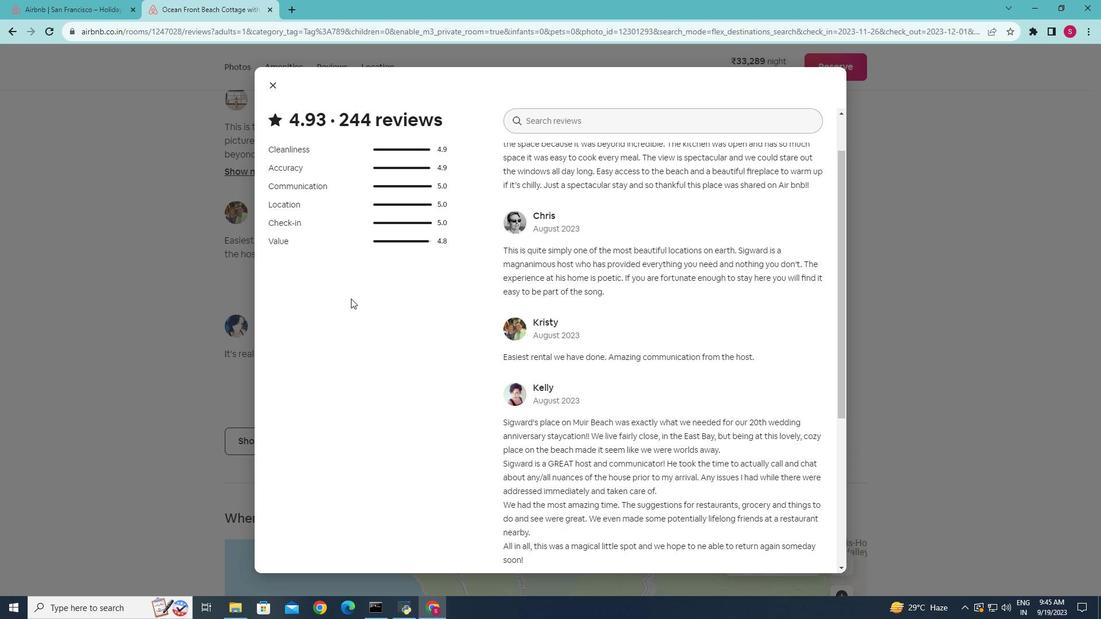 
Action: Mouse moved to (398, 288)
Screenshot: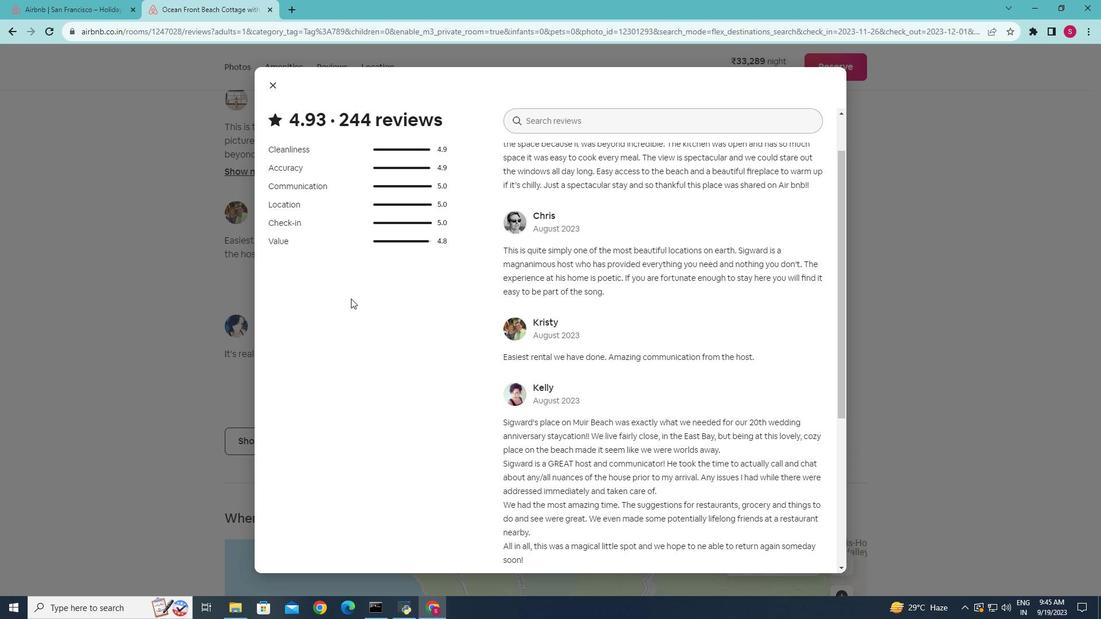
Action: Mouse scrolled (398, 287) with delta (0, 0)
Screenshot: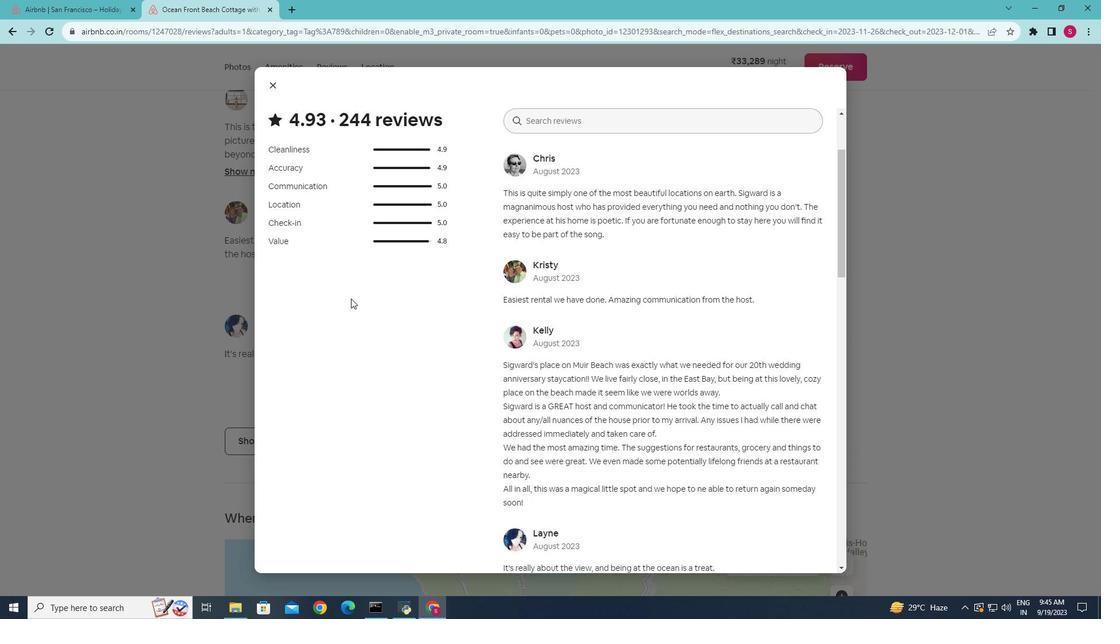 
Action: Mouse scrolled (398, 287) with delta (0, 0)
Screenshot: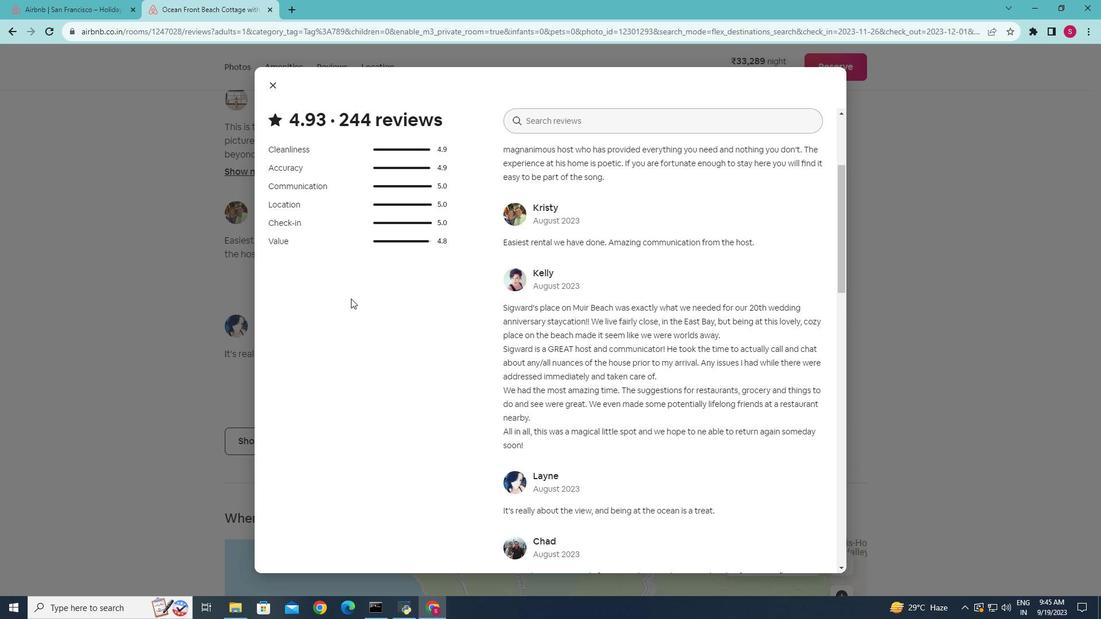 
Action: Mouse scrolled (398, 287) with delta (0, 0)
Screenshot: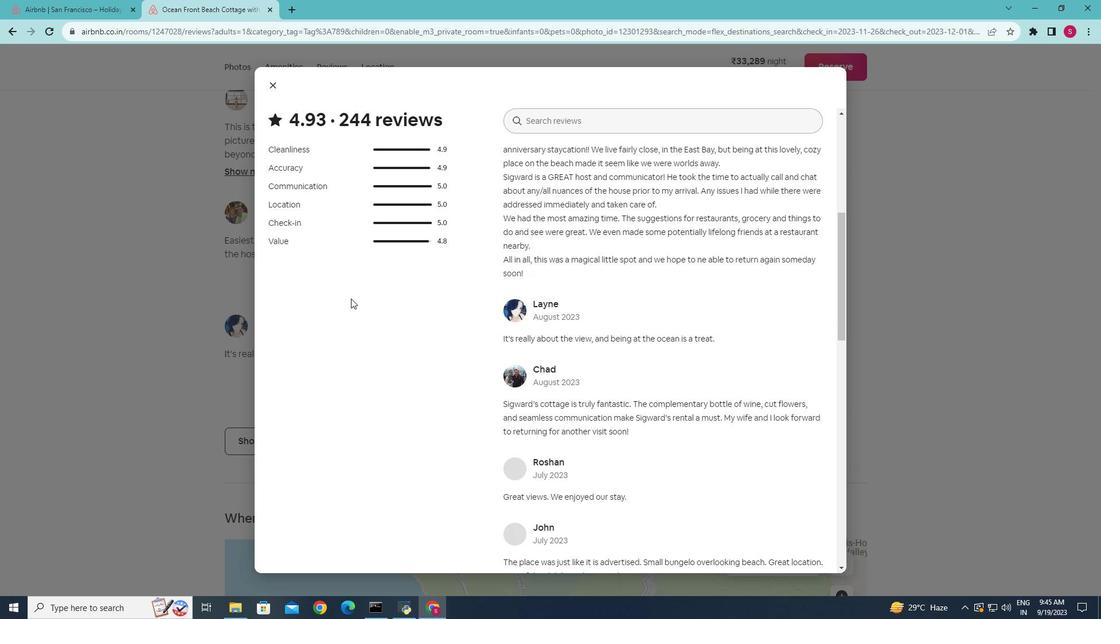 
Action: Mouse scrolled (398, 287) with delta (0, 0)
Screenshot: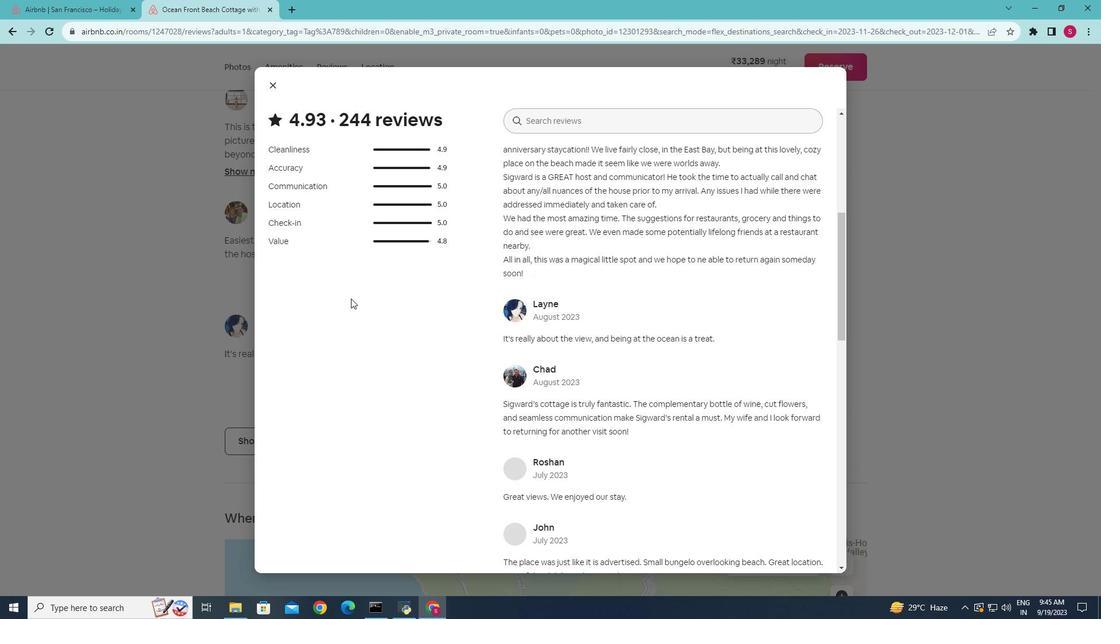 
Action: Mouse scrolled (398, 287) with delta (0, 0)
Screenshot: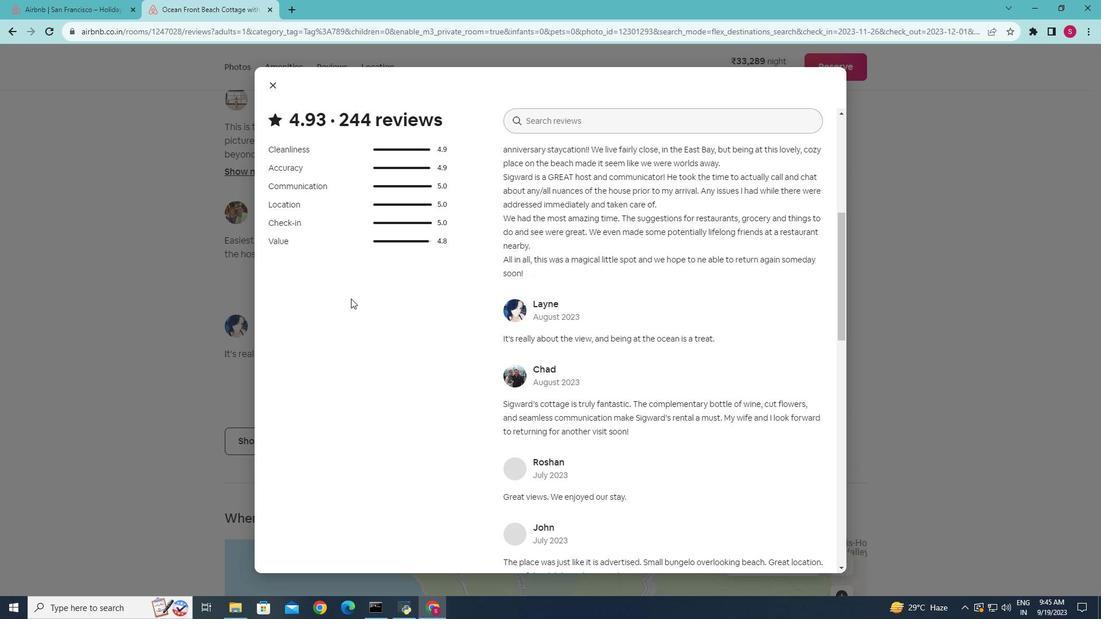 
Action: Mouse scrolled (398, 287) with delta (0, 0)
Screenshot: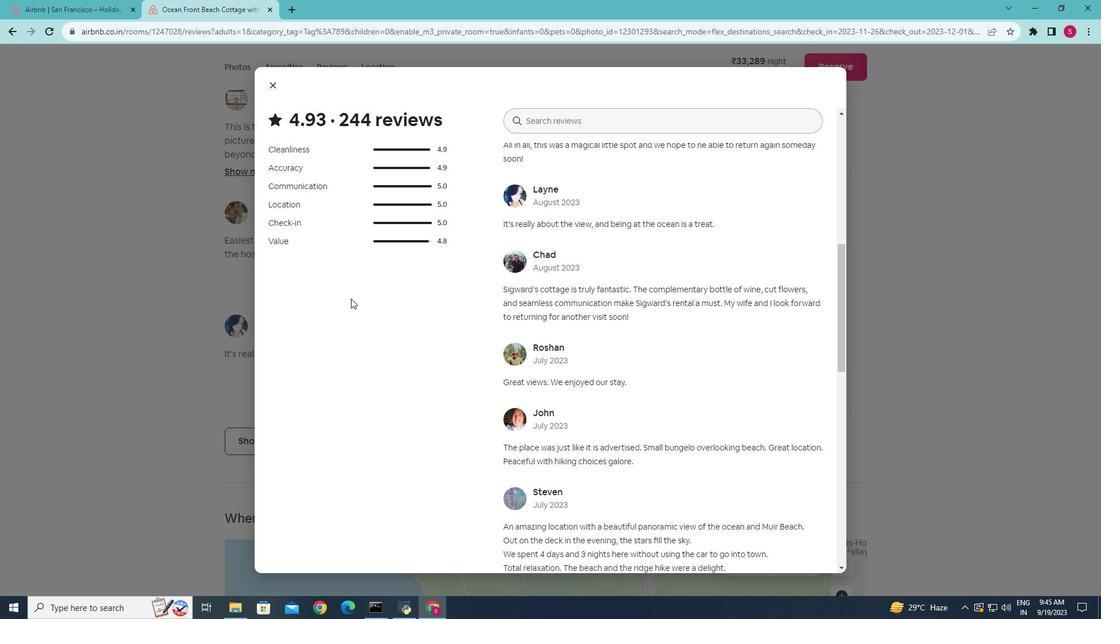 
Action: Mouse scrolled (398, 287) with delta (0, 0)
Screenshot: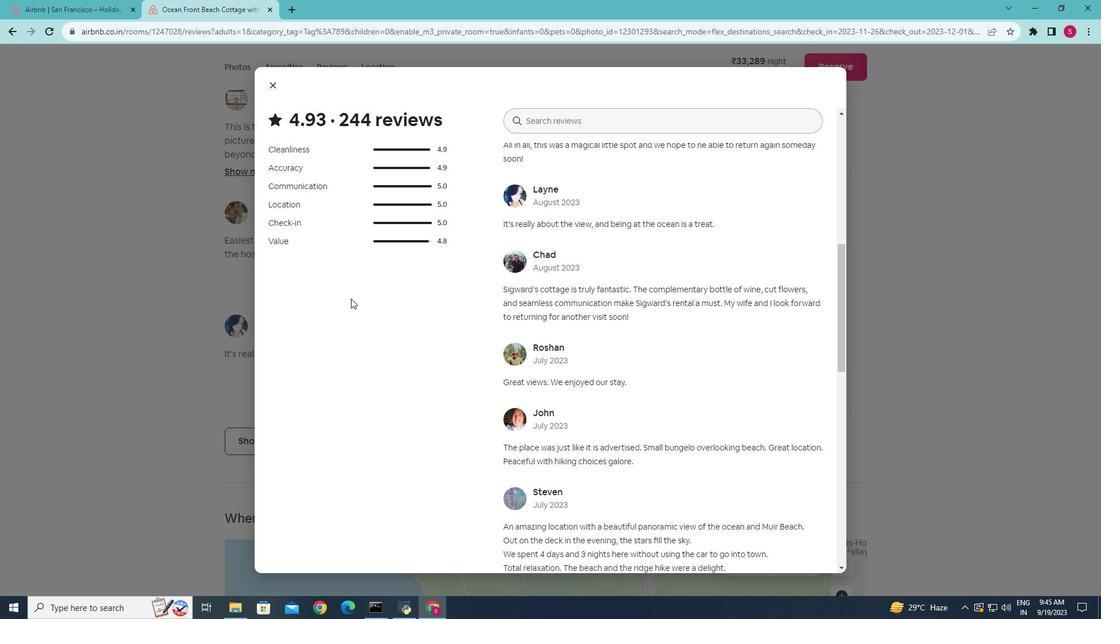 
Action: Mouse scrolled (398, 287) with delta (0, 0)
Screenshot: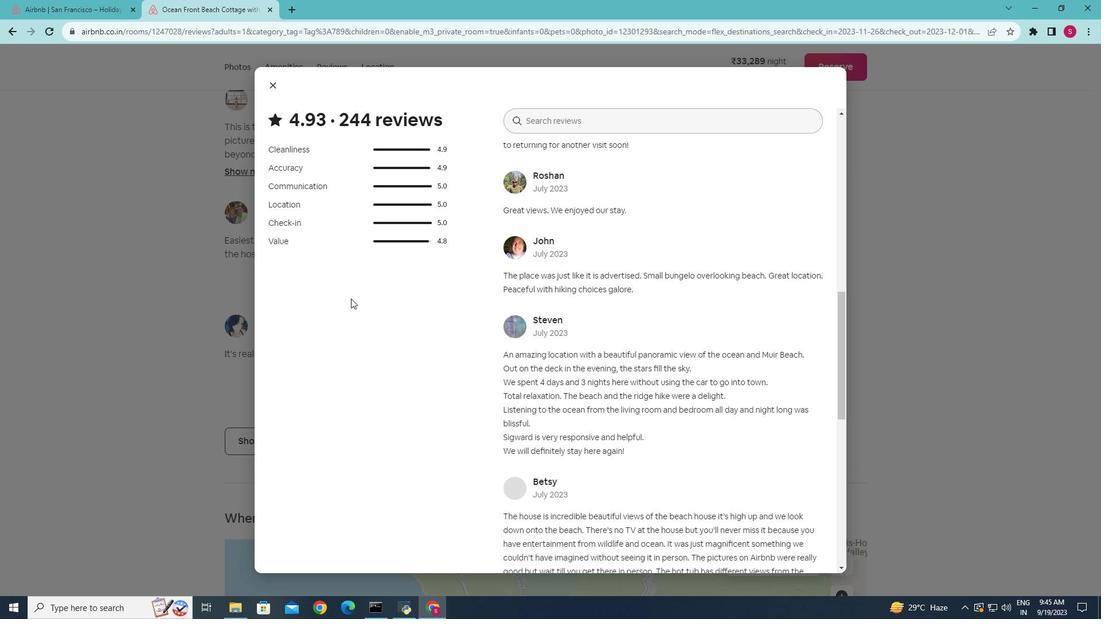 
Action: Mouse scrolled (398, 287) with delta (0, 0)
Screenshot: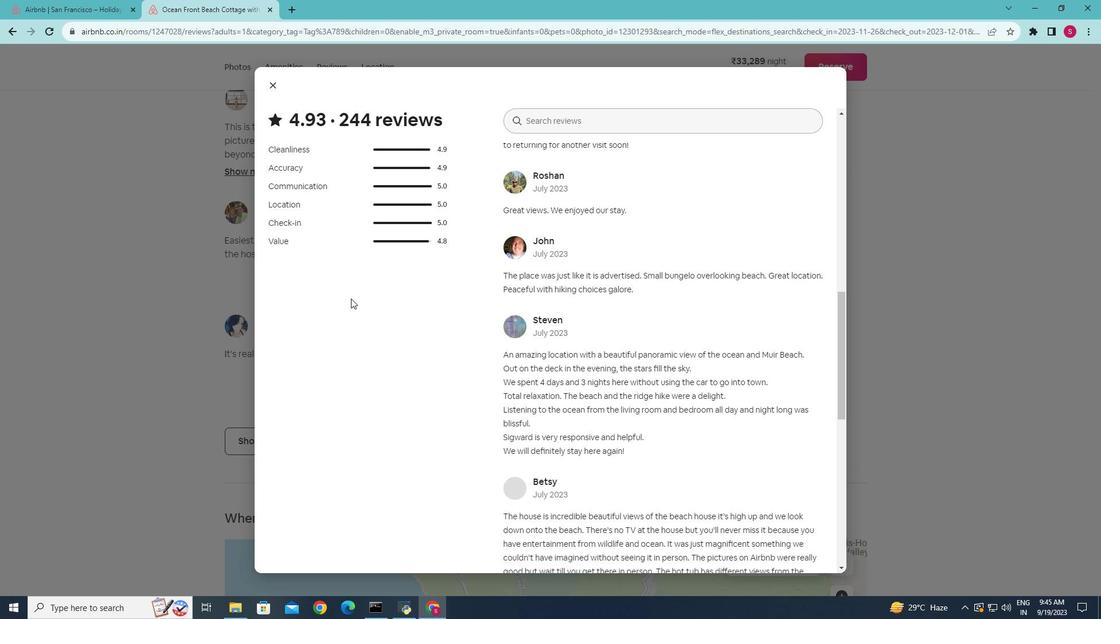 
Action: Mouse scrolled (398, 287) with delta (0, 0)
Screenshot: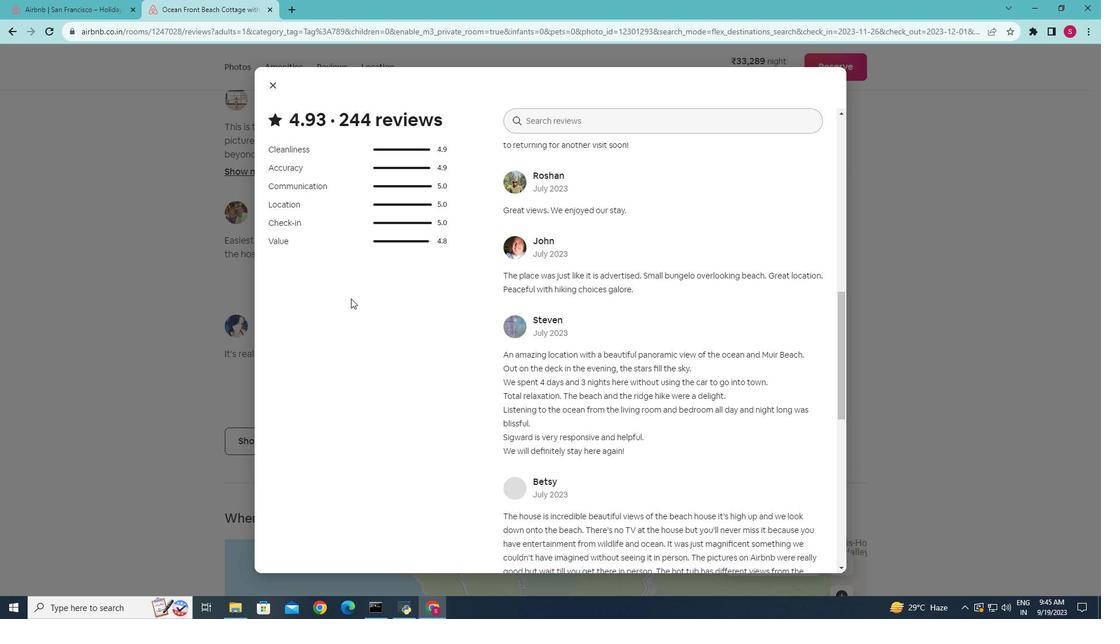 
Action: Mouse scrolled (398, 287) with delta (0, 0)
Screenshot: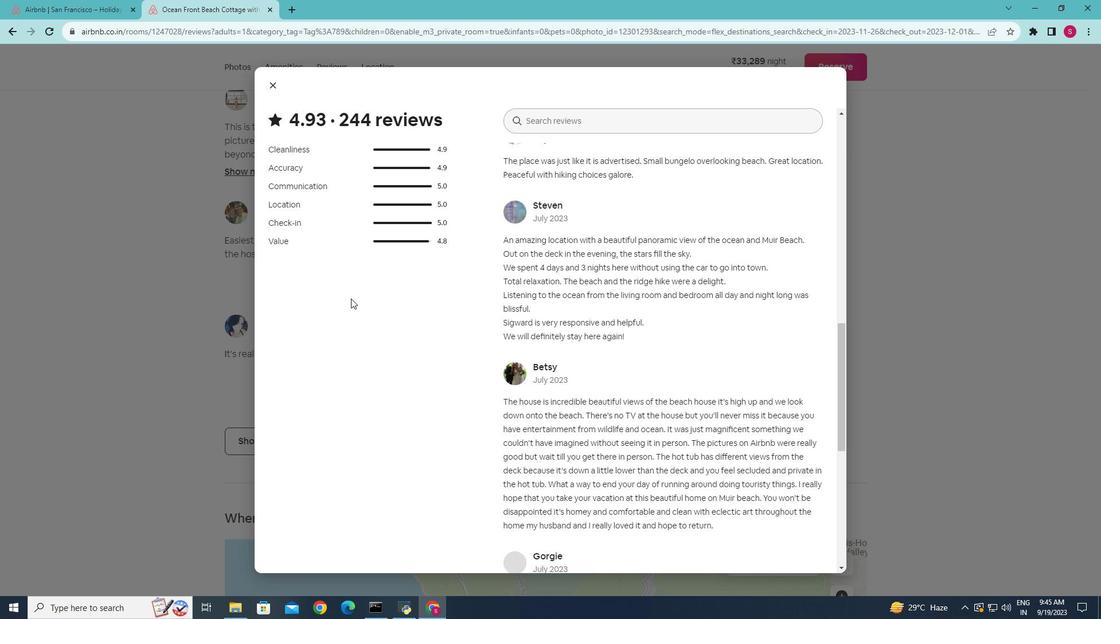
Action: Mouse scrolled (398, 287) with delta (0, 0)
Screenshot: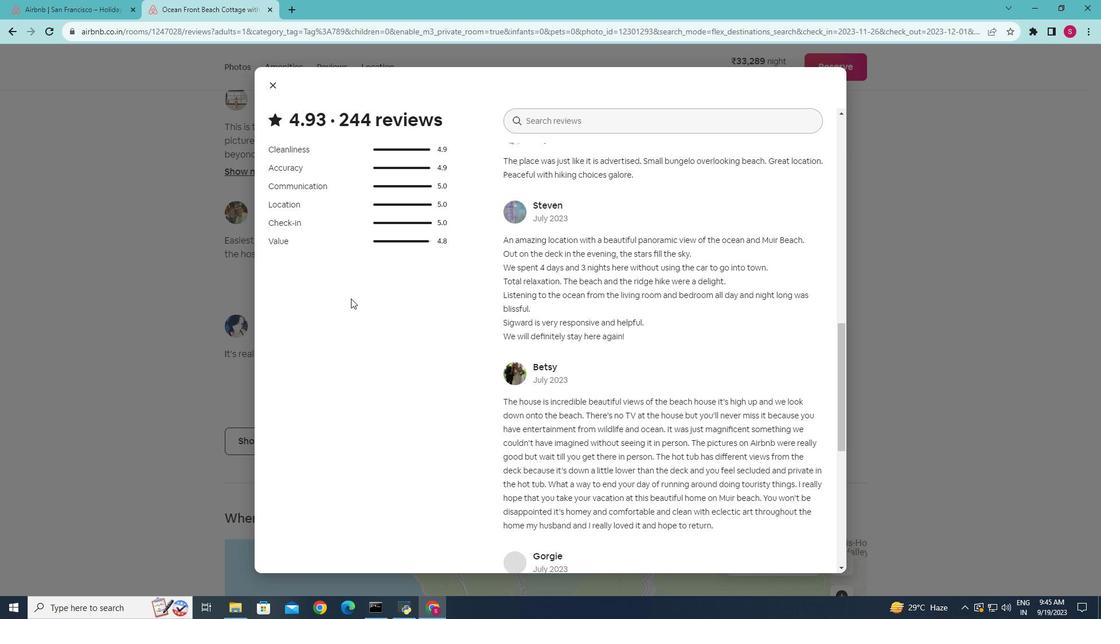 
Action: Mouse scrolled (398, 287) with delta (0, 0)
Screenshot: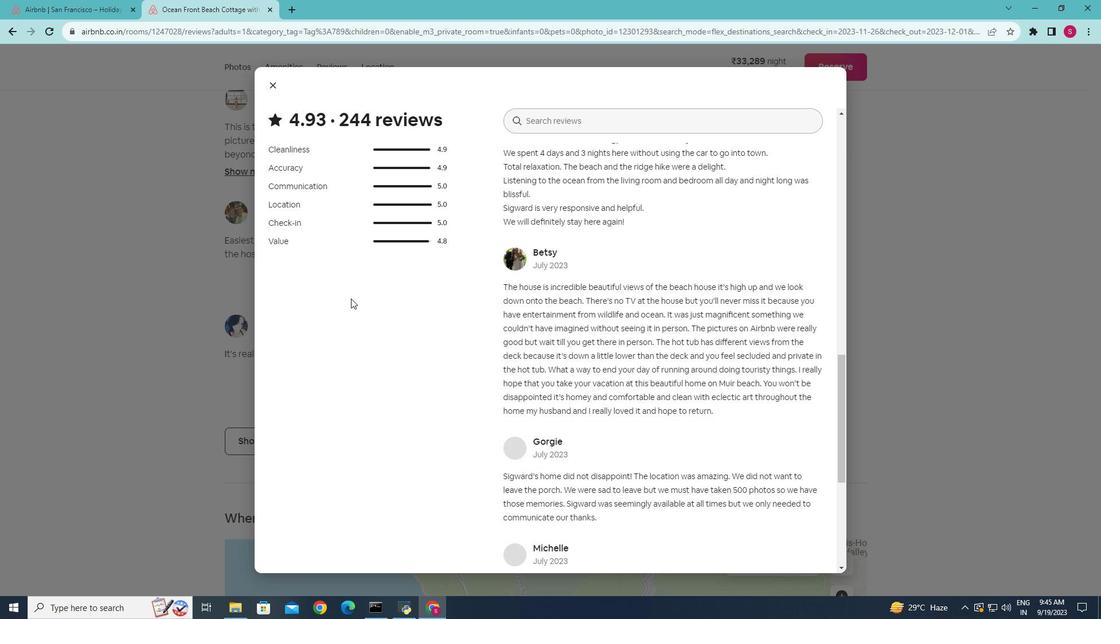 
Action: Mouse scrolled (398, 287) with delta (0, 0)
Screenshot: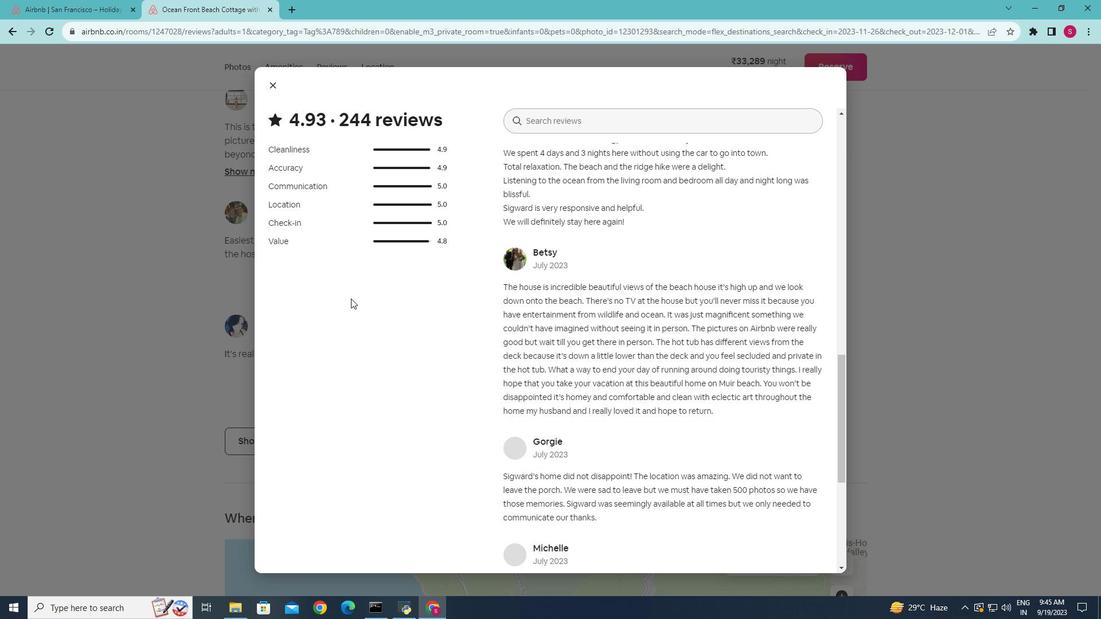 
Action: Mouse scrolled (398, 287) with delta (0, 0)
Screenshot: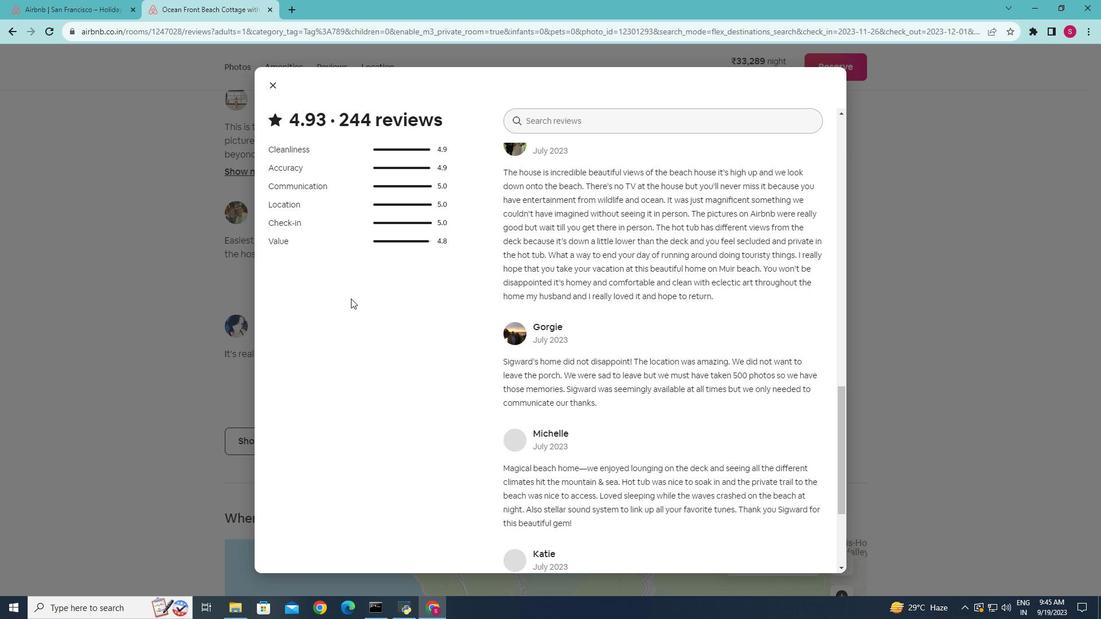 
Action: Mouse scrolled (398, 287) with delta (0, 0)
Screenshot: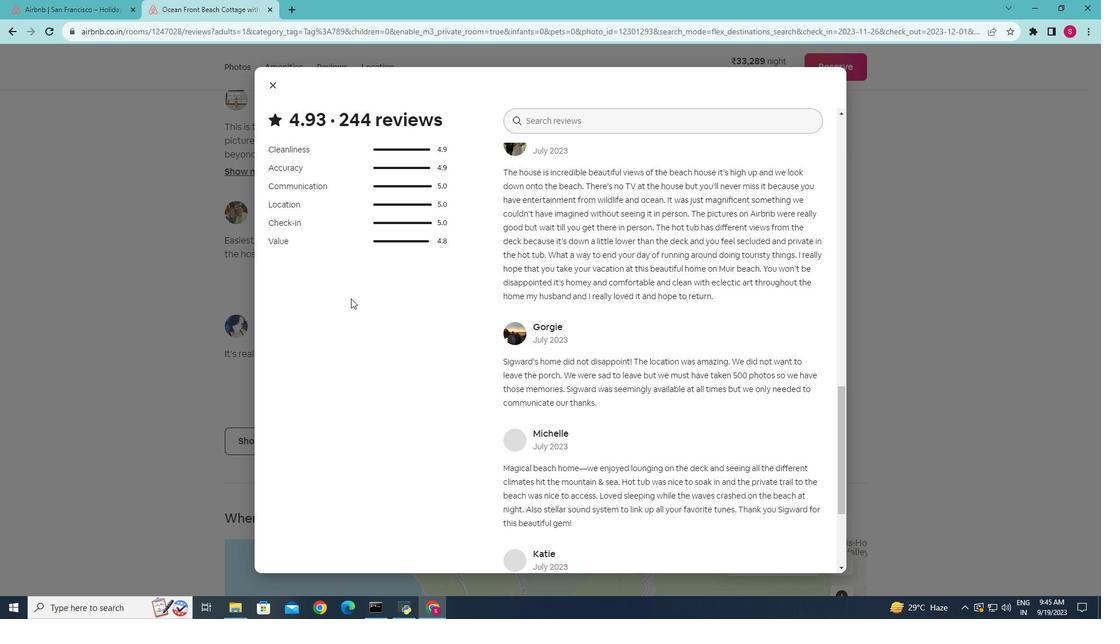 
Action: Mouse scrolled (398, 287) with delta (0, 0)
Screenshot: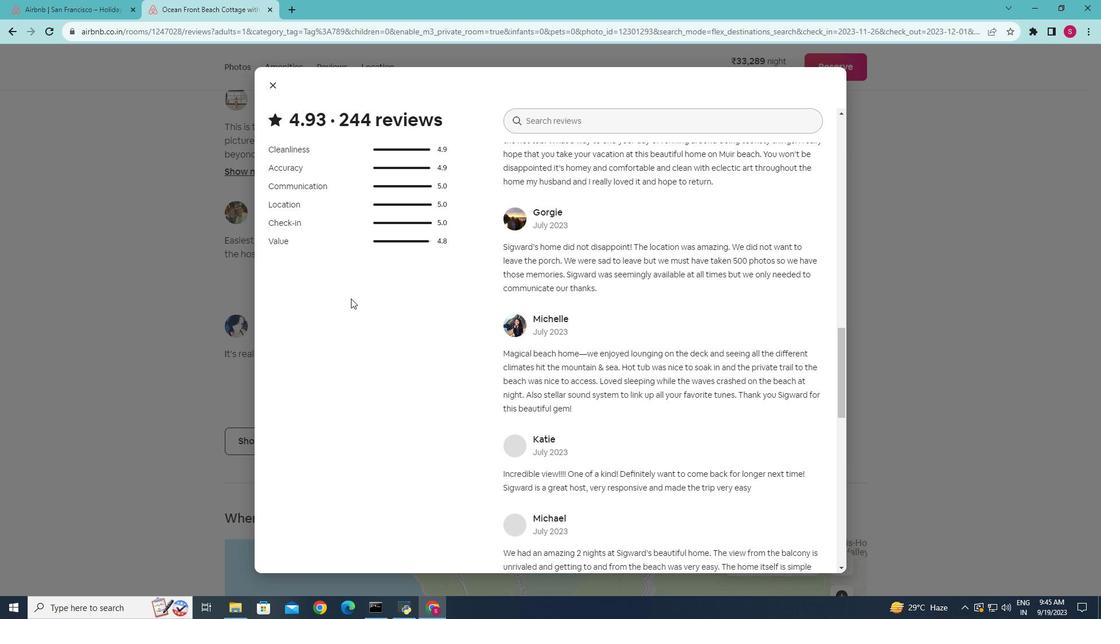 
Action: Mouse scrolled (398, 287) with delta (0, 0)
Screenshot: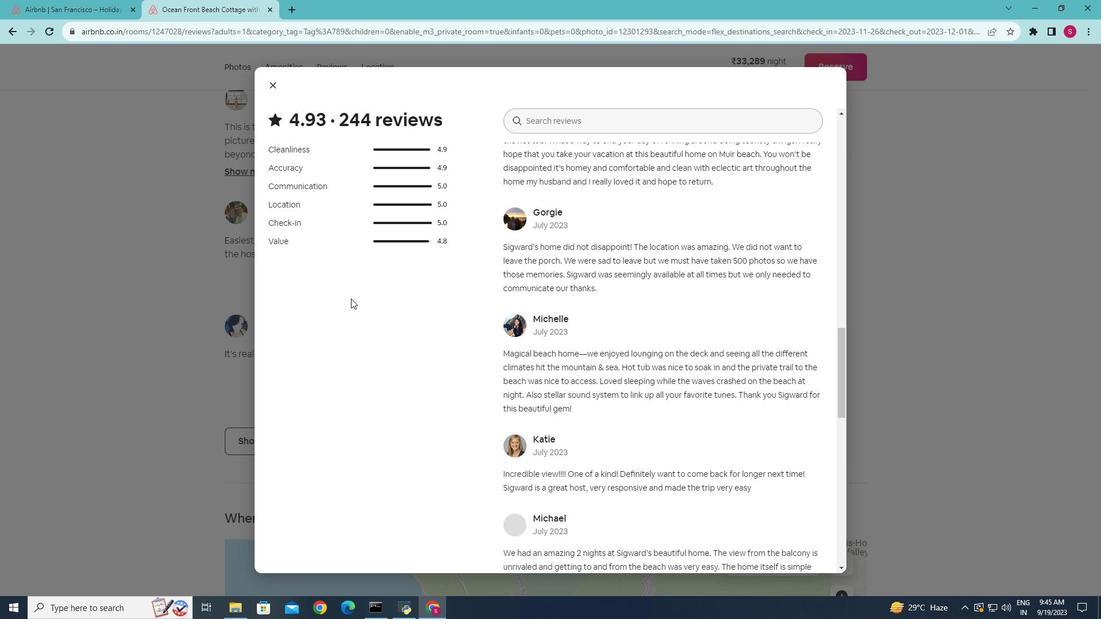 
Action: Mouse scrolled (398, 287) with delta (0, 0)
Screenshot: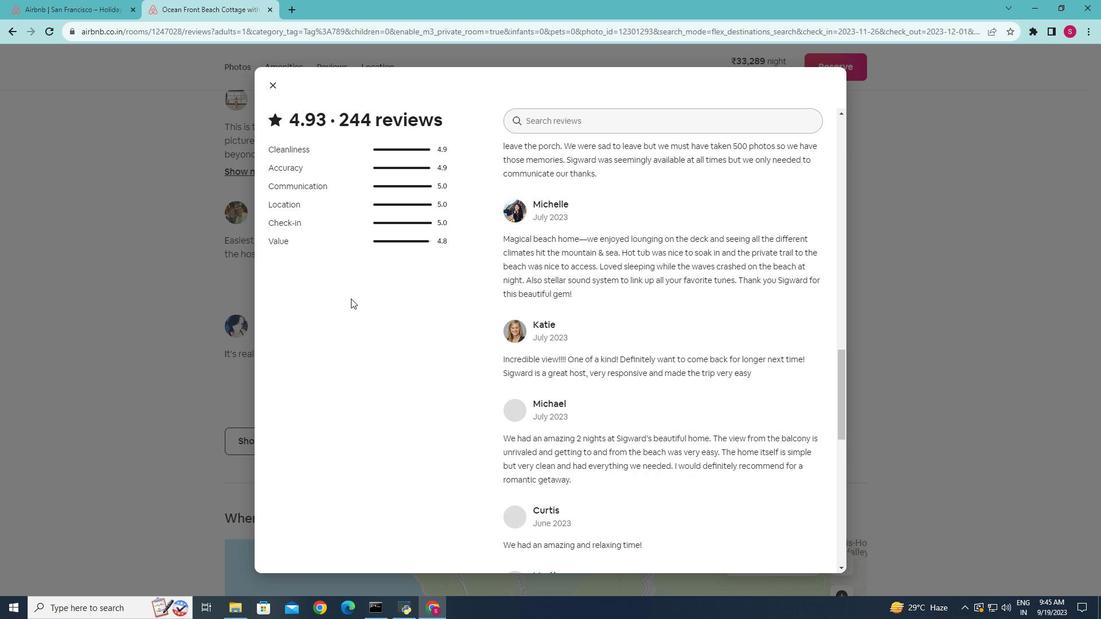 
Action: Mouse scrolled (398, 287) with delta (0, 0)
Screenshot: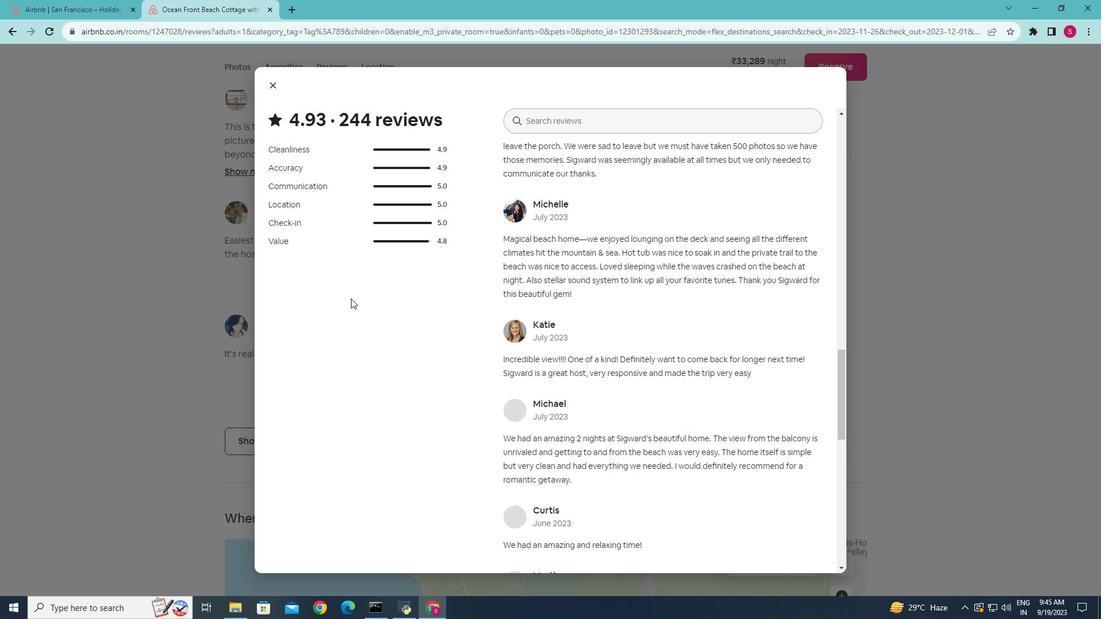 
Action: Mouse scrolled (398, 287) with delta (0, 0)
Screenshot: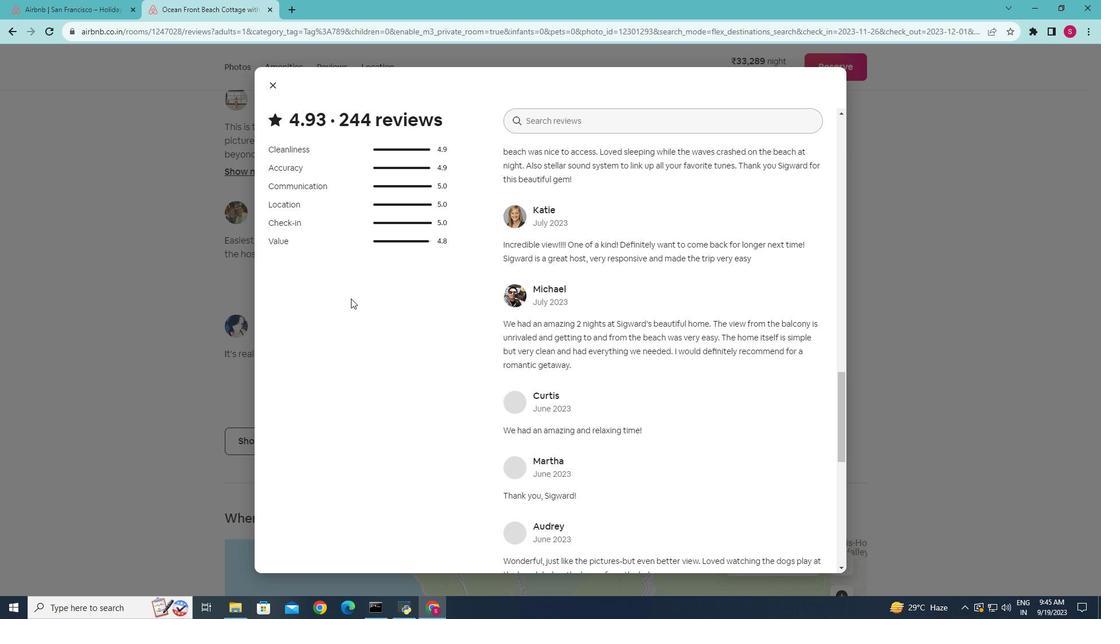 
Action: Mouse scrolled (398, 287) with delta (0, 0)
Screenshot: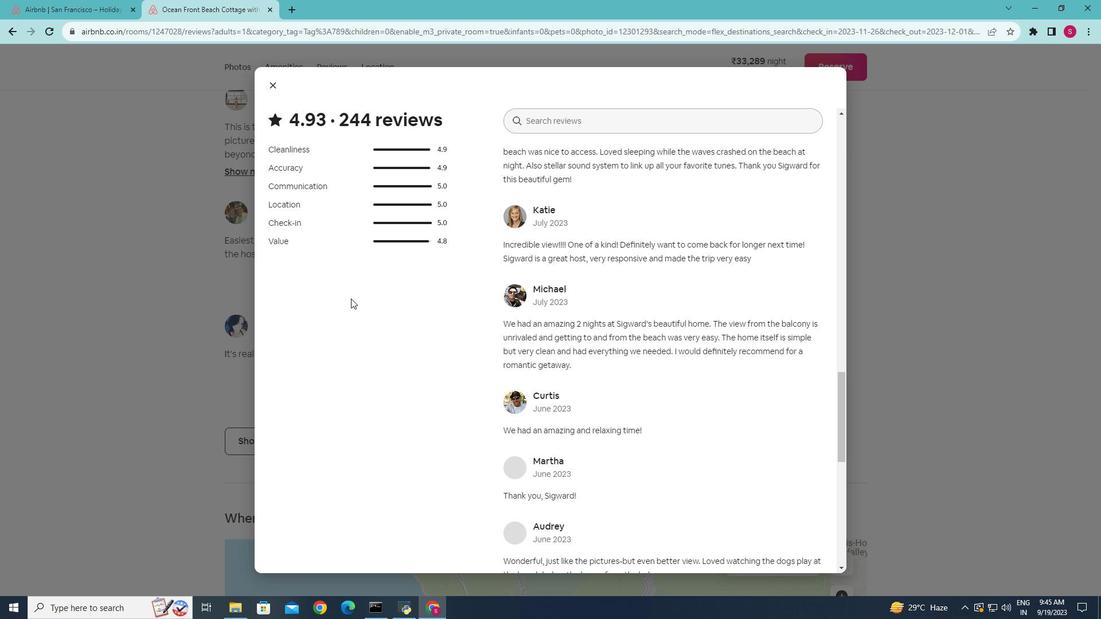 
Action: Mouse scrolled (398, 287) with delta (0, 0)
Screenshot: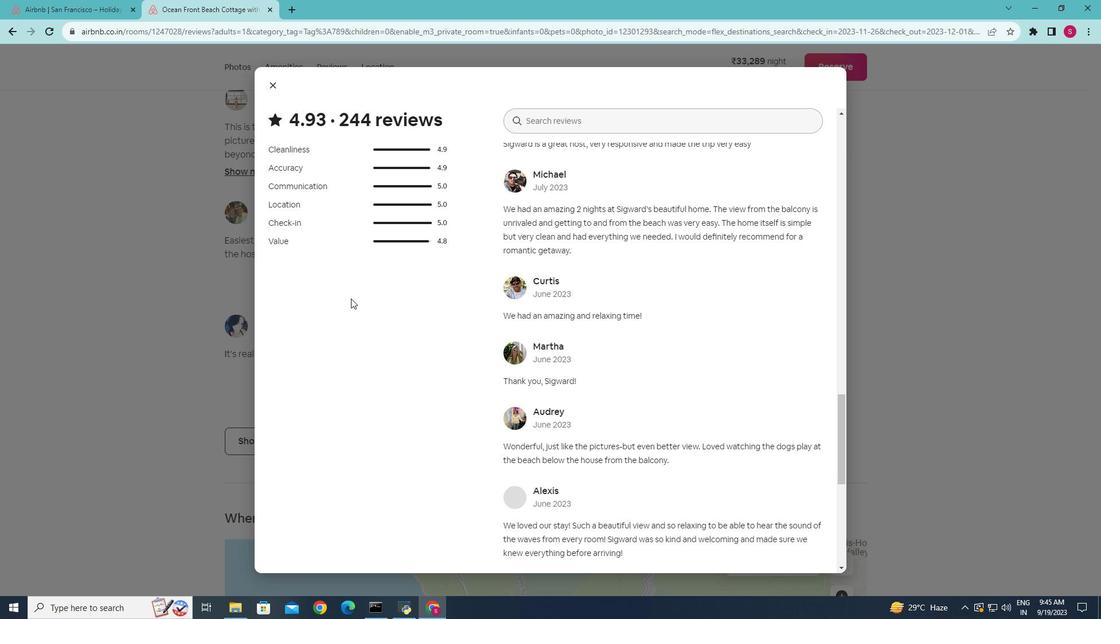 
Action: Mouse scrolled (398, 287) with delta (0, 0)
Screenshot: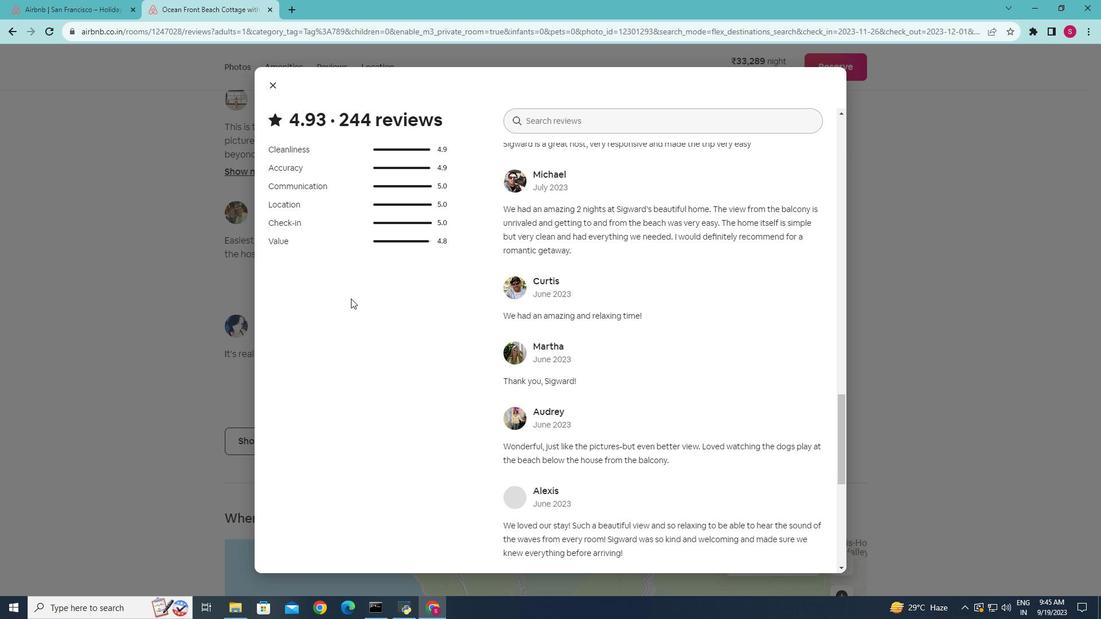 
Action: Mouse scrolled (398, 287) with delta (0, 0)
Screenshot: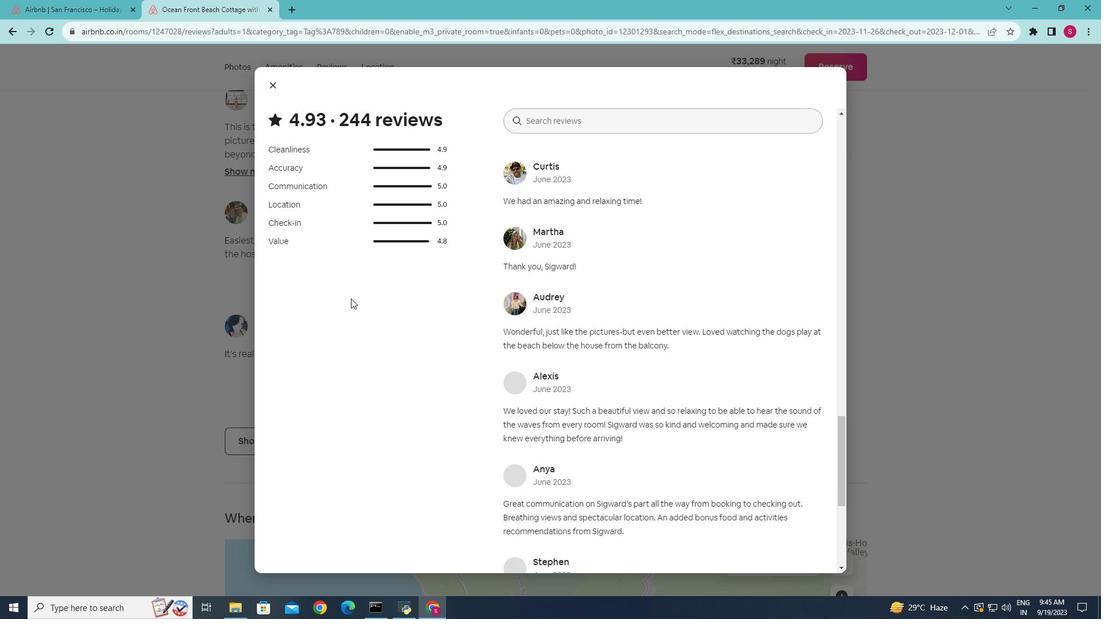 
Action: Mouse scrolled (398, 287) with delta (0, 0)
Screenshot: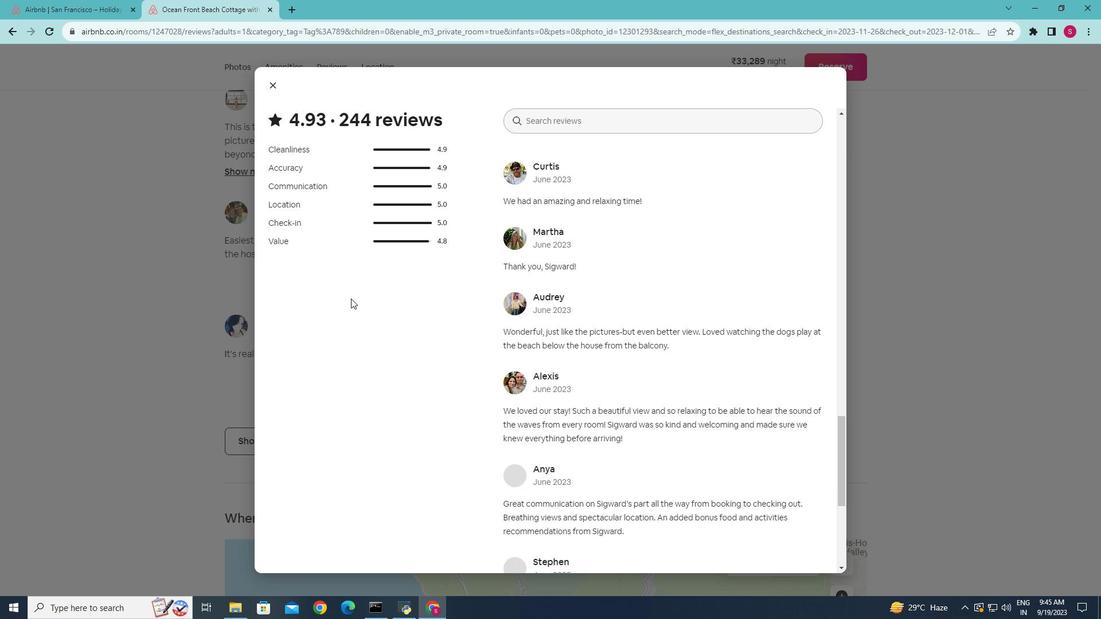 
Action: Mouse scrolled (398, 287) with delta (0, 0)
Screenshot: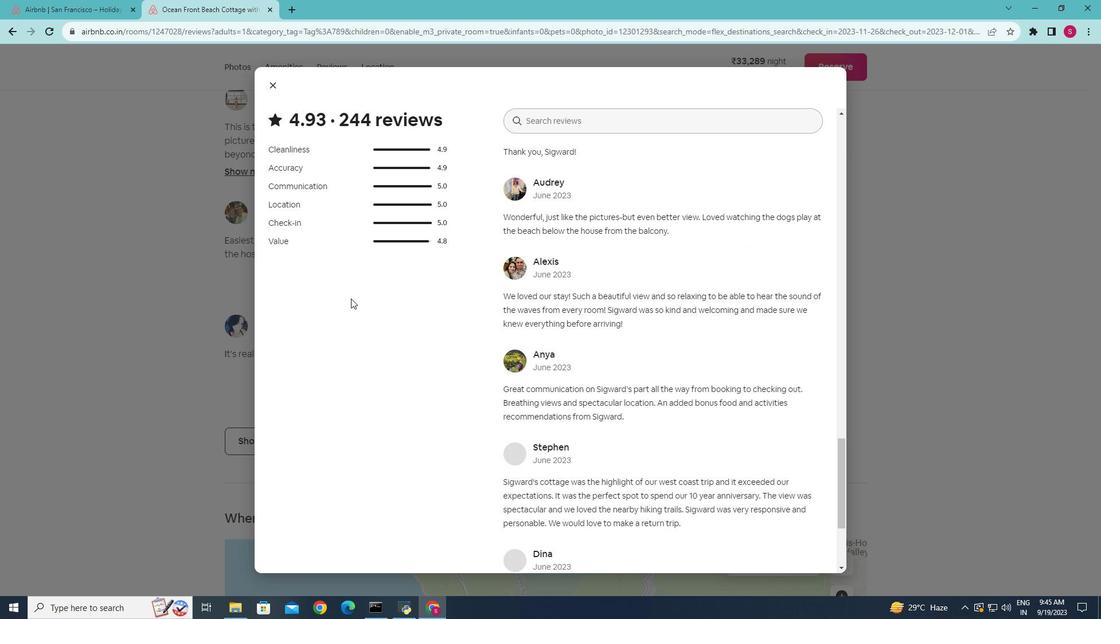
Action: Mouse scrolled (398, 287) with delta (0, 0)
Screenshot: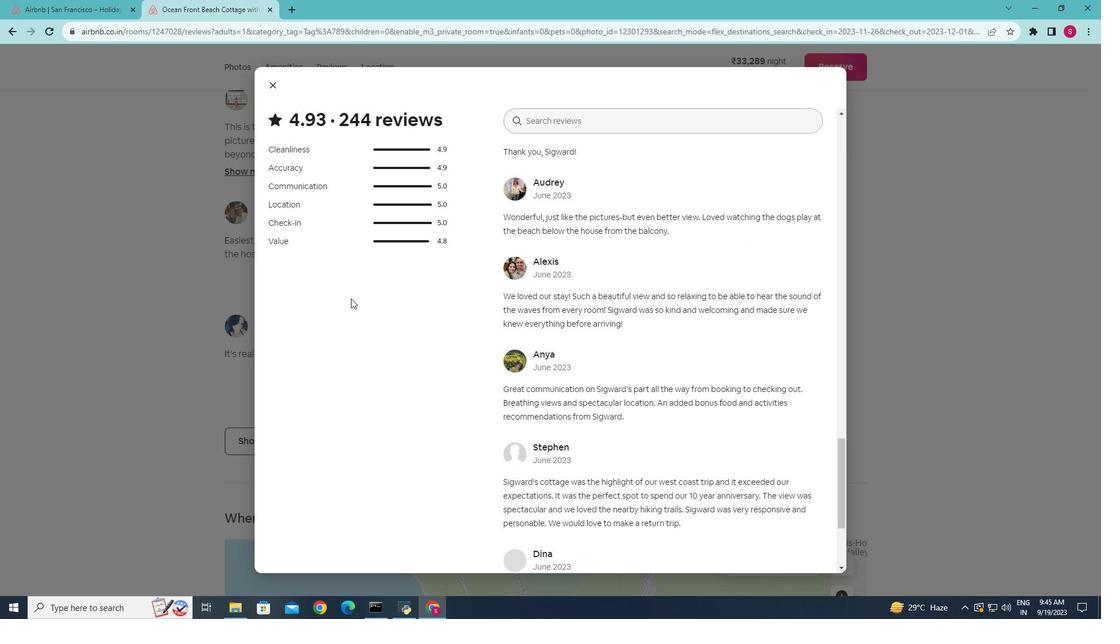 
Action: Mouse scrolled (398, 287) with delta (0, 0)
Screenshot: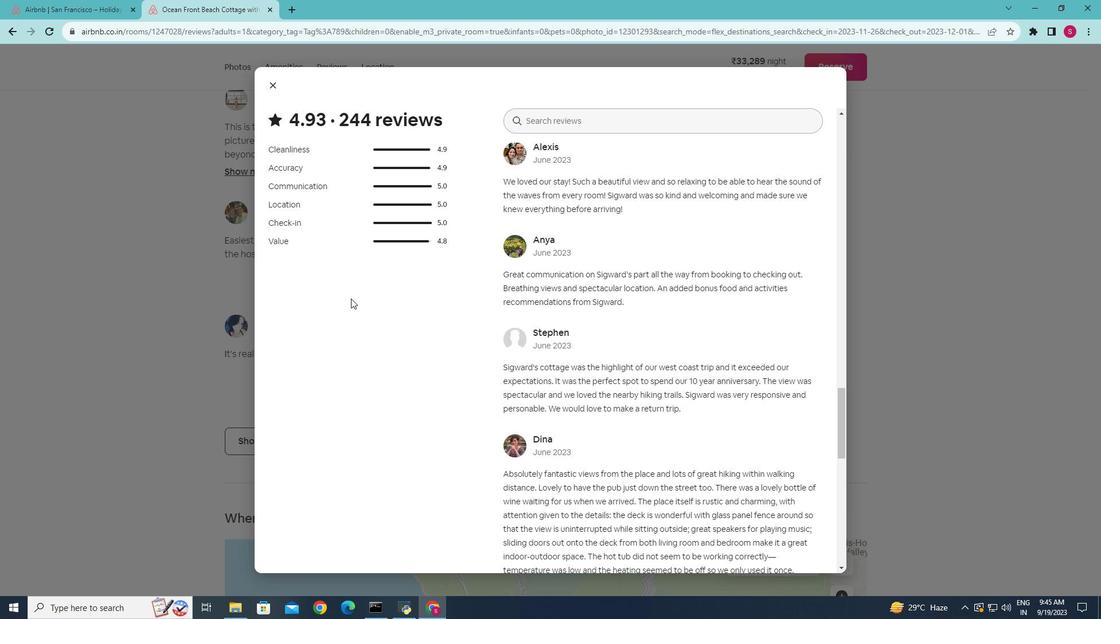 
Action: Mouse scrolled (398, 287) with delta (0, 0)
Screenshot: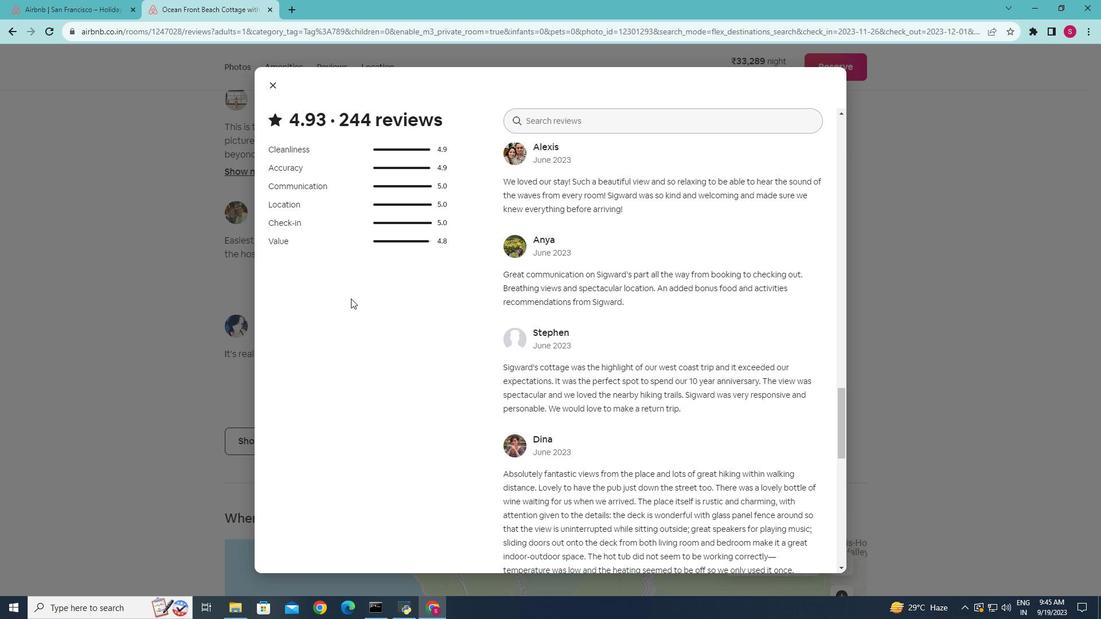 
Action: Mouse scrolled (398, 287) with delta (0, 0)
Screenshot: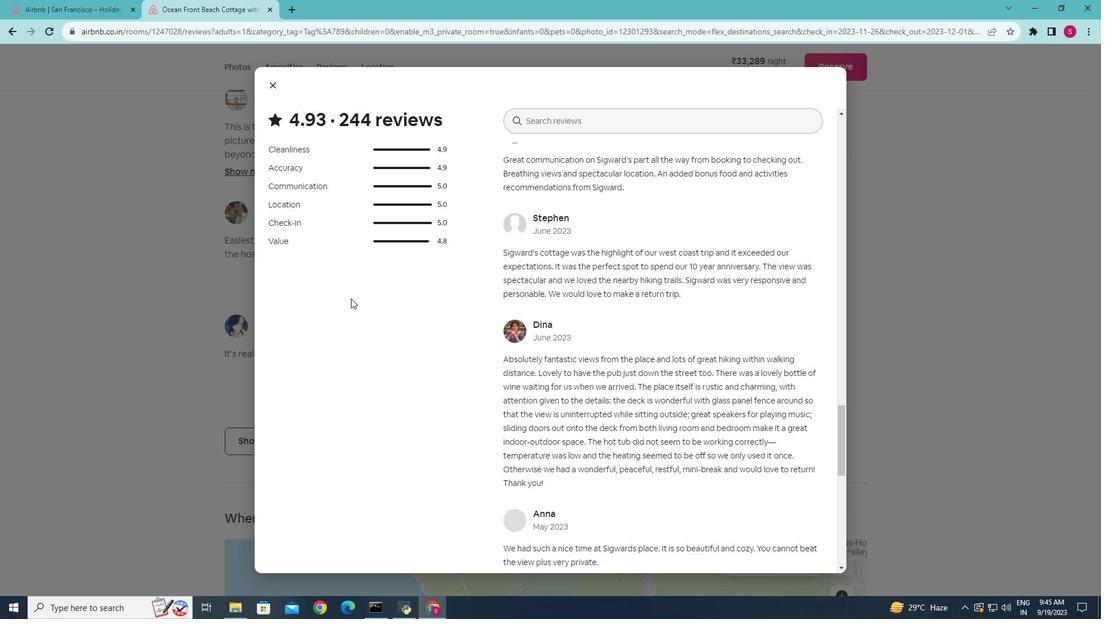 
Action: Mouse scrolled (398, 287) with delta (0, 0)
Screenshot: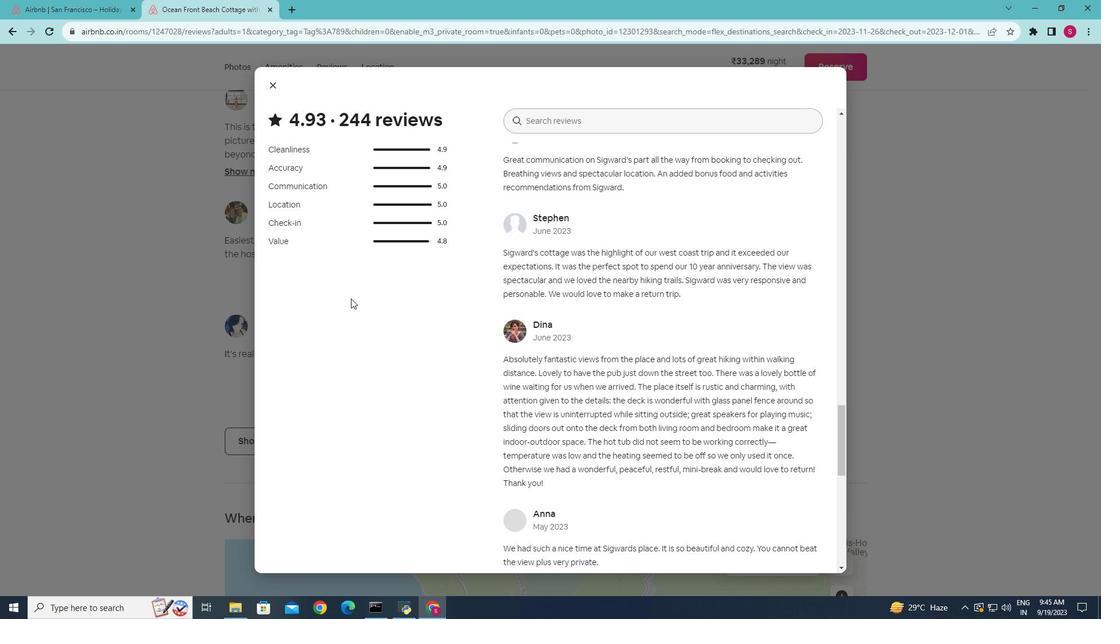 
Action: Mouse scrolled (398, 287) with delta (0, 0)
Screenshot: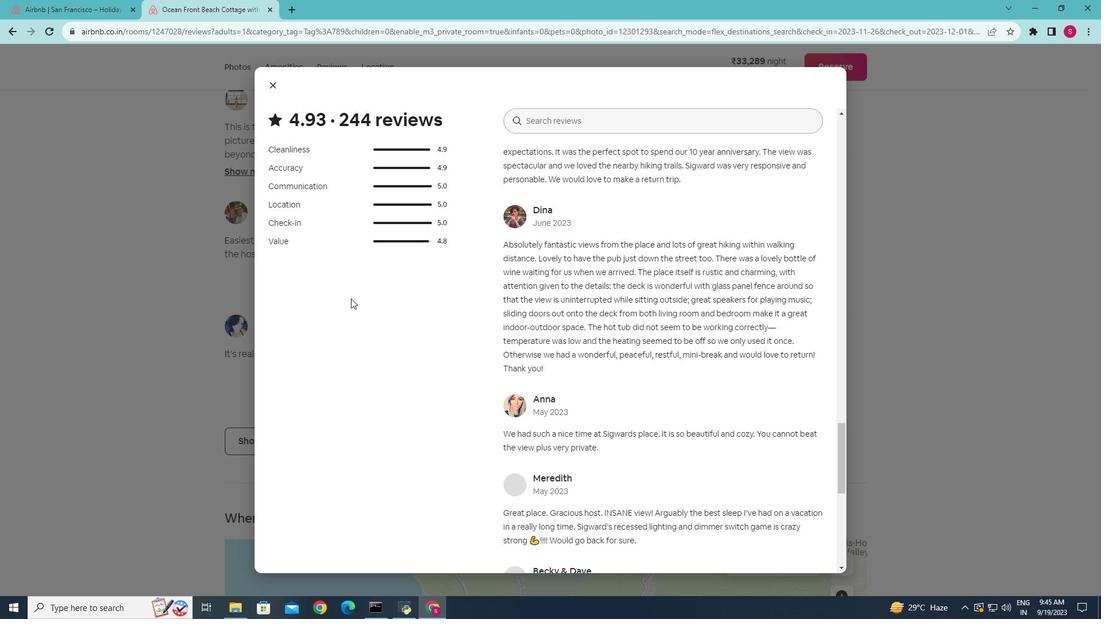 
Action: Mouse scrolled (398, 287) with delta (0, 0)
Screenshot: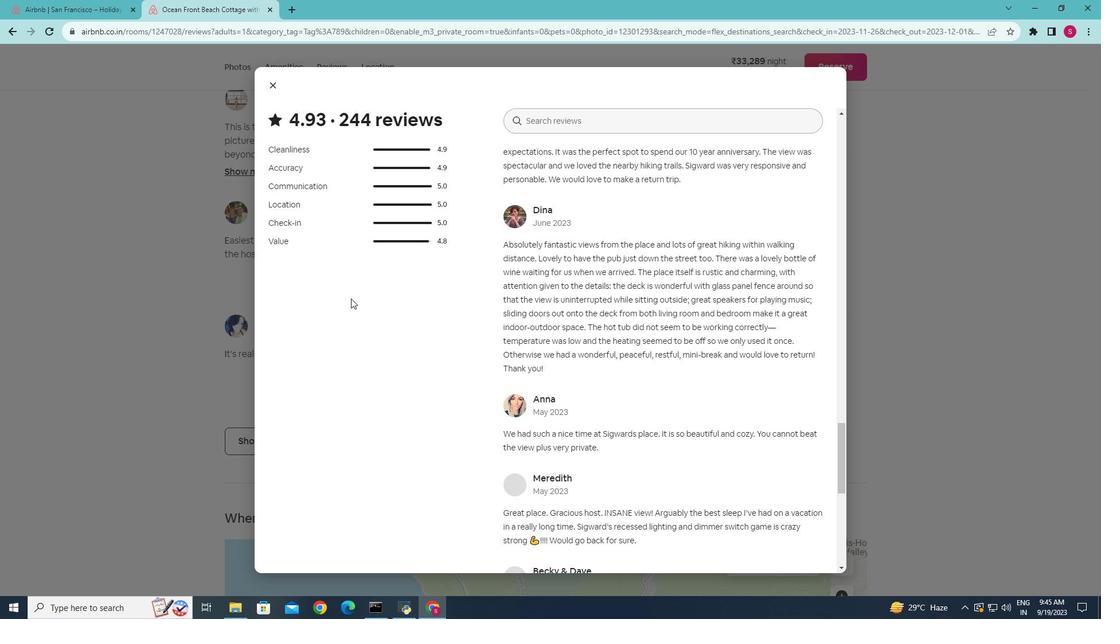 
Action: Mouse scrolled (398, 287) with delta (0, 0)
Screenshot: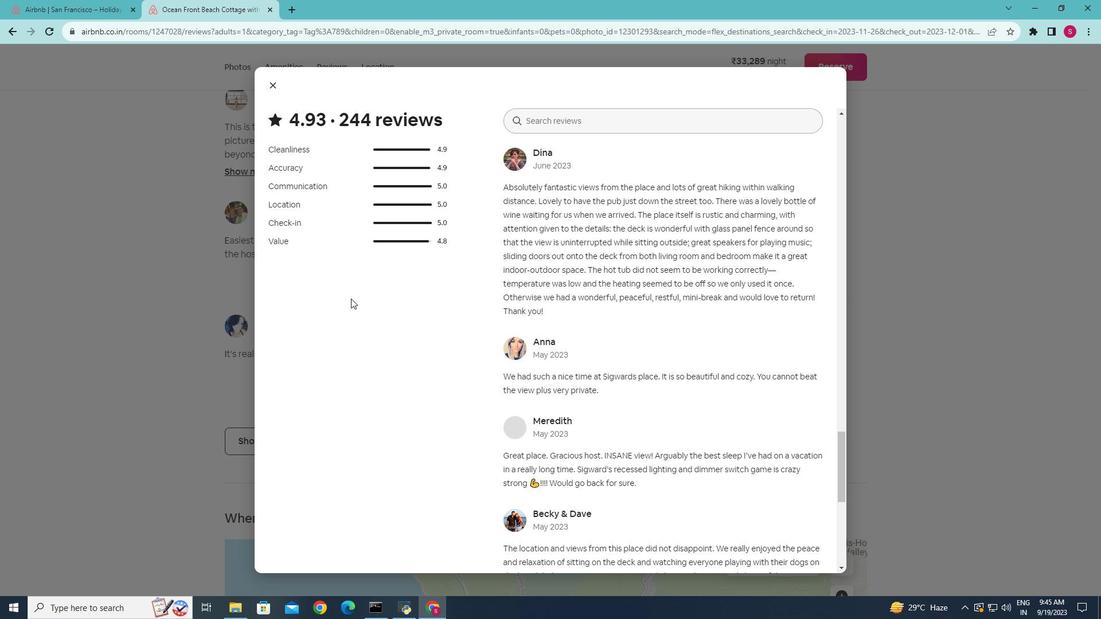 
Action: Mouse scrolled (398, 287) with delta (0, 0)
Screenshot: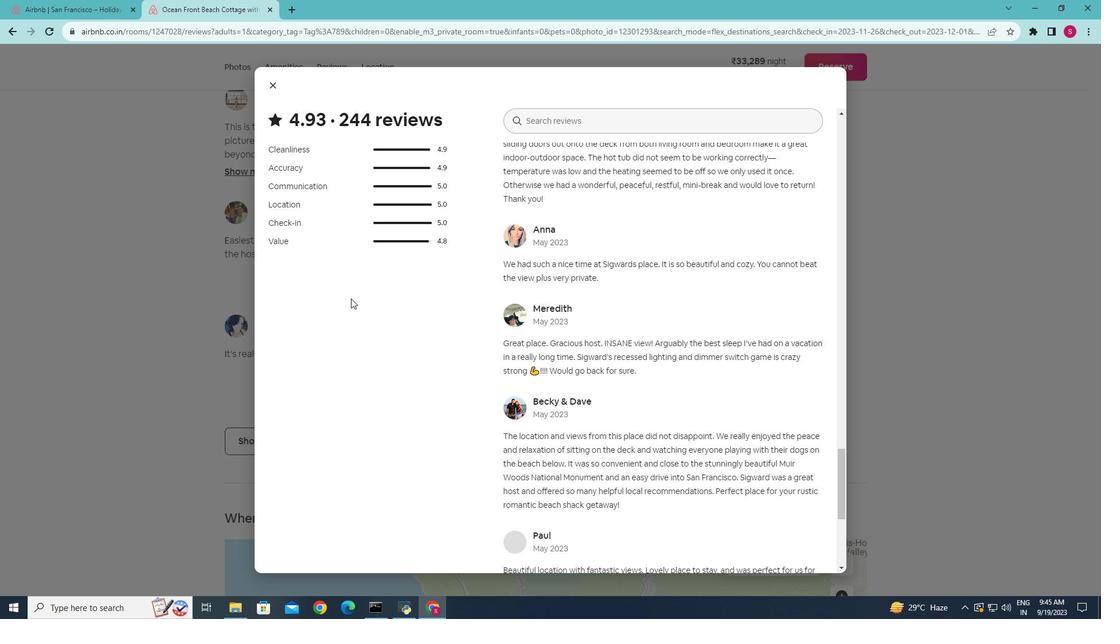 
Action: Mouse scrolled (398, 287) with delta (0, 0)
Screenshot: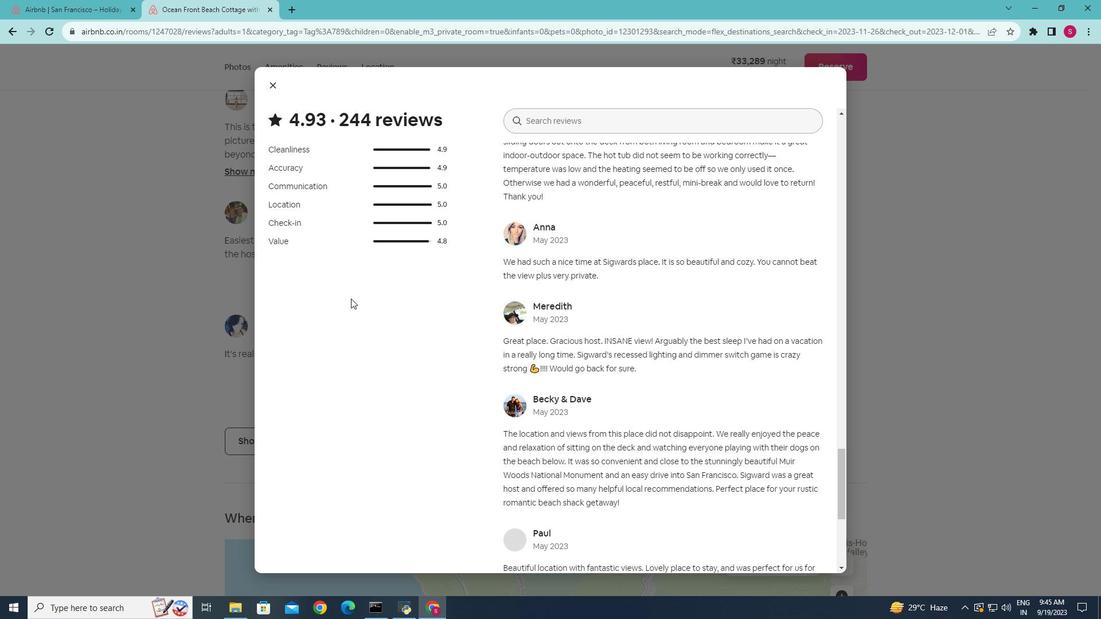 
Action: Mouse scrolled (398, 287) with delta (0, 0)
Screenshot: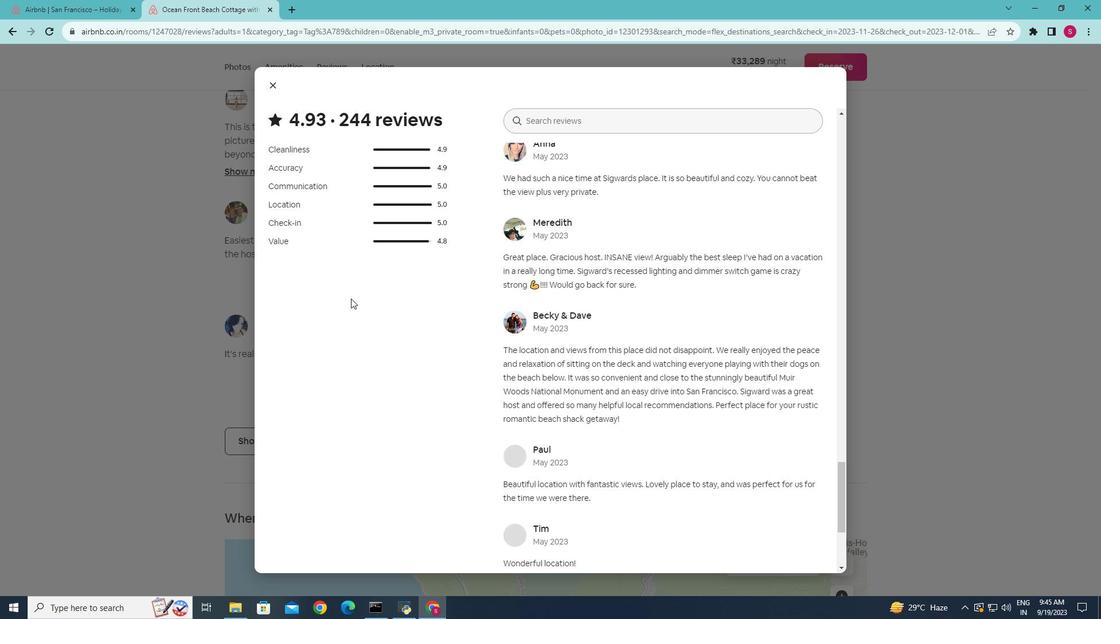 
Action: Mouse scrolled (398, 287) with delta (0, 0)
Screenshot: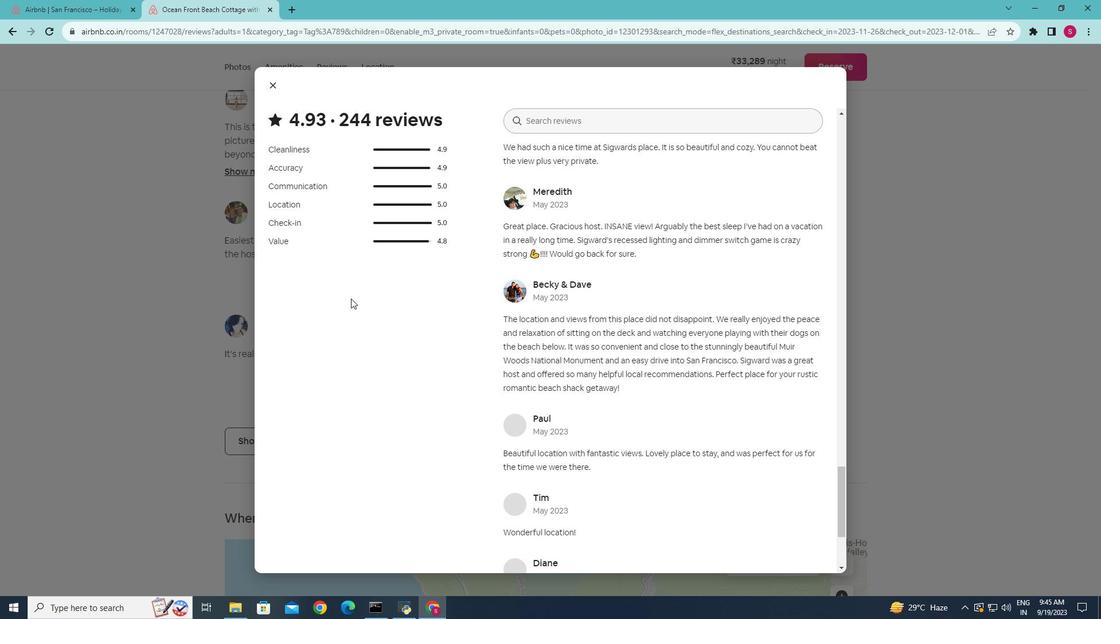 
Action: Mouse scrolled (398, 287) with delta (0, 0)
Screenshot: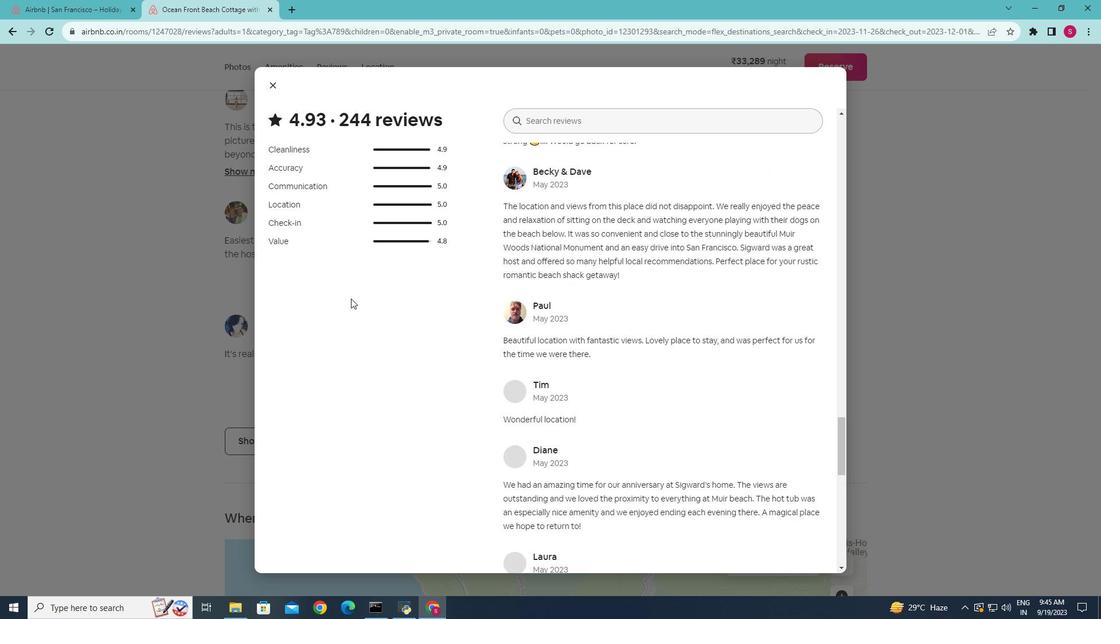 
Action: Mouse scrolled (398, 287) with delta (0, 0)
Screenshot: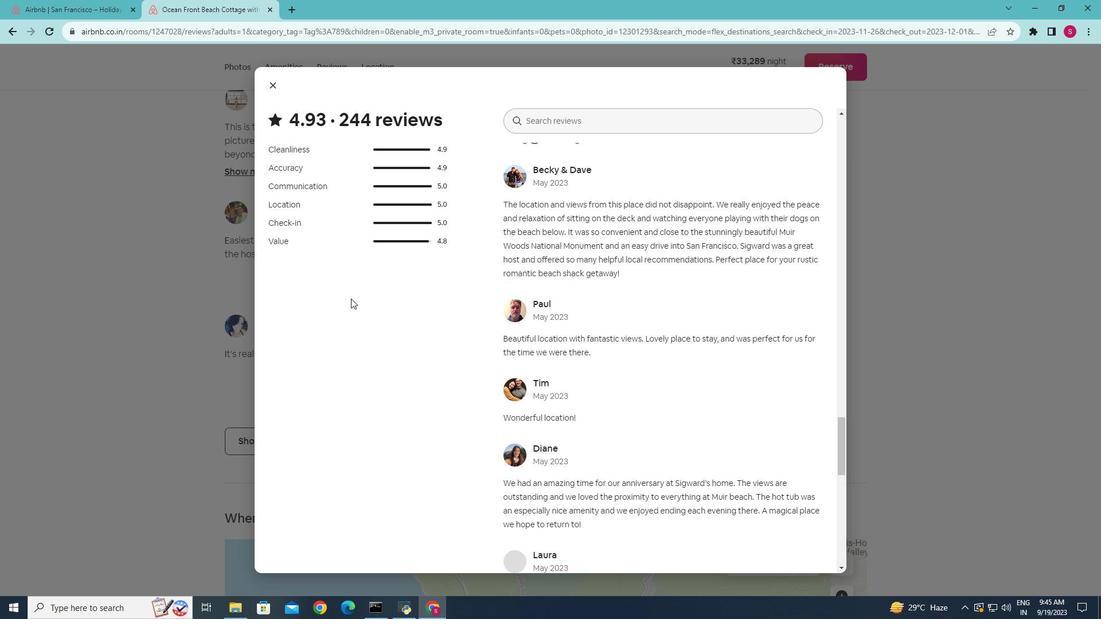 
Action: Mouse scrolled (398, 287) with delta (0, 0)
Screenshot: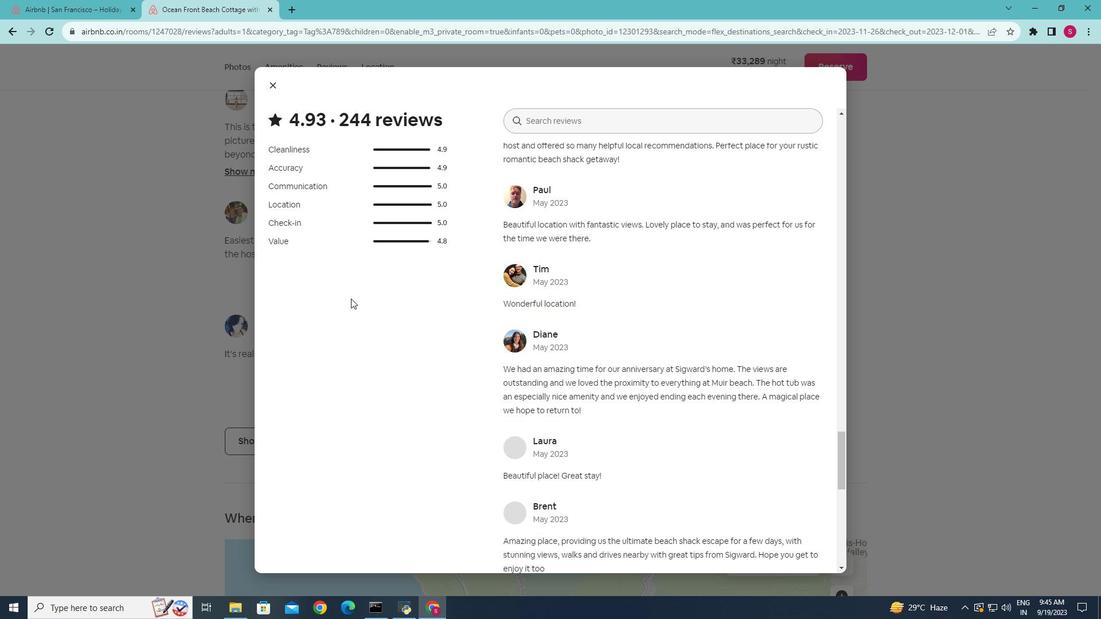 
Action: Mouse scrolled (398, 287) with delta (0, 0)
Screenshot: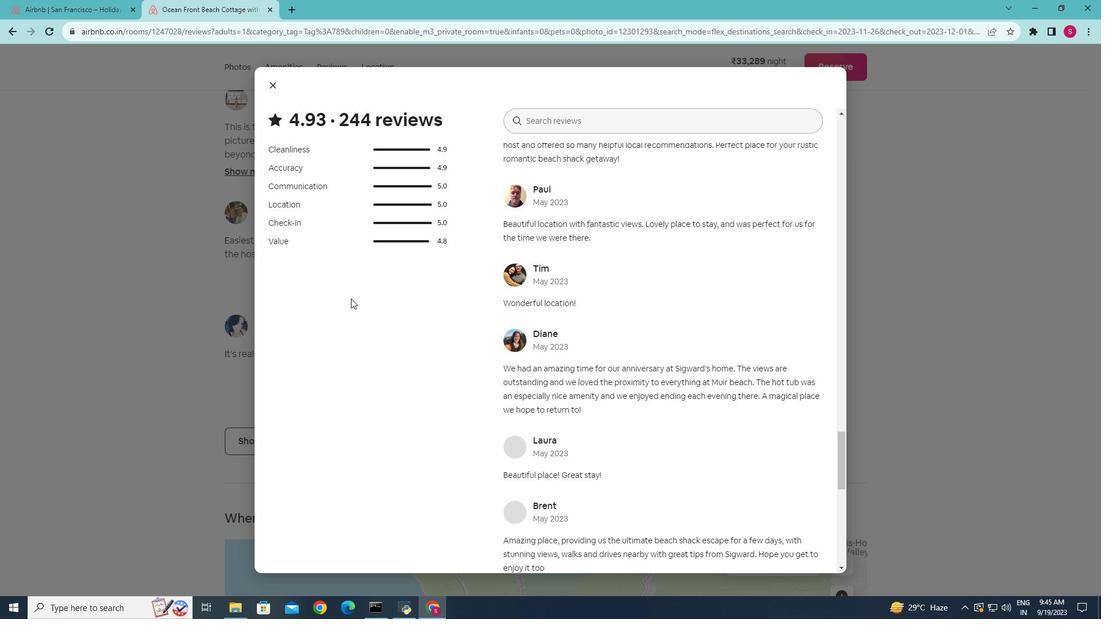 
Action: Mouse scrolled (398, 287) with delta (0, 0)
Screenshot: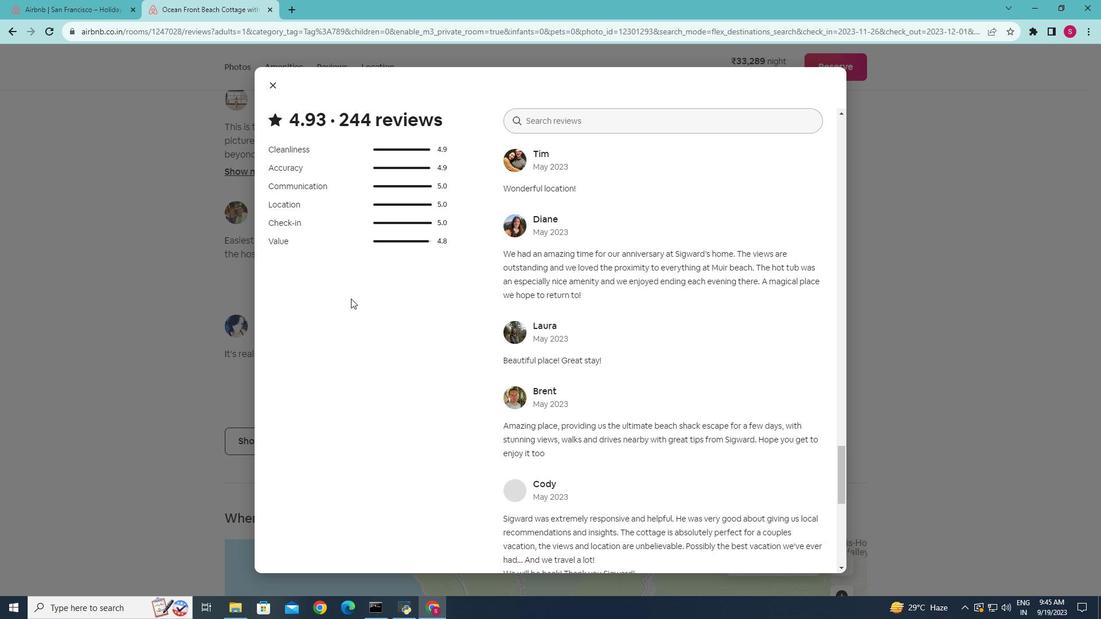 
Action: Mouse scrolled (398, 287) with delta (0, 0)
